 Task: Hotel Management system part 2
Action: Mouse moved to (1059, 75)
Screenshot: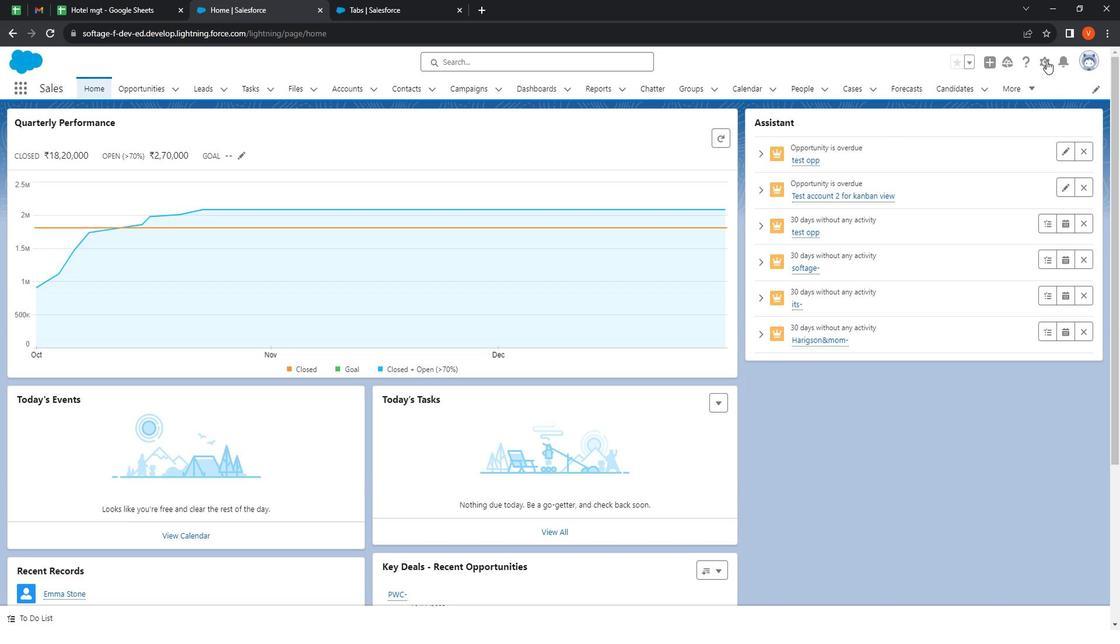 
Action: Mouse pressed left at (1059, 75)
Screenshot: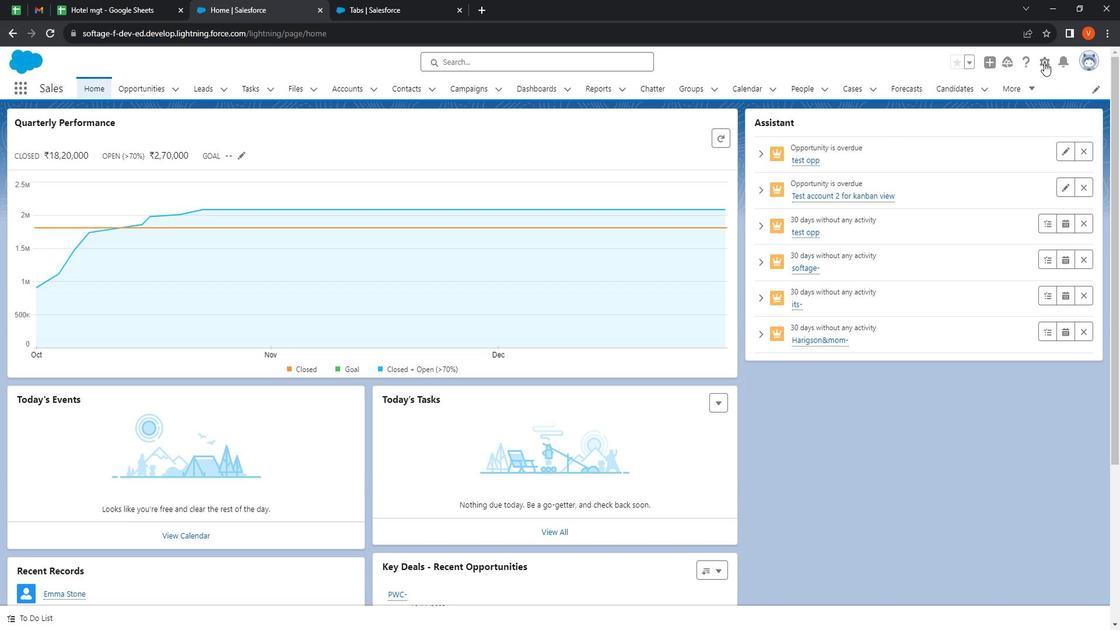 
Action: Mouse moved to (1036, 107)
Screenshot: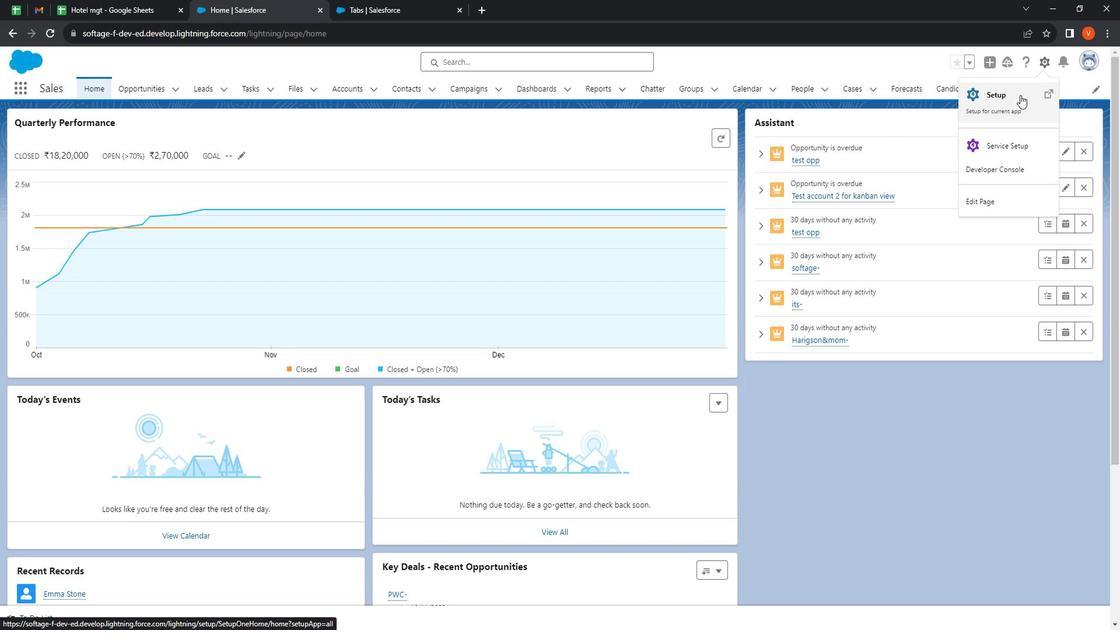 
Action: Mouse pressed left at (1036, 107)
Screenshot: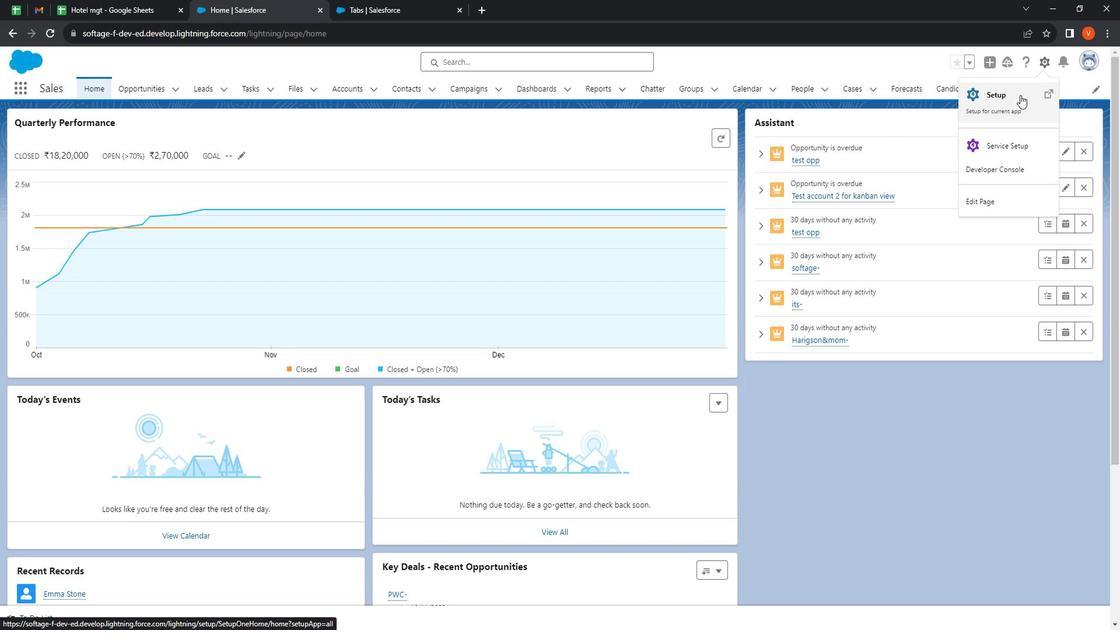 
Action: Mouse moved to (167, 99)
Screenshot: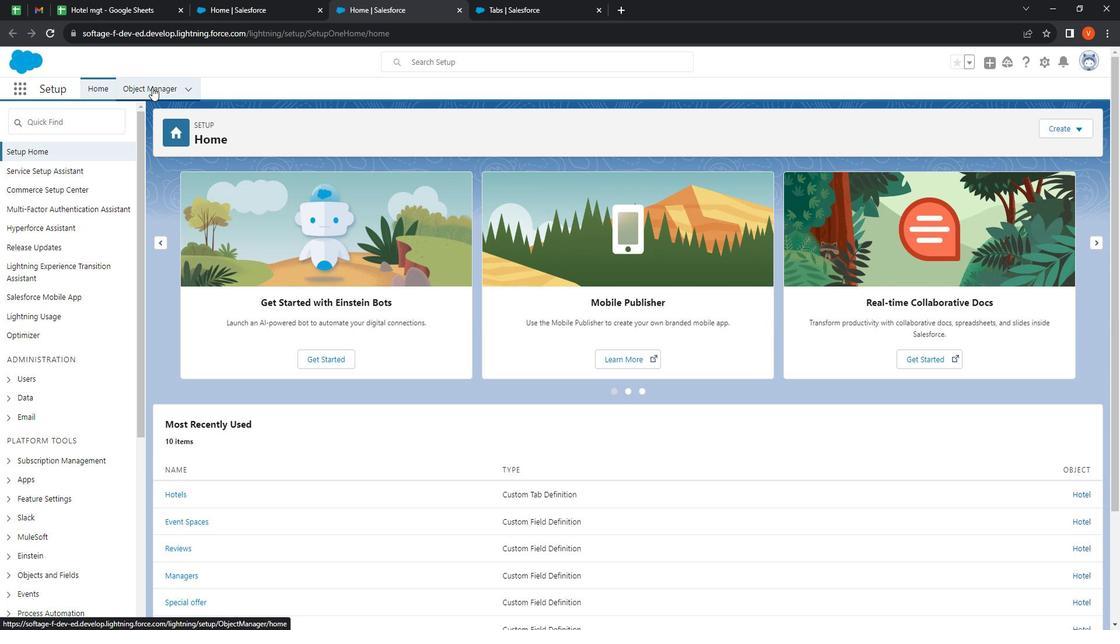 
Action: Mouse pressed left at (167, 99)
Screenshot: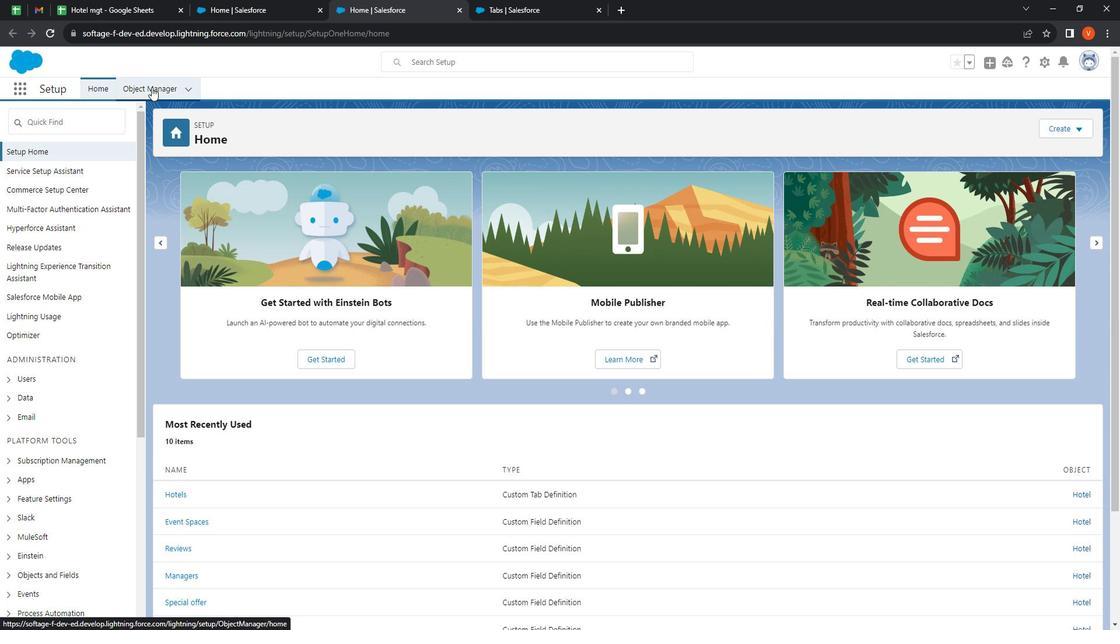 
Action: Mouse moved to (1083, 143)
Screenshot: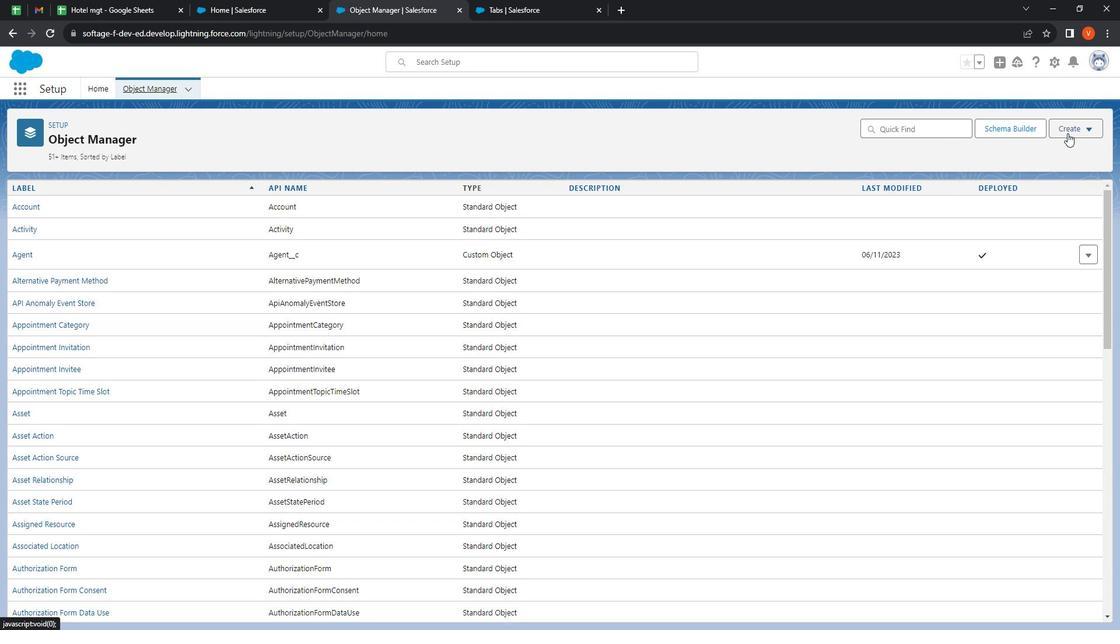 
Action: Mouse pressed left at (1083, 143)
Screenshot: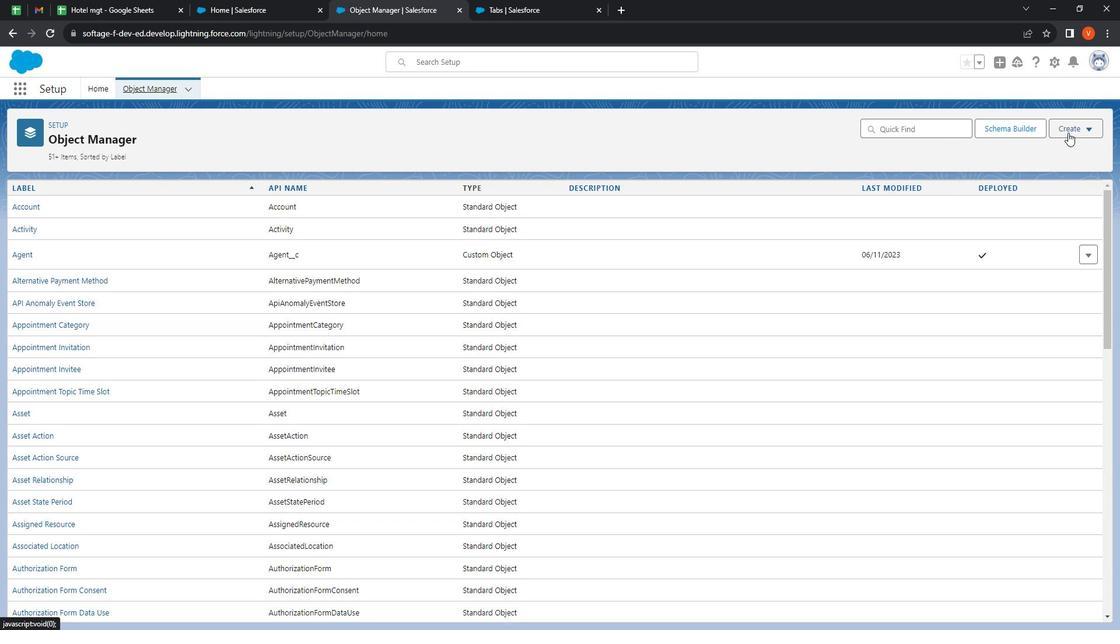 
Action: Mouse moved to (1065, 166)
Screenshot: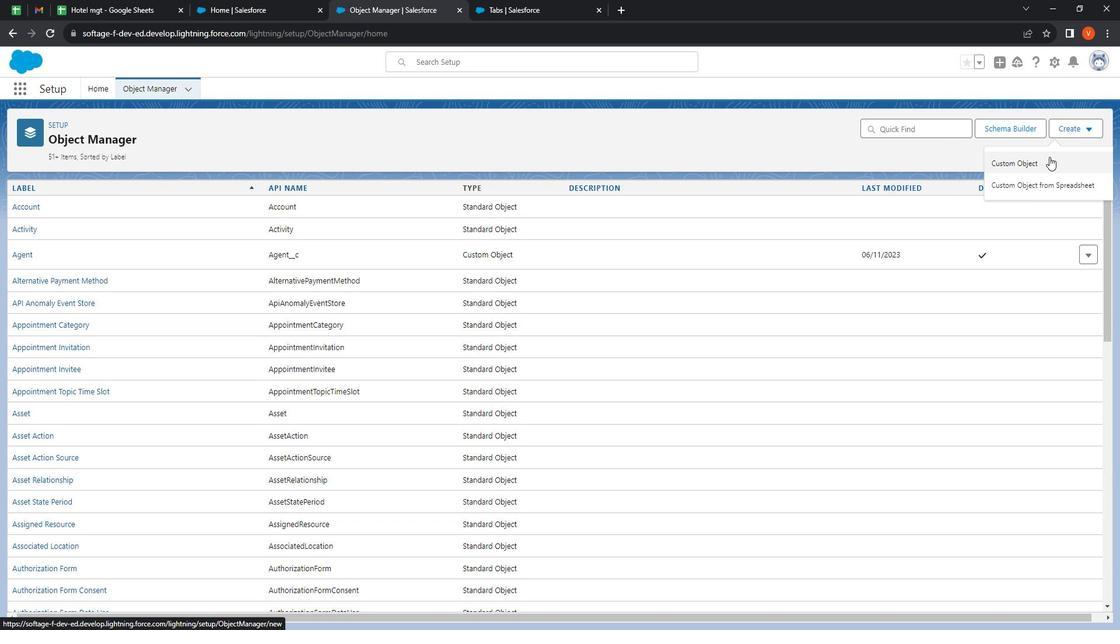 
Action: Mouse pressed left at (1065, 166)
Screenshot: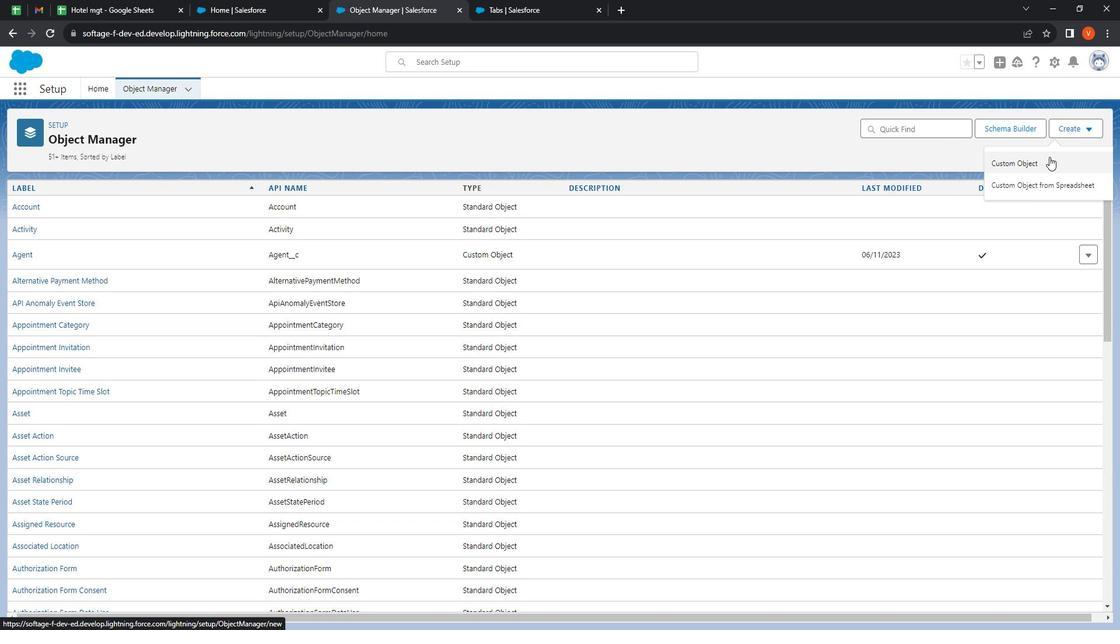 
Action: Mouse moved to (277, 288)
Screenshot: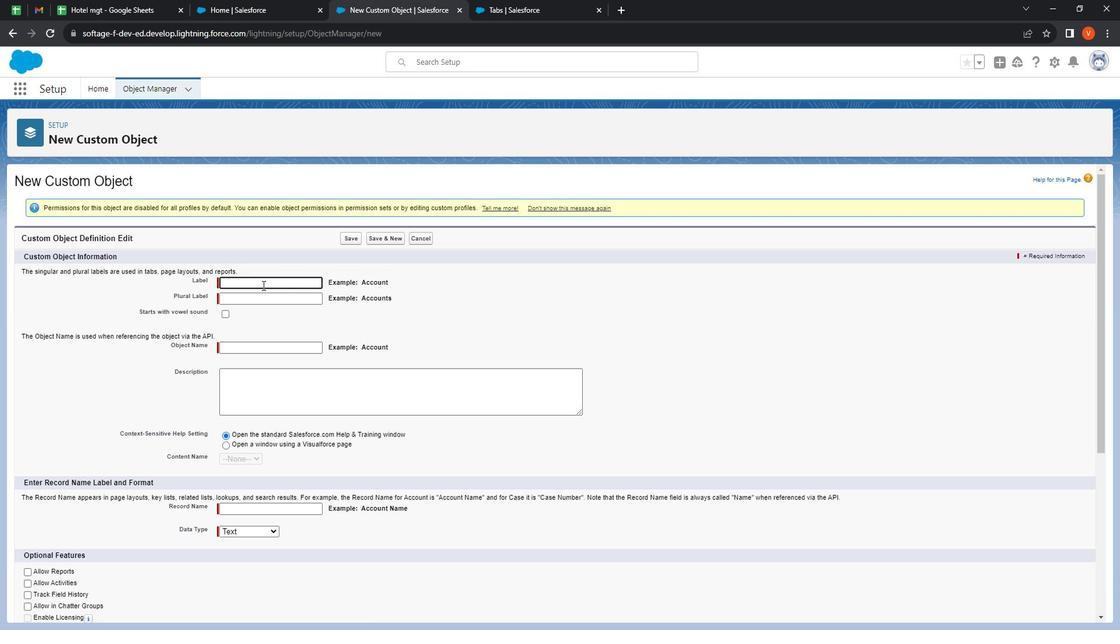 
Action: Mouse pressed left at (277, 288)
Screenshot: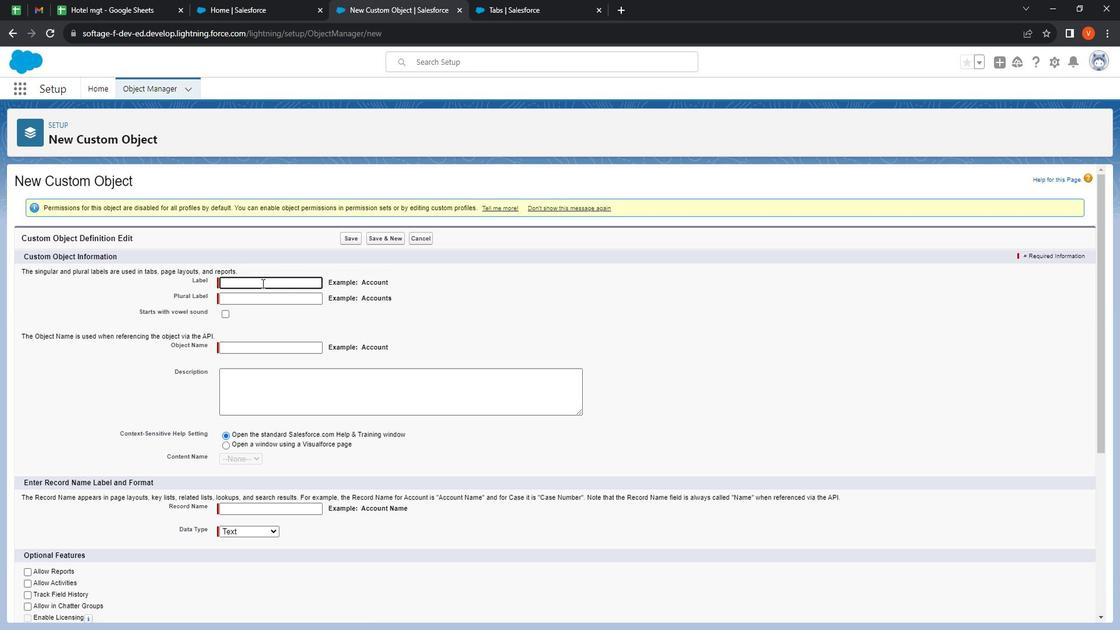 
Action: Key pressed <Key.shift>
Screenshot: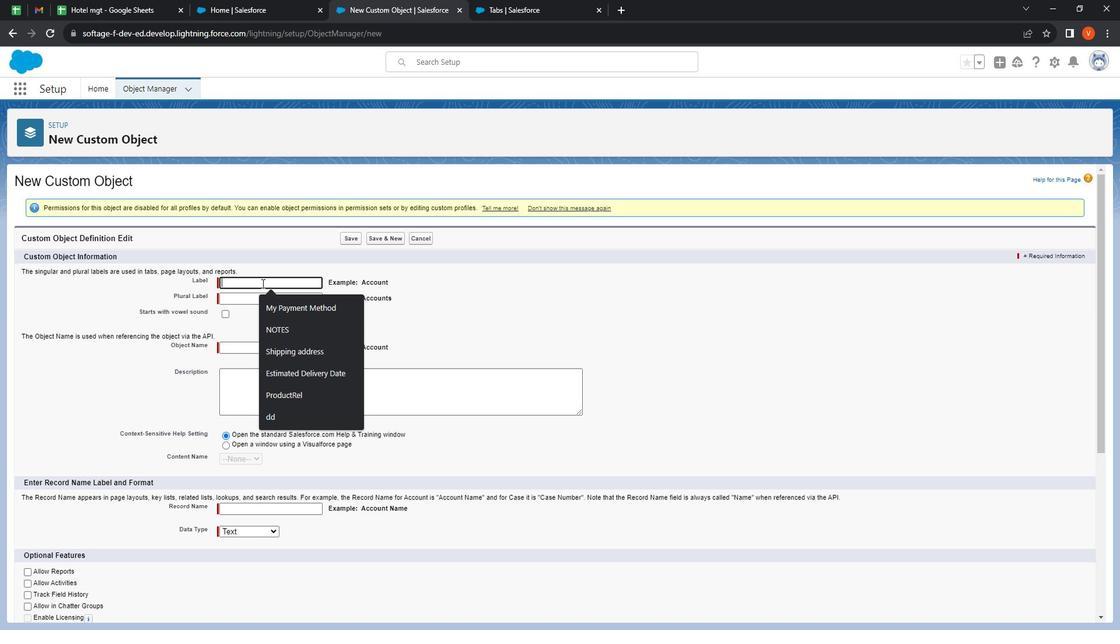 
Action: Mouse moved to (284, 287)
Screenshot: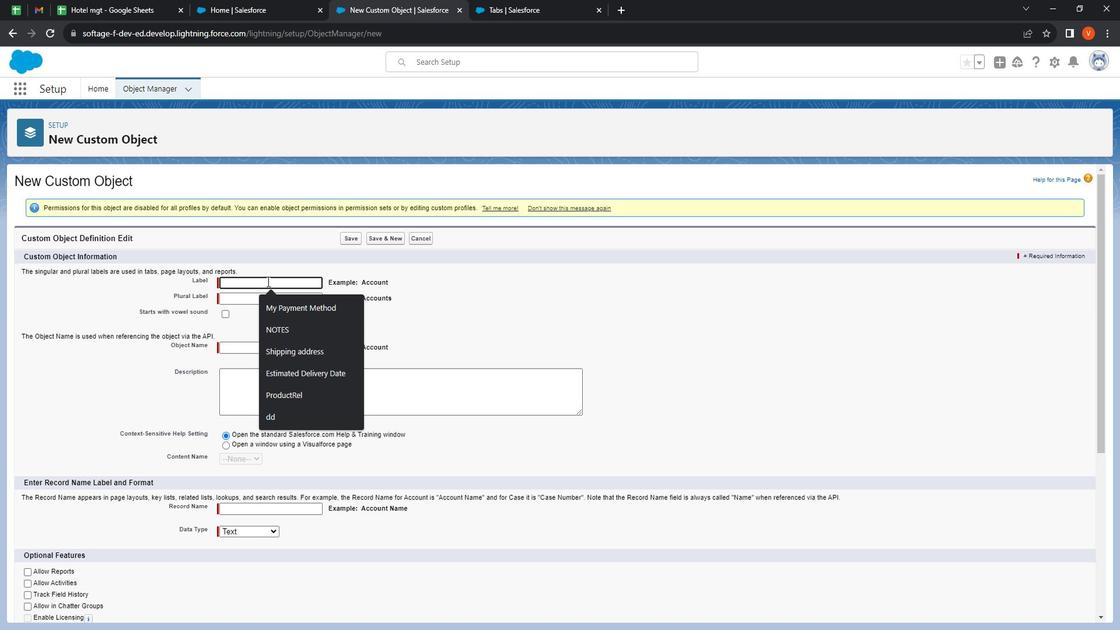 
Action: Key pressed <Key.shift><Key.shift><Key.shift><Key.shift><Key.shift><Key.shift><Key.shift>Room<Key.tab><Key.shift>Rooms
Screenshot: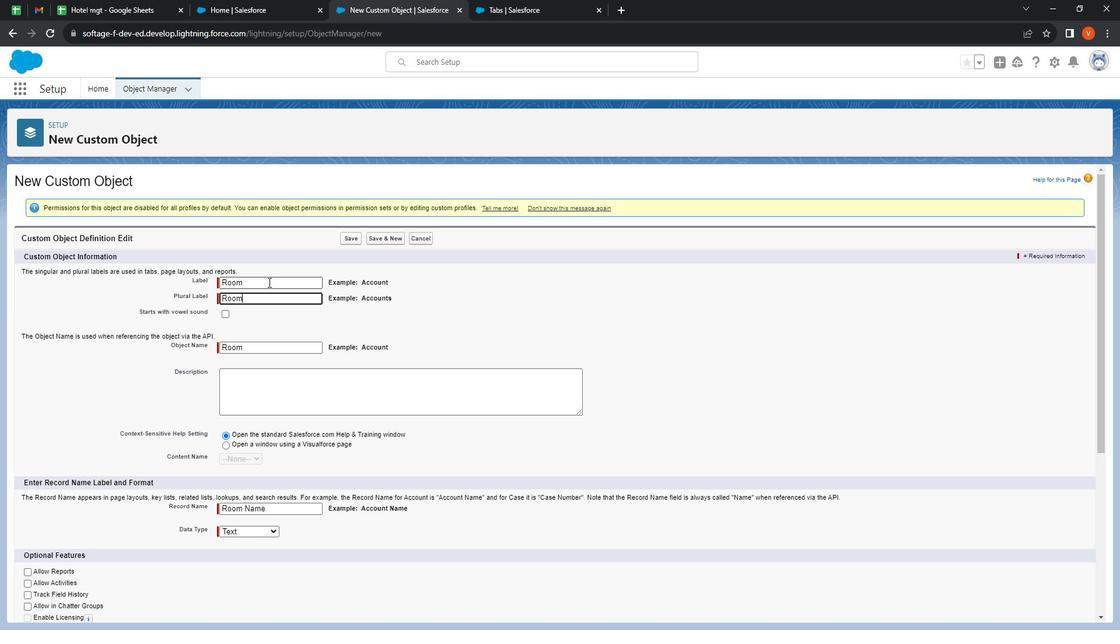 
Action: Mouse moved to (263, 396)
Screenshot: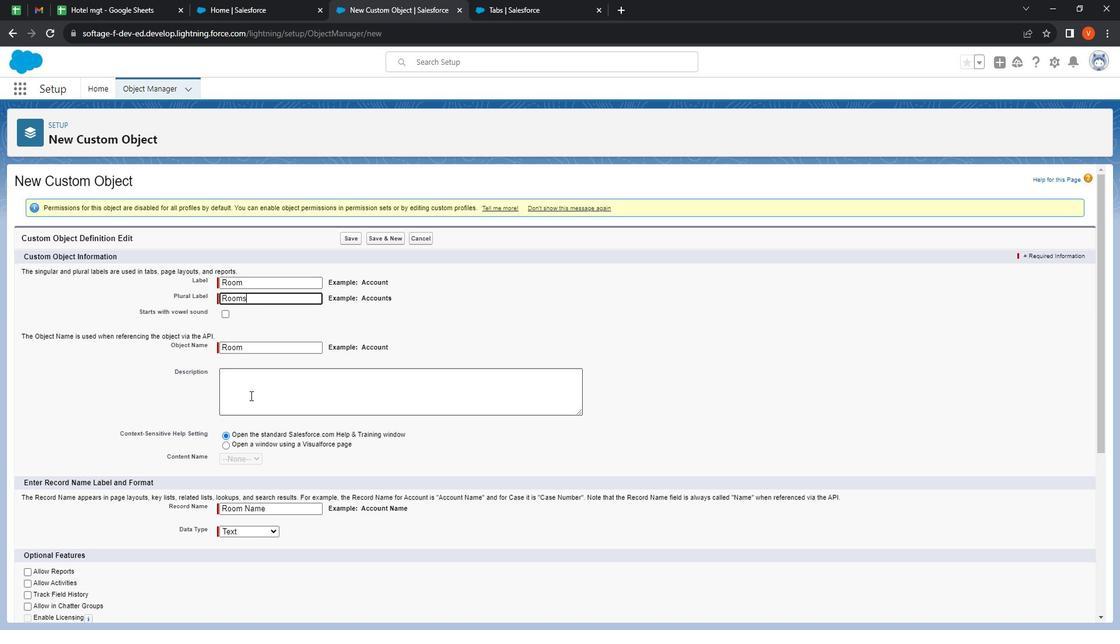 
Action: Mouse pressed left at (263, 396)
Screenshot: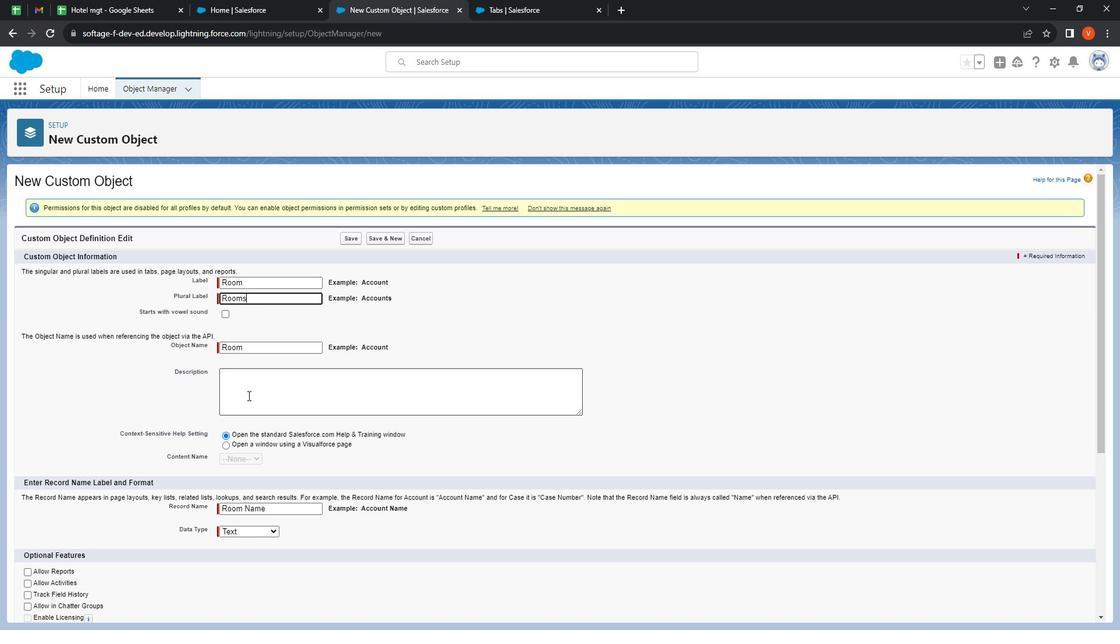 
Action: Mouse moved to (263, 396)
Screenshot: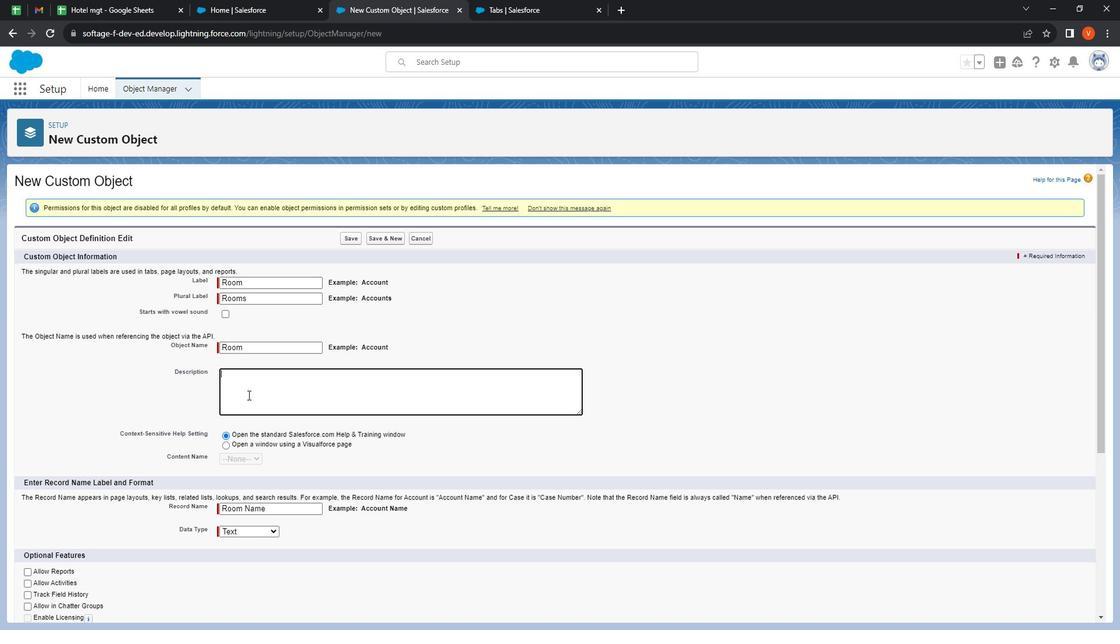 
Action: Key pressed <Key.shift><Key.shift><Key.shift><Key.shift><Key.shift><Key.shift><Key.shift><Key.shift><Key.shift><Key.shift><Key.shift><Key.shift><Key.shift><Key.shift><Key.shift><Key.shift><Key.shift><Key.shift><Key.shift><Key.shift><Key.shift><Key.shift><Key.shift><Key.shift><Key.shift><Key.shift><Key.shift><Key.shift><Key.shift><Key.shift><Key.shift><Key.shift><Key.shift><Key.shift>Certainly<Key.space><Key.shift><Key.shift><Key.shift><Key.shift><Key.shift><Key.shift><Key.shift><Key.shift><Key.shift><Key.shift><Key.shift><Key.shift><Key.shift>In<Key.space>salesforce<Key.space>you<Key.space>would<Key.space>typically<Key.space>define<Key.space>custom<Key.space>objects<Key.space>and<Key.space>fields<Key.space>through<Key.space>the<Key.space>salesforce<Key.space>setup<Key.space>menu<Key.space>or<Key.space>t<Key.backspace>by<Key.space>using<Key.space>the<Key.space>meta<Key.space>data<Key.space><Key.shift>API<Key.space>here's<Key.space>an<Key.space>example<Key.space>of<Key.space>room<Key.space>object<Key.space>with<Key.space>custom<Key.space>fields.
Screenshot: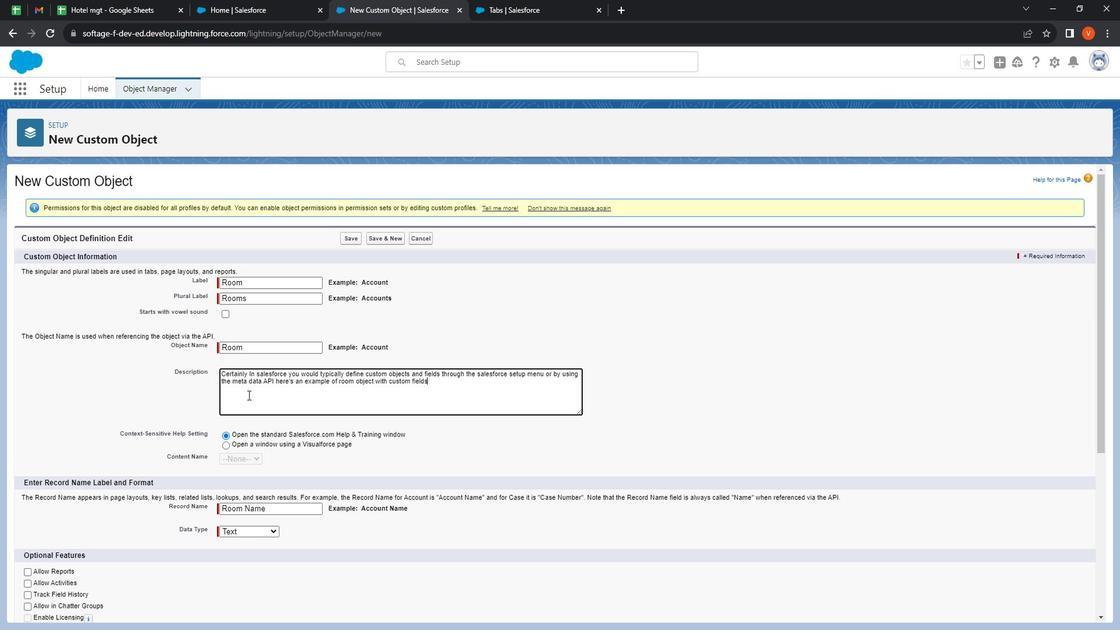 
Action: Mouse moved to (261, 418)
Screenshot: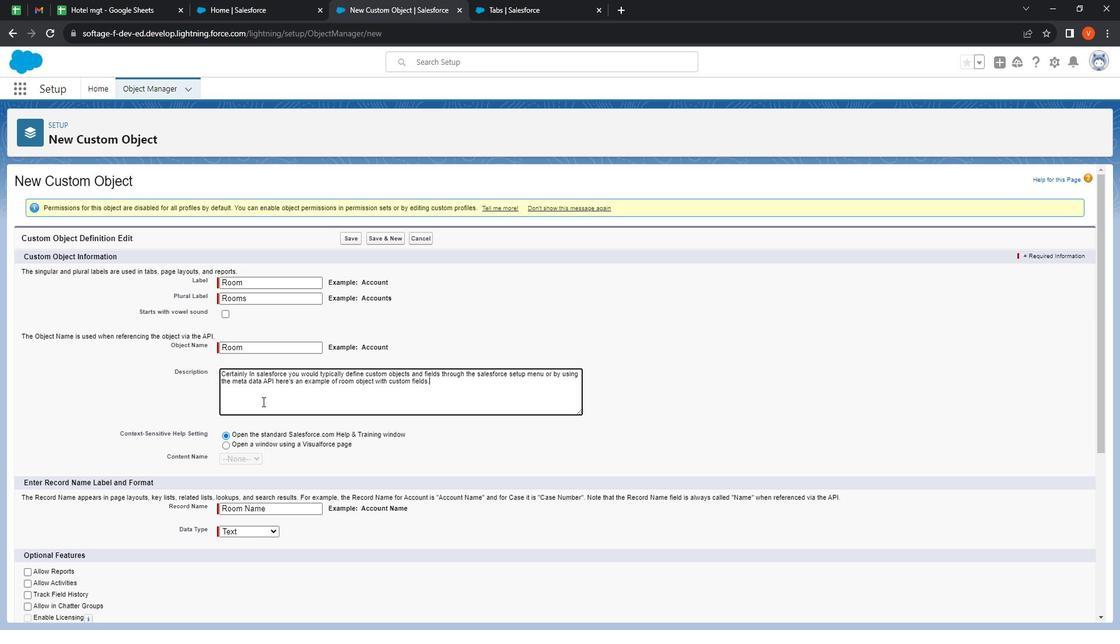 
Action: Mouse scrolled (261, 417) with delta (0, 0)
Screenshot: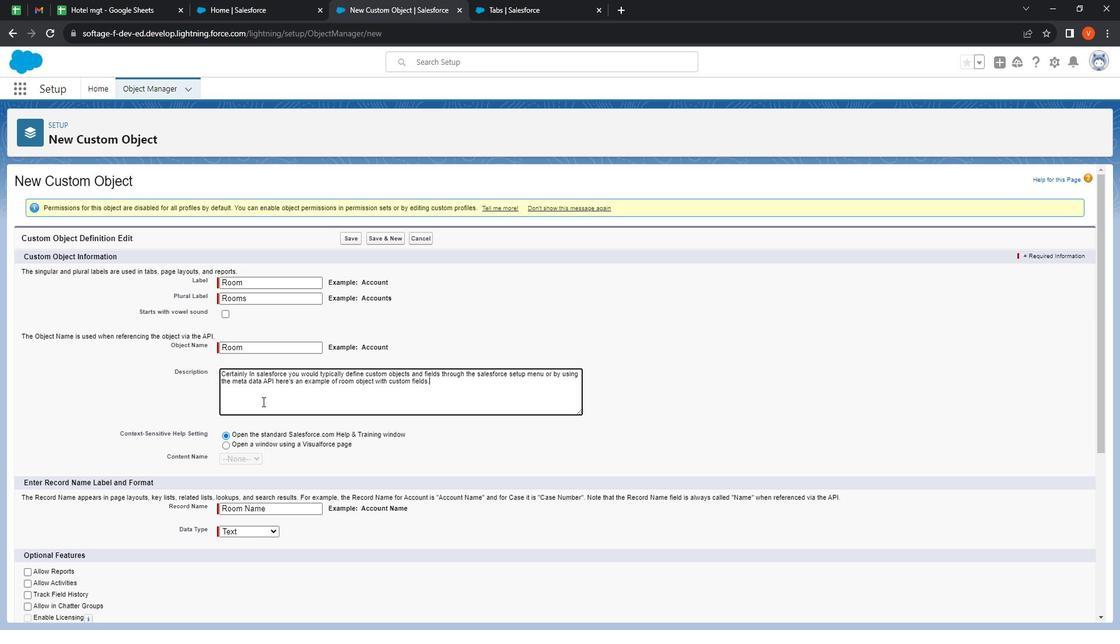 
Action: Mouse moved to (241, 442)
Screenshot: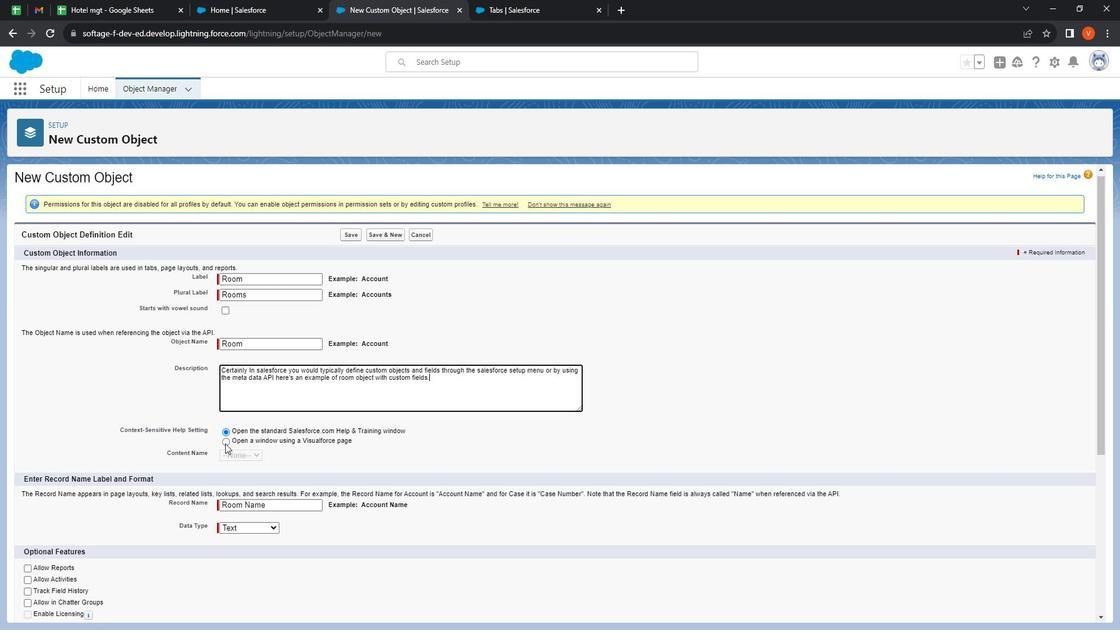 
Action: Mouse scrolled (241, 442) with delta (0, 0)
Screenshot: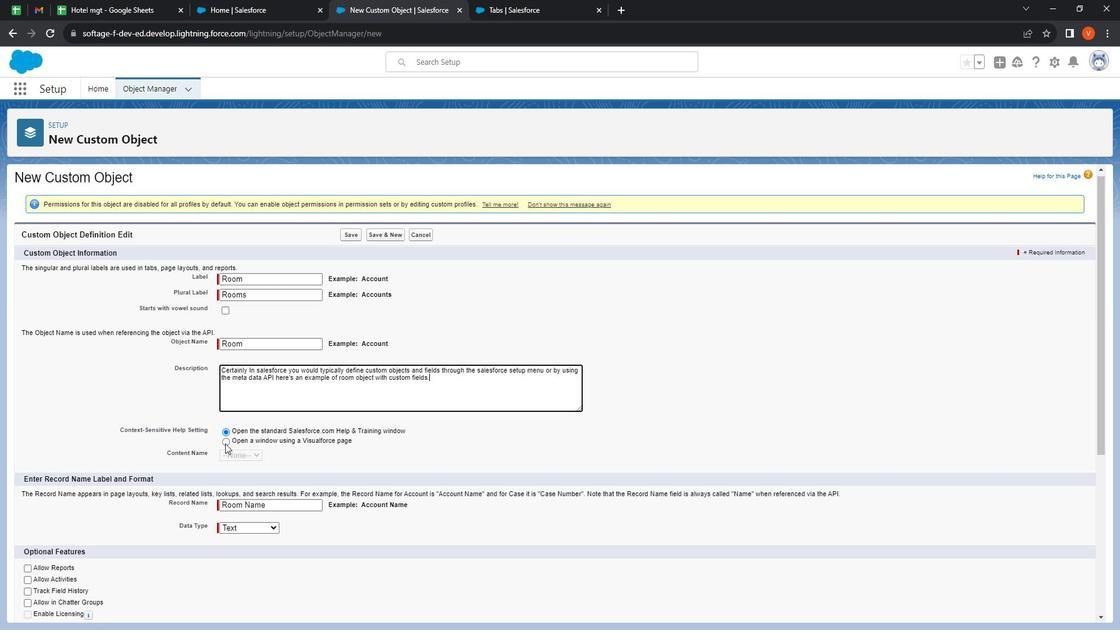 
Action: Mouse moved to (230, 449)
Screenshot: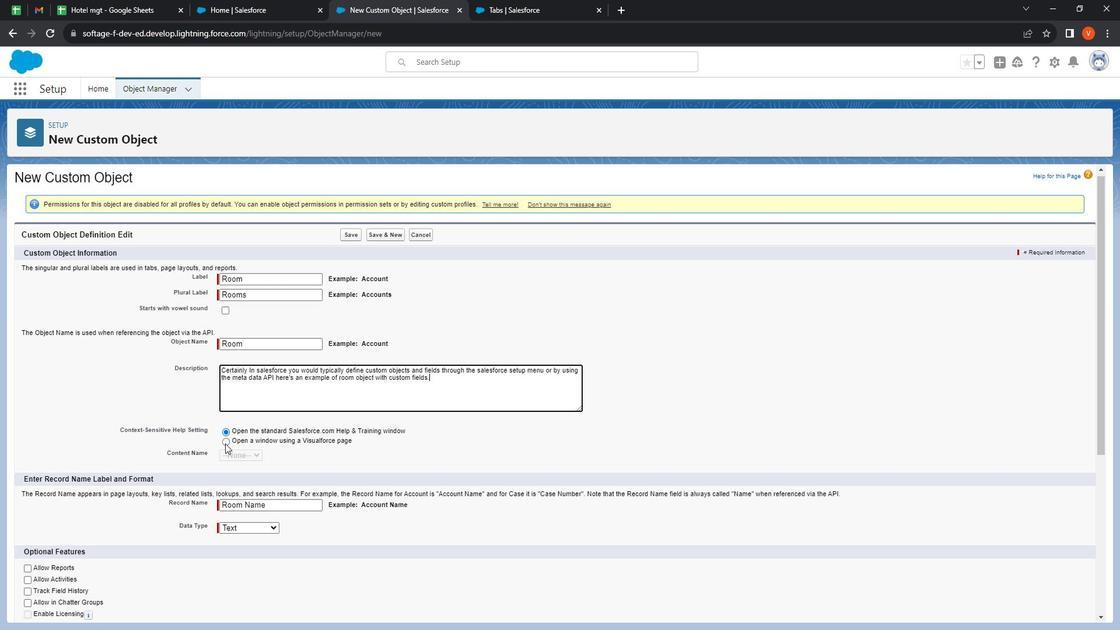 
Action: Mouse scrolled (230, 448) with delta (0, 0)
Screenshot: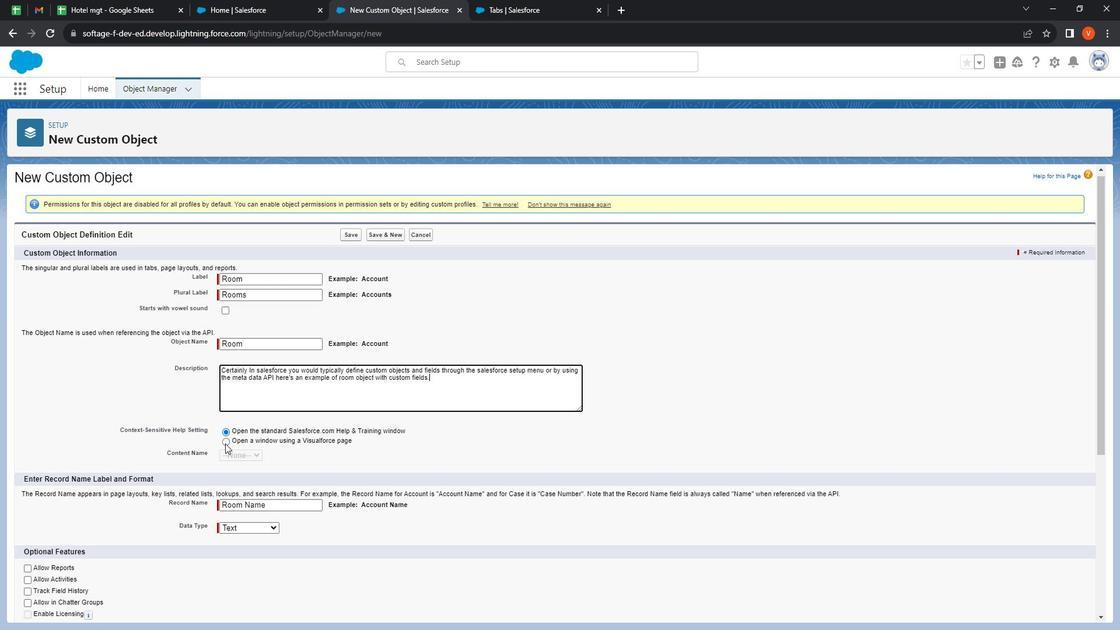 
Action: Mouse moved to (44, 392)
Screenshot: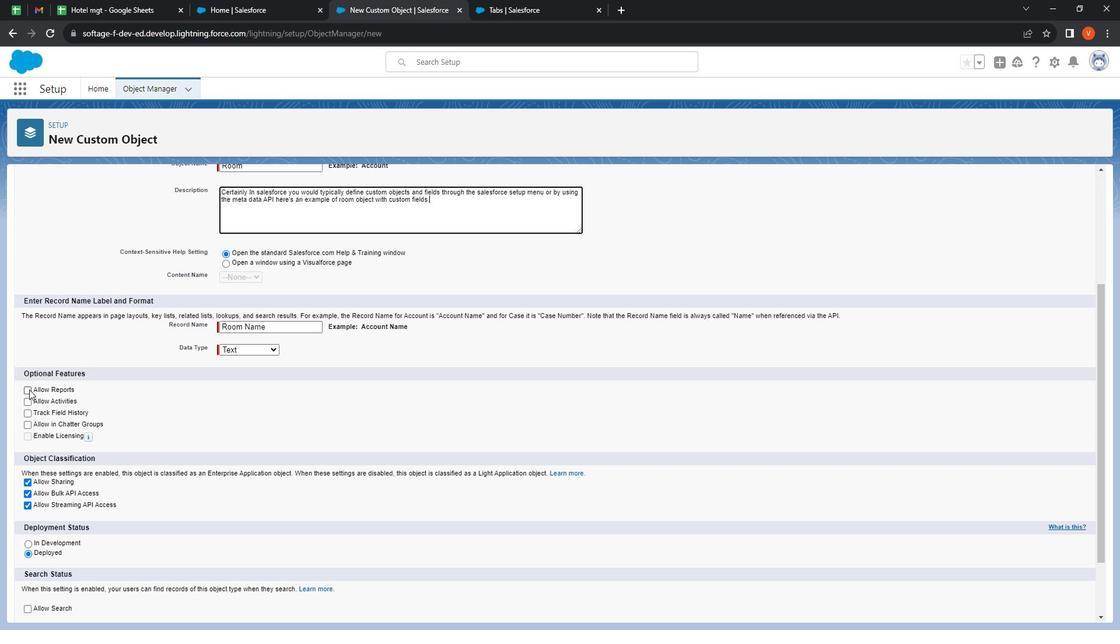 
Action: Mouse pressed left at (44, 392)
Screenshot: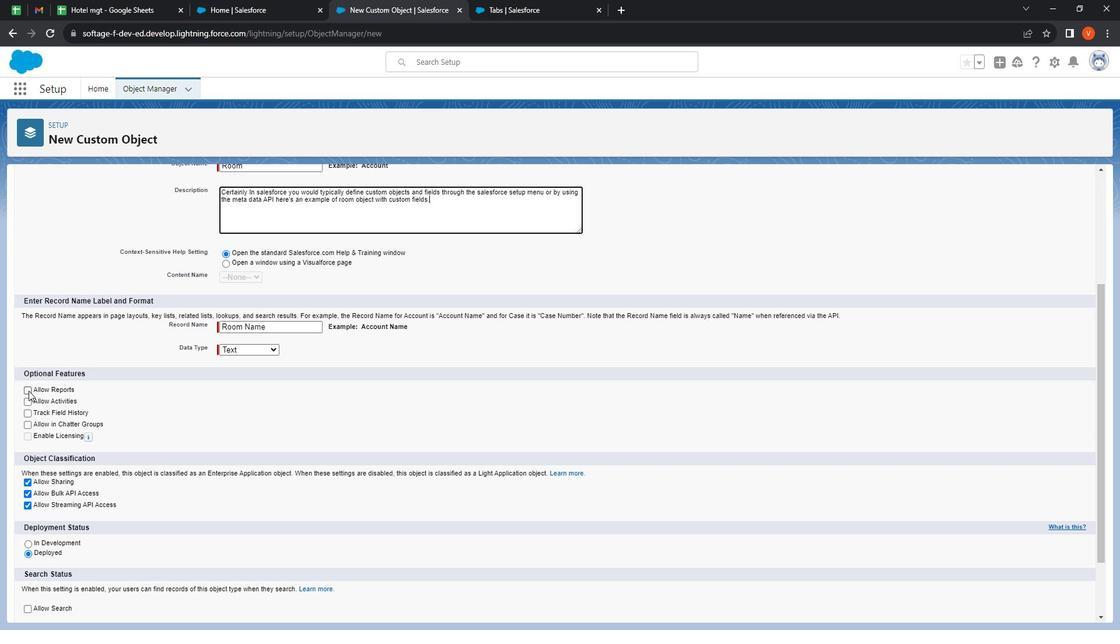 
Action: Mouse moved to (42, 402)
Screenshot: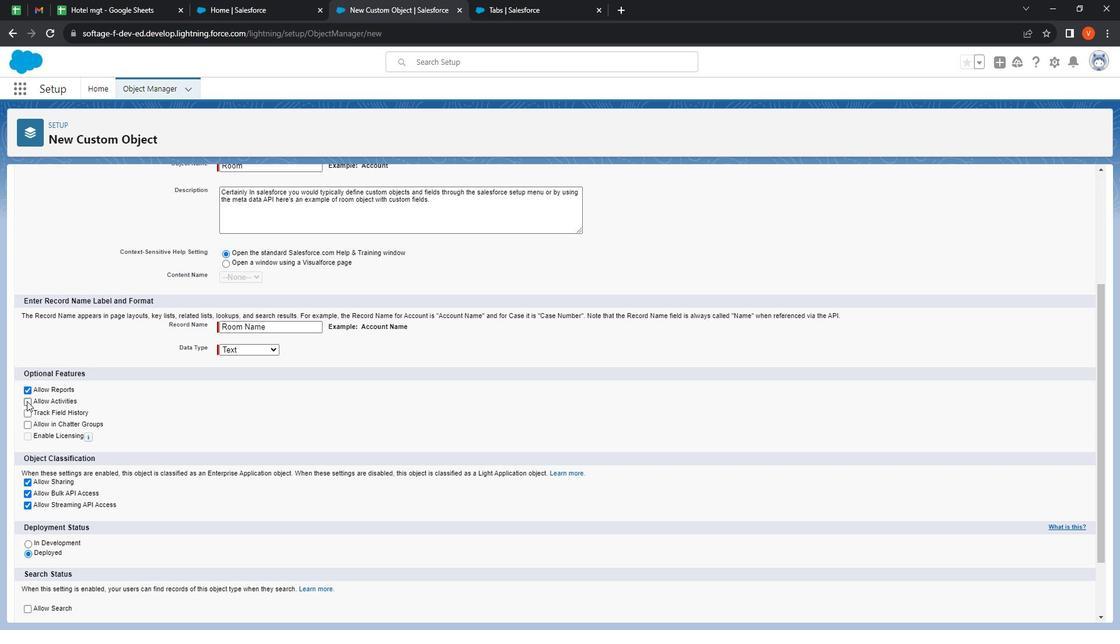 
Action: Mouse pressed left at (42, 402)
Screenshot: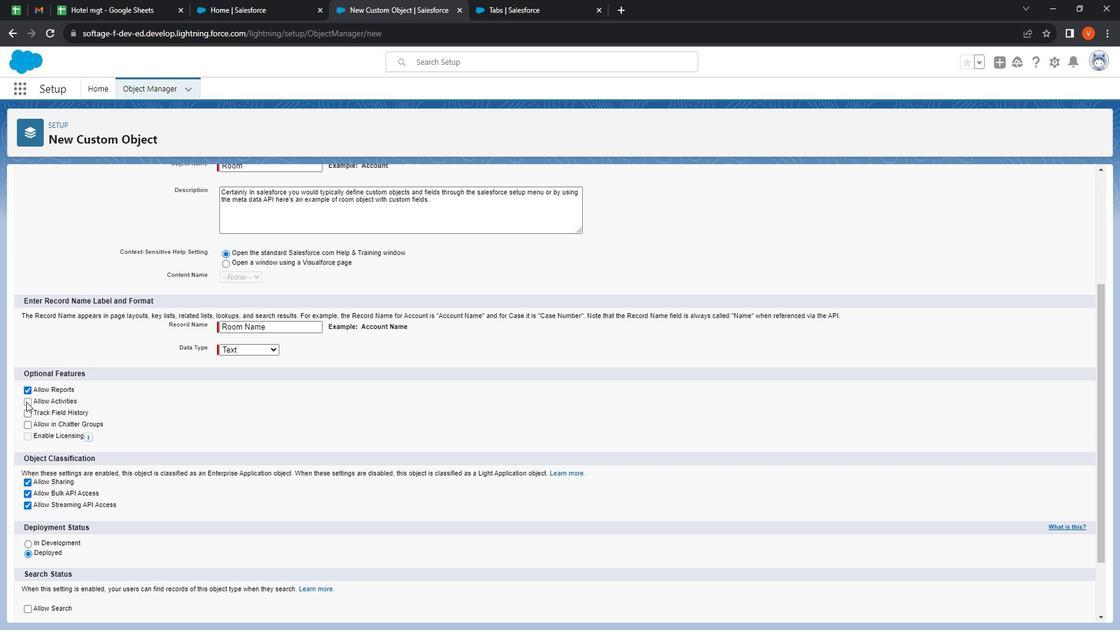 
Action: Mouse moved to (41, 415)
Screenshot: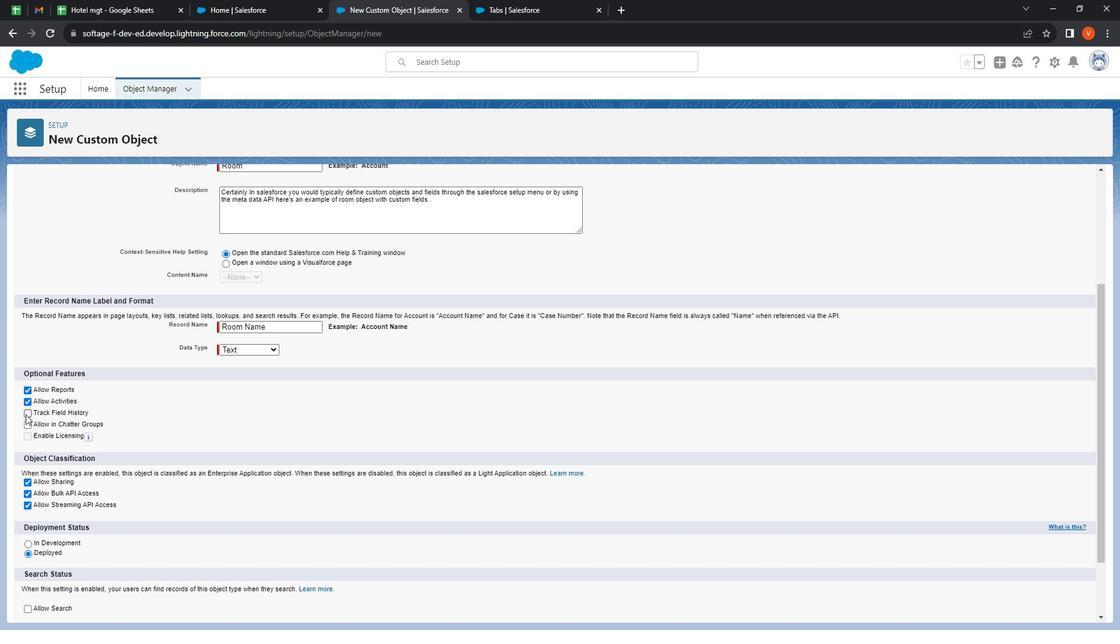 
Action: Mouse pressed left at (41, 415)
Screenshot: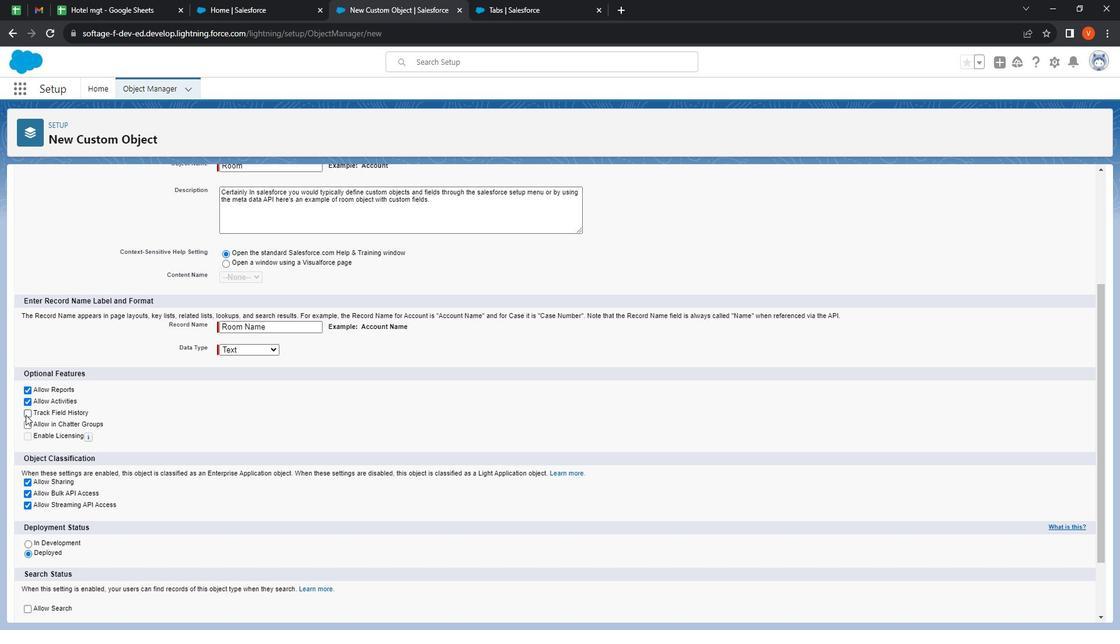 
Action: Mouse moved to (92, 476)
Screenshot: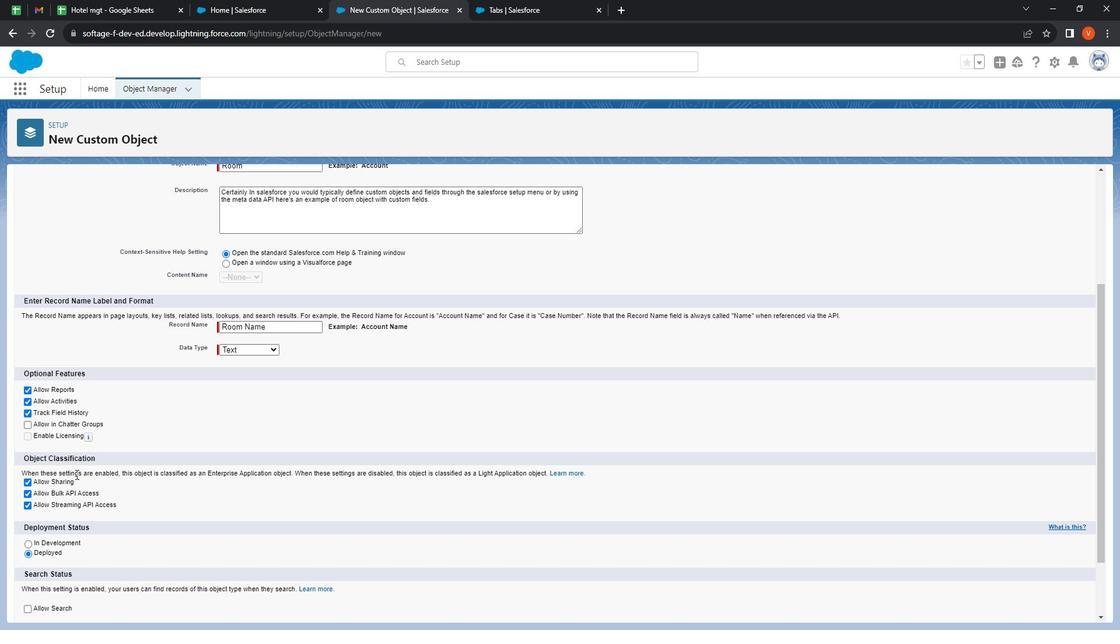 
Action: Mouse scrolled (92, 475) with delta (0, 0)
Screenshot: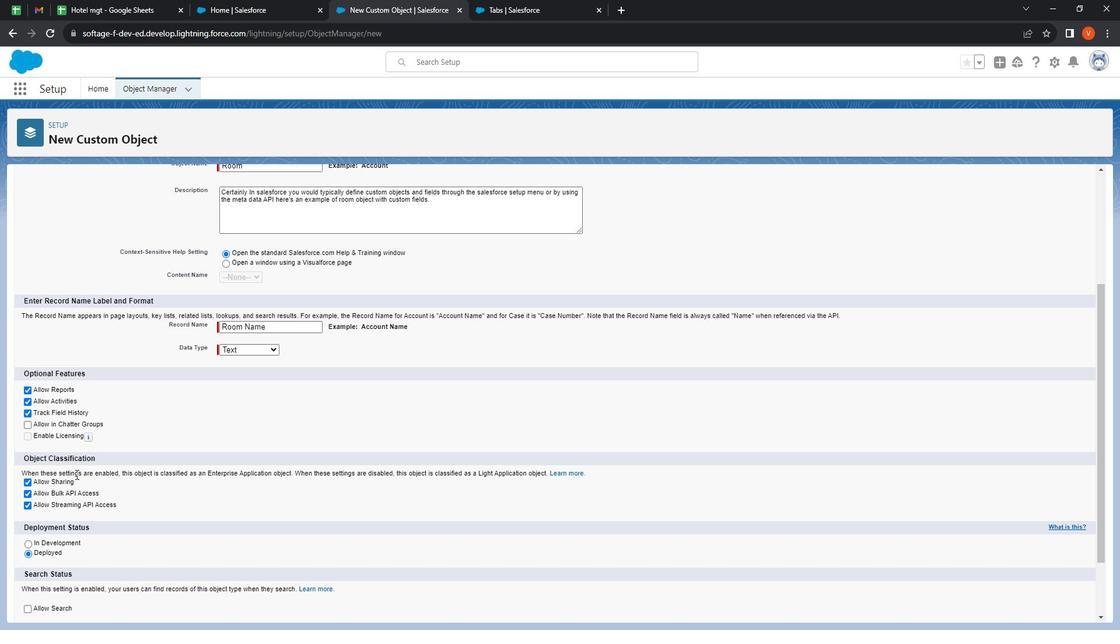 
Action: Mouse moved to (93, 482)
Screenshot: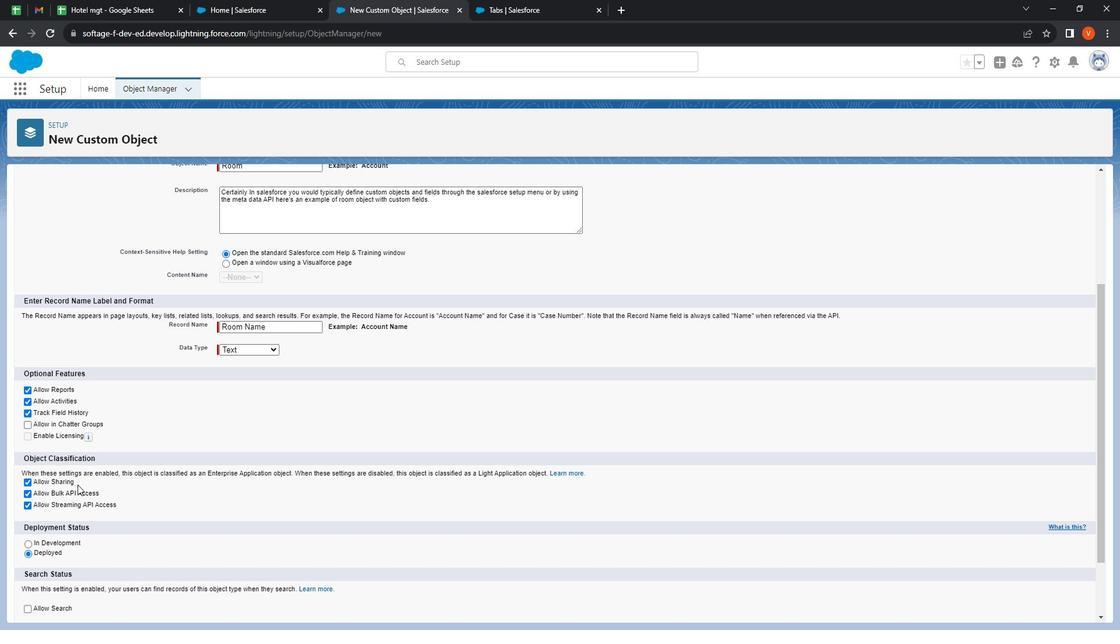 
Action: Mouse scrolled (93, 481) with delta (0, 0)
Screenshot: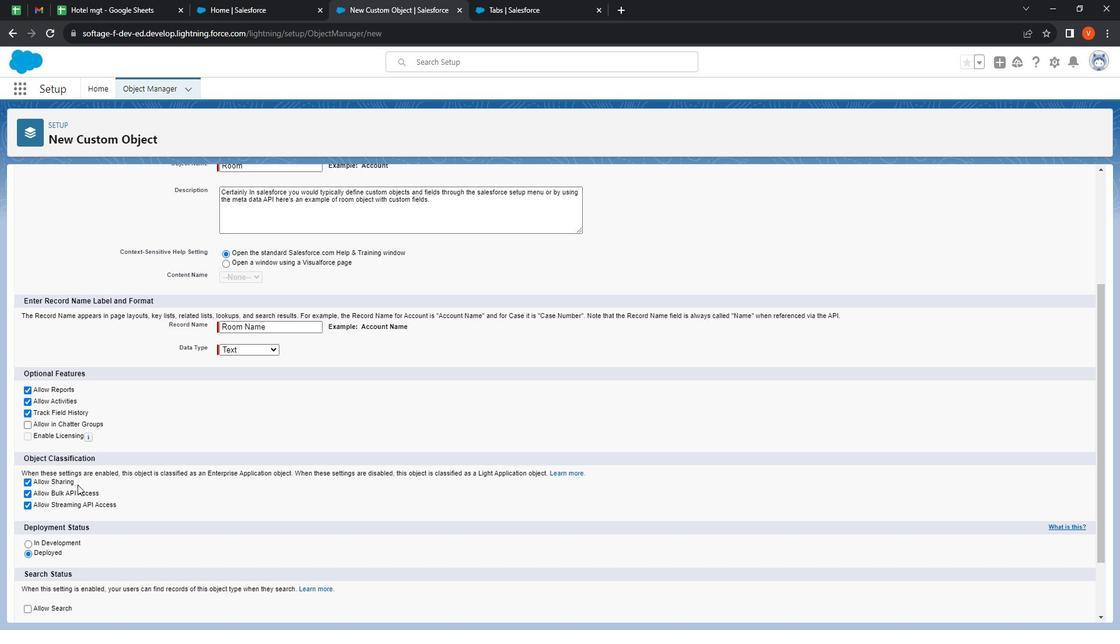 
Action: Mouse moved to (94, 483)
Screenshot: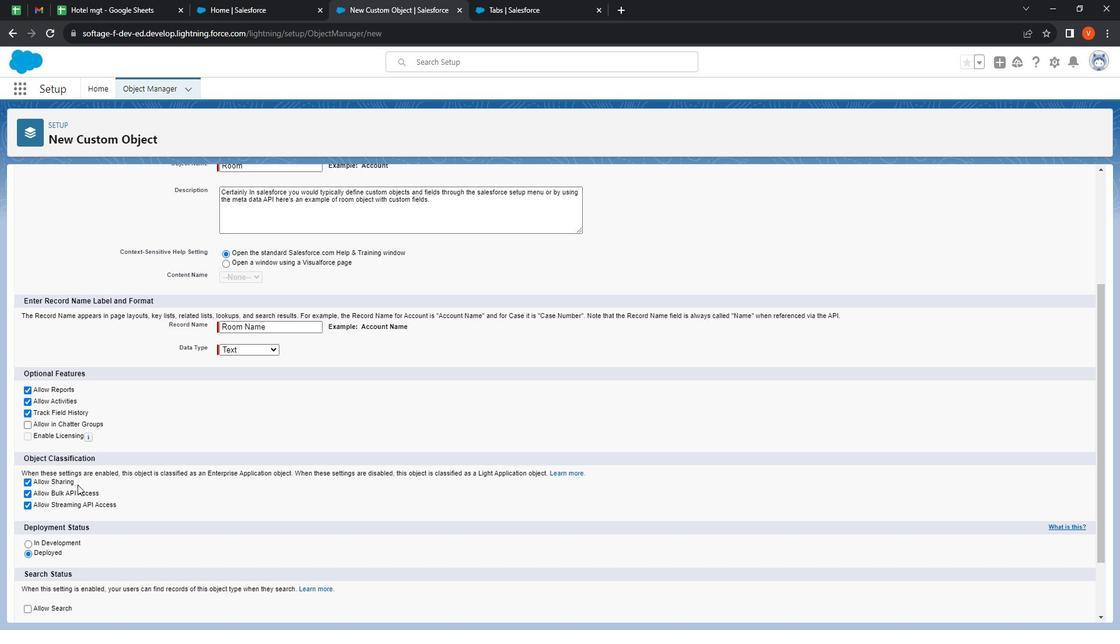 
Action: Mouse scrolled (94, 482) with delta (0, 0)
Screenshot: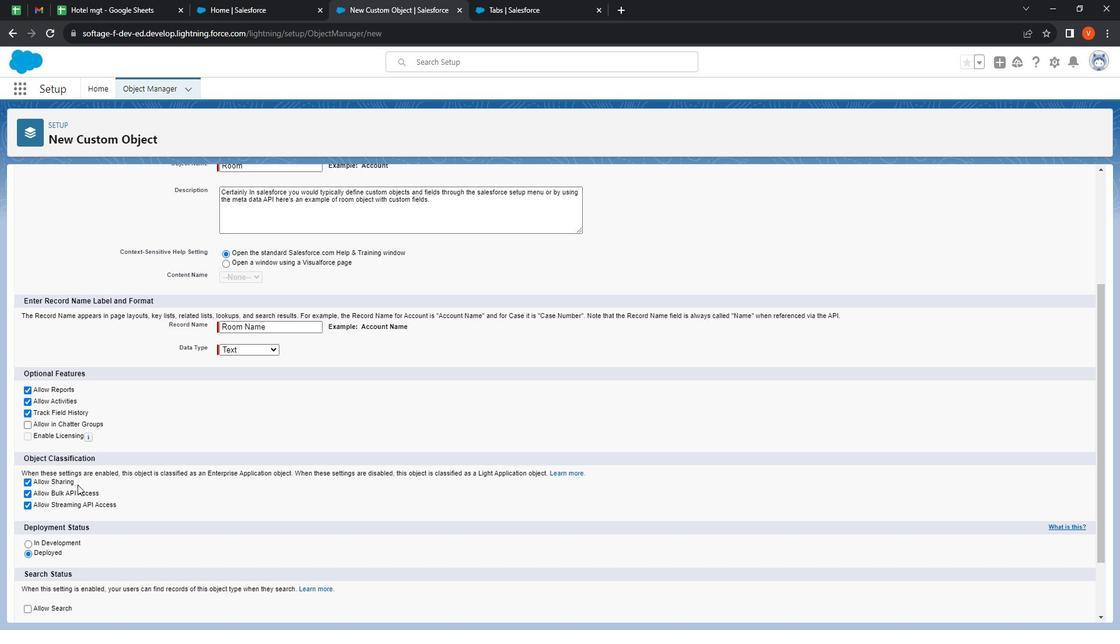 
Action: Mouse moved to (40, 522)
Screenshot: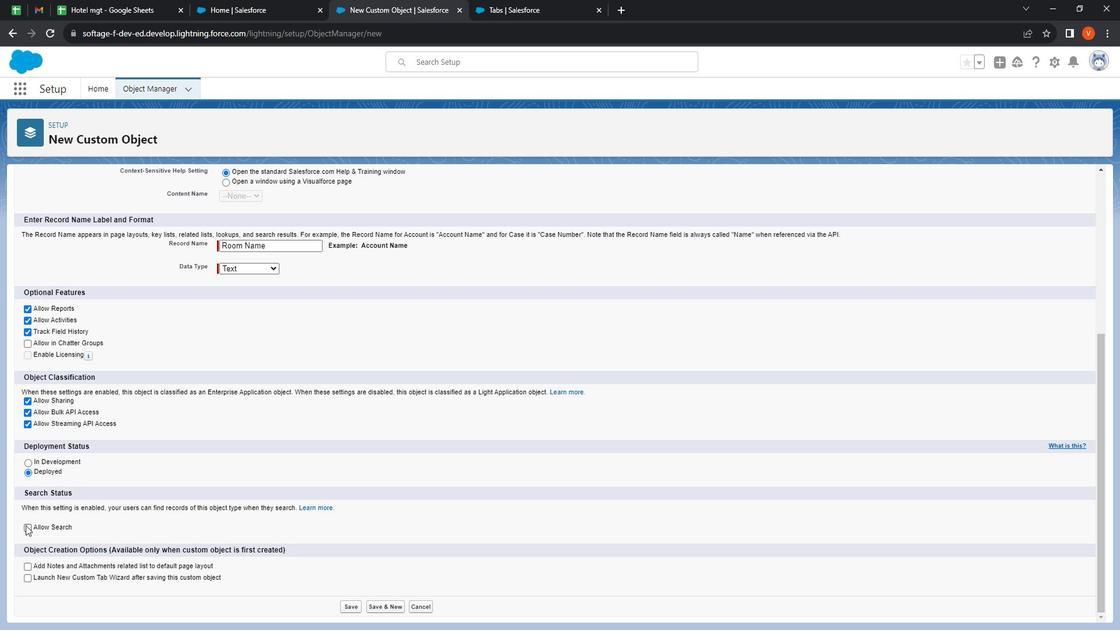 
Action: Mouse pressed left at (40, 522)
Screenshot: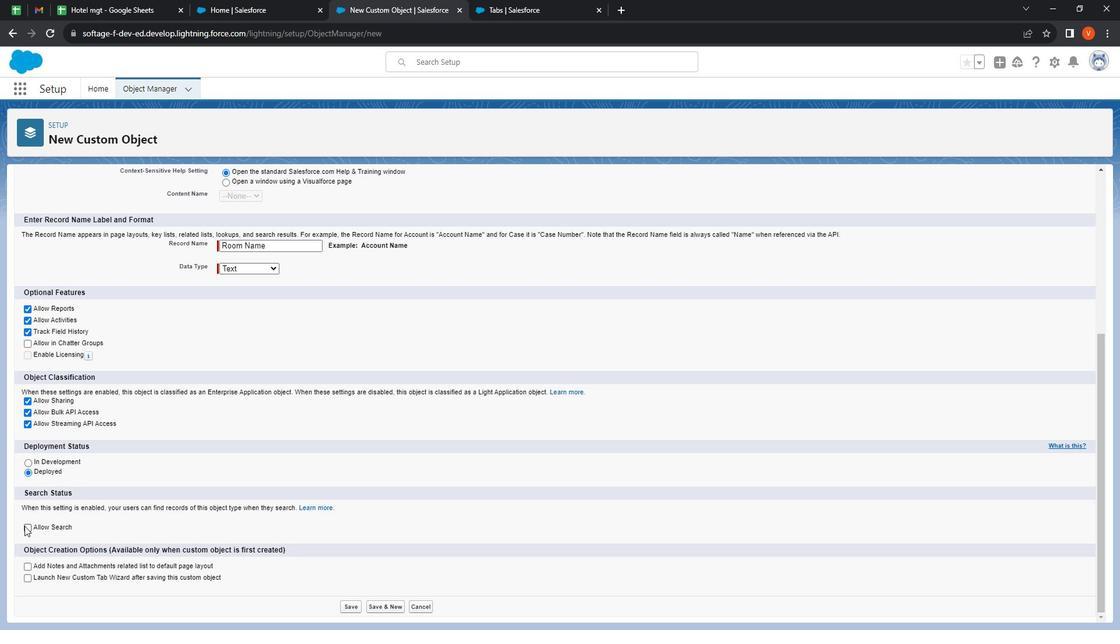 
Action: Mouse moved to (369, 602)
Screenshot: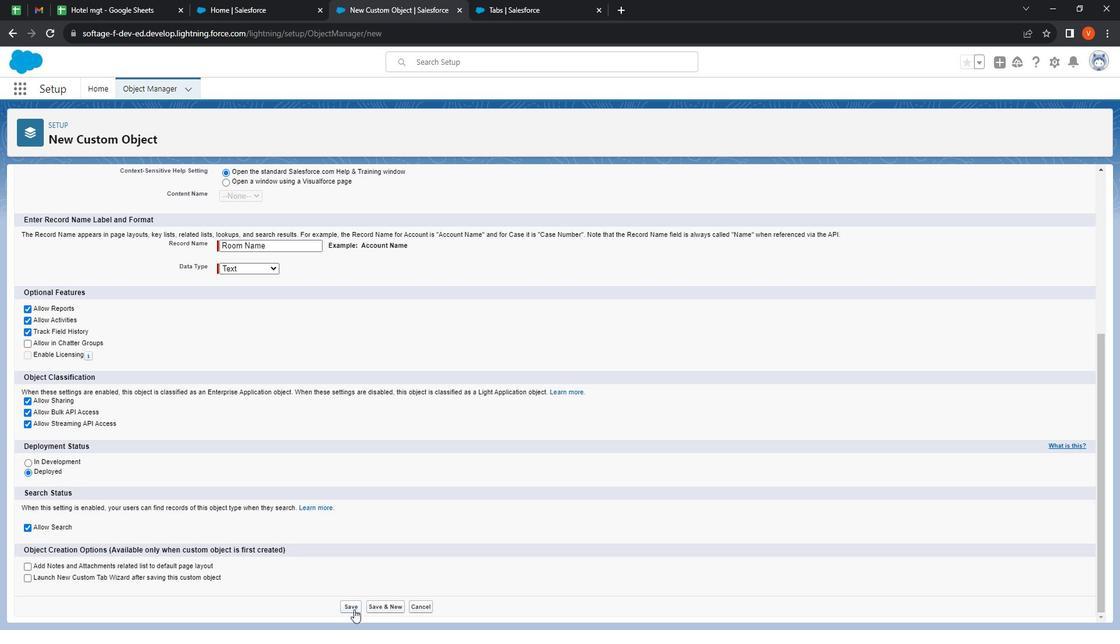 
Action: Mouse pressed left at (369, 602)
Screenshot: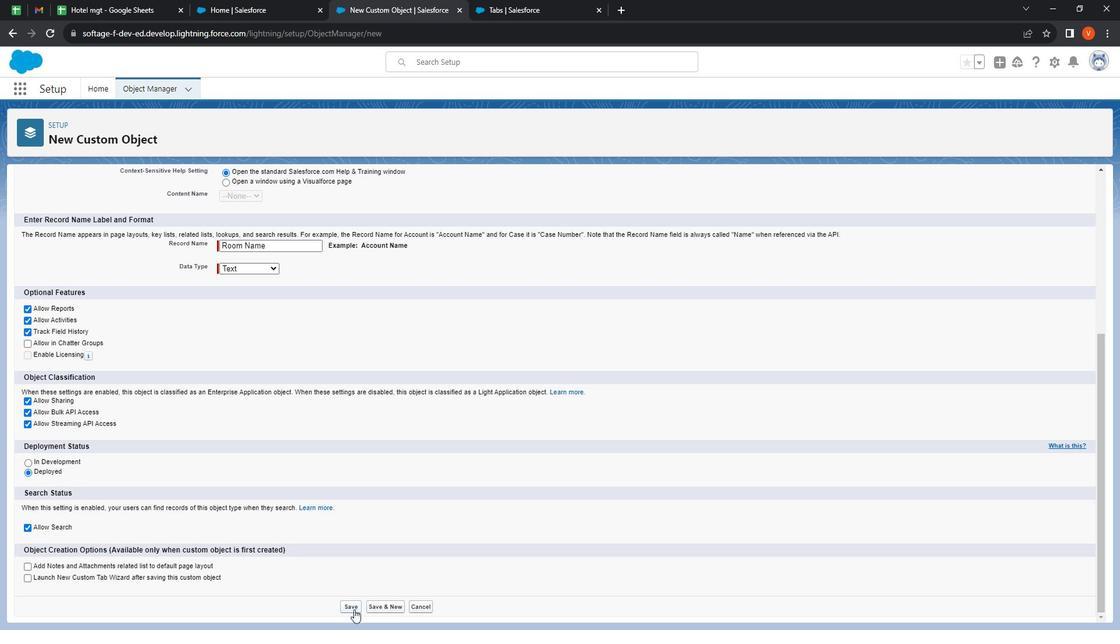 
Action: Mouse moved to (78, 225)
Screenshot: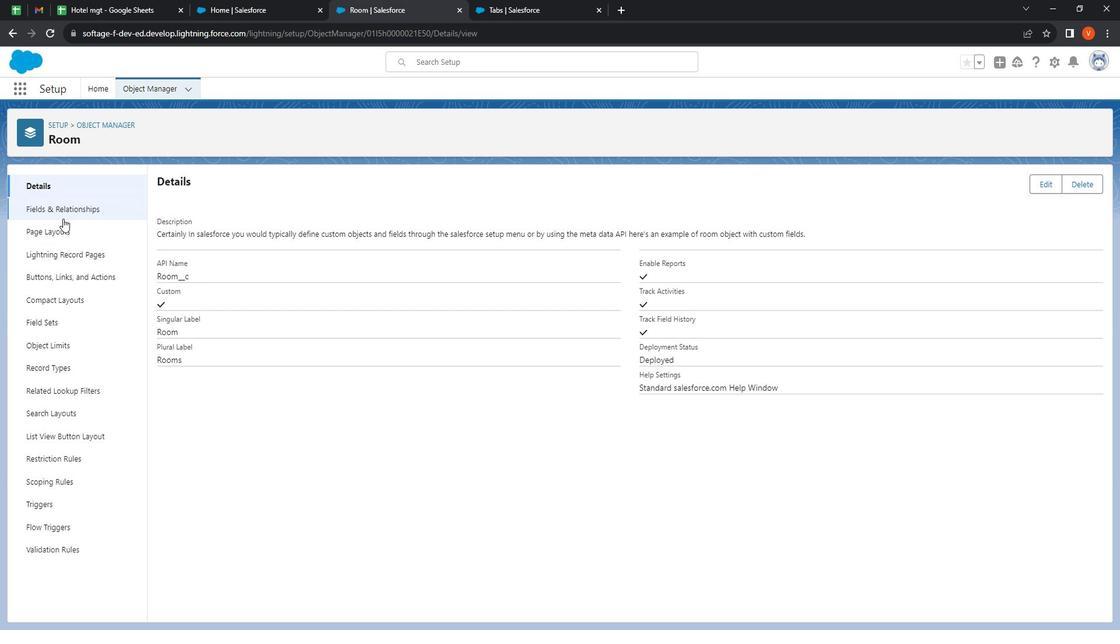 
Action: Mouse pressed left at (78, 225)
Screenshot: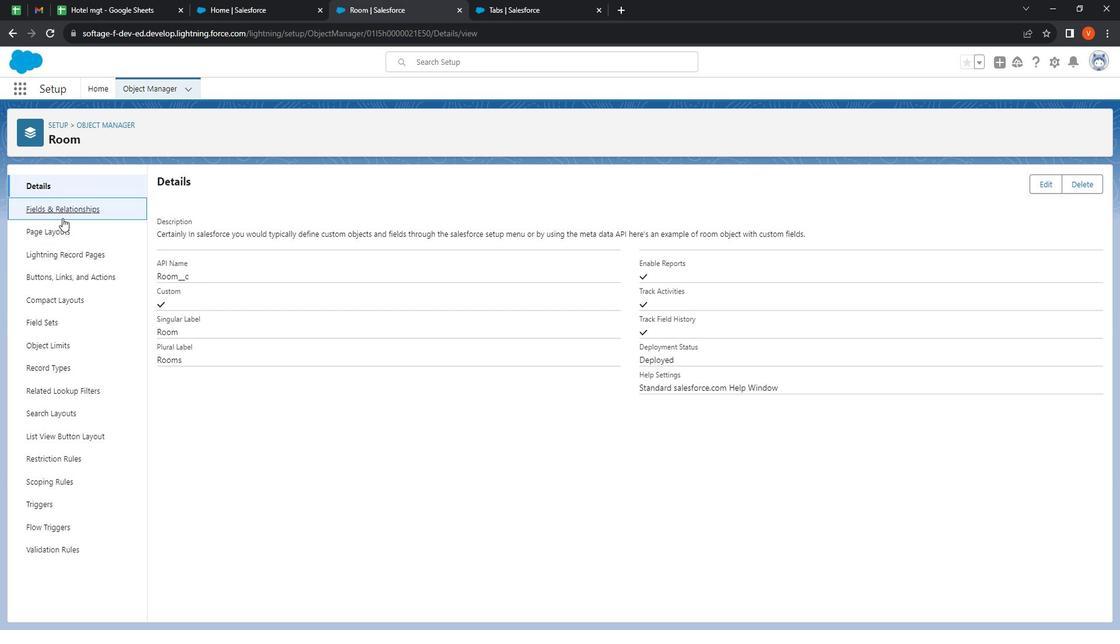 
Action: Mouse moved to (862, 190)
Screenshot: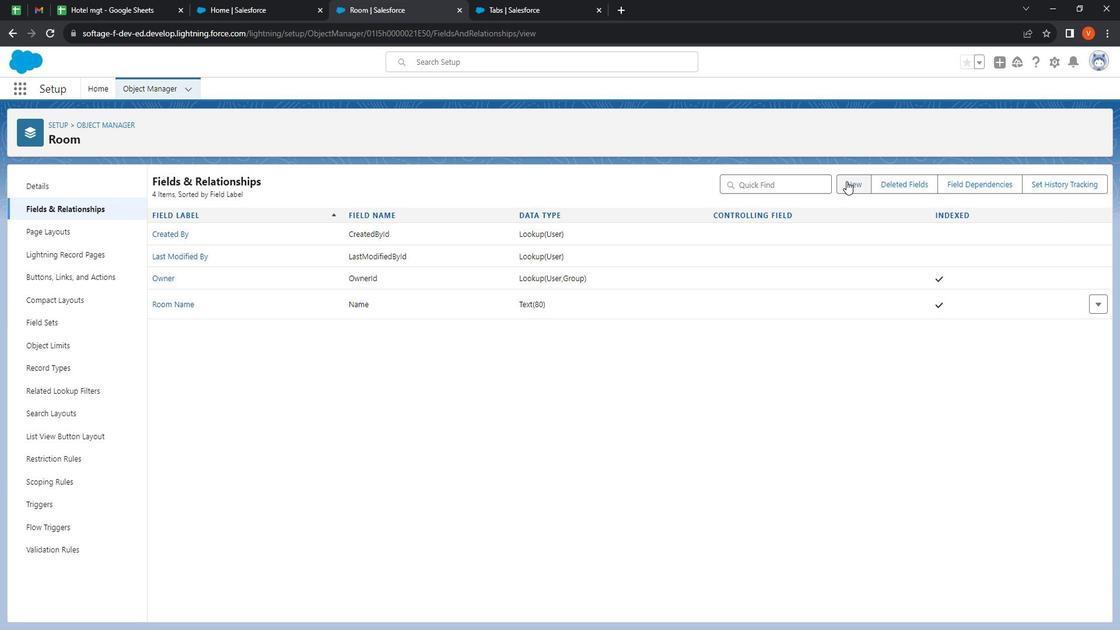 
Action: Mouse pressed left at (862, 190)
Screenshot: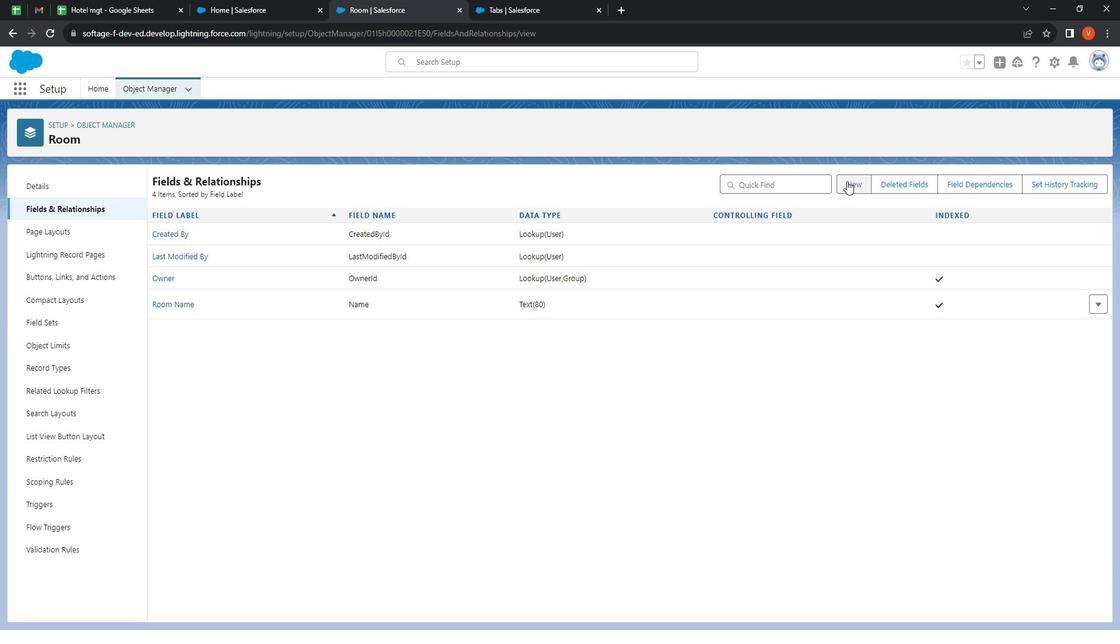
Action: Mouse moved to (232, 366)
Screenshot: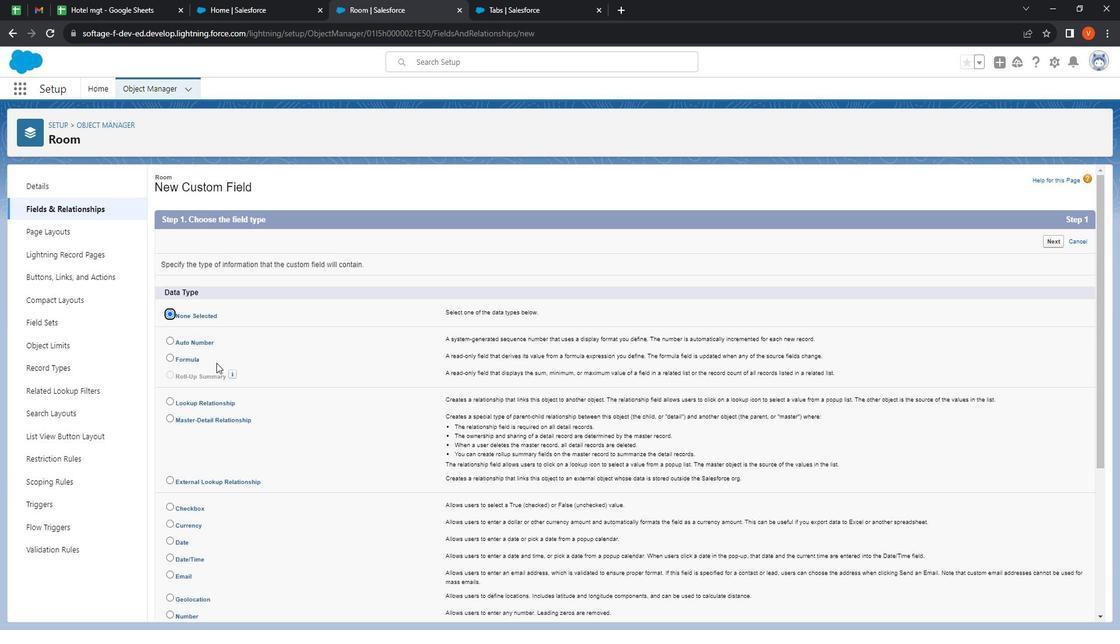 
Action: Mouse scrolled (232, 366) with delta (0, 0)
Screenshot: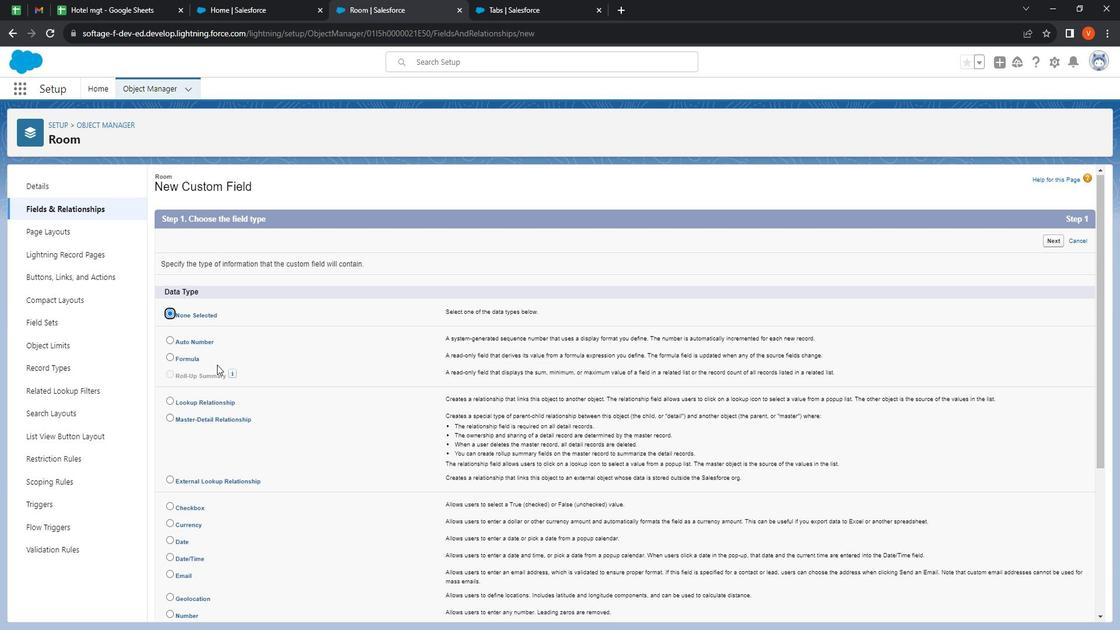 
Action: Mouse moved to (222, 344)
Screenshot: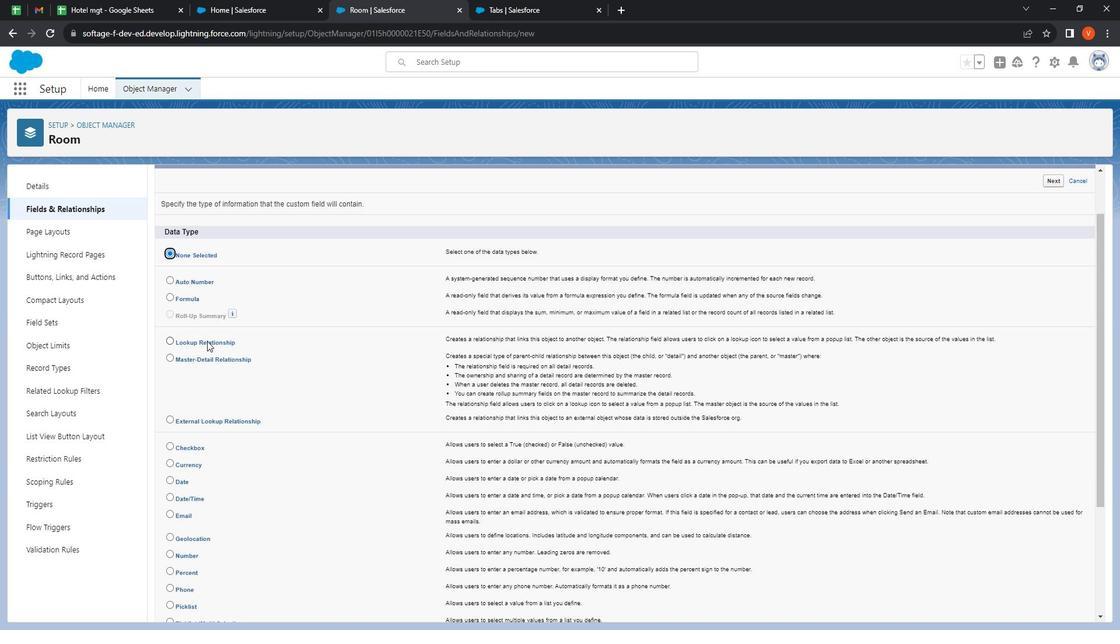 
Action: Mouse scrolled (222, 344) with delta (0, 0)
Screenshot: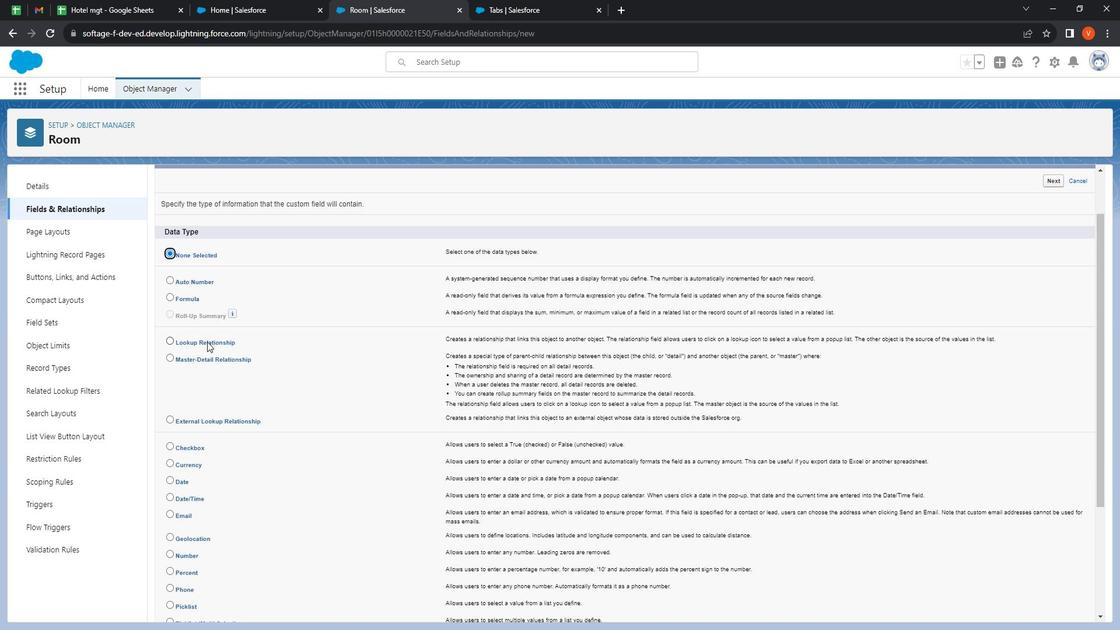 
Action: Mouse moved to (222, 345)
Screenshot: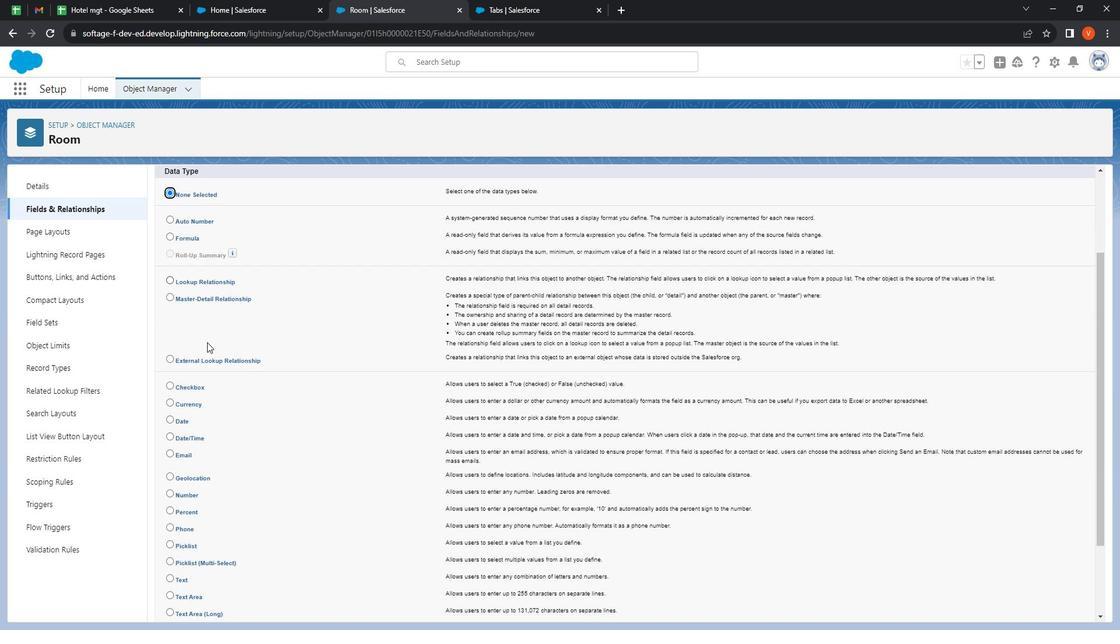 
Action: Mouse scrolled (222, 344) with delta (0, 0)
Screenshot: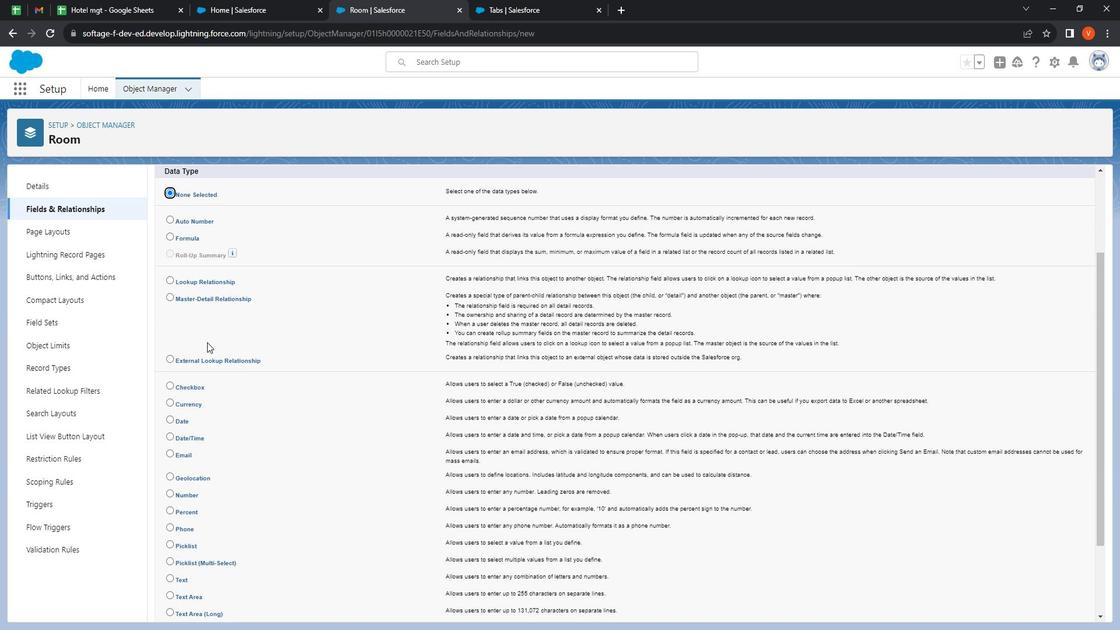
Action: Mouse moved to (196, 516)
Screenshot: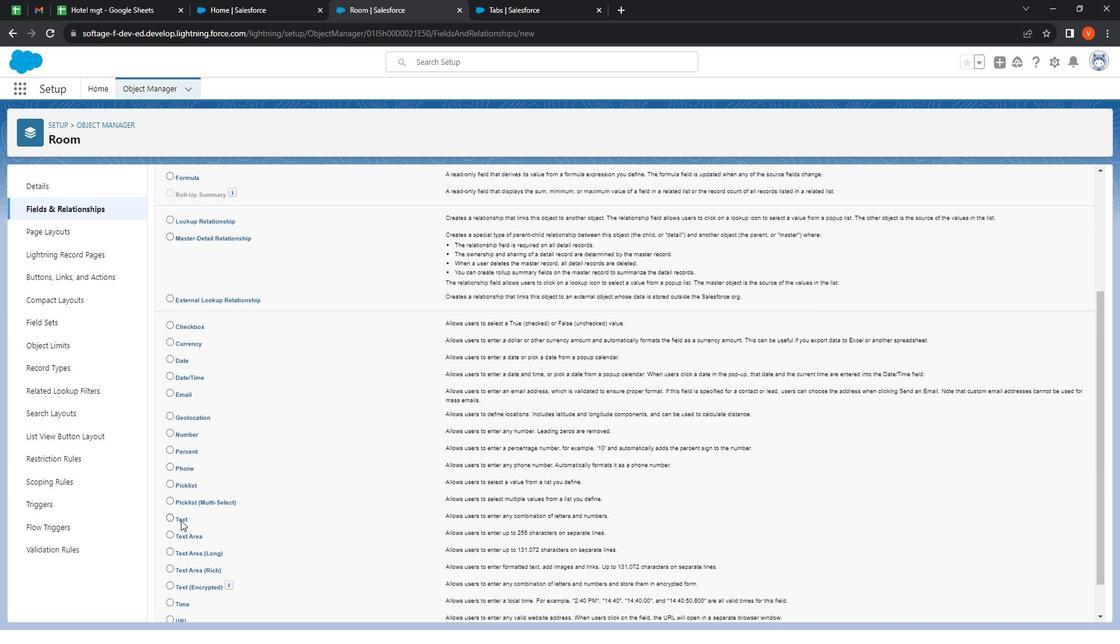 
Action: Mouse pressed left at (196, 516)
Screenshot: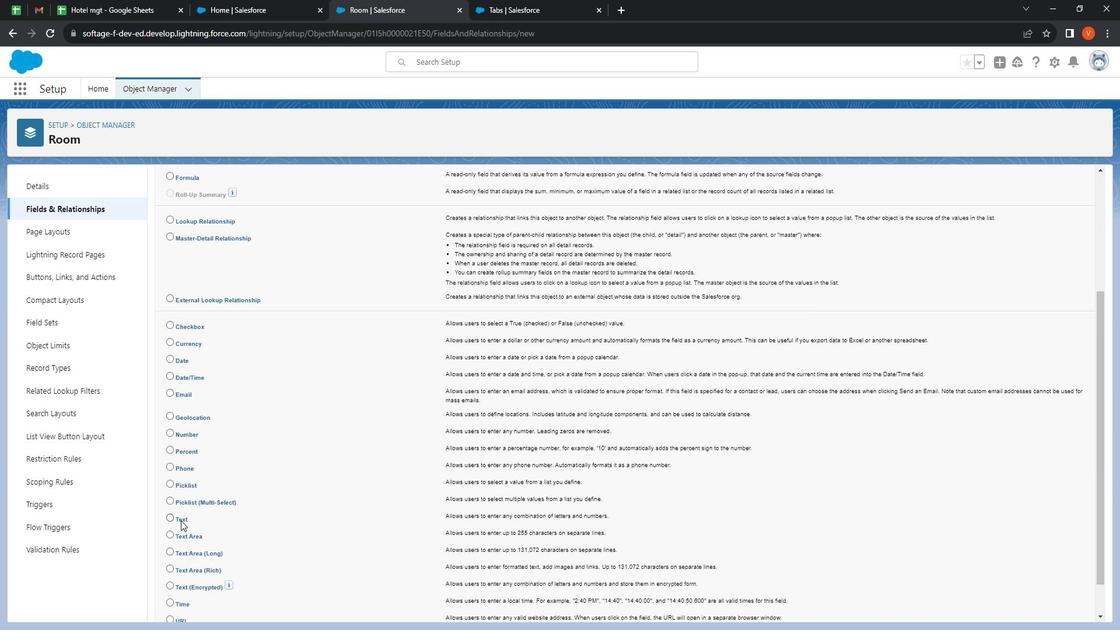 
Action: Mouse moved to (1061, 603)
Screenshot: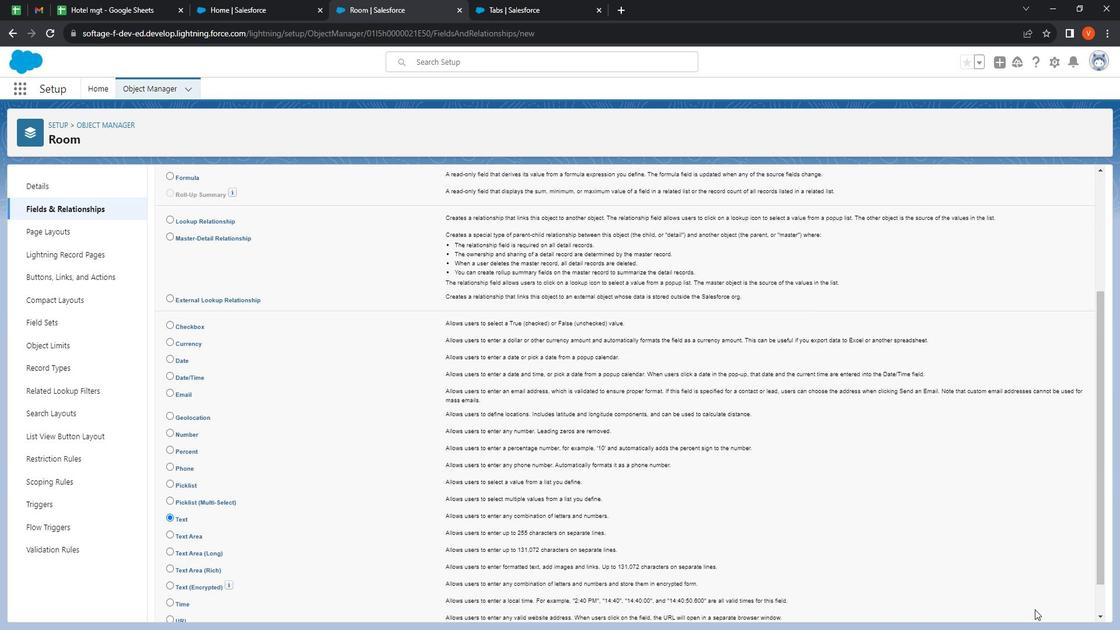 
Action: Mouse scrolled (1061, 602) with delta (0, 0)
Screenshot: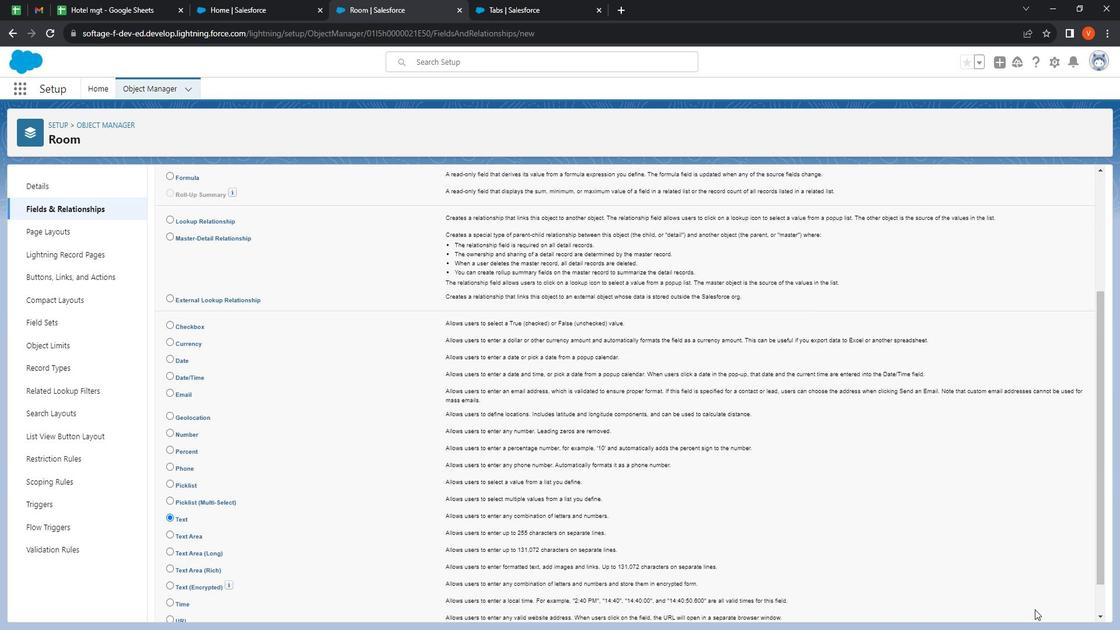 
Action: Mouse moved to (1076, 597)
Screenshot: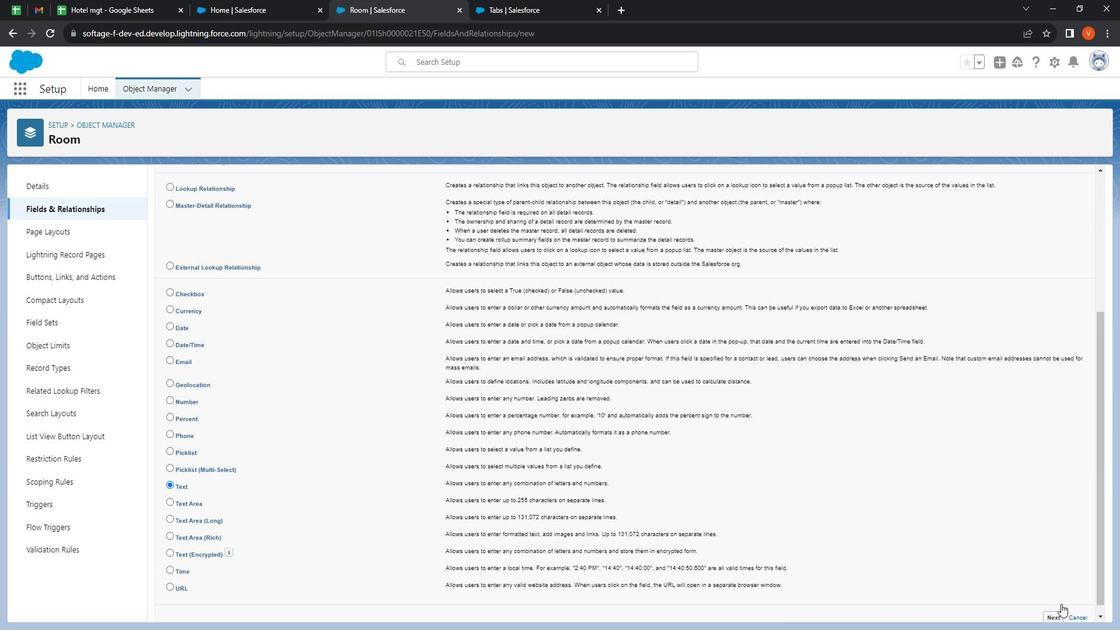 
Action: Mouse scrolled (1076, 597) with delta (0, 0)
Screenshot: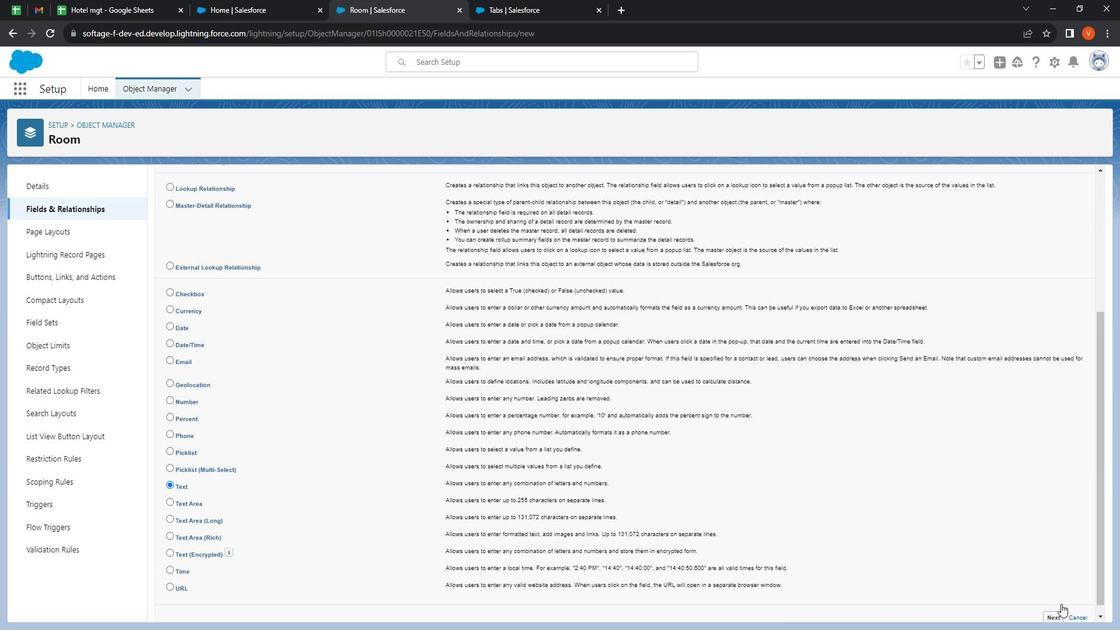 
Action: Mouse moved to (1085, 586)
Screenshot: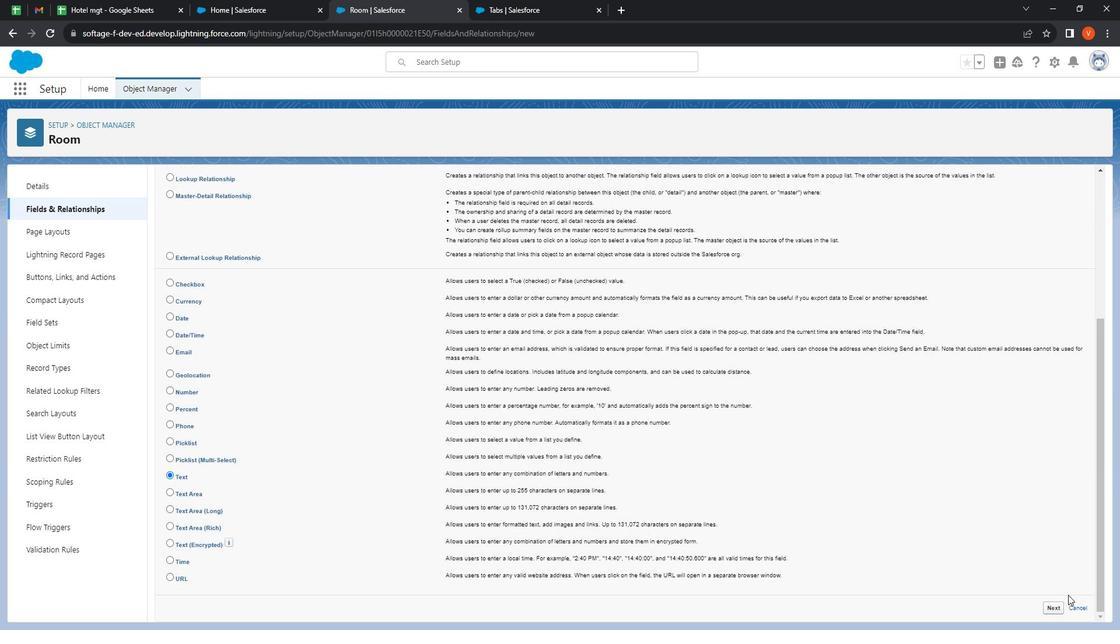 
Action: Mouse scrolled (1085, 585) with delta (0, 0)
Screenshot: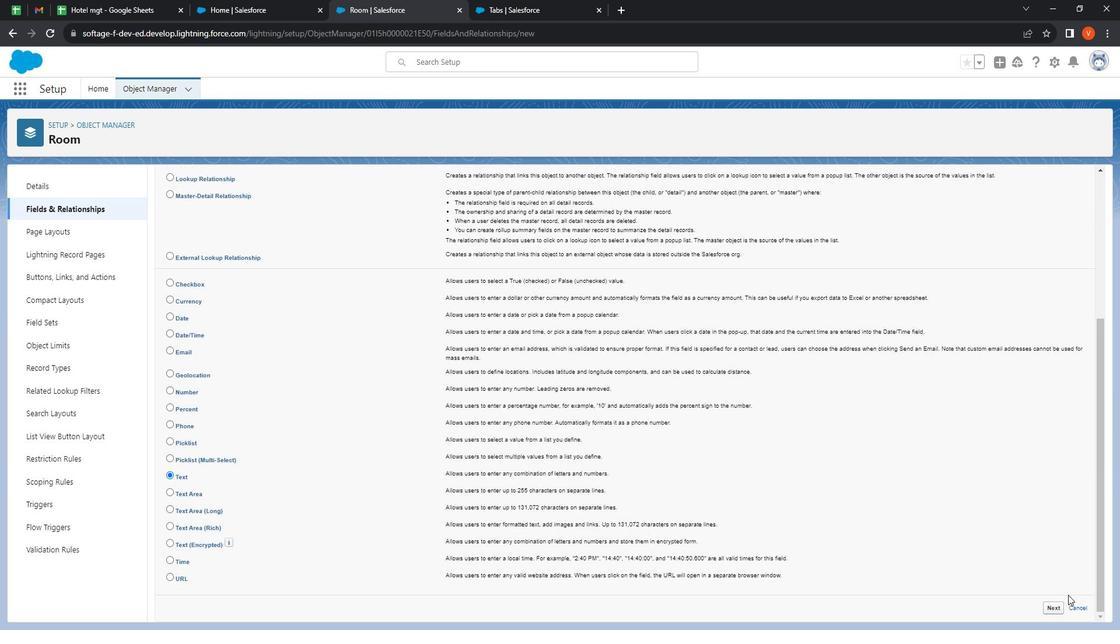 
Action: Mouse moved to (1085, 581)
Screenshot: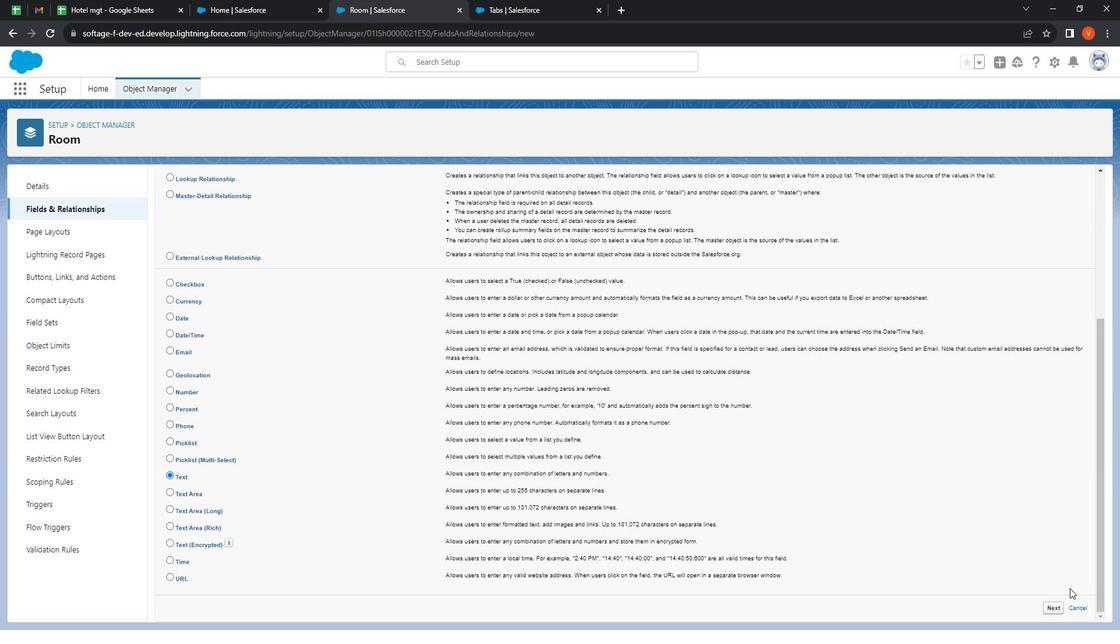 
Action: Mouse scrolled (1085, 580) with delta (0, 0)
Screenshot: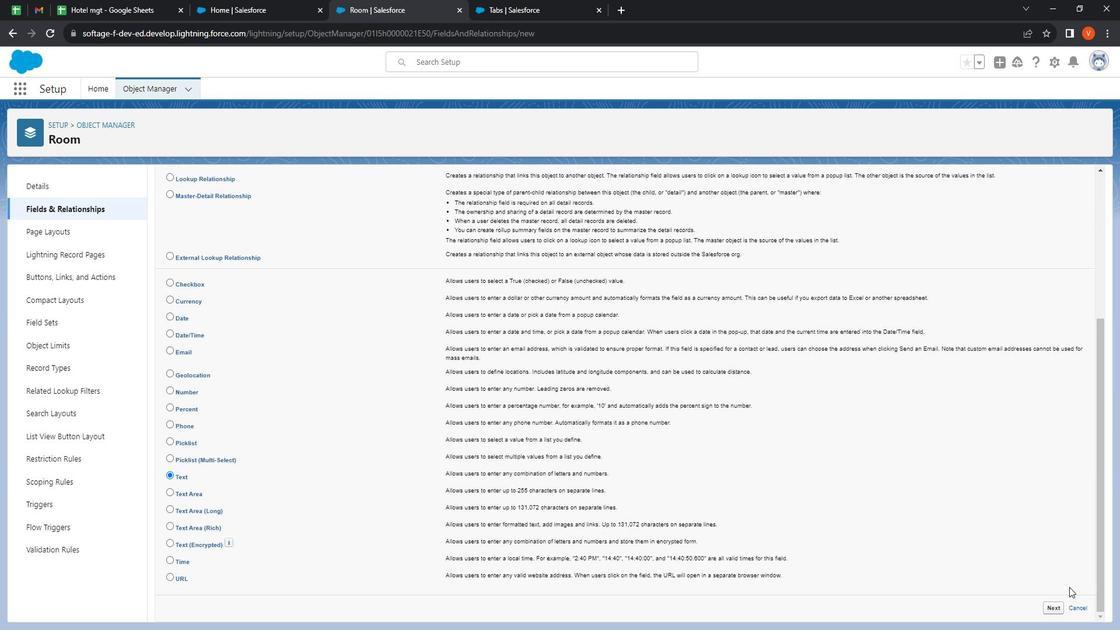 
Action: Mouse moved to (1072, 598)
Screenshot: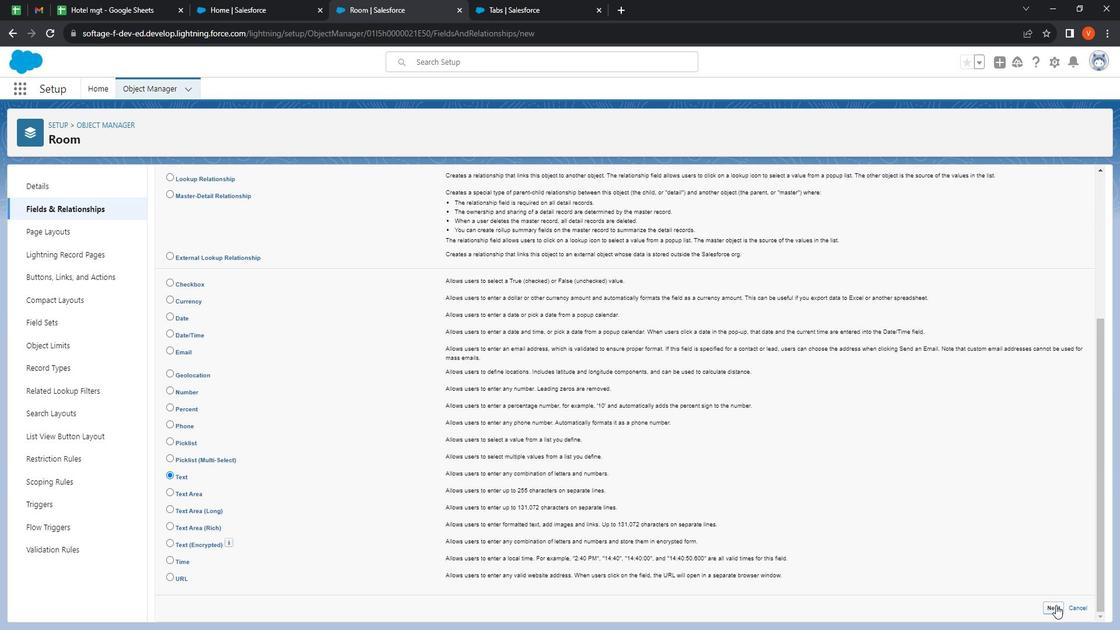 
Action: Mouse pressed left at (1072, 598)
Screenshot: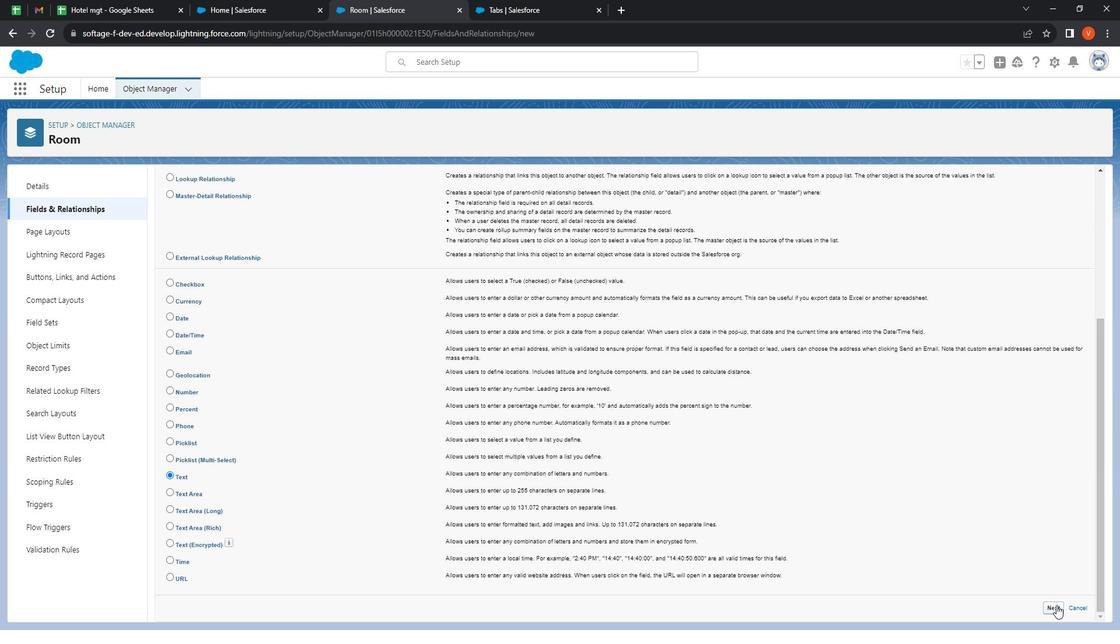 
Action: Mouse moved to (432, 276)
Screenshot: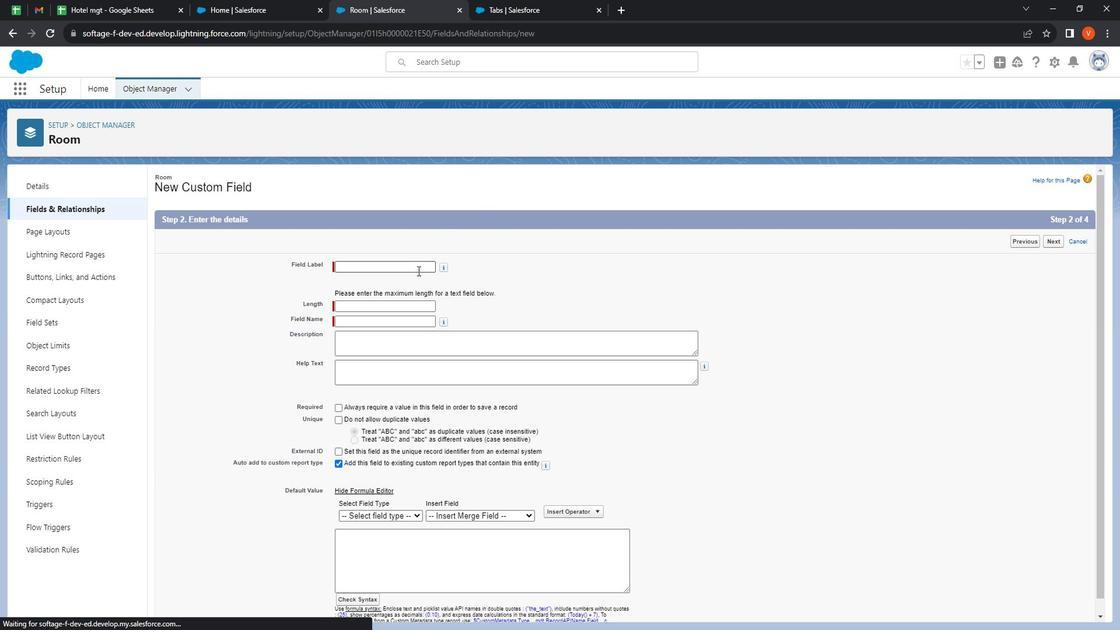 
Action: Mouse pressed left at (432, 276)
Screenshot: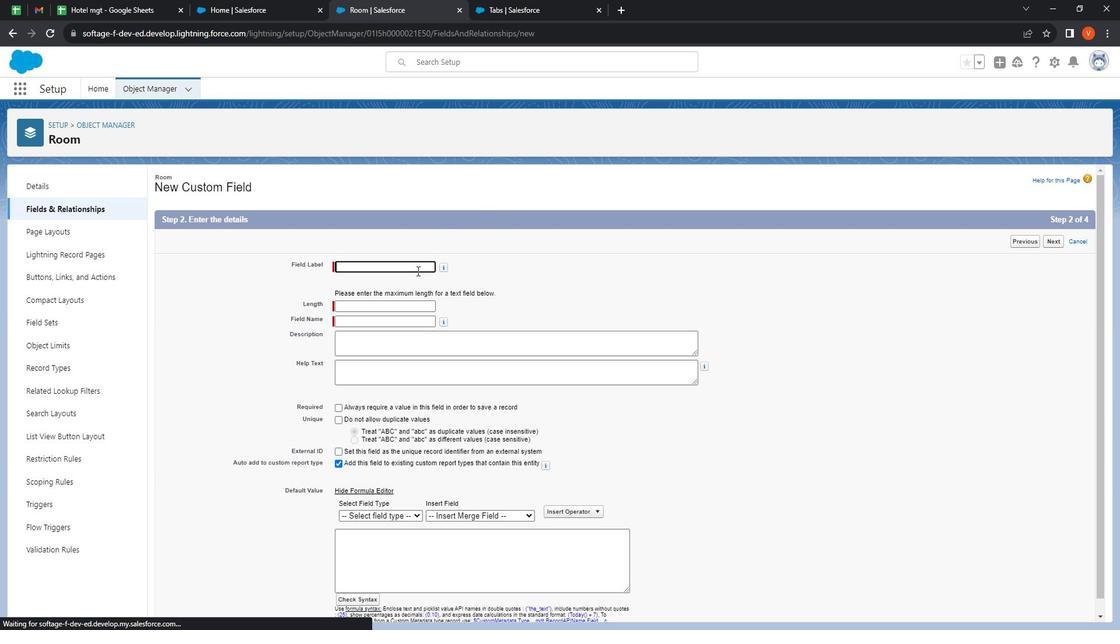 
Action: Key pressed <Key.shift>Room<Key.space><Key.shift><Key.shift>Number<Key.tab><Key.tab>122
Screenshot: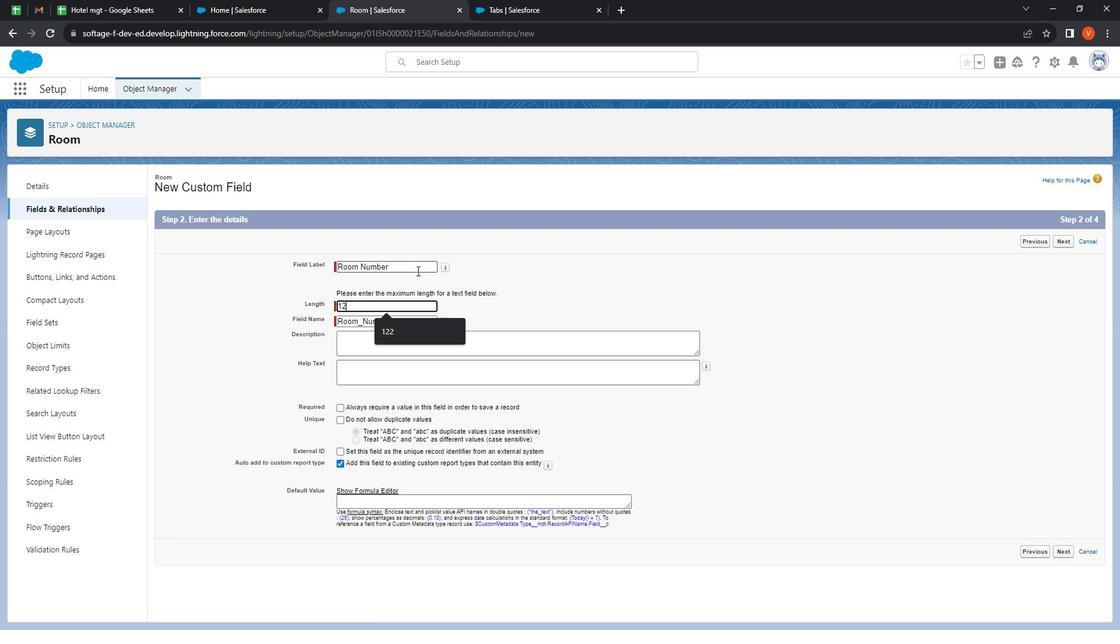 
Action: Mouse moved to (429, 351)
Screenshot: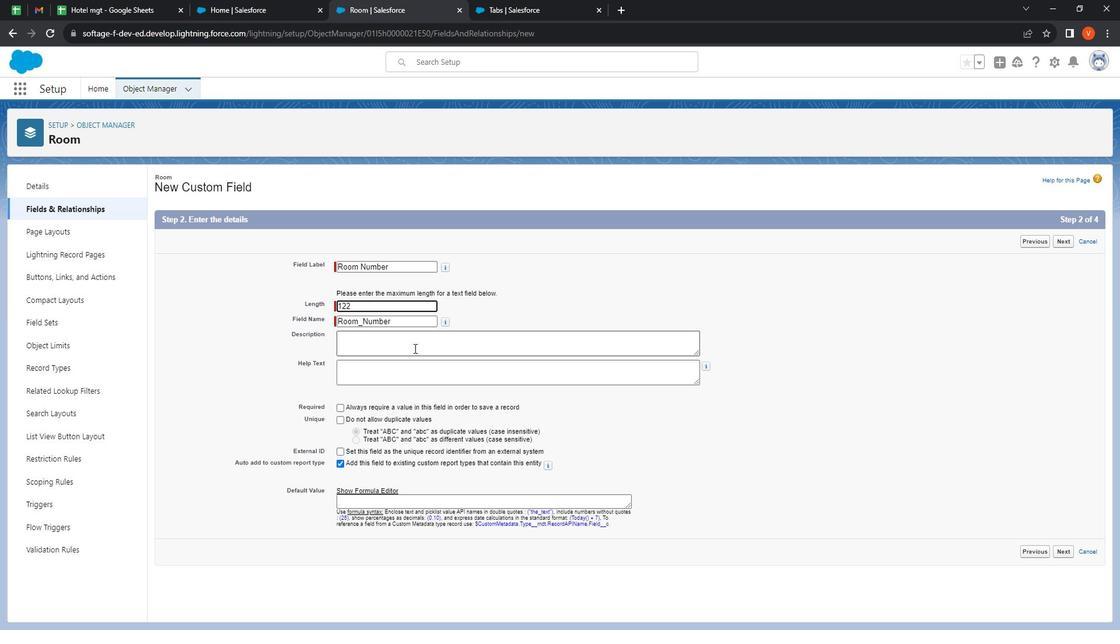 
Action: Mouse pressed left at (429, 351)
Screenshot: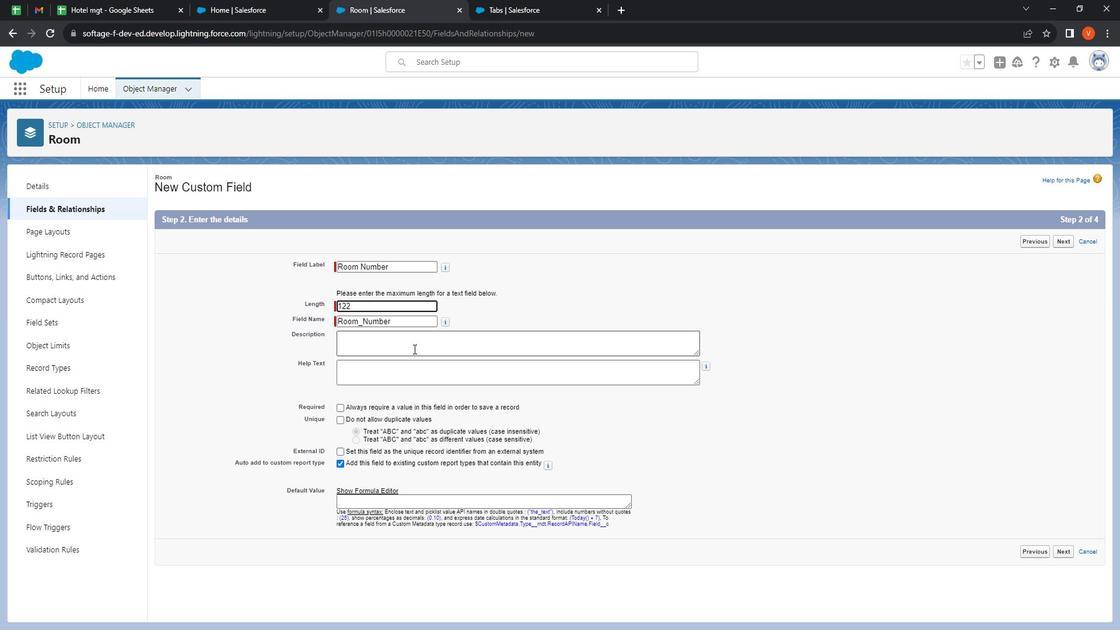 
Action: Key pressed <Key.shift><Key.shift><Key.shift><Key.shift><Key.shift><Key.shift><Key.shift><Key.shift><Key.shift><Key.shift><Key.shift><Key.shift><Key.shift><Key.shift><Key.shift><Key.shift><Key.shift><Key.shift><Key.shift><Key.shift><Key.shift><Key.shift><Key.shift><Key.shift><Key.shift><Key.shift><Key.shift><Key.shift><Key.shift><Key.shift><Key.shift><Key.shift><Key.shift><Key.shift><Key.shift><Key.shift><Key.shift><Key.shift><Key.shift>This<Key.space>is<Key.space>the<Key.space>description<Key.space>field<Key.space>for<Key.space>room<Key.space>number<Key.space>custi<Key.backspace>om<Key.space>field,<Key.space><Key.shift>It<Key.space>represents<Key.space>the<Key.space>room<Key.space>number<Key.space>of<Key.space>an<Key.space>apartment<Key.space>
Screenshot: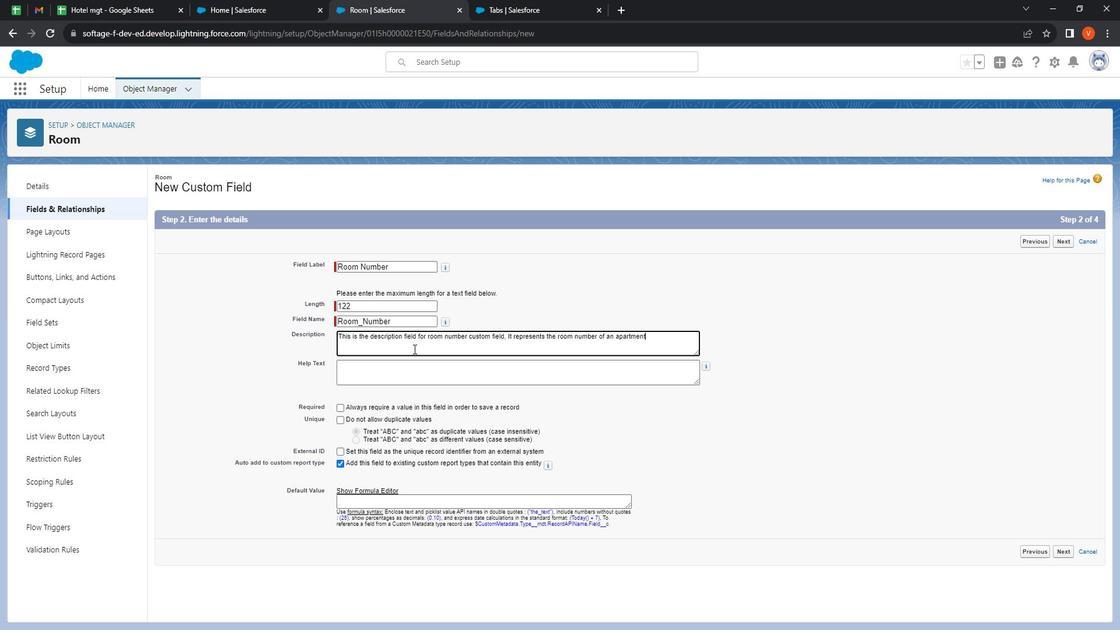 
Action: Mouse moved to (434, 365)
Screenshot: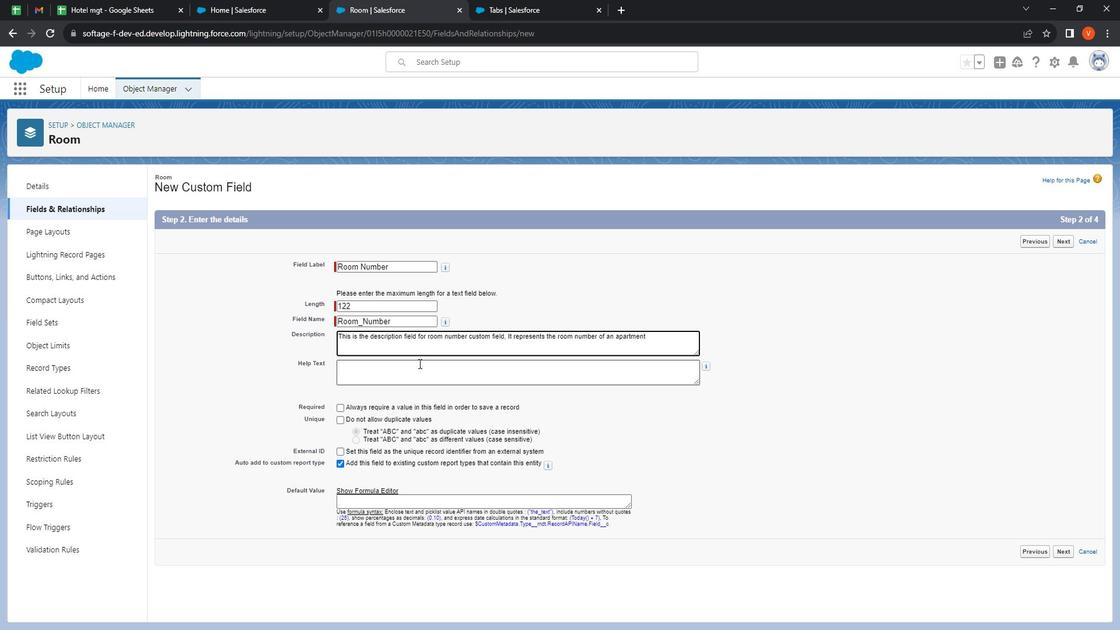 
Action: Mouse pressed left at (434, 365)
Screenshot: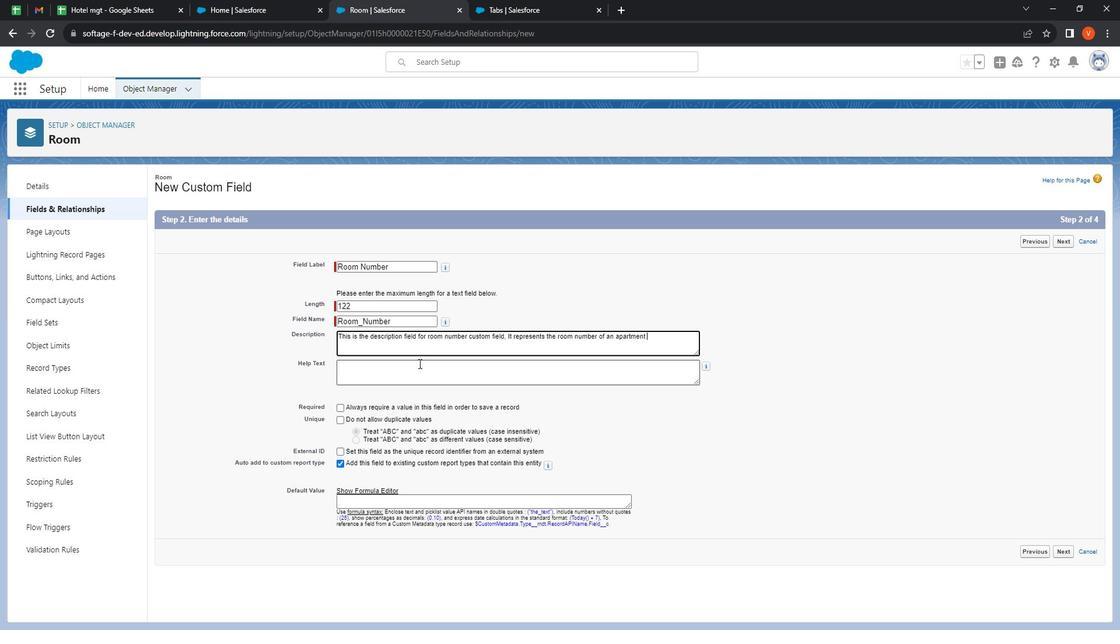 
Action: Mouse moved to (430, 368)
Screenshot: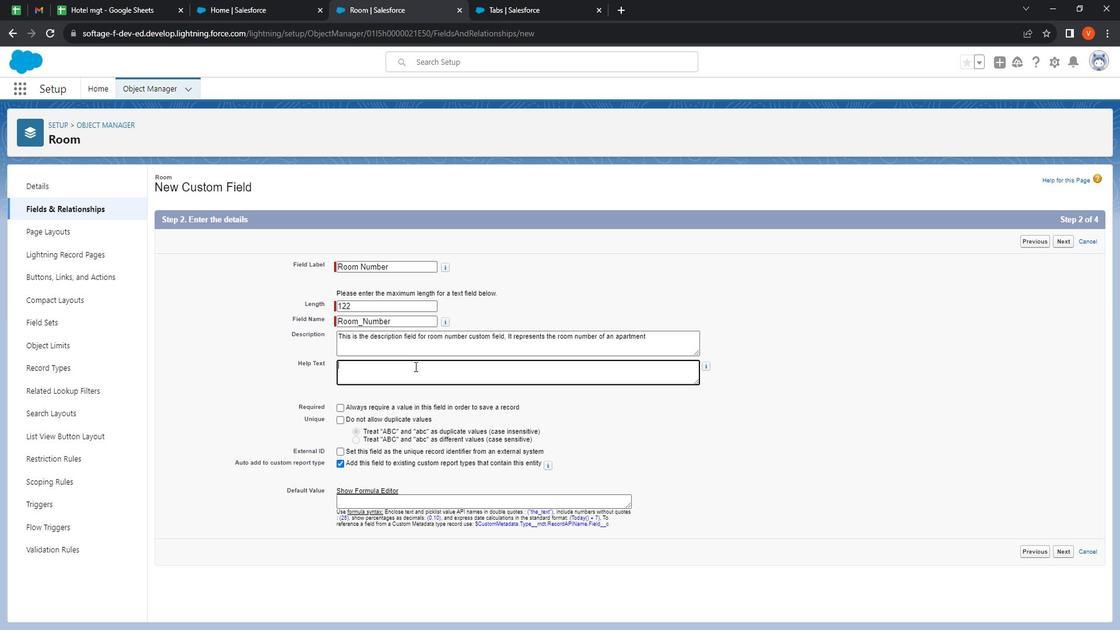 
Action: Key pressed <Key.shift>This<Key.space>is<Key.space>the<Key.space>help<Key.space>text<Key.space>field<Key.space>for<Key.space>room<Key.space>number<Key.space>custom<Key.space>field<Key.space>.<Key.space>it<Key.space>represent<Key.space>the<Key.space>toom<Key.space><Key.backspace><Key.backspace><Key.backspace><Key.backspace><Key.backspace>room<Key.space>number<Key.space>of<Key.space>an<Key.space>apartment.
Screenshot: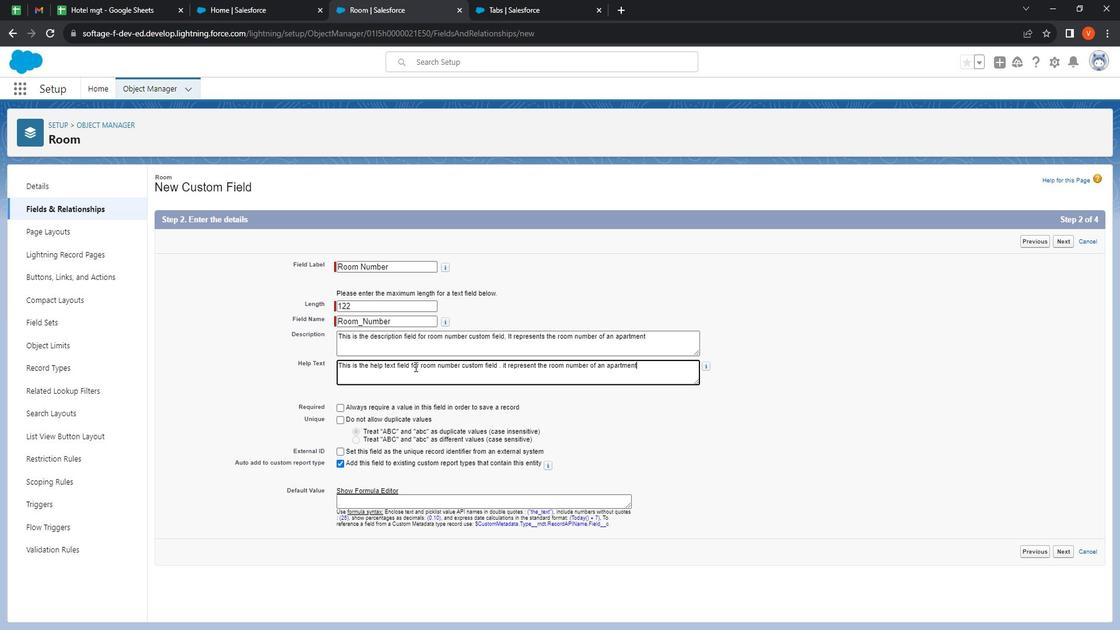 
Action: Mouse moved to (1080, 548)
Screenshot: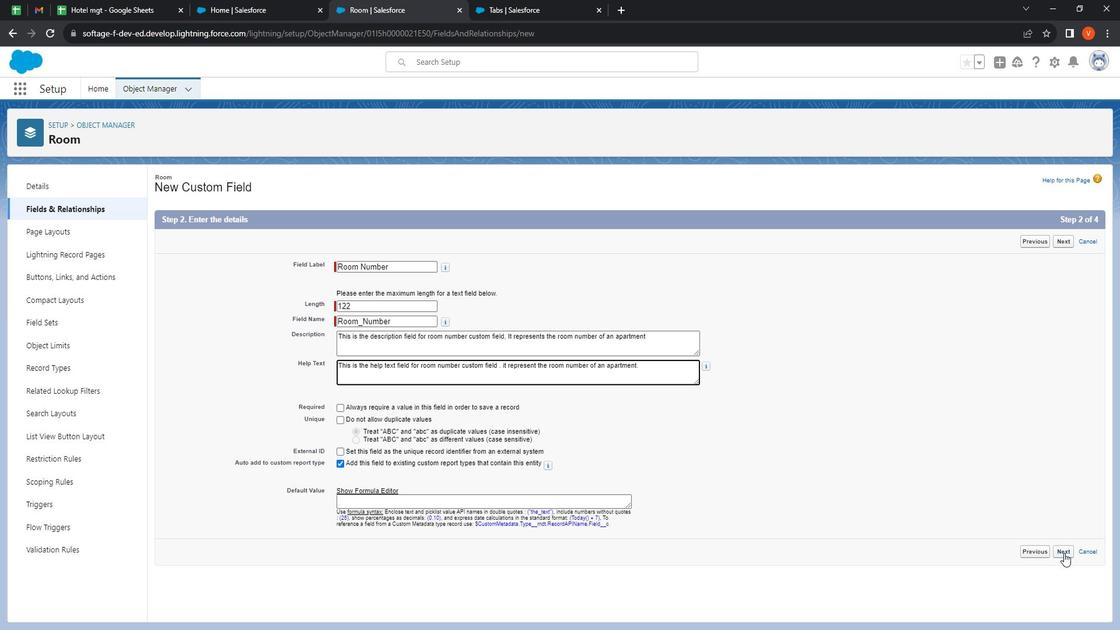 
Action: Mouse pressed left at (1080, 548)
Screenshot: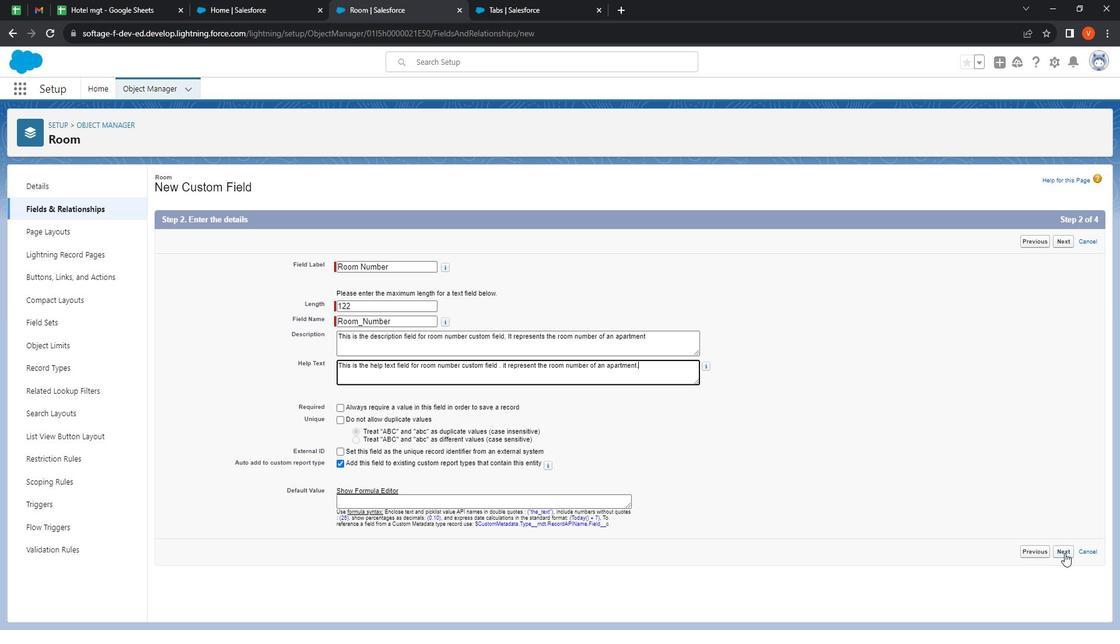 
Action: Mouse moved to (999, 360)
Screenshot: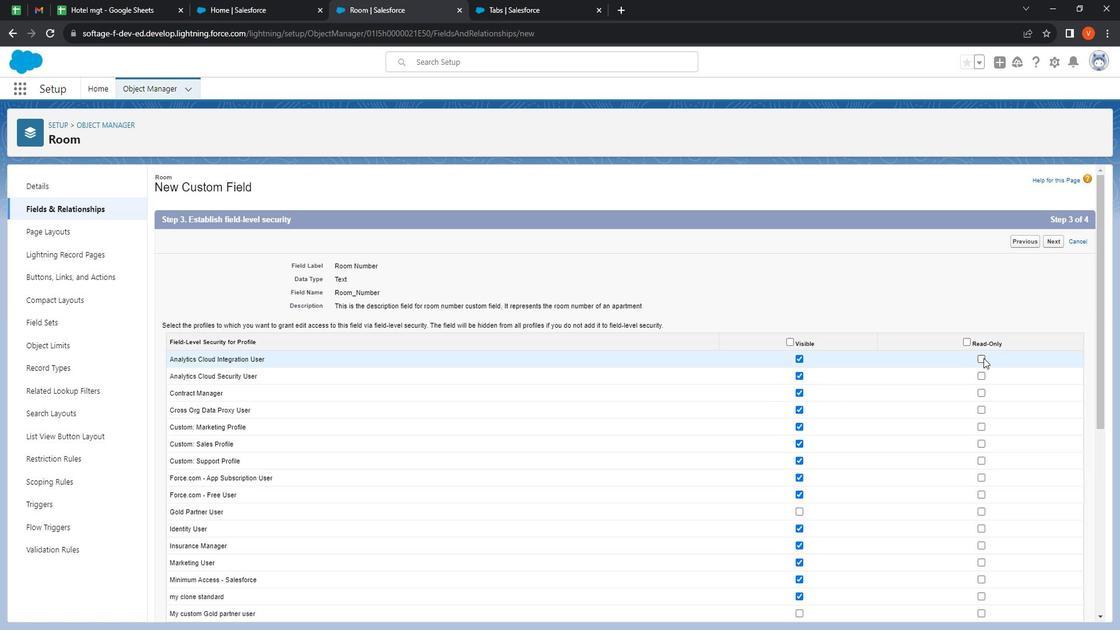 
Action: Mouse pressed left at (999, 360)
Screenshot: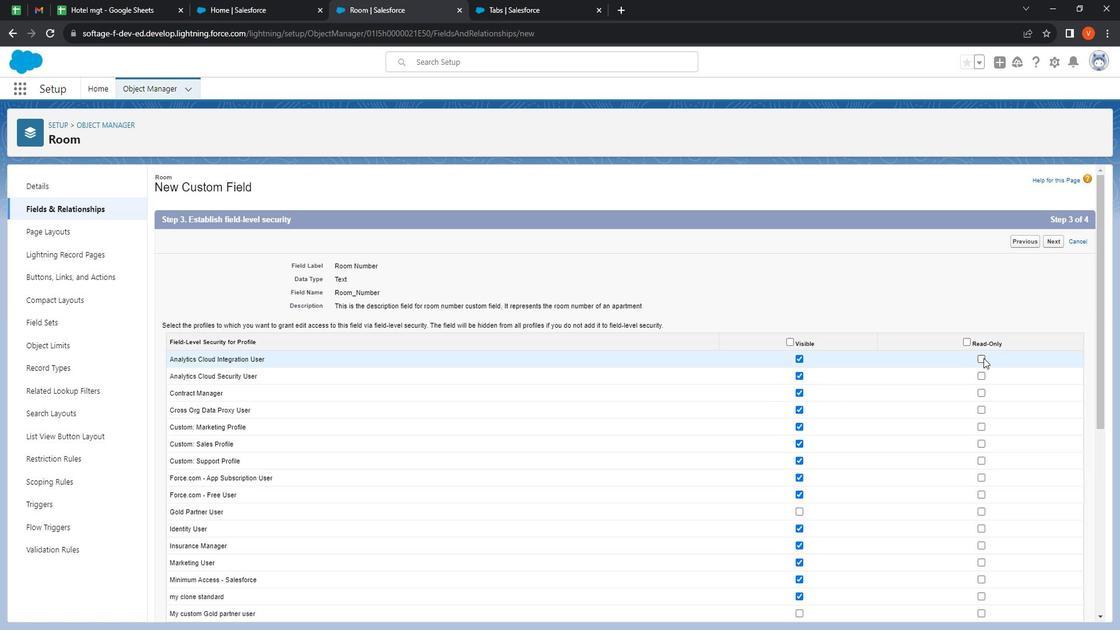 
Action: Mouse moved to (998, 377)
Screenshot: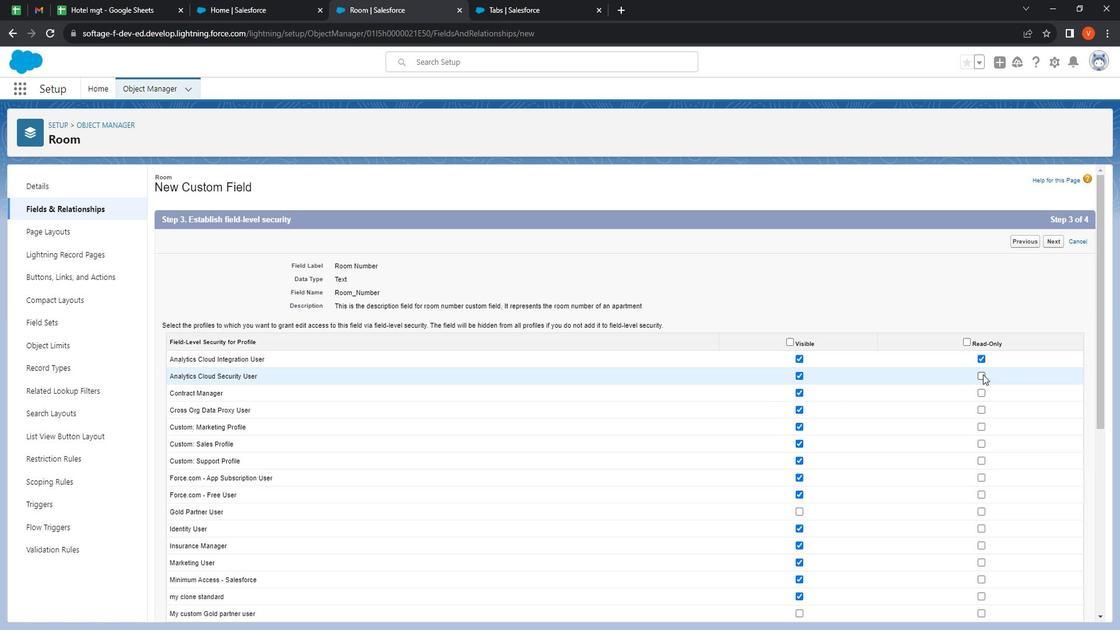 
Action: Mouse pressed left at (998, 377)
Screenshot: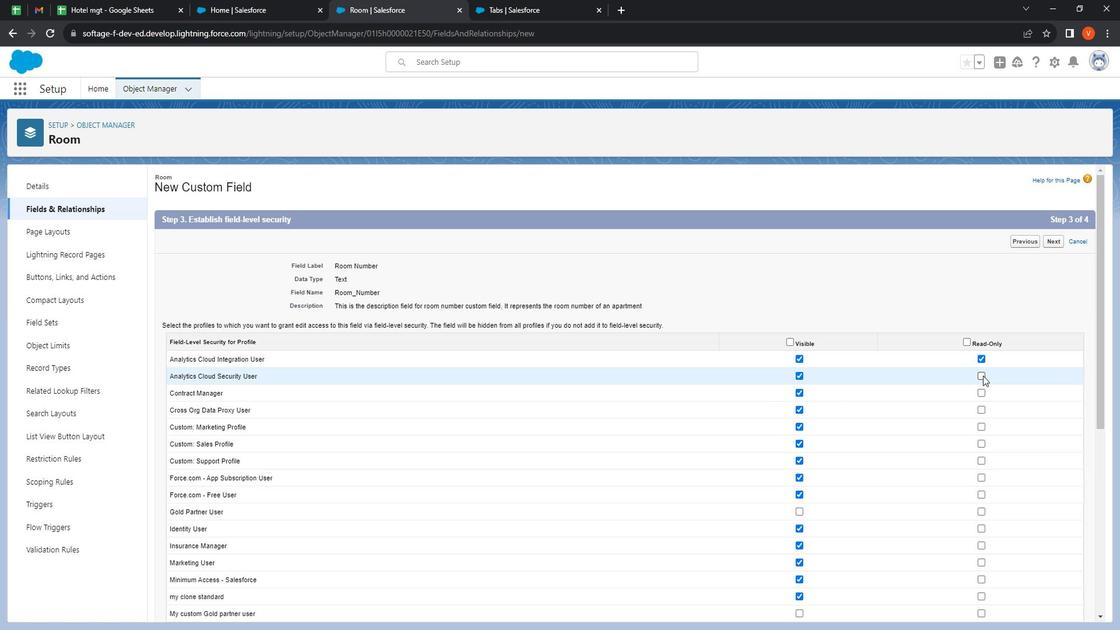 
Action: Mouse moved to (996, 393)
Screenshot: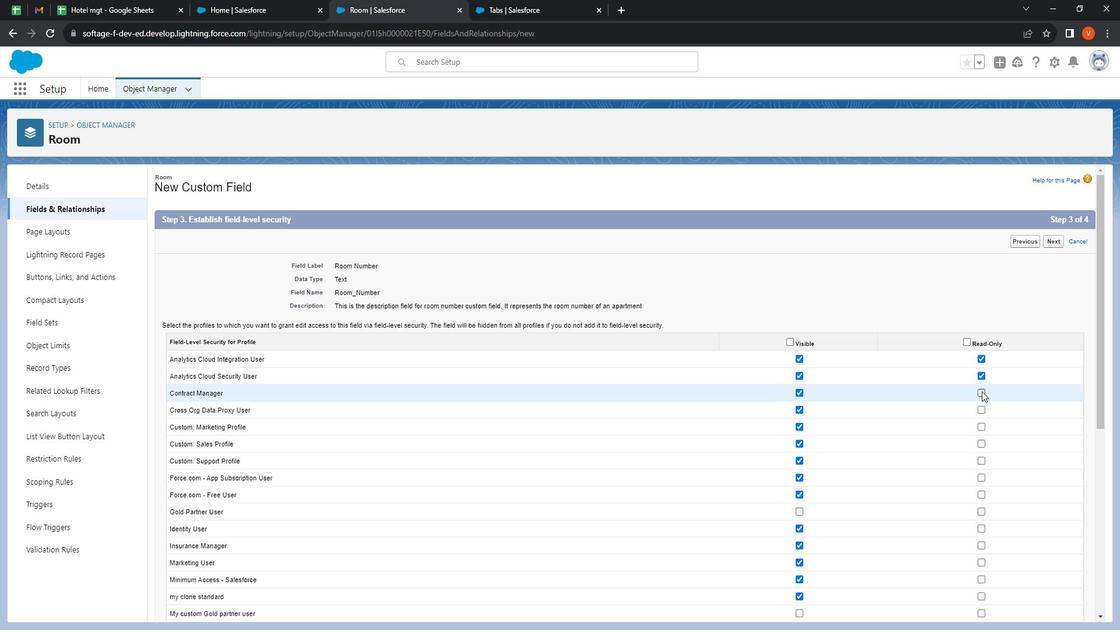 
Action: Mouse pressed left at (996, 393)
Screenshot: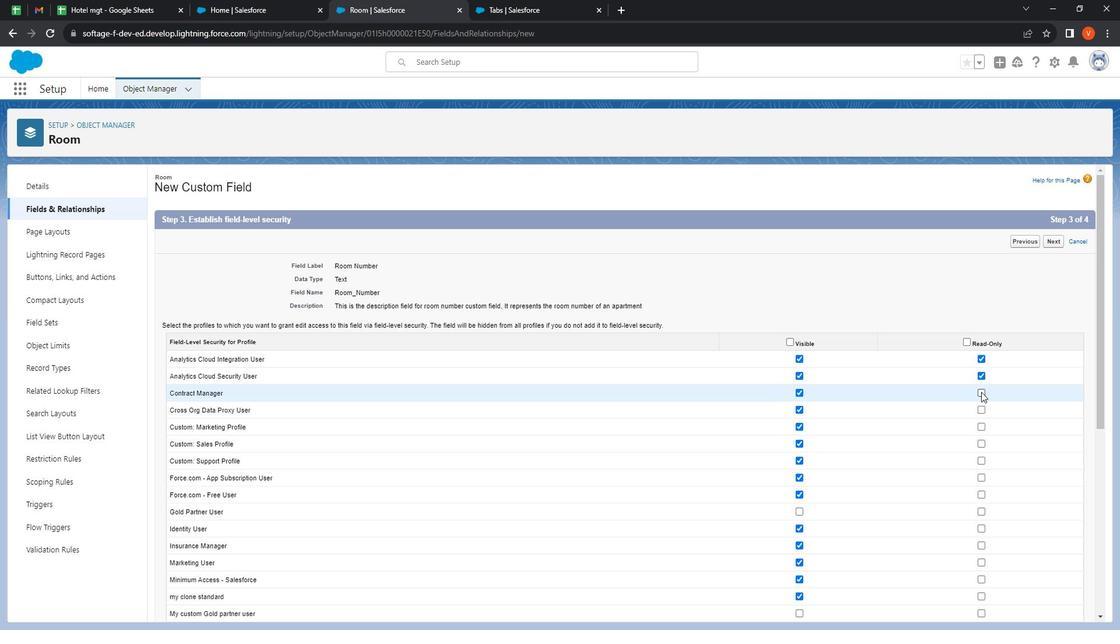 
Action: Mouse moved to (997, 409)
Screenshot: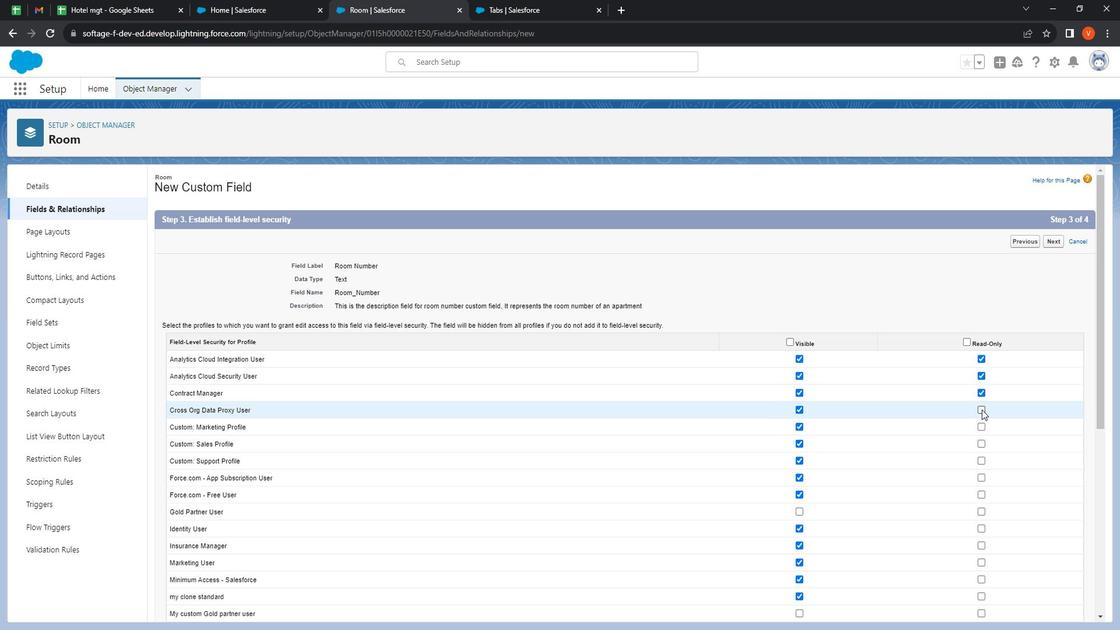 
Action: Mouse pressed left at (997, 409)
Screenshot: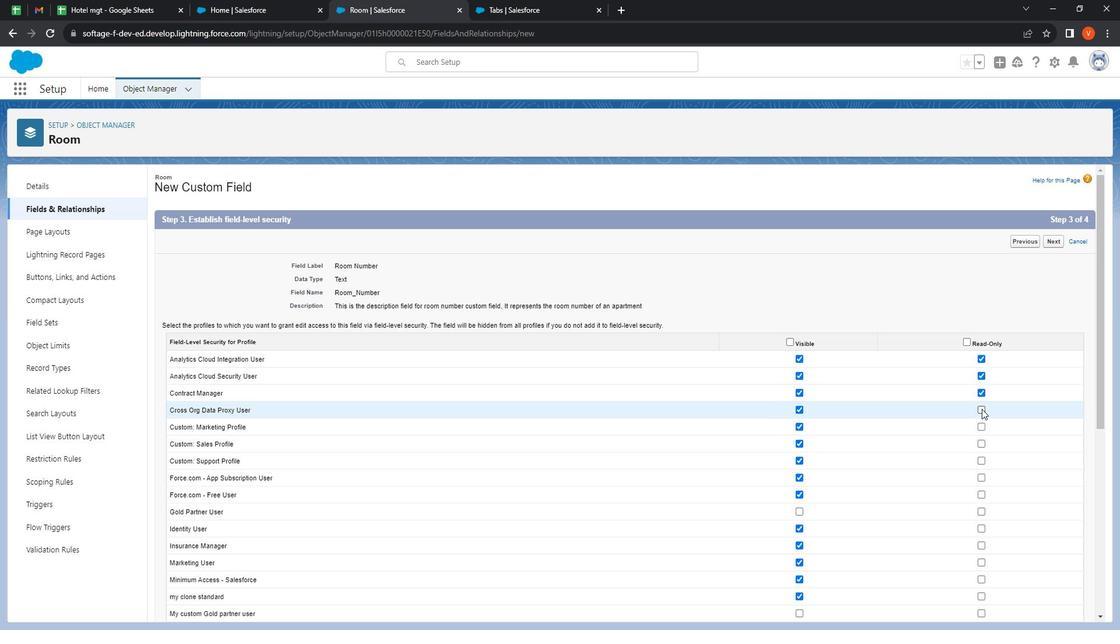 
Action: Mouse moved to (998, 429)
Screenshot: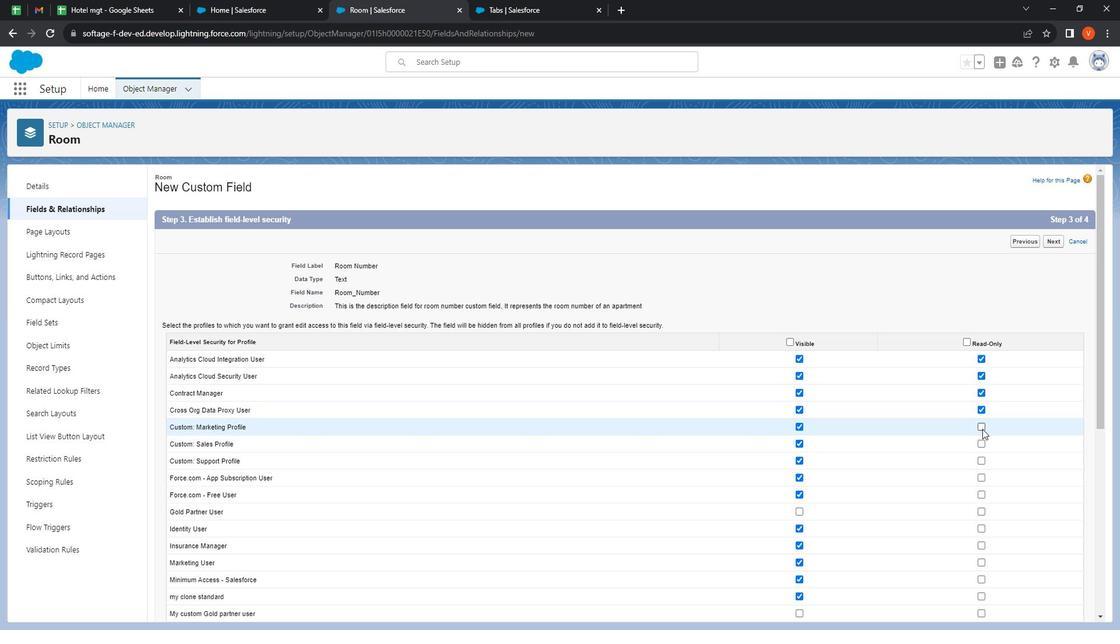 
Action: Mouse pressed left at (998, 429)
Screenshot: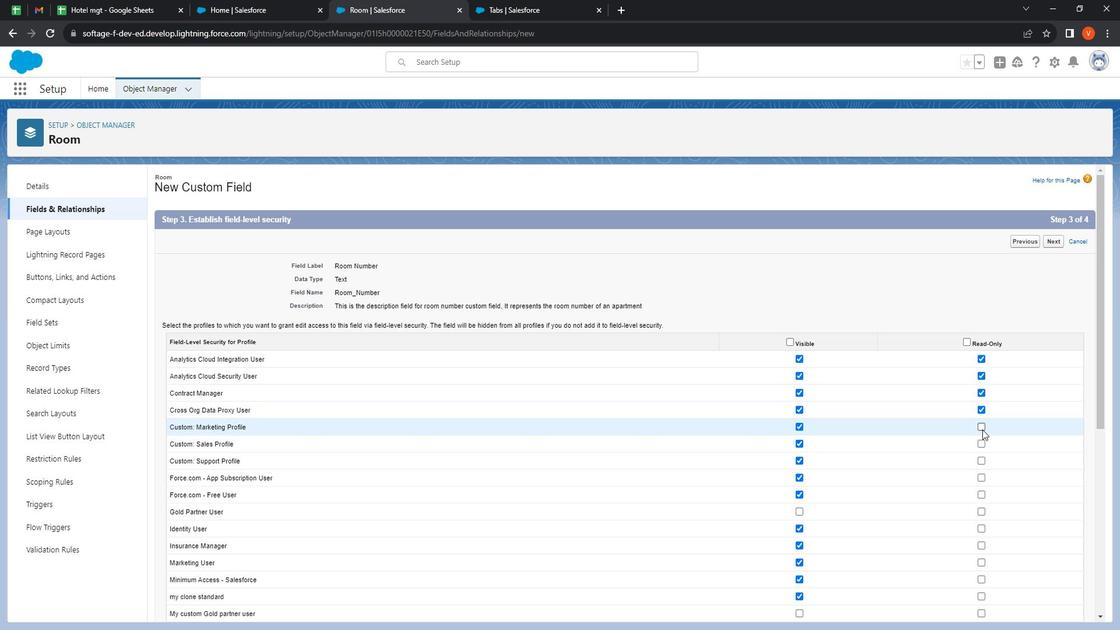 
Action: Mouse moved to (996, 442)
Screenshot: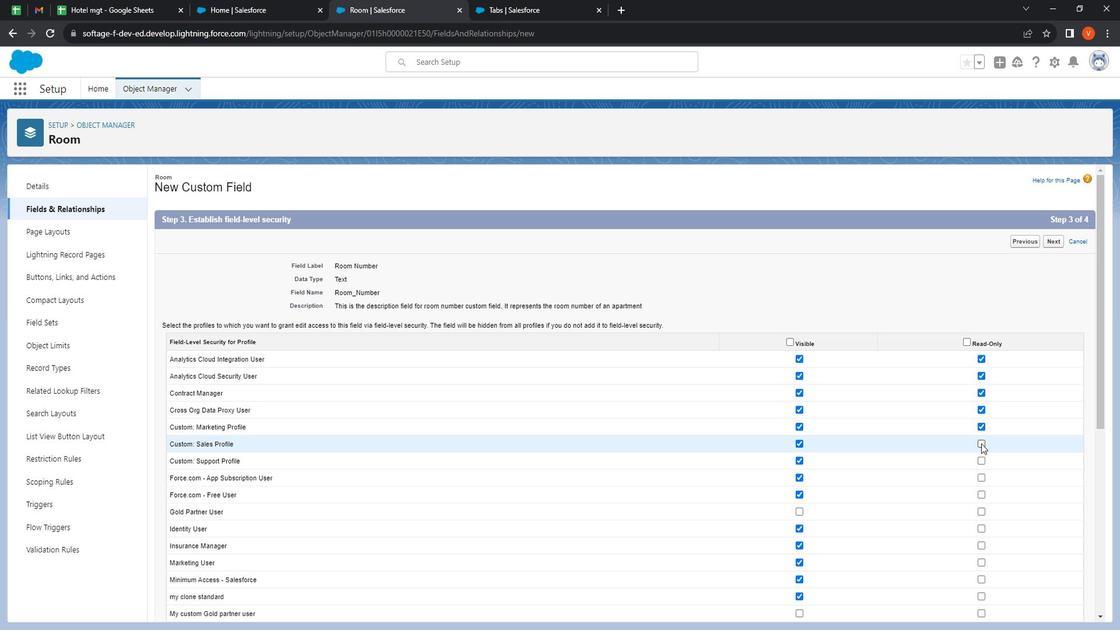 
Action: Mouse pressed left at (996, 442)
Screenshot: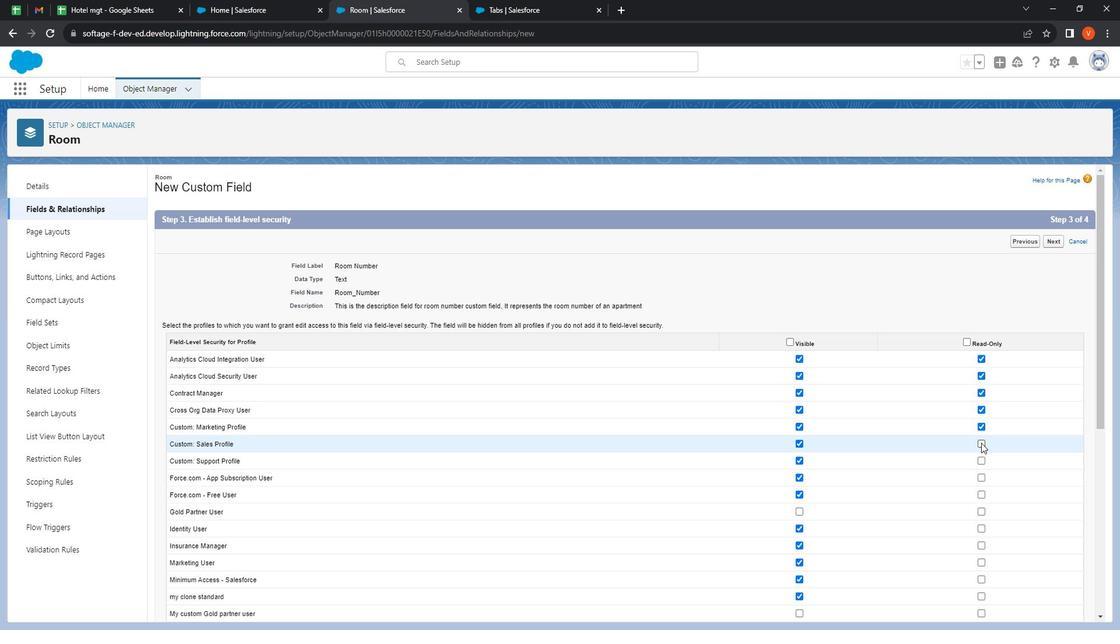 
Action: Mouse moved to (996, 460)
Screenshot: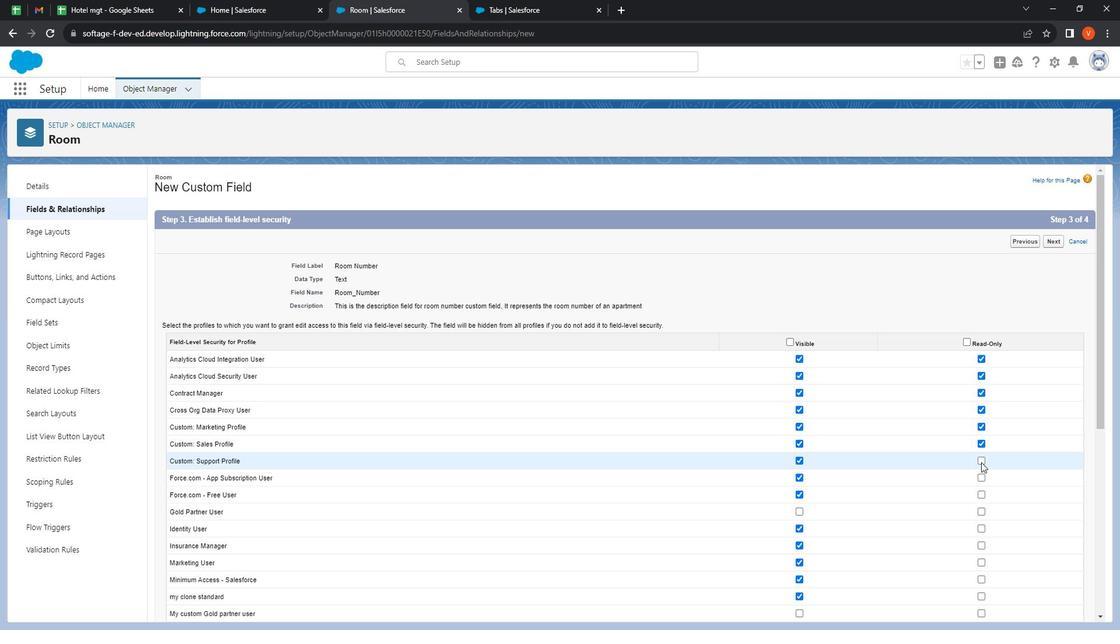 
Action: Mouse pressed left at (996, 460)
Screenshot: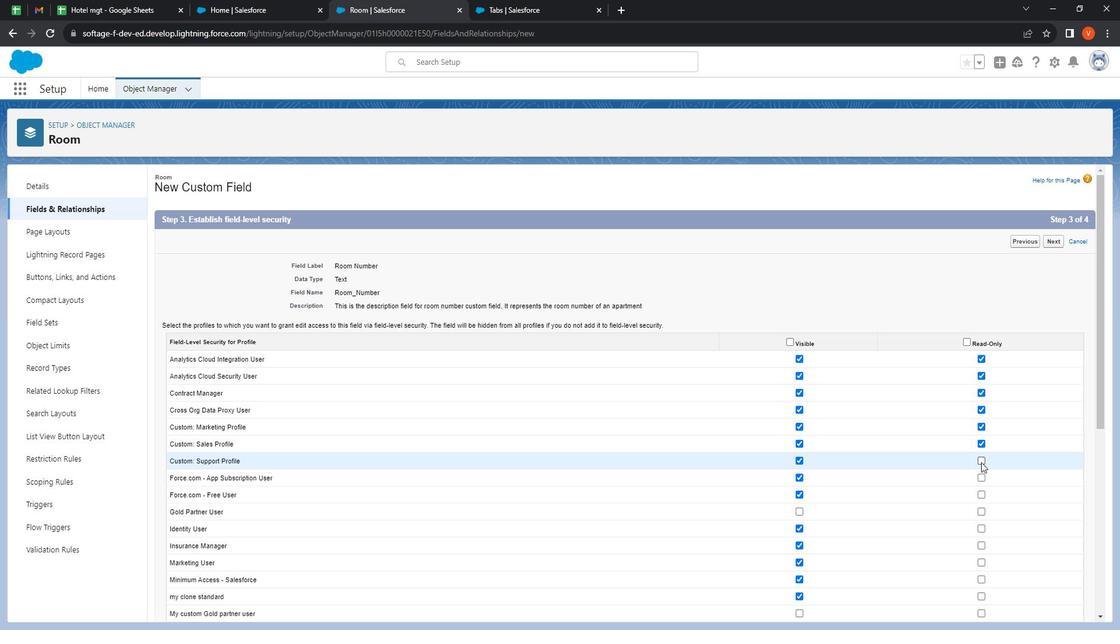
Action: Mouse moved to (999, 474)
Screenshot: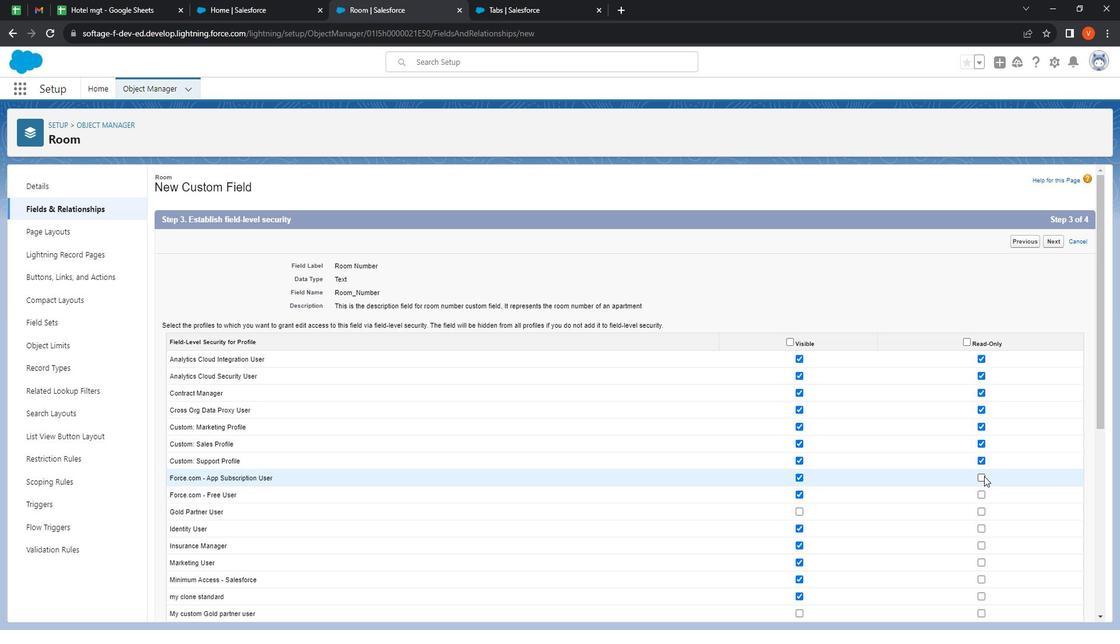 
Action: Mouse pressed left at (999, 474)
Screenshot: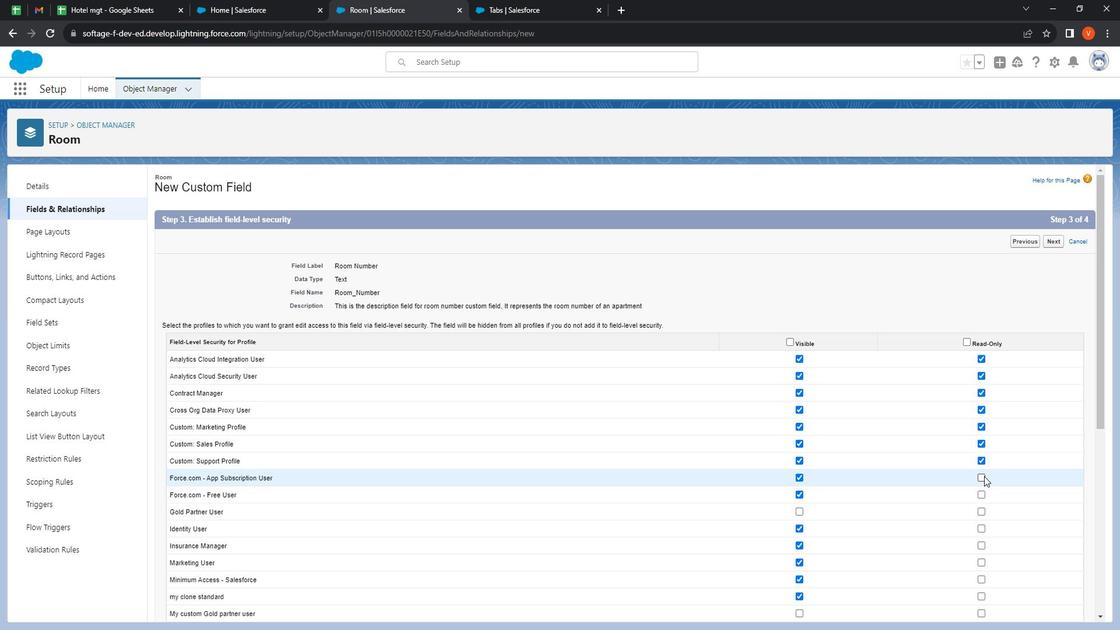 
Action: Mouse moved to (994, 474)
Screenshot: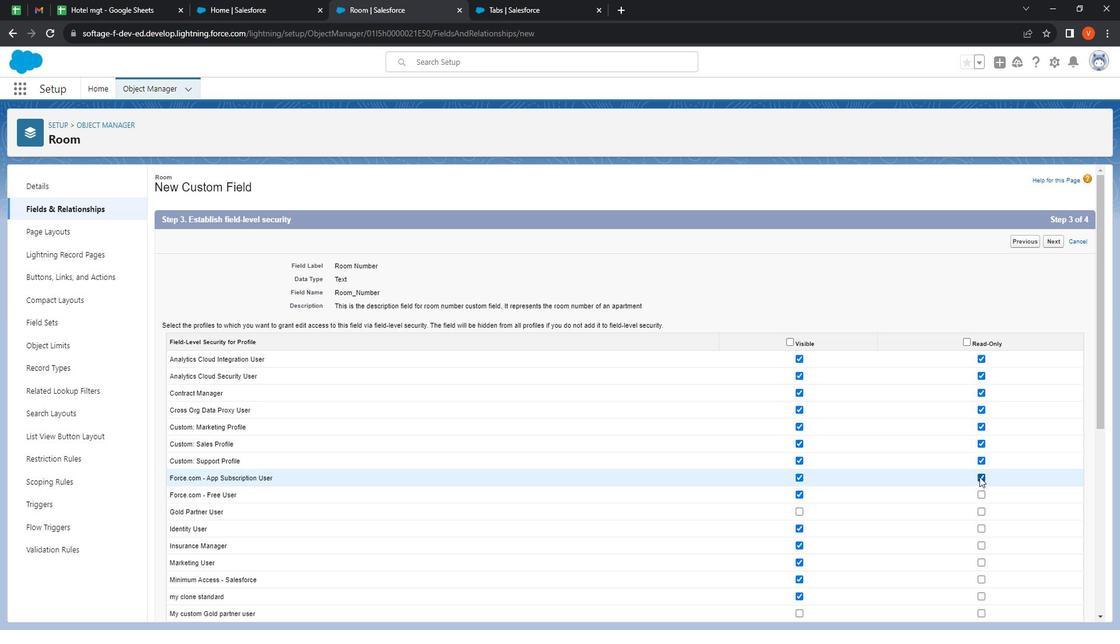 
Action: Mouse scrolled (994, 474) with delta (0, 0)
Screenshot: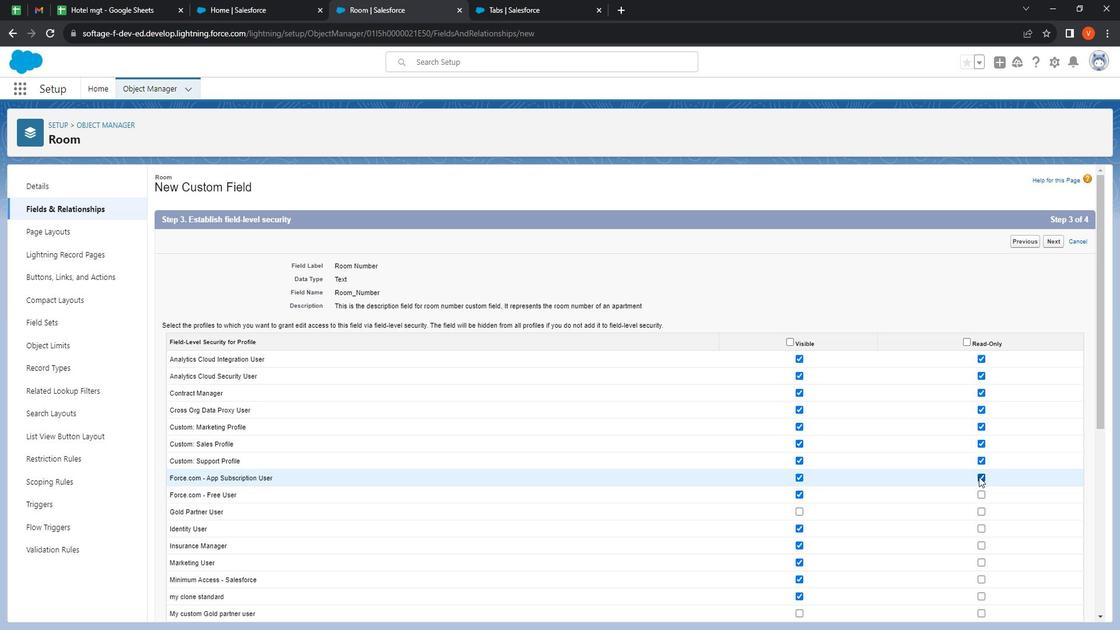 
Action: Mouse moved to (992, 474)
Screenshot: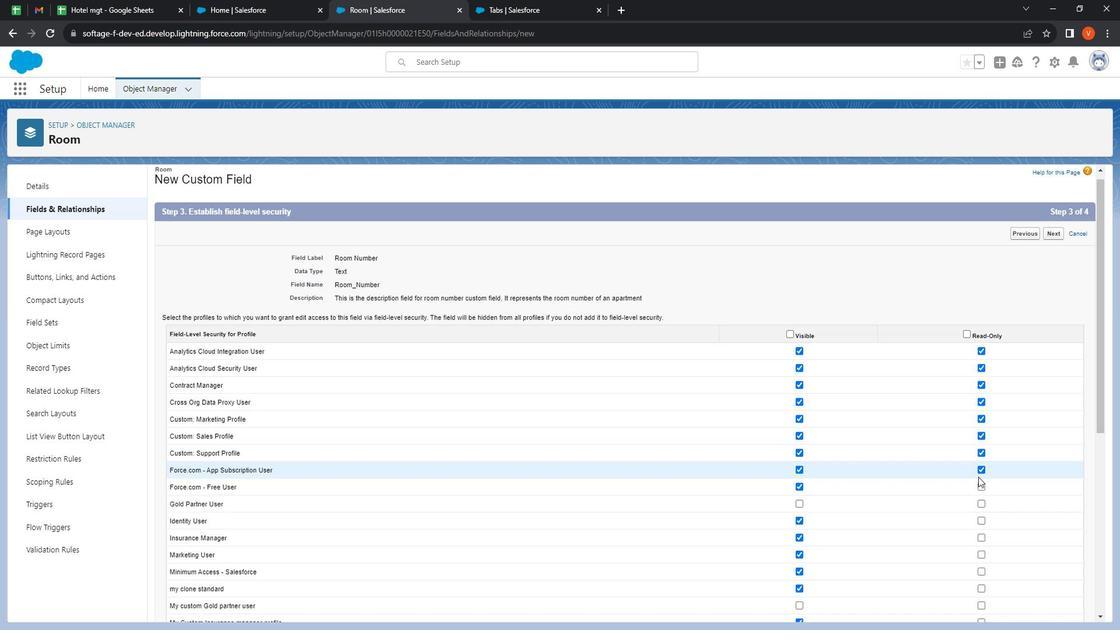 
Action: Mouse scrolled (992, 474) with delta (0, 0)
Screenshot: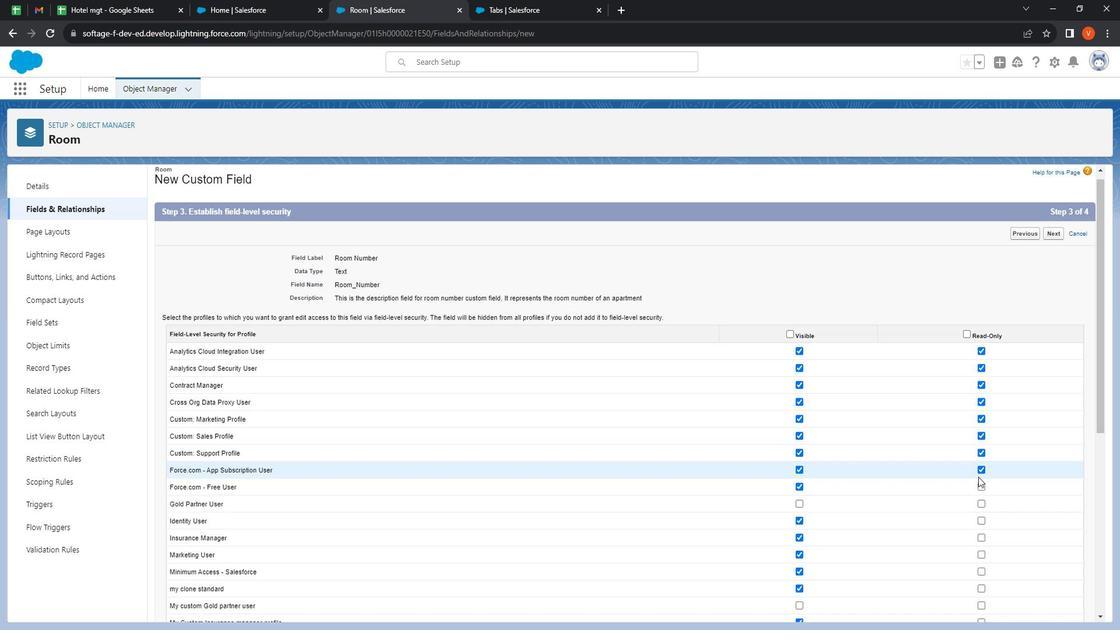 
Action: Mouse moved to (991, 474)
Screenshot: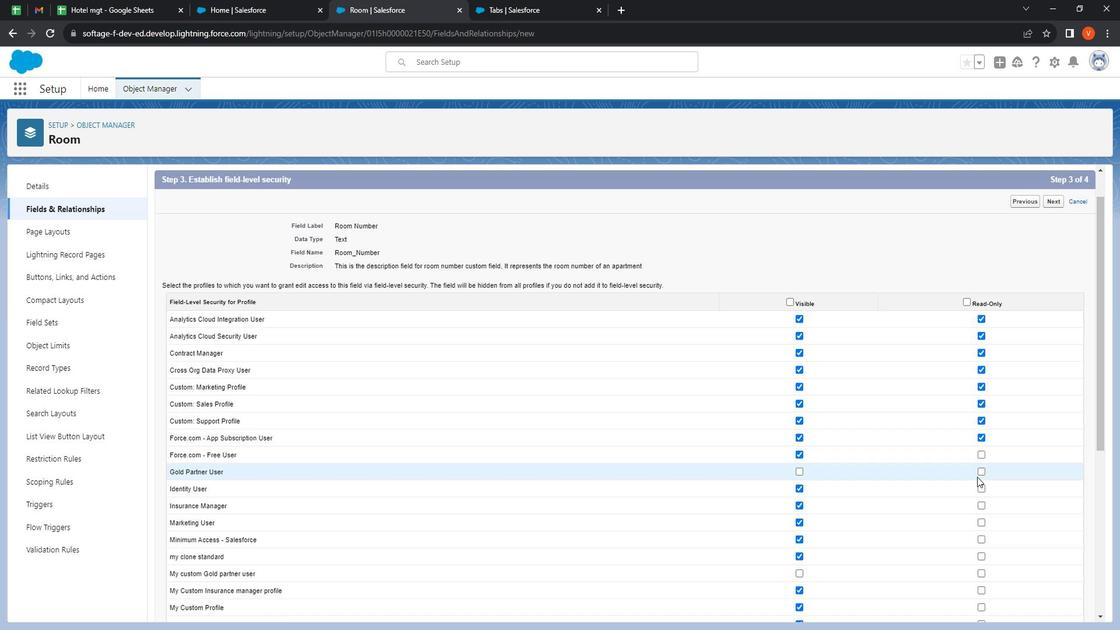 
Action: Mouse scrolled (991, 473) with delta (0, 0)
Screenshot: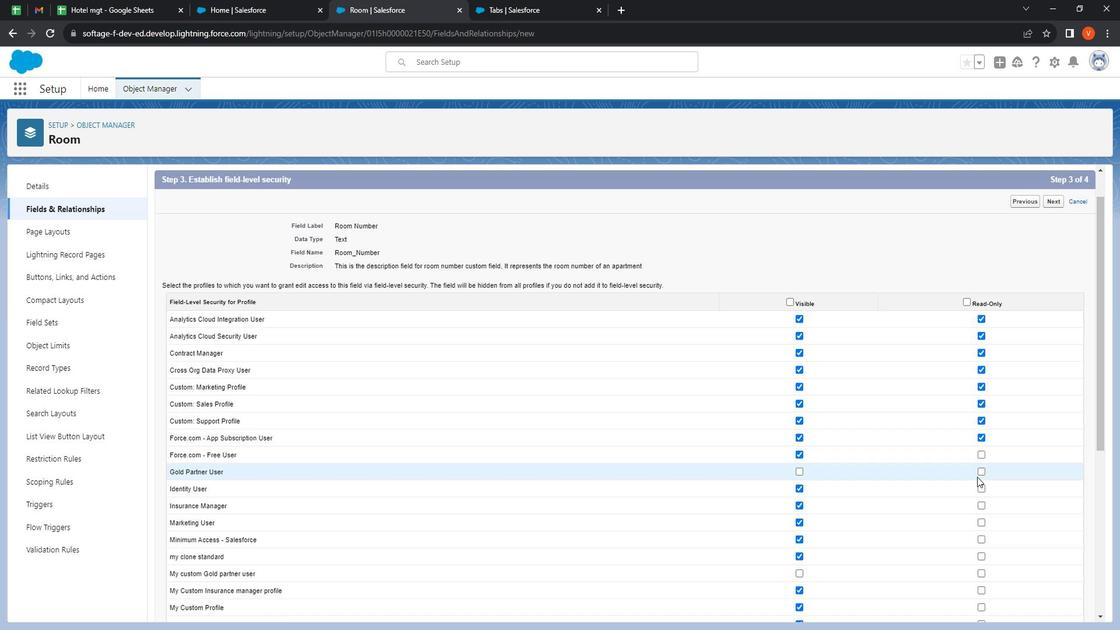 
Action: Mouse moved to (1000, 311)
Screenshot: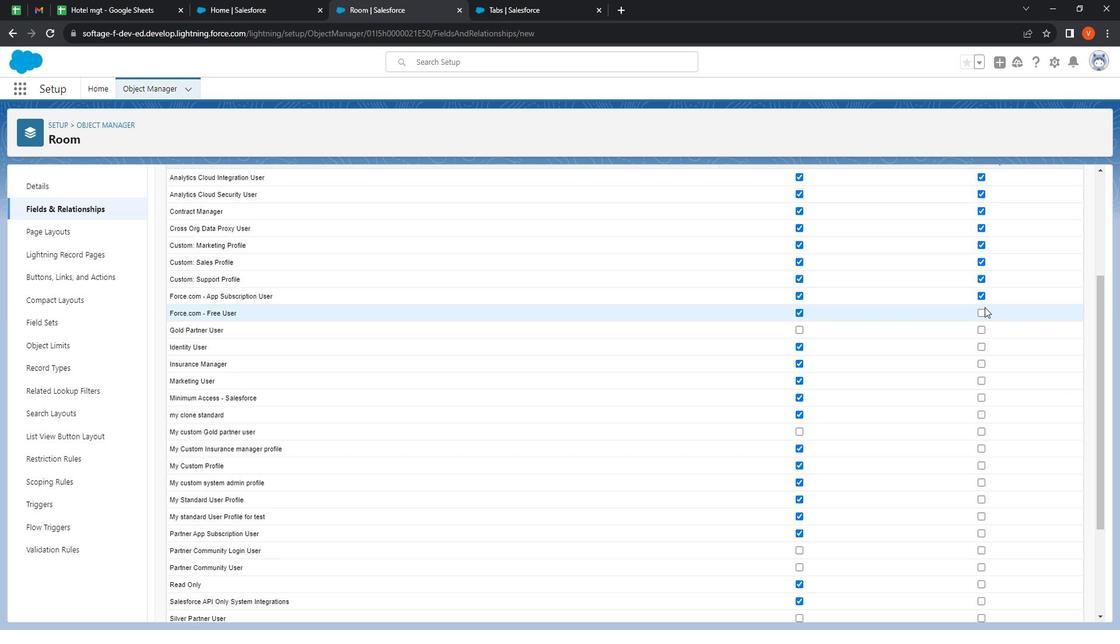 
Action: Mouse pressed left at (1000, 311)
Screenshot: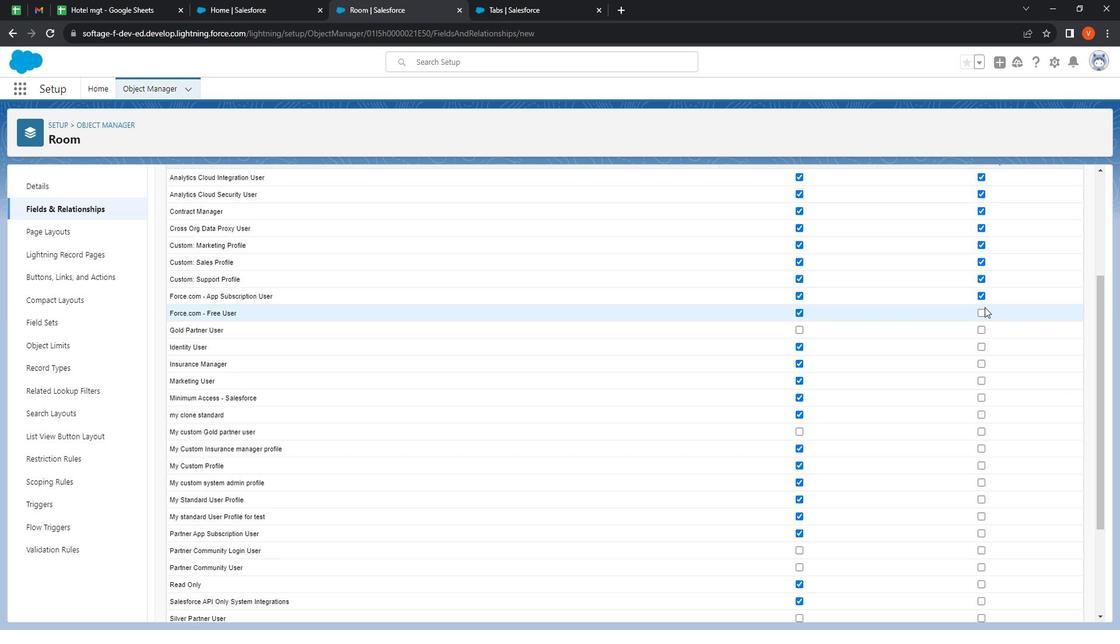 
Action: Mouse moved to (996, 319)
Screenshot: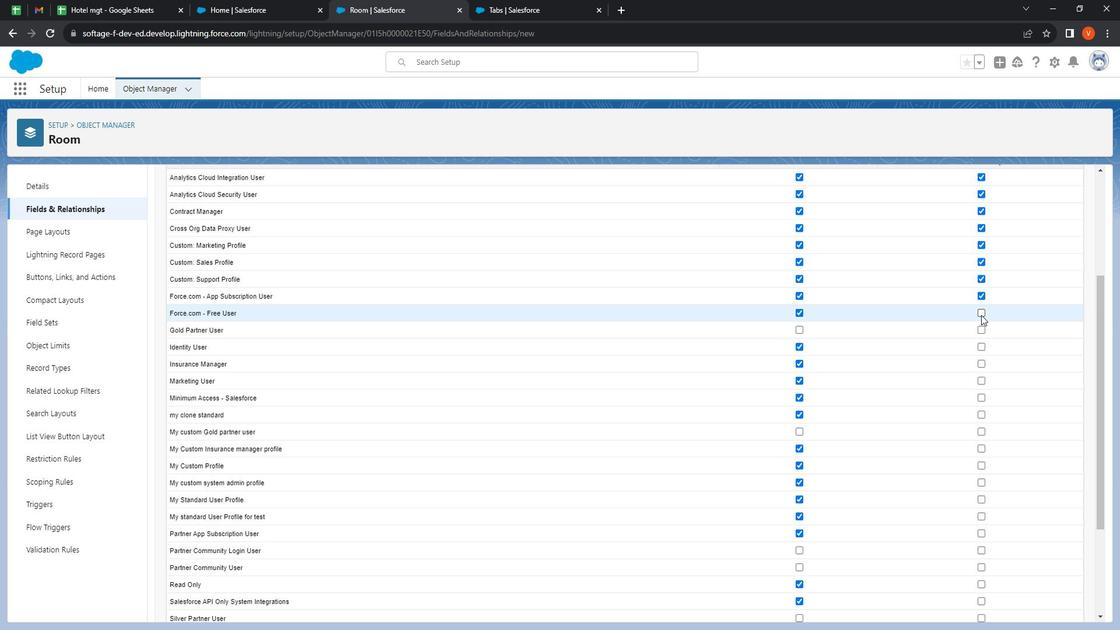 
Action: Mouse pressed left at (996, 319)
Screenshot: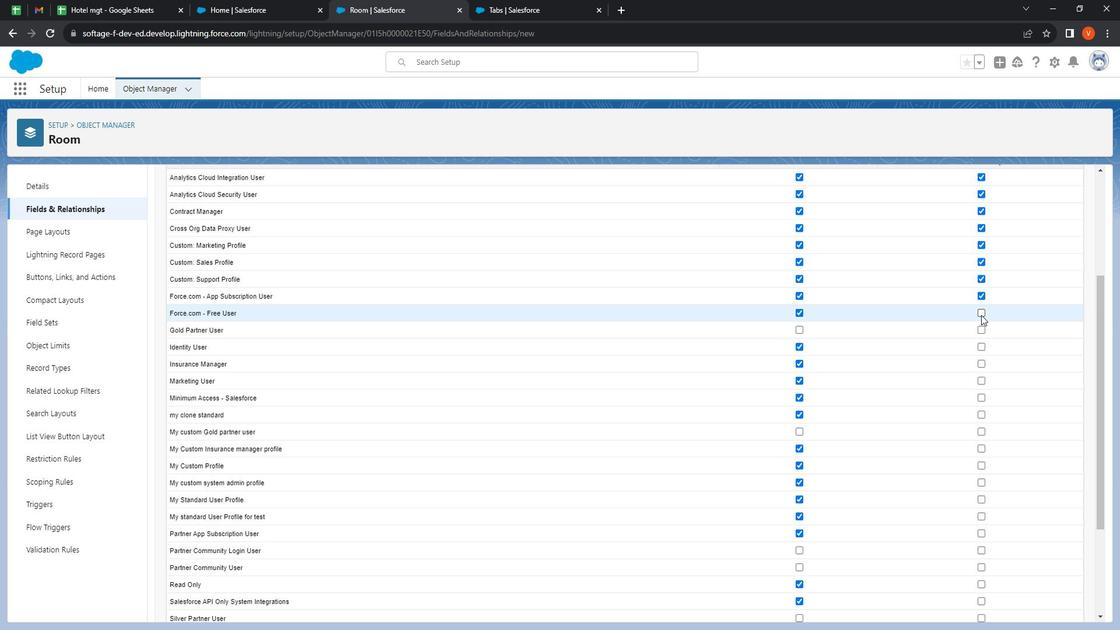 
Action: Mouse moved to (813, 334)
Screenshot: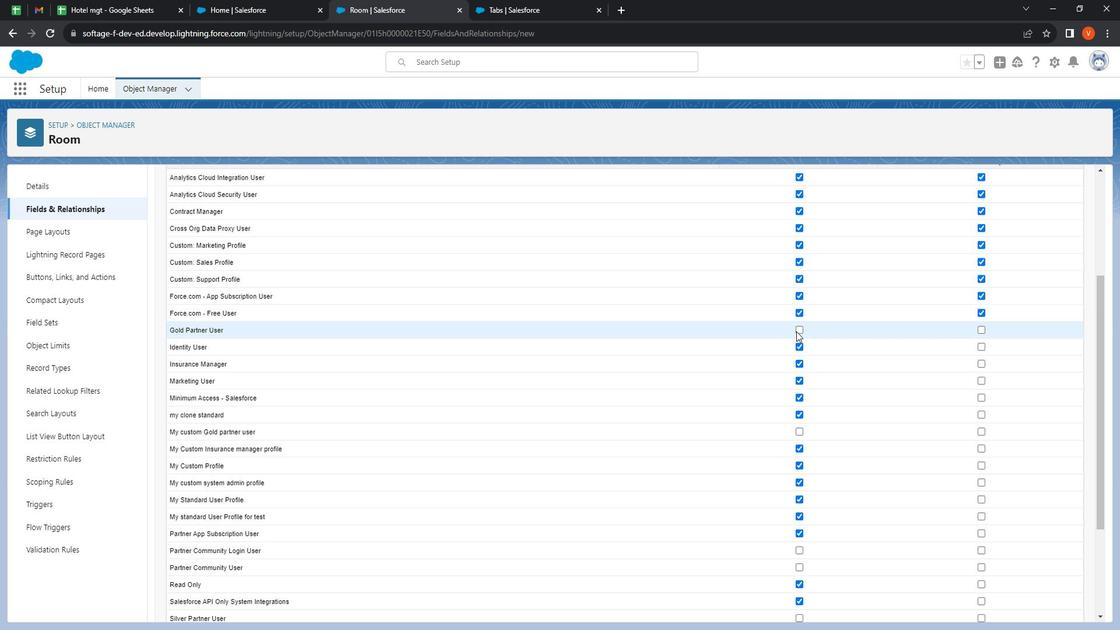 
Action: Mouse pressed left at (813, 334)
Screenshot: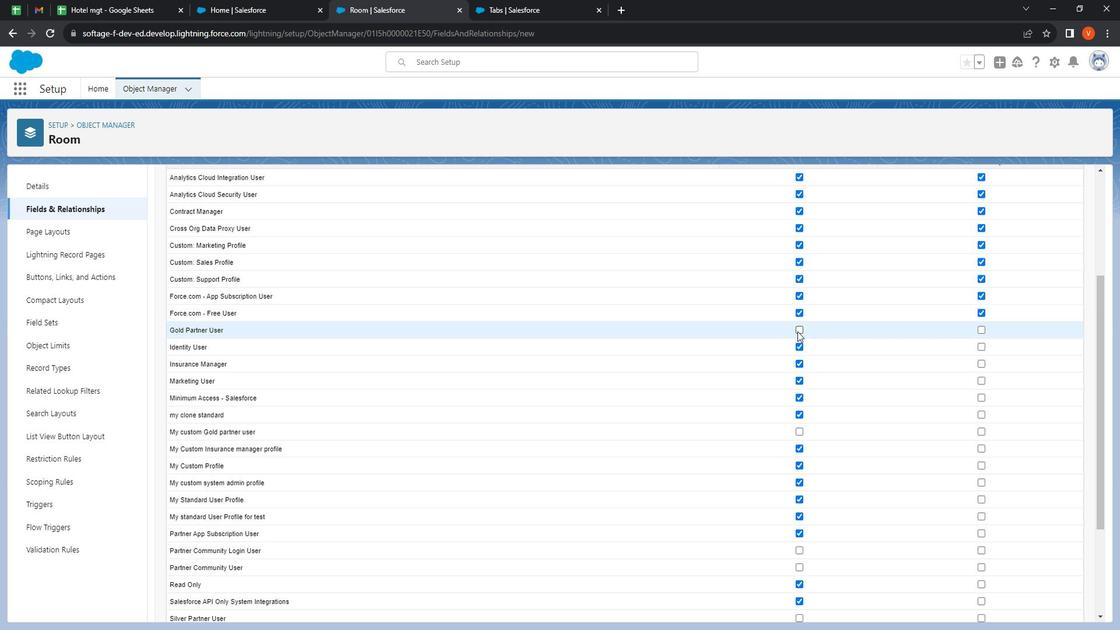
Action: Mouse moved to (995, 331)
Screenshot: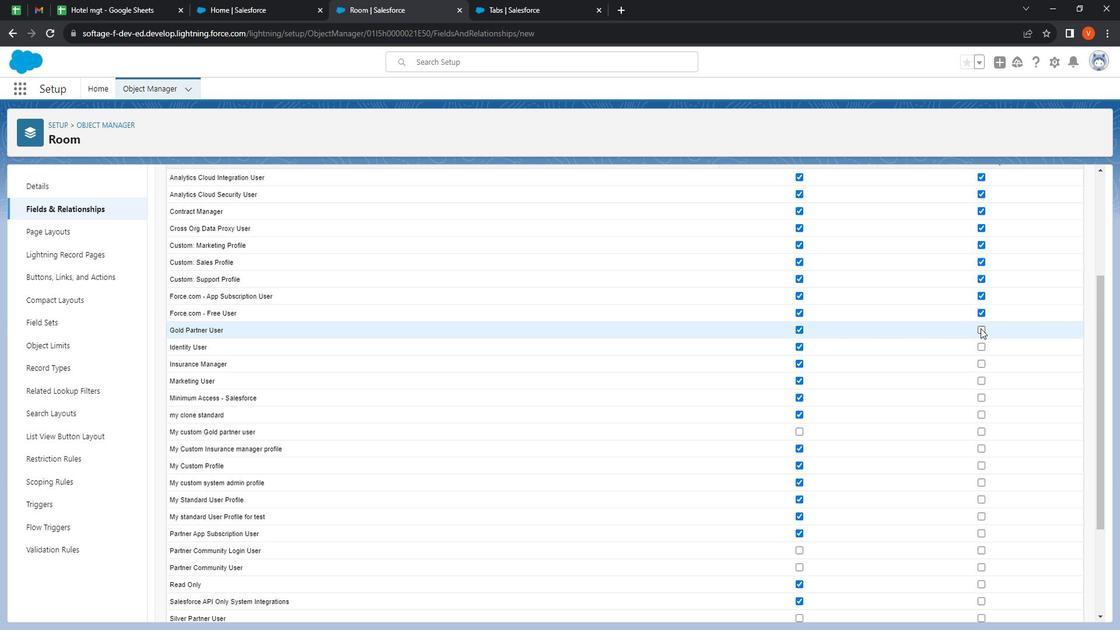 
Action: Mouse pressed left at (995, 331)
Screenshot: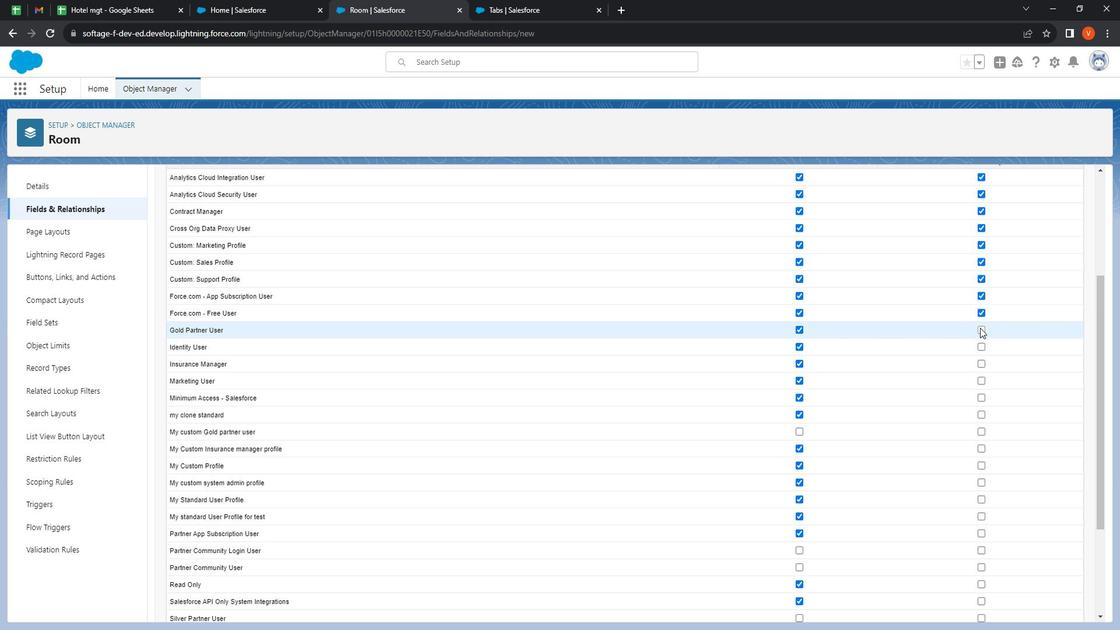 
Action: Mouse moved to (998, 351)
Screenshot: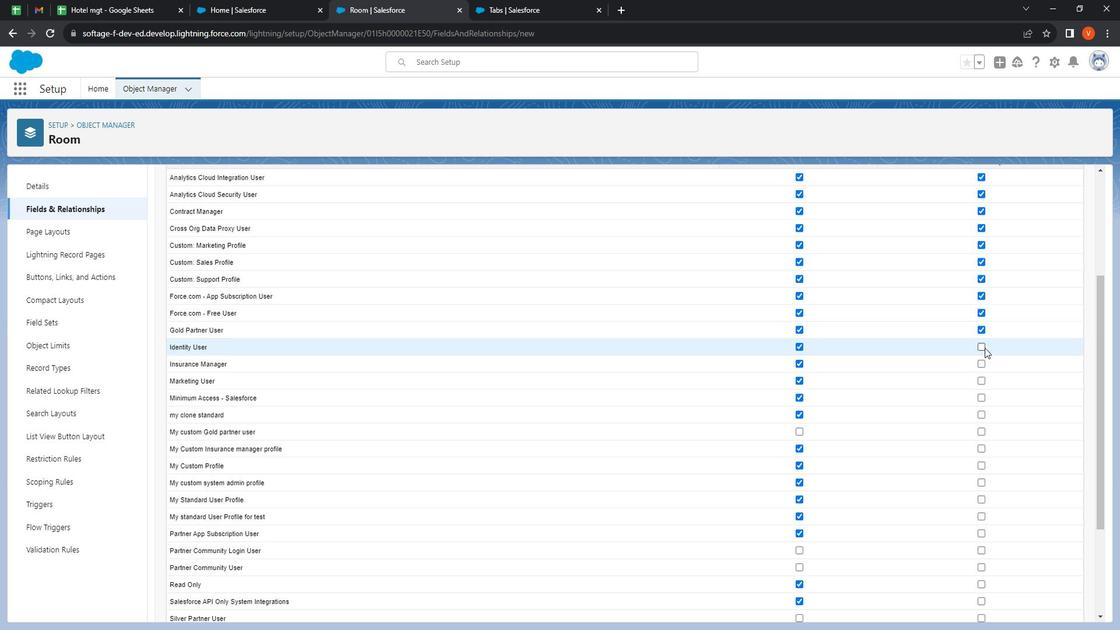 
Action: Mouse pressed left at (998, 351)
Screenshot: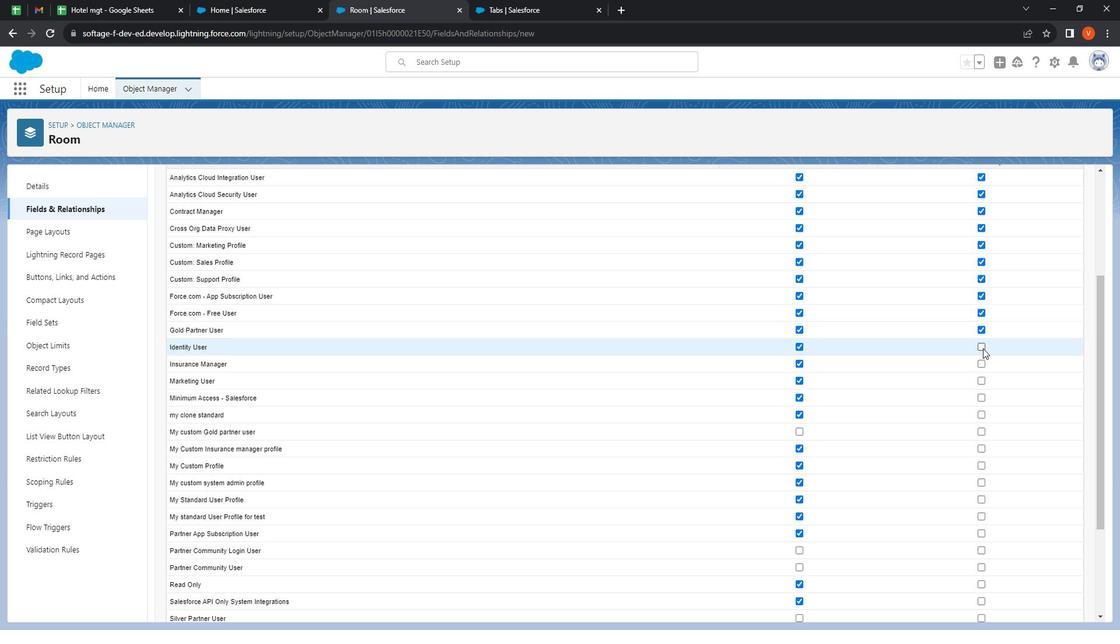 
Action: Mouse moved to (995, 365)
Screenshot: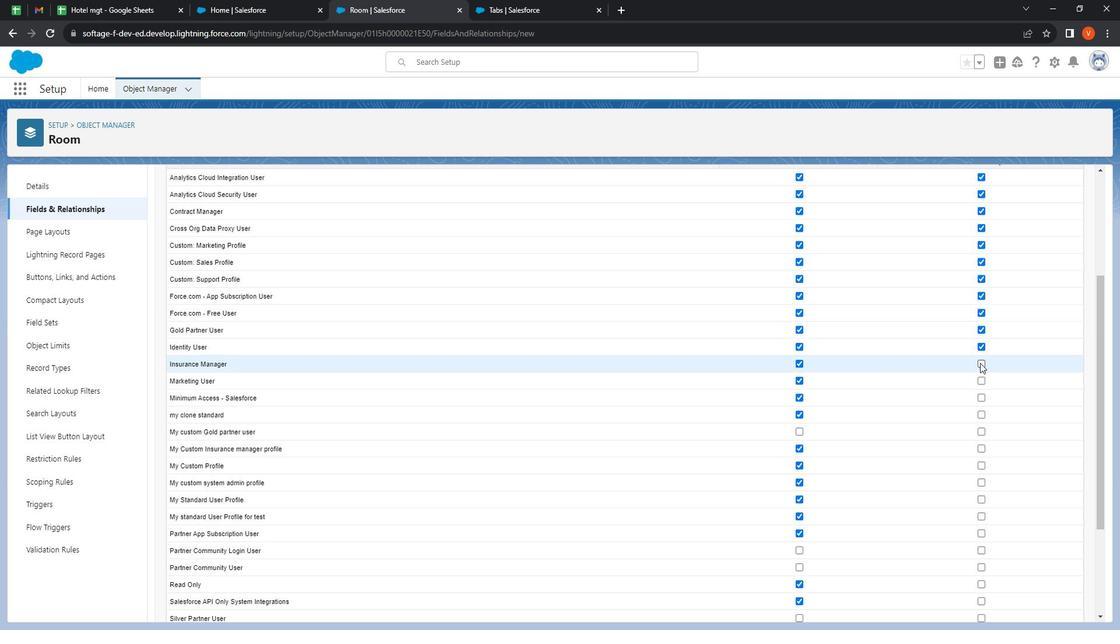 
Action: Mouse pressed left at (995, 365)
Screenshot: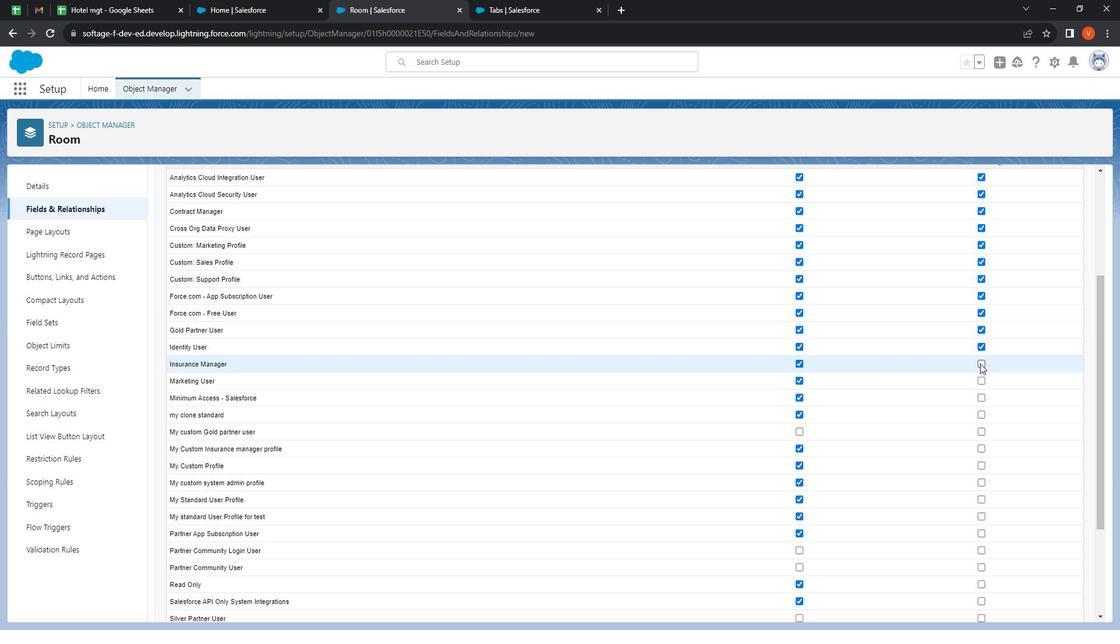 
Action: Mouse moved to (998, 380)
Screenshot: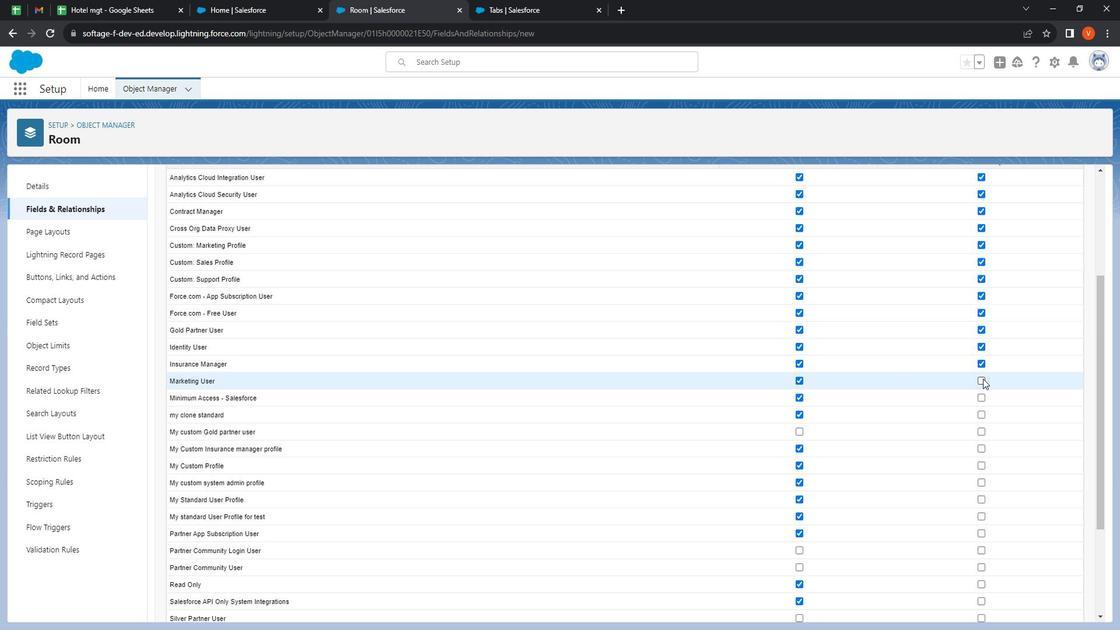 
Action: Mouse pressed left at (998, 380)
Screenshot: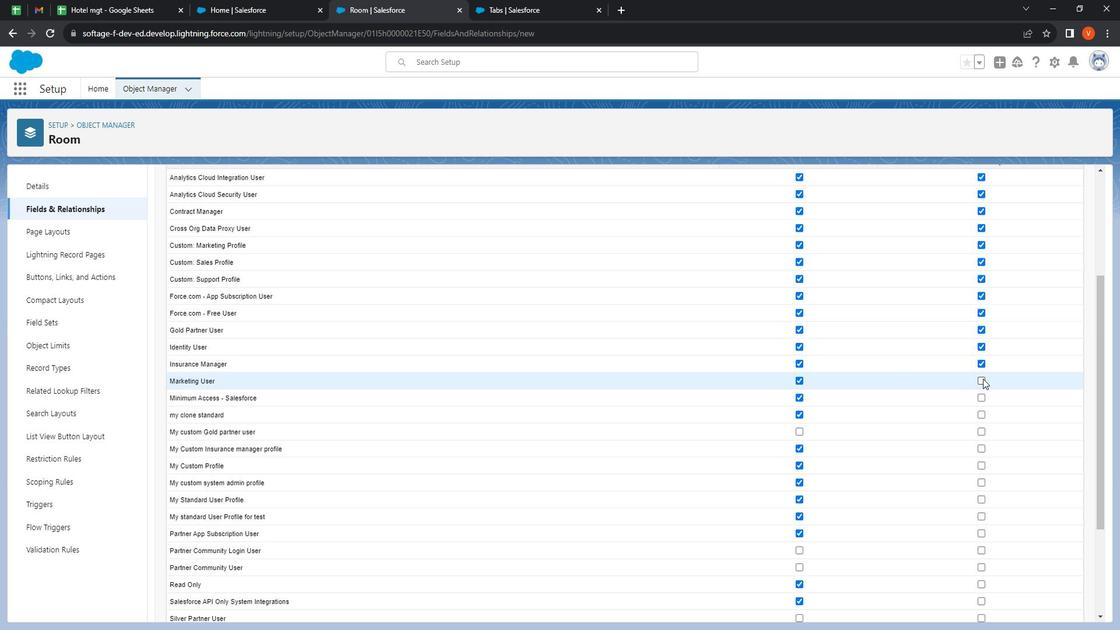 
Action: Mouse moved to (999, 397)
Screenshot: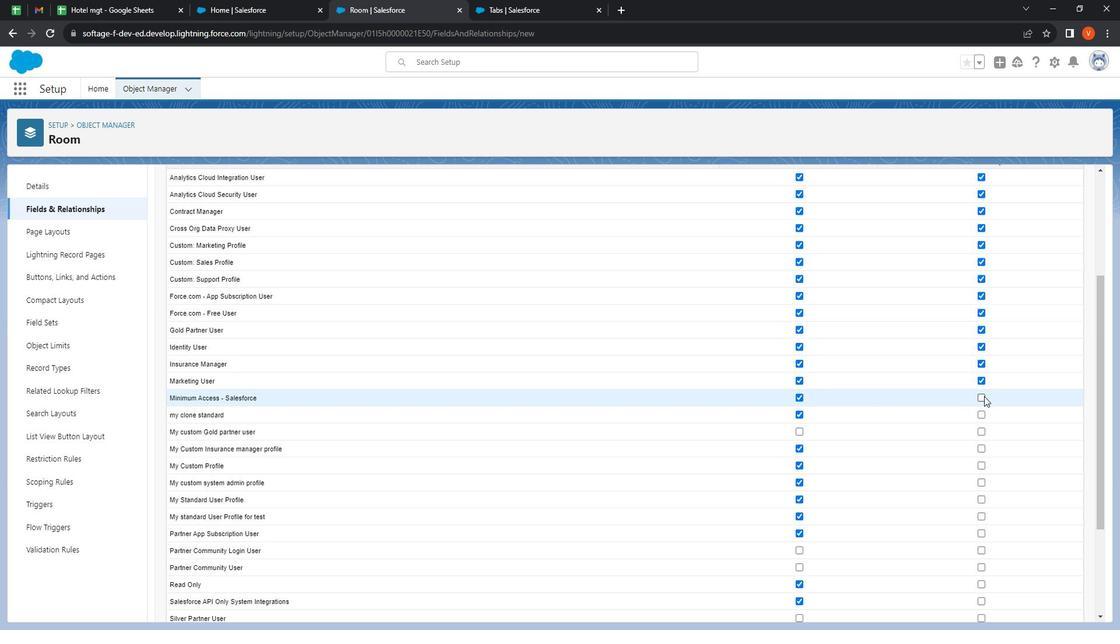 
Action: Mouse pressed left at (999, 397)
Screenshot: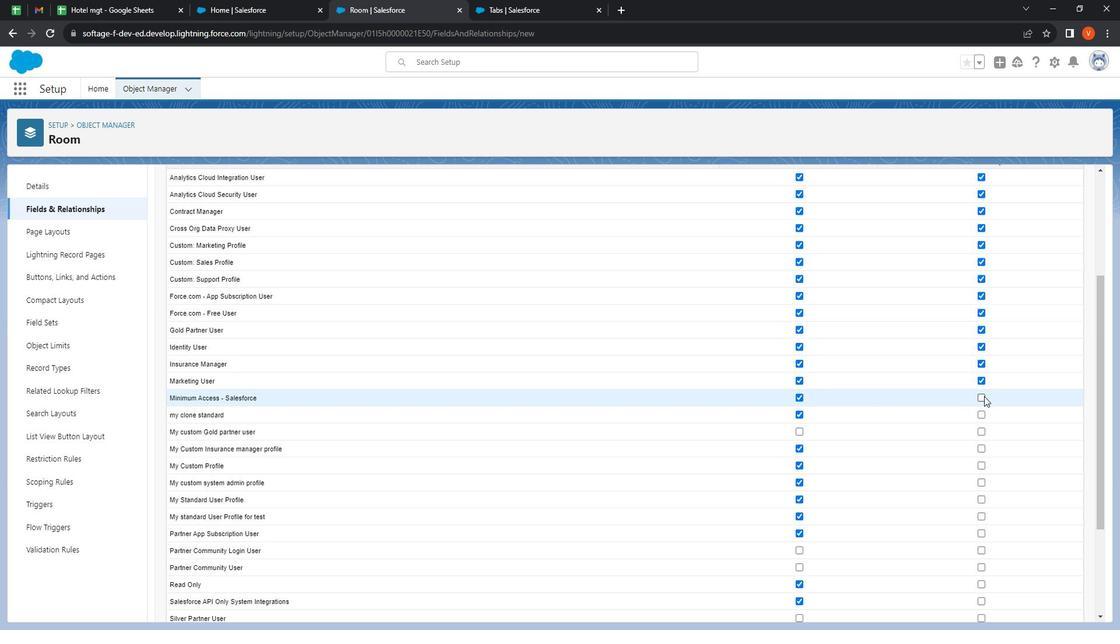 
Action: Mouse moved to (997, 415)
Screenshot: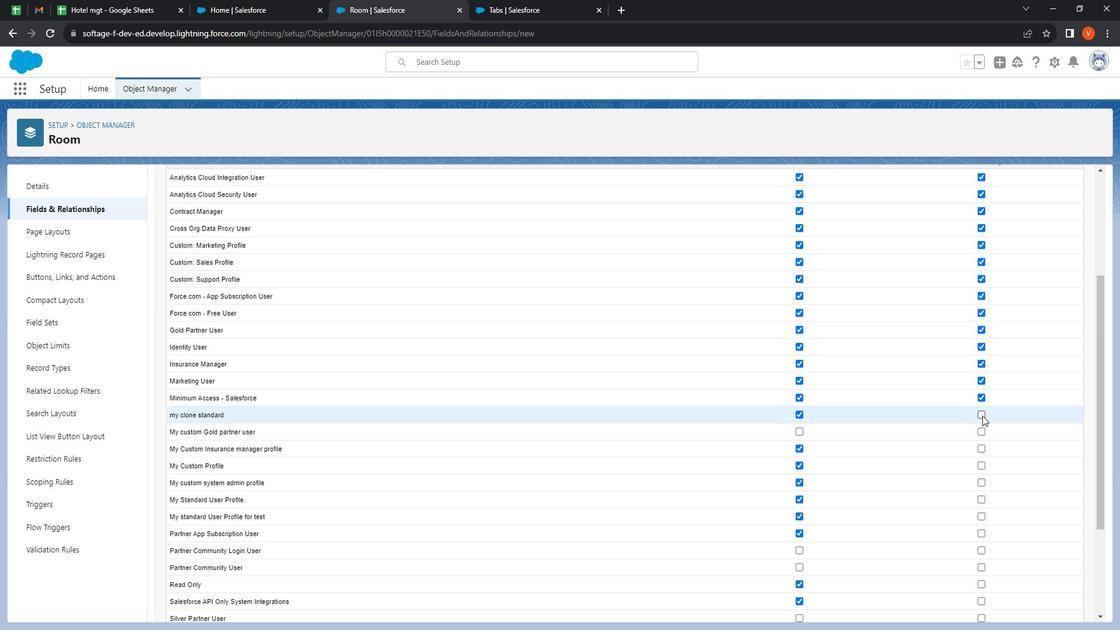 
Action: Mouse pressed left at (997, 415)
Screenshot: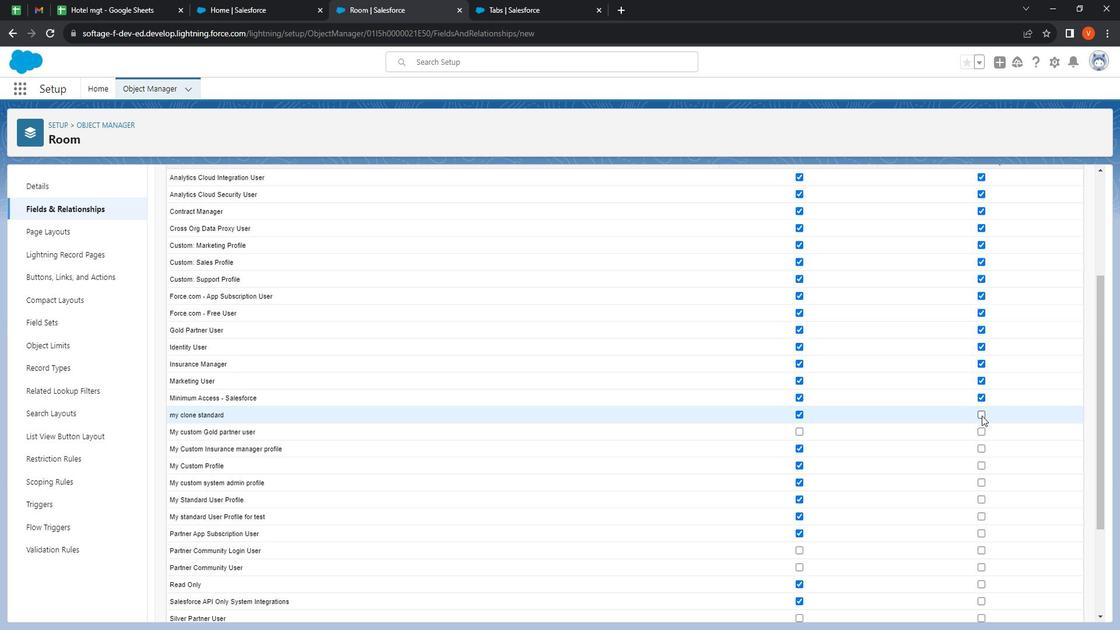 
Action: Mouse moved to (812, 432)
Screenshot: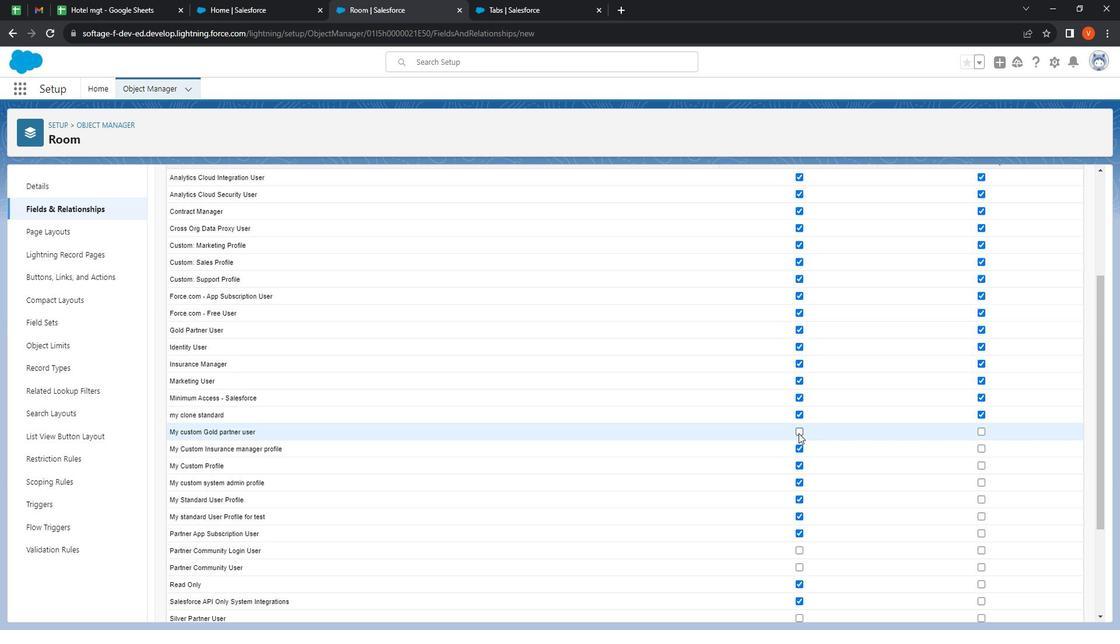 
Action: Mouse pressed left at (812, 432)
Screenshot: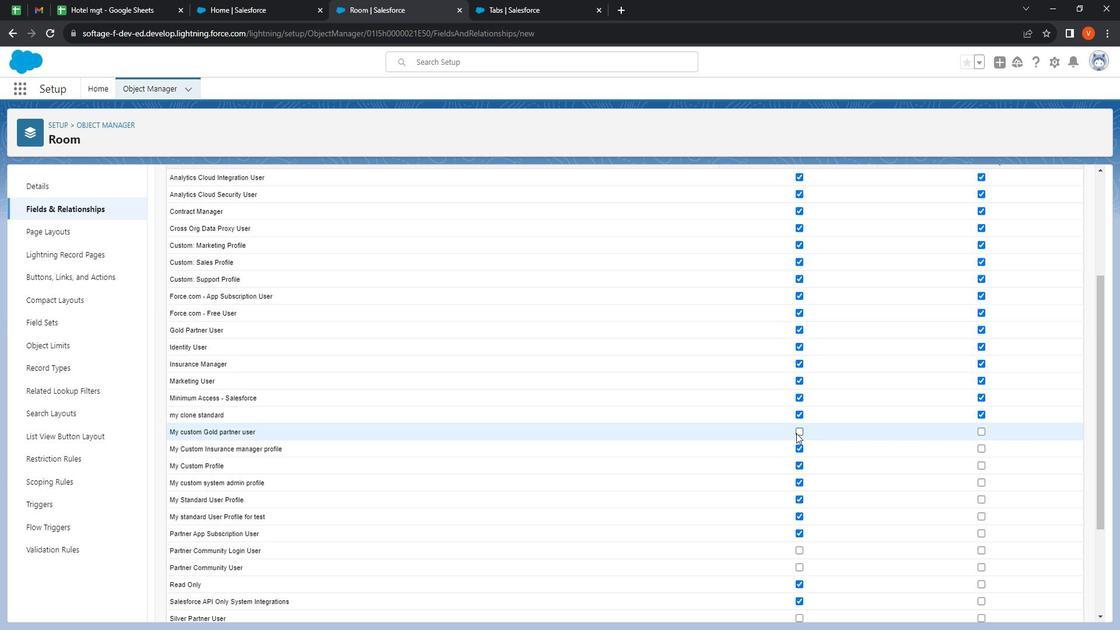 
Action: Mouse moved to (995, 424)
Screenshot: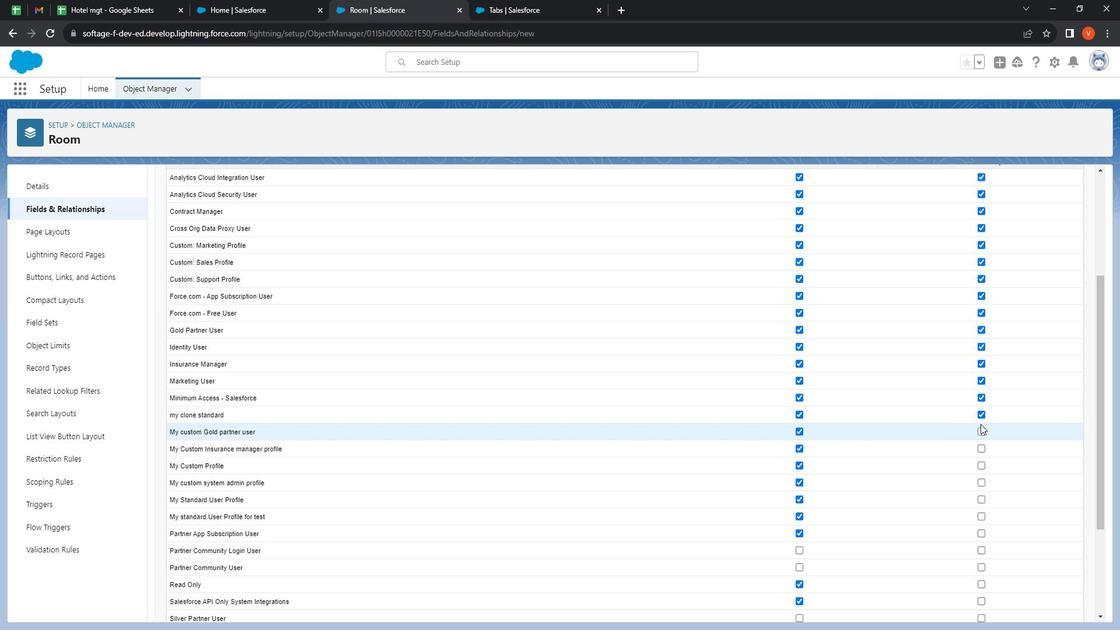 
Action: Mouse pressed left at (995, 424)
Screenshot: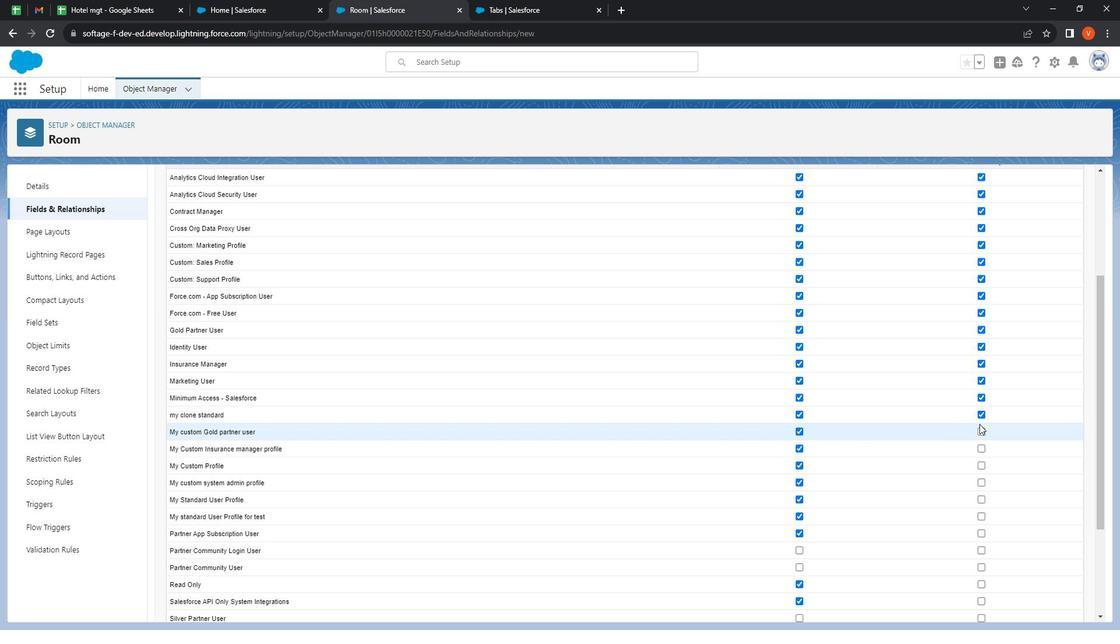 
Action: Mouse moved to (995, 431)
Screenshot: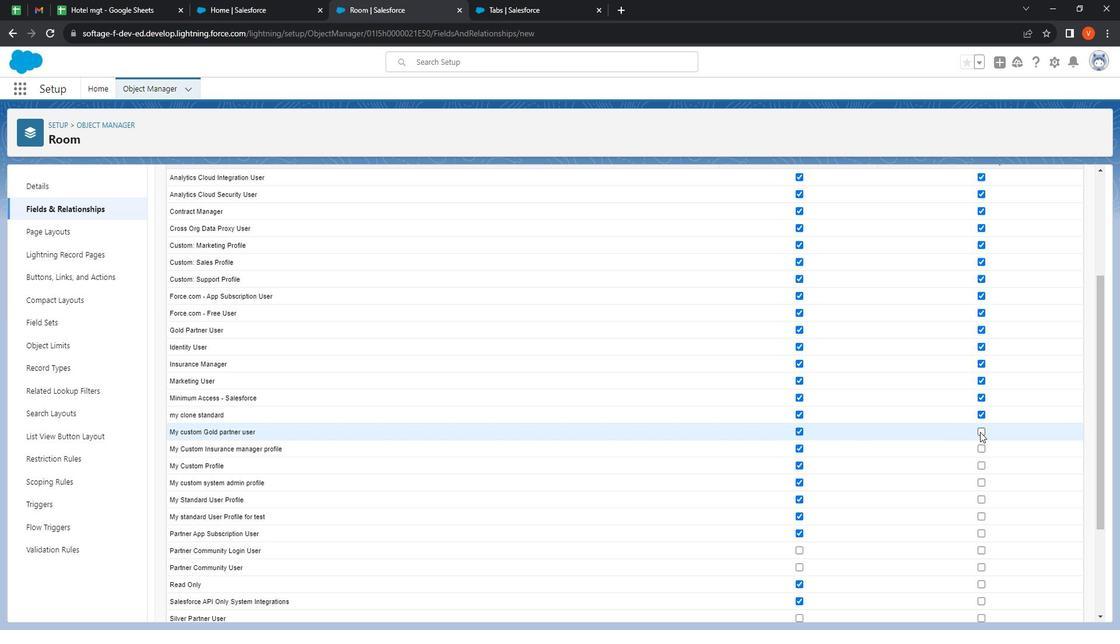
Action: Mouse pressed left at (995, 431)
Screenshot: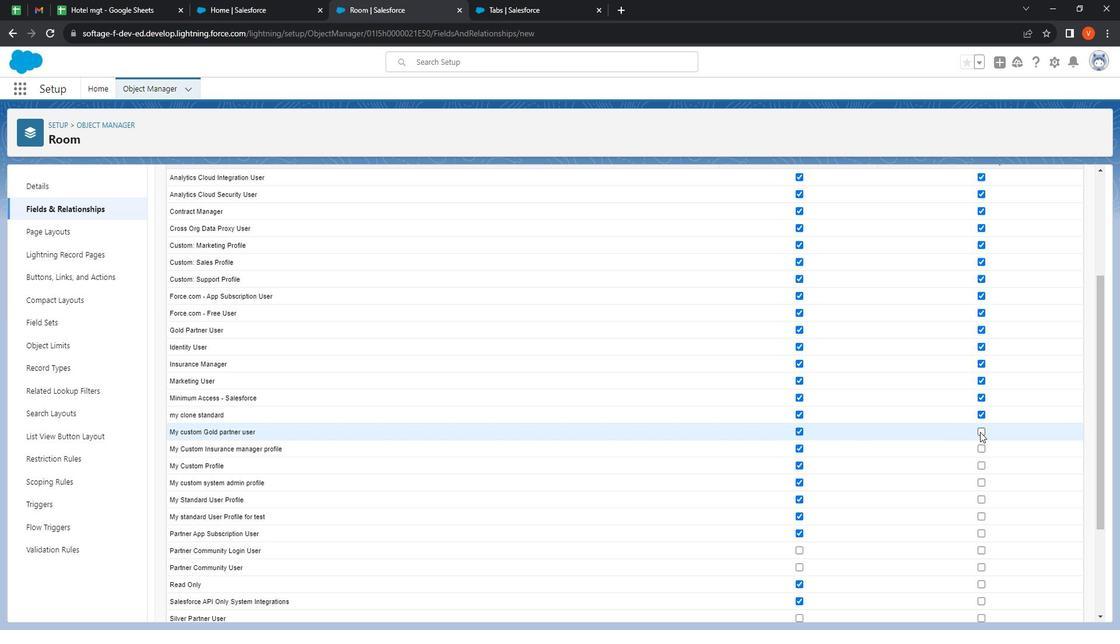 
Action: Mouse moved to (996, 432)
Screenshot: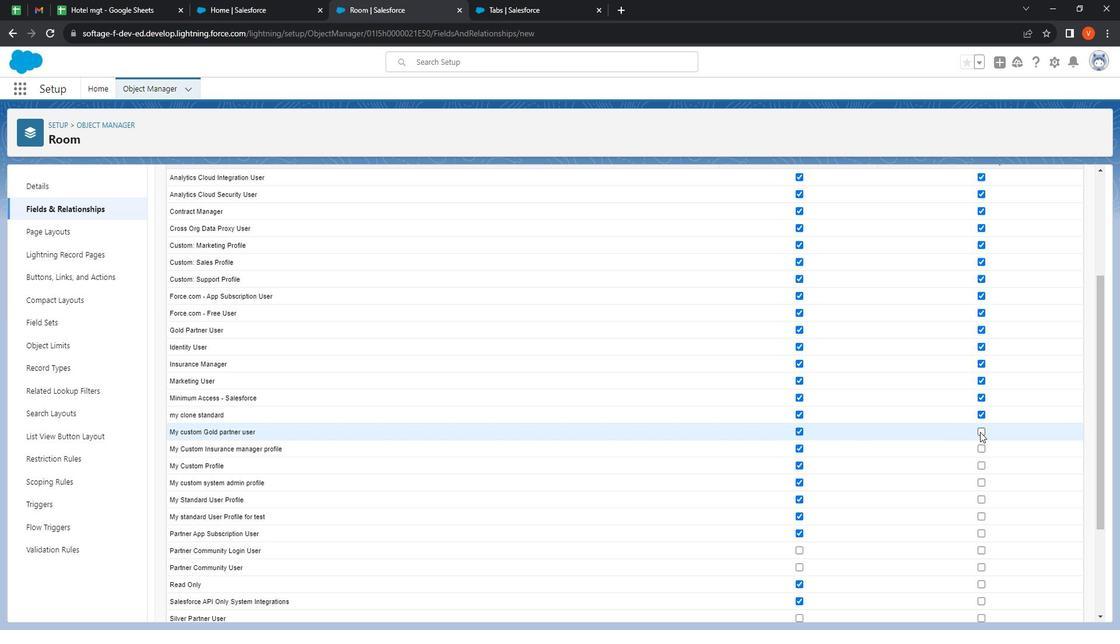 
Action: Mouse scrolled (996, 431) with delta (0, 0)
Screenshot: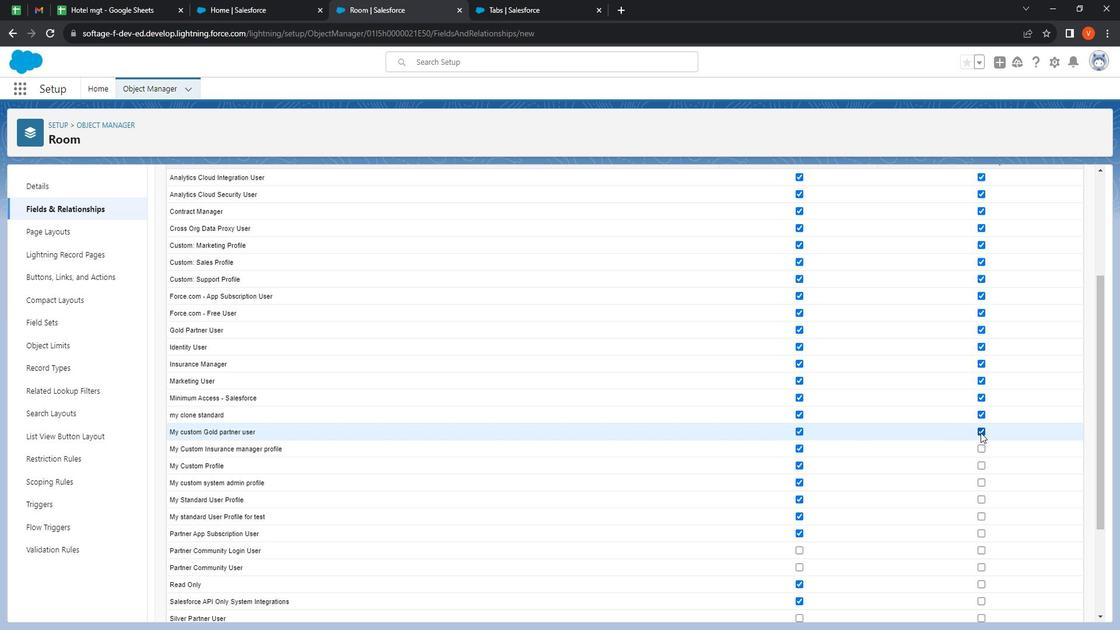 
Action: Mouse scrolled (996, 431) with delta (0, 0)
Screenshot: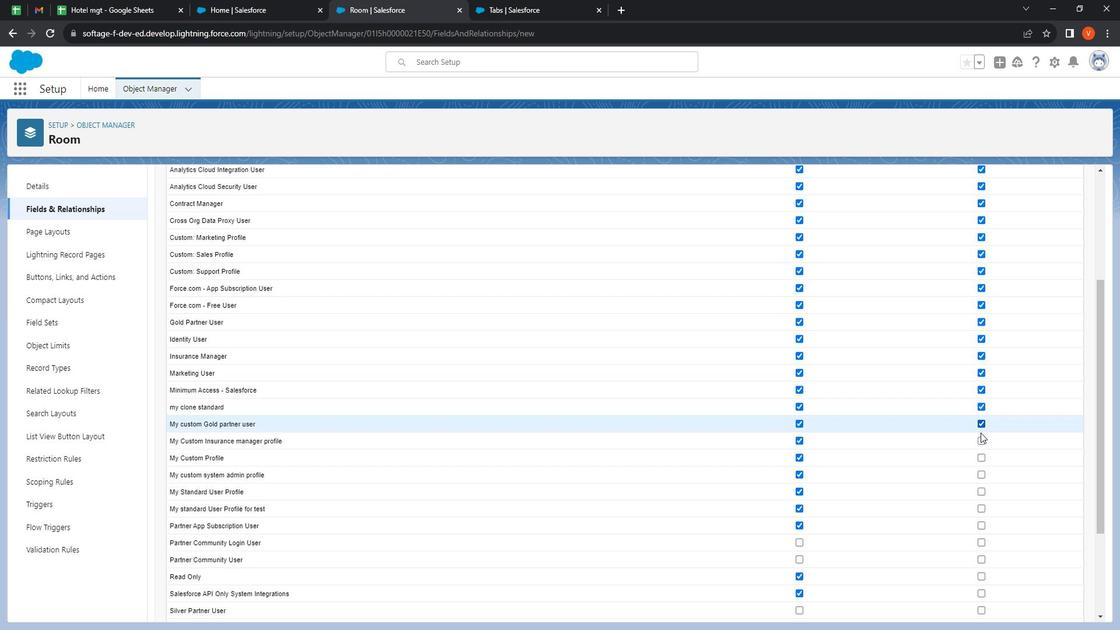 
Action: Mouse scrolled (996, 431) with delta (0, 0)
Screenshot: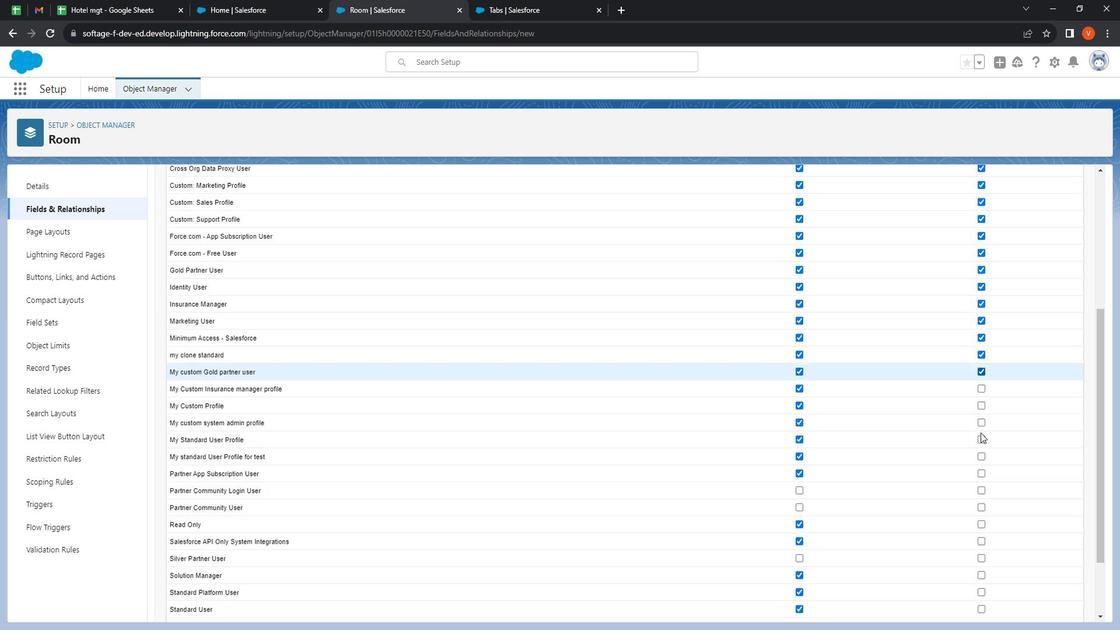 
Action: Mouse moved to (995, 303)
Screenshot: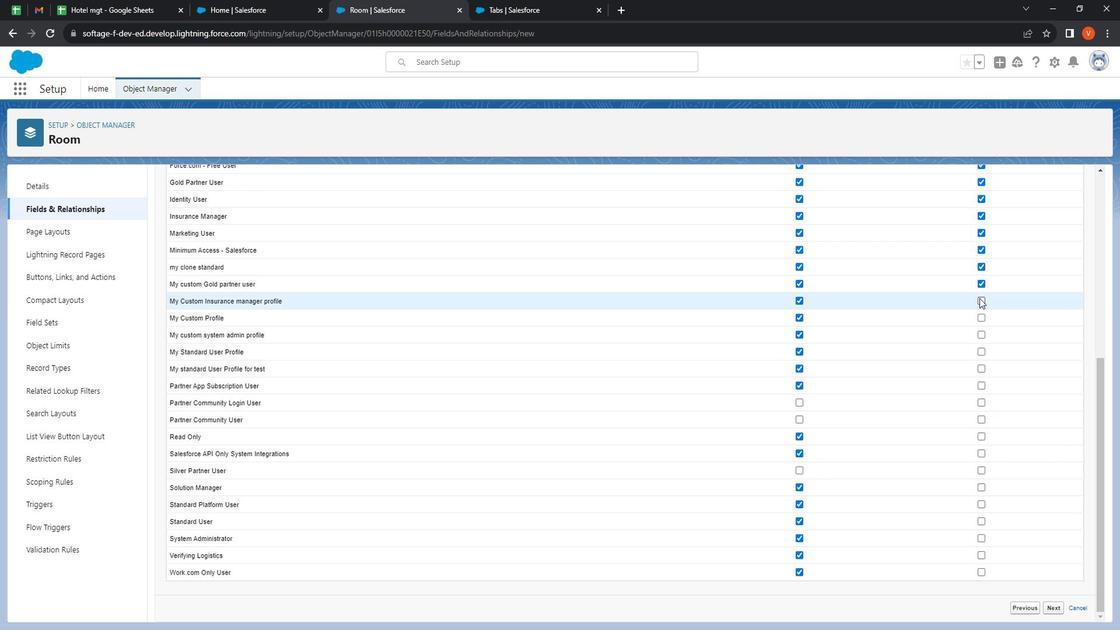
Action: Mouse pressed left at (995, 303)
Screenshot: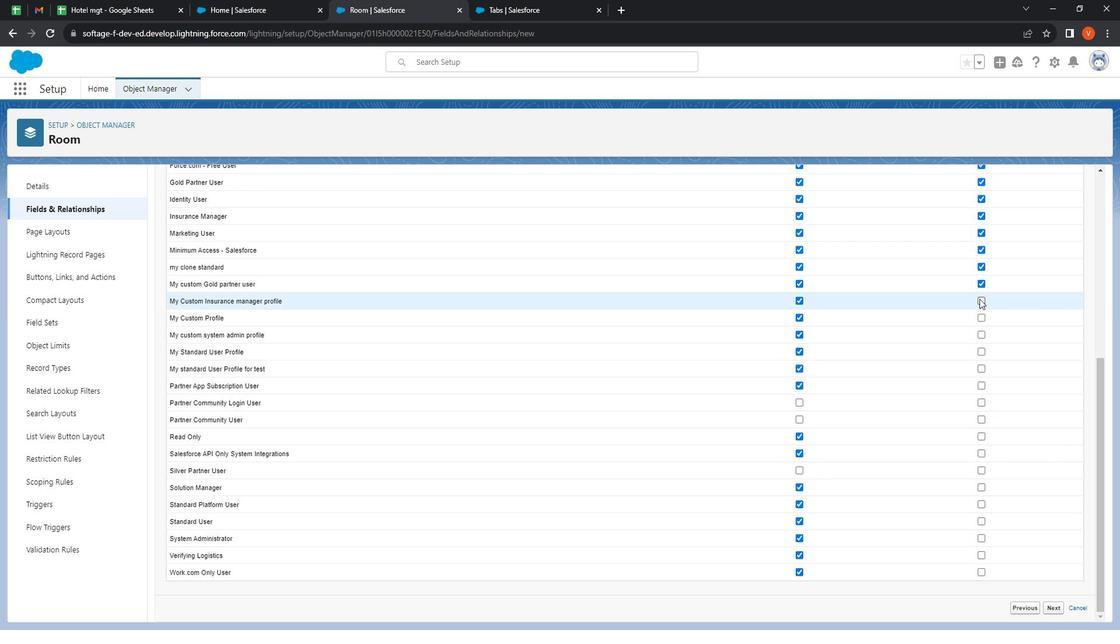 
Action: Mouse moved to (996, 323)
Screenshot: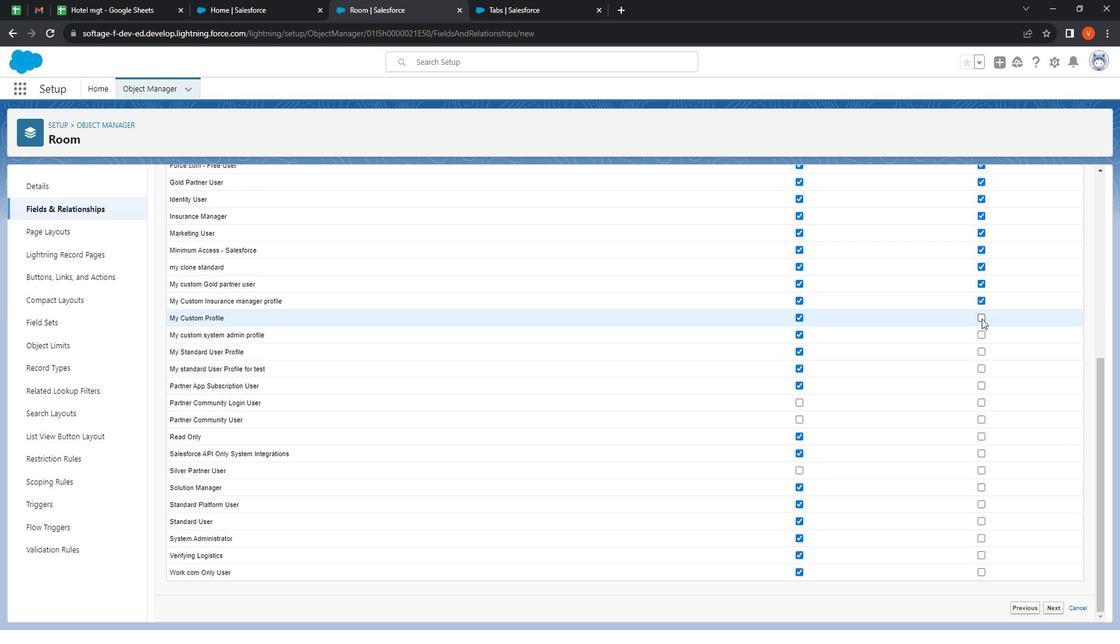 
Action: Mouse pressed left at (996, 323)
Screenshot: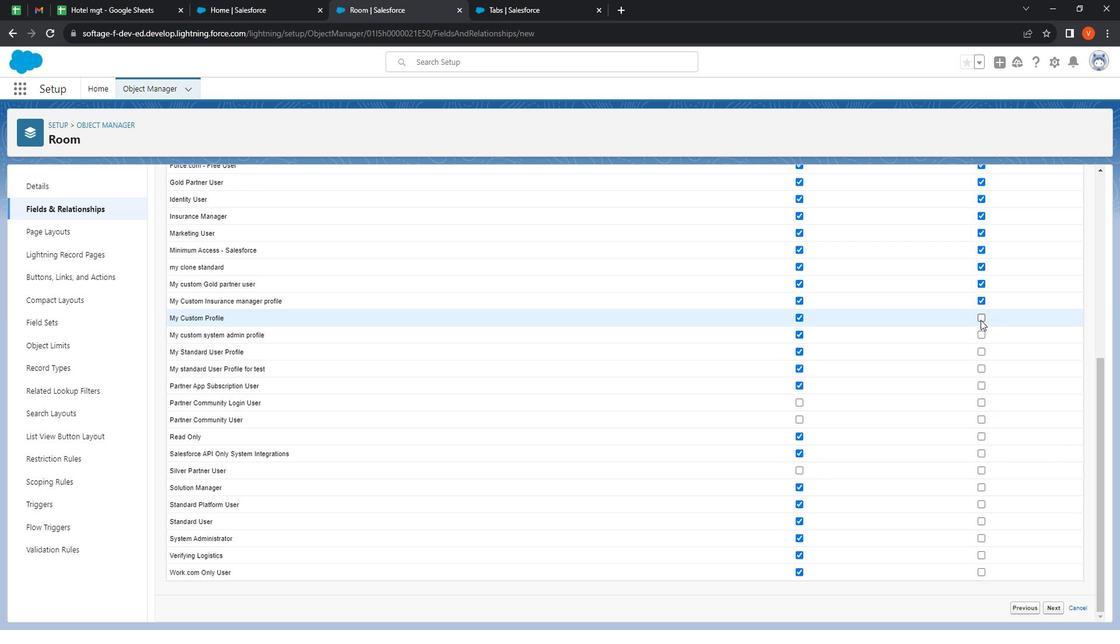 
Action: Mouse moved to (996, 340)
Screenshot: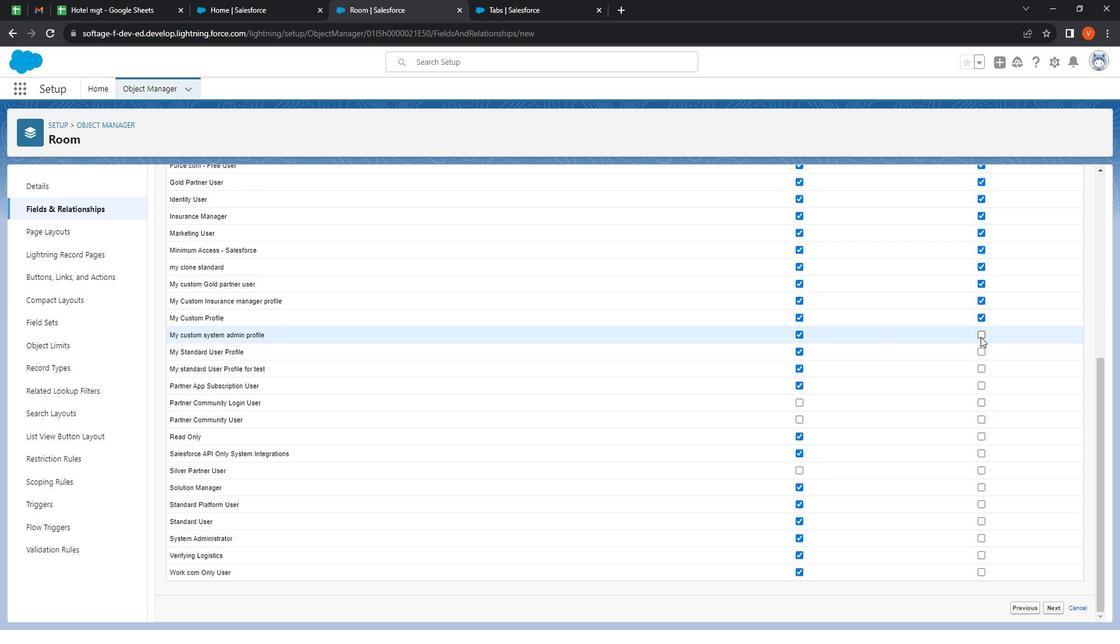 
Action: Mouse pressed left at (996, 340)
Screenshot: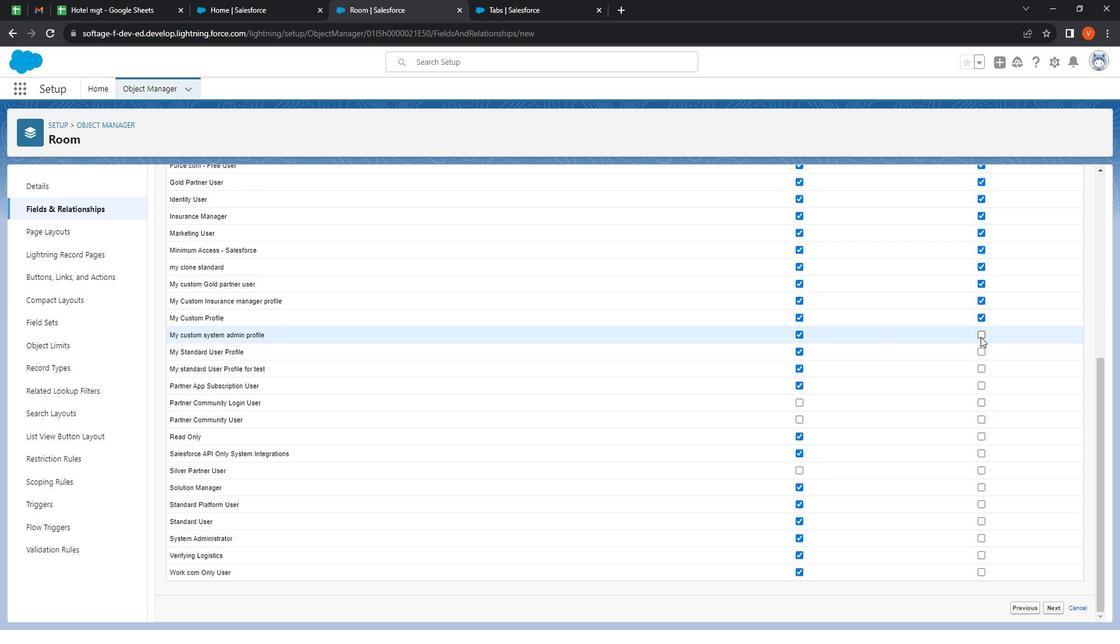 
Action: Mouse moved to (996, 353)
Screenshot: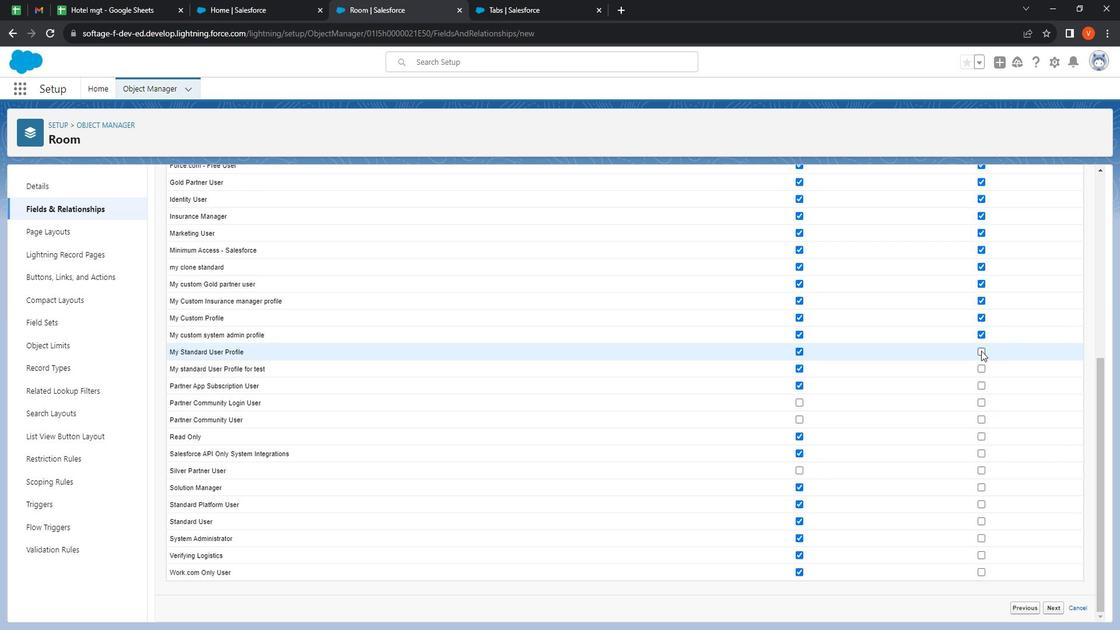 
Action: Mouse pressed left at (996, 353)
Screenshot: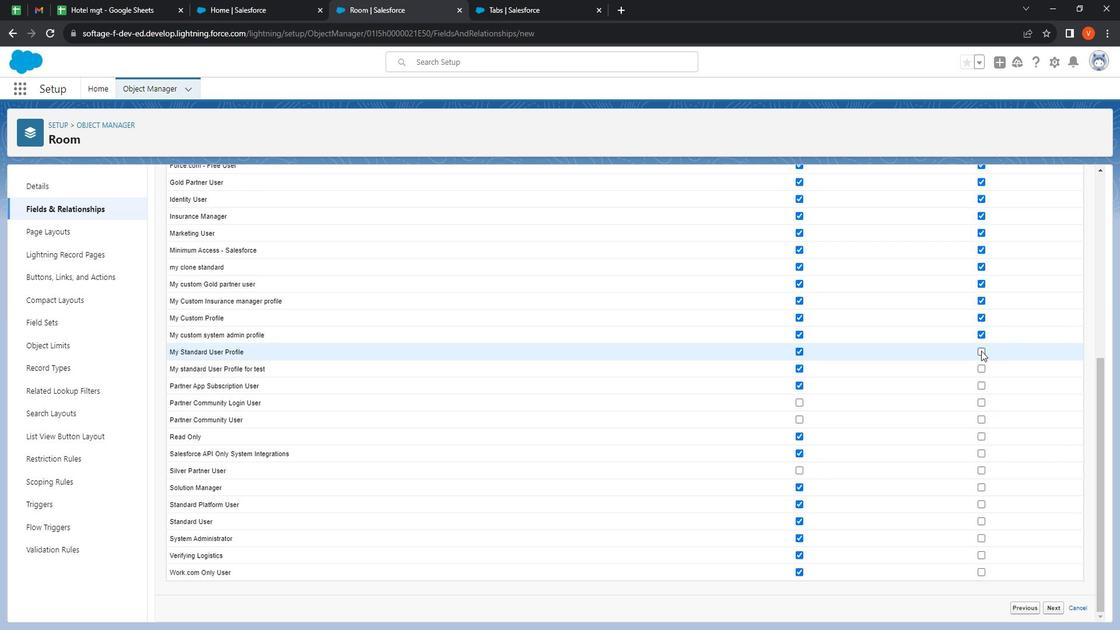 
Action: Mouse moved to (999, 372)
Screenshot: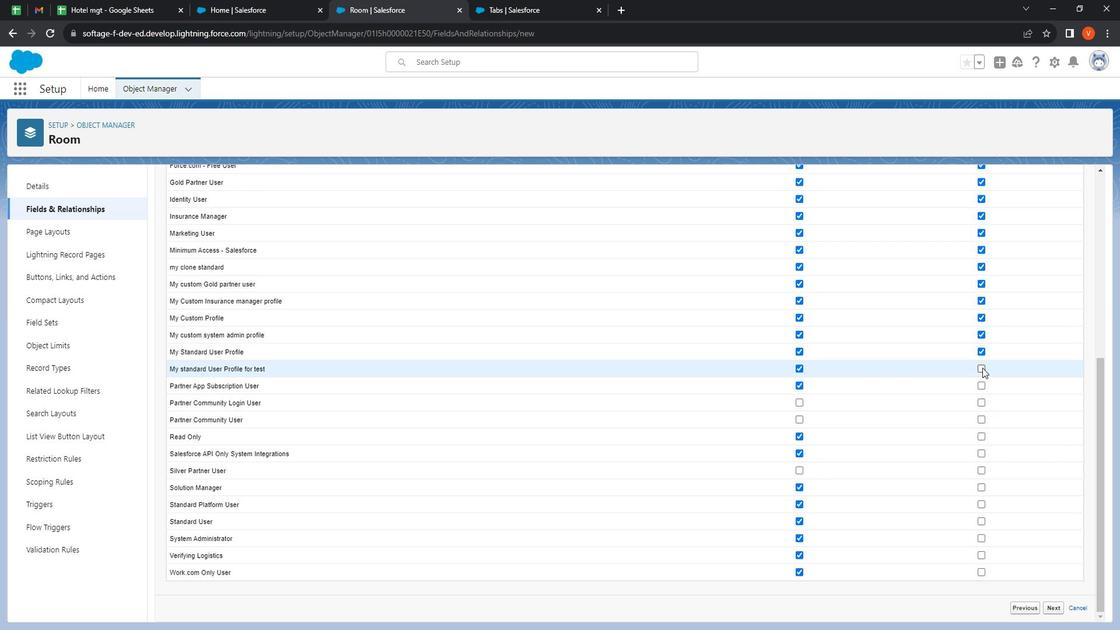 
Action: Mouse pressed left at (999, 372)
Screenshot: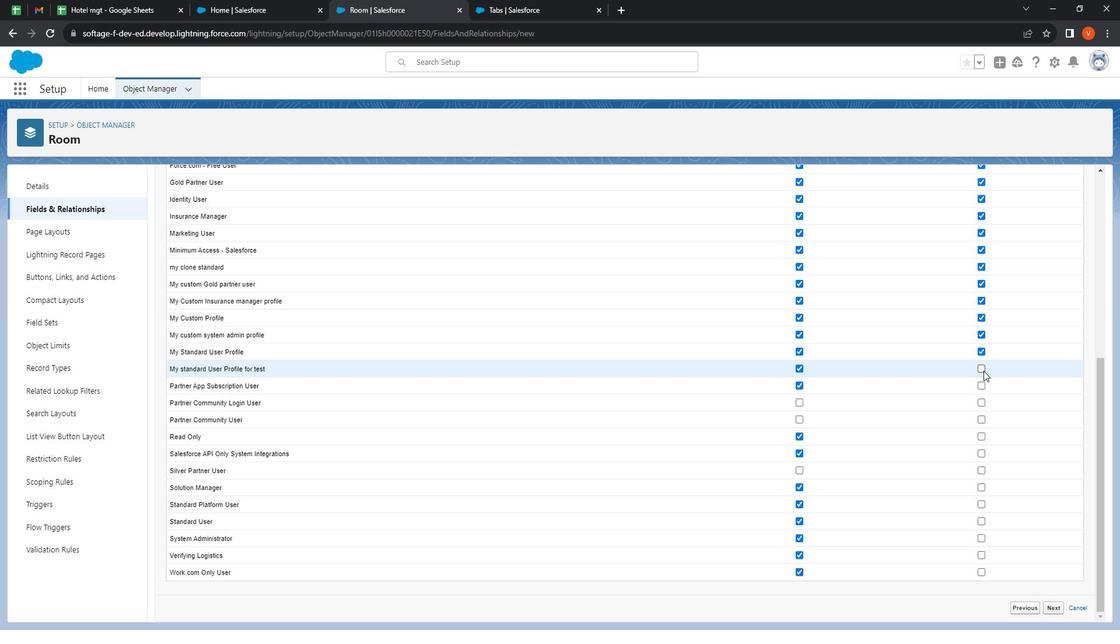 
Action: Mouse moved to (996, 385)
Screenshot: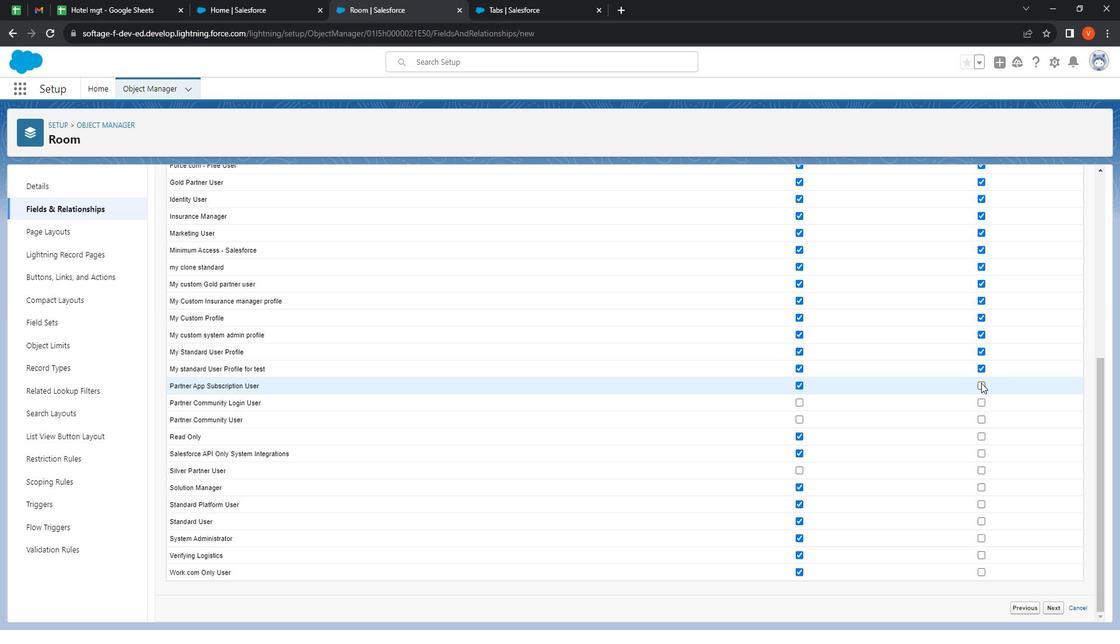 
Action: Mouse pressed left at (996, 385)
Screenshot: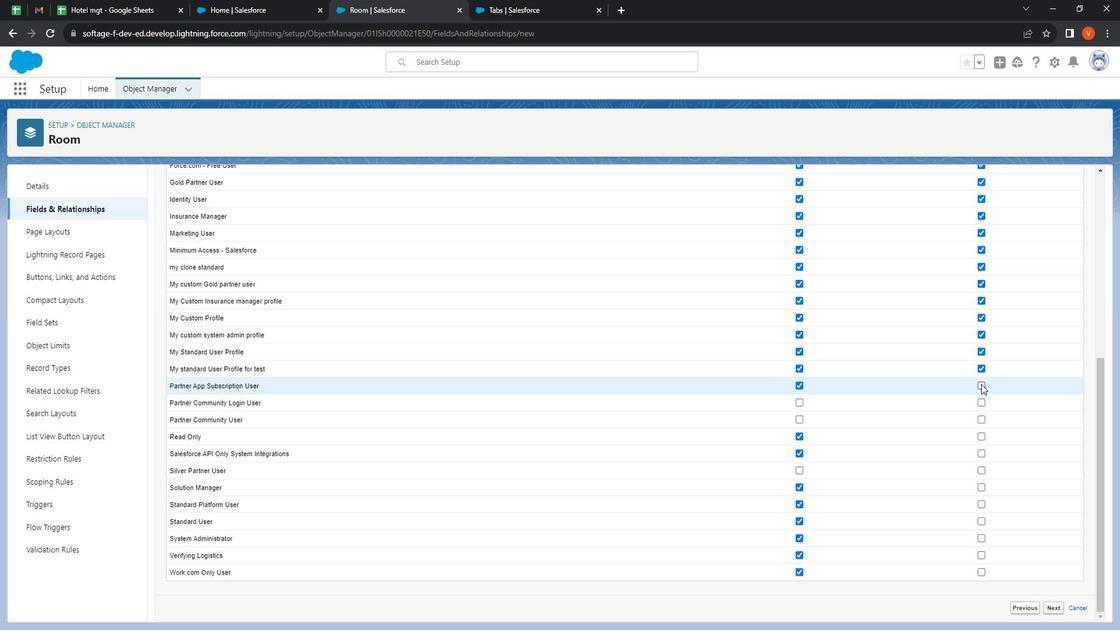 
Action: Mouse moved to (816, 403)
Screenshot: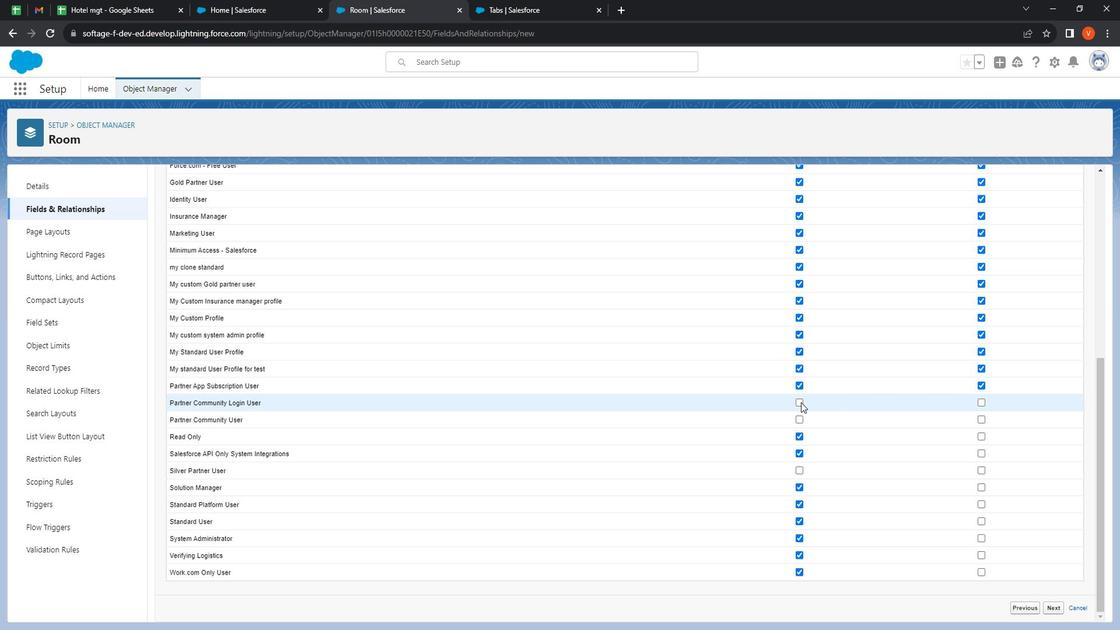 
Action: Mouse pressed left at (816, 403)
Screenshot: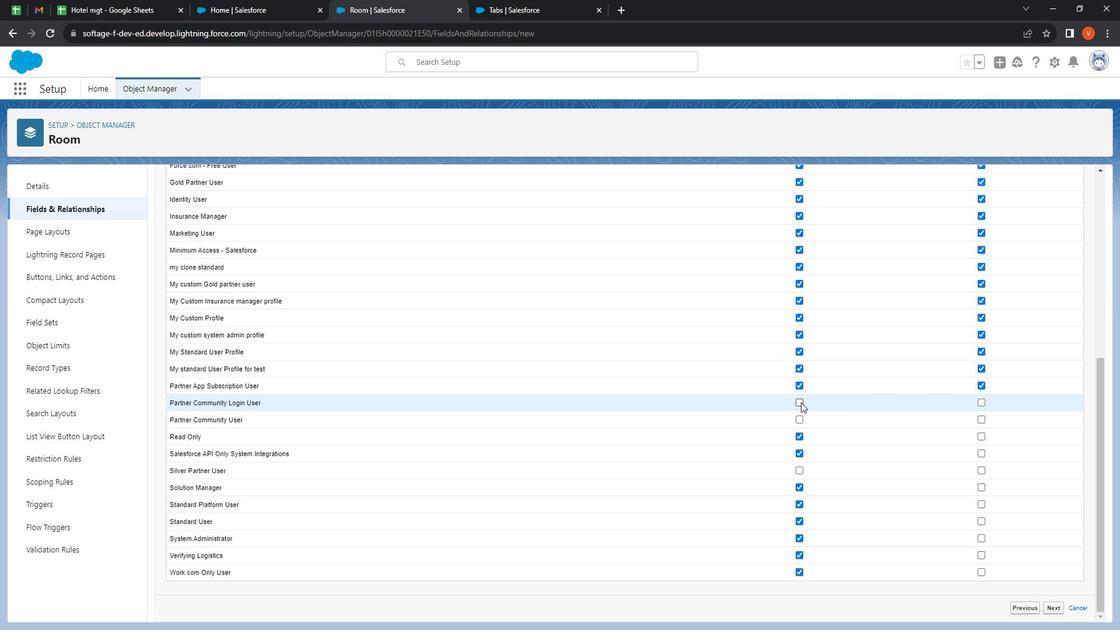 
Action: Mouse moved to (998, 404)
Screenshot: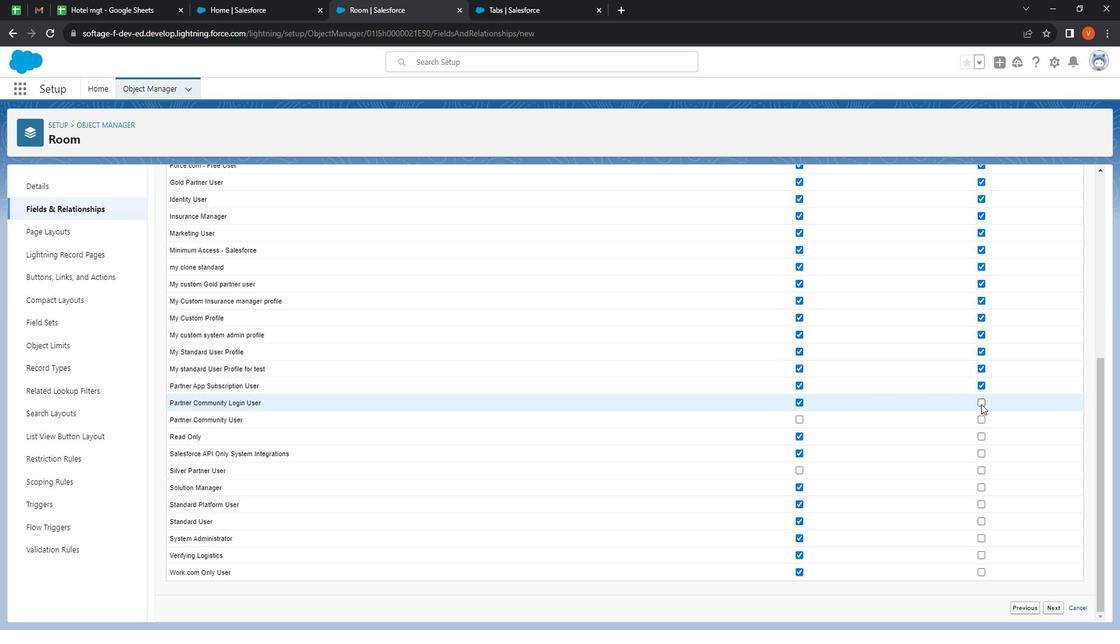 
Action: Mouse pressed left at (998, 404)
Screenshot: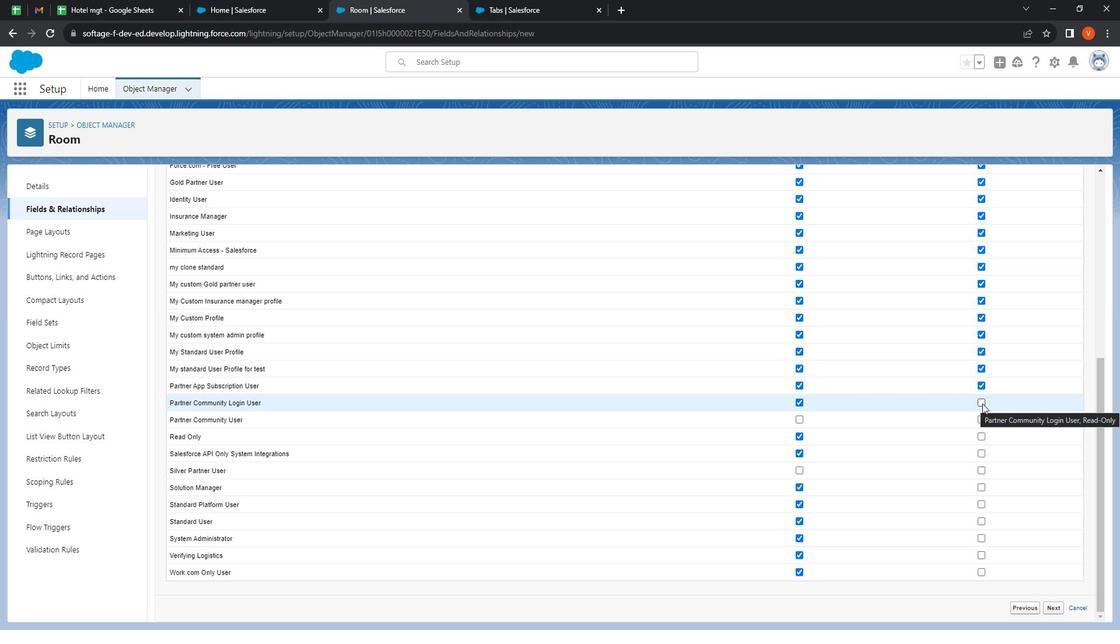 
Action: Mouse moved to (814, 417)
Screenshot: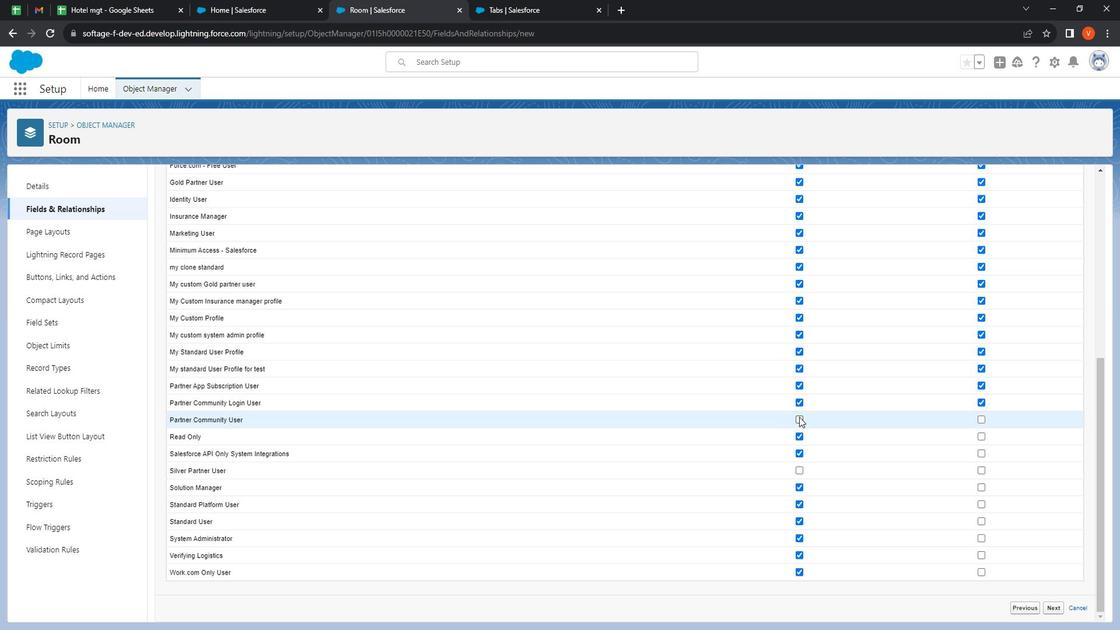 
Action: Mouse pressed left at (814, 417)
Screenshot: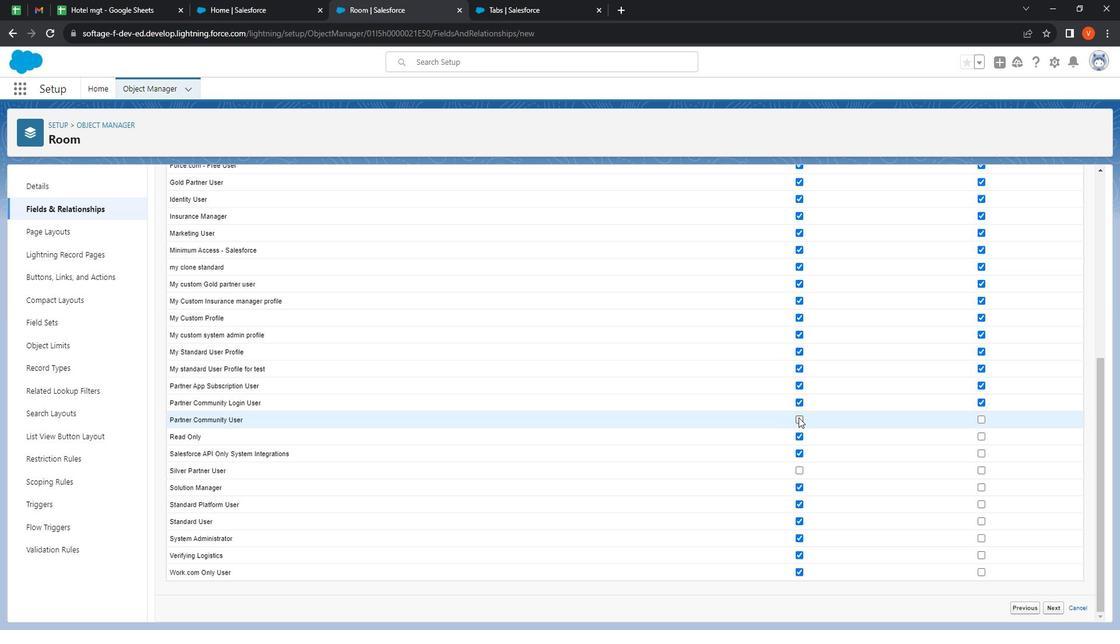 
Action: Mouse moved to (997, 420)
Screenshot: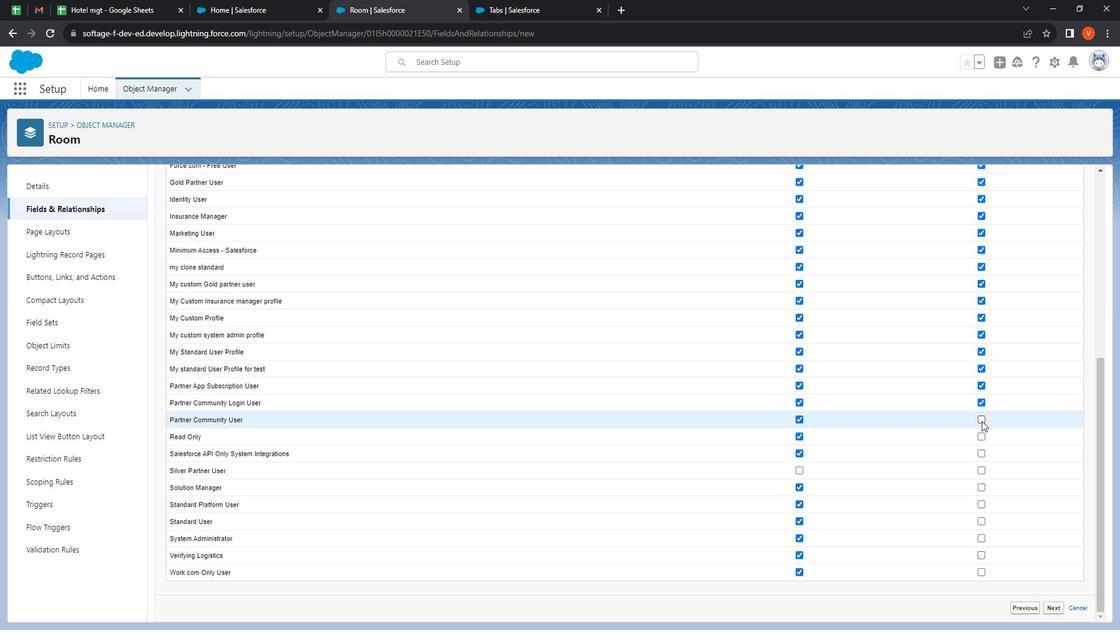 
Action: Mouse pressed left at (997, 420)
Screenshot: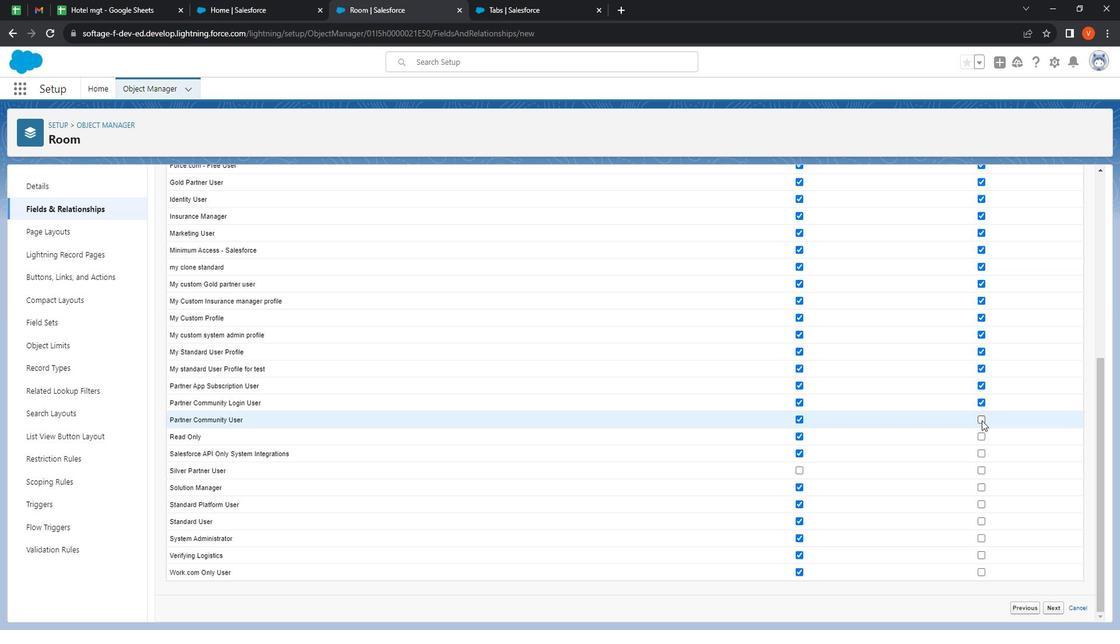 
Action: Mouse moved to (995, 435)
Screenshot: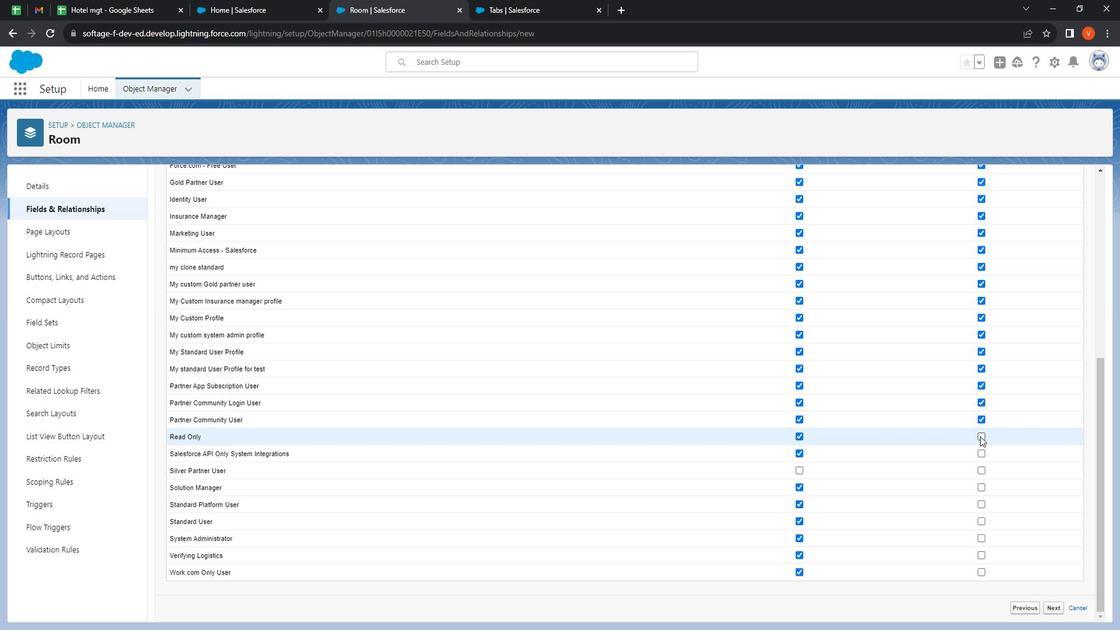 
Action: Mouse pressed left at (995, 435)
Screenshot: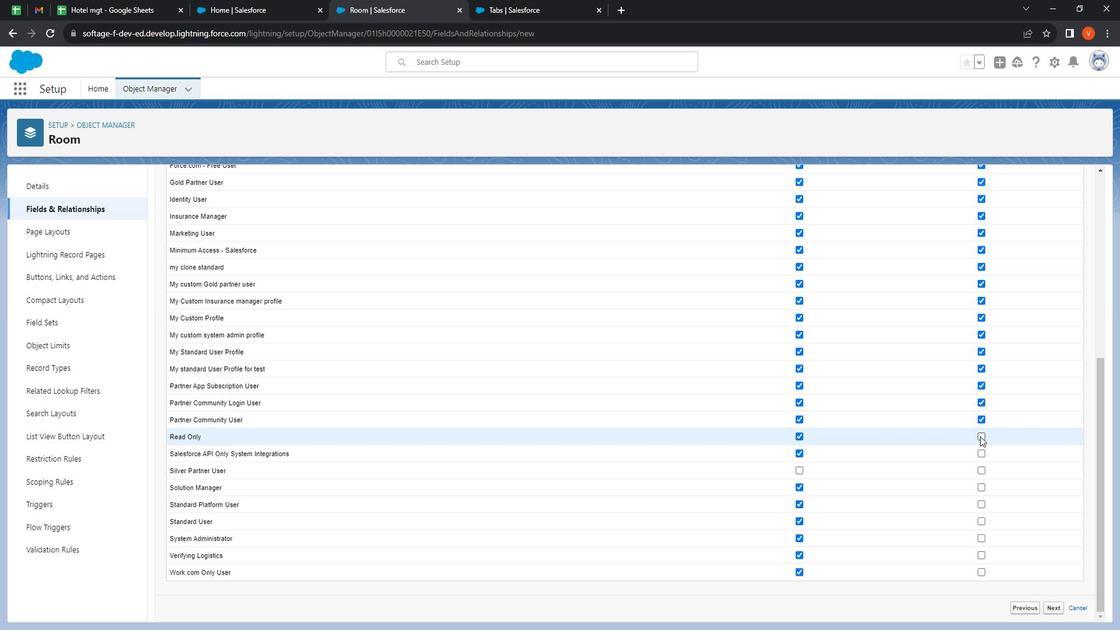 
Action: Mouse moved to (999, 453)
Screenshot: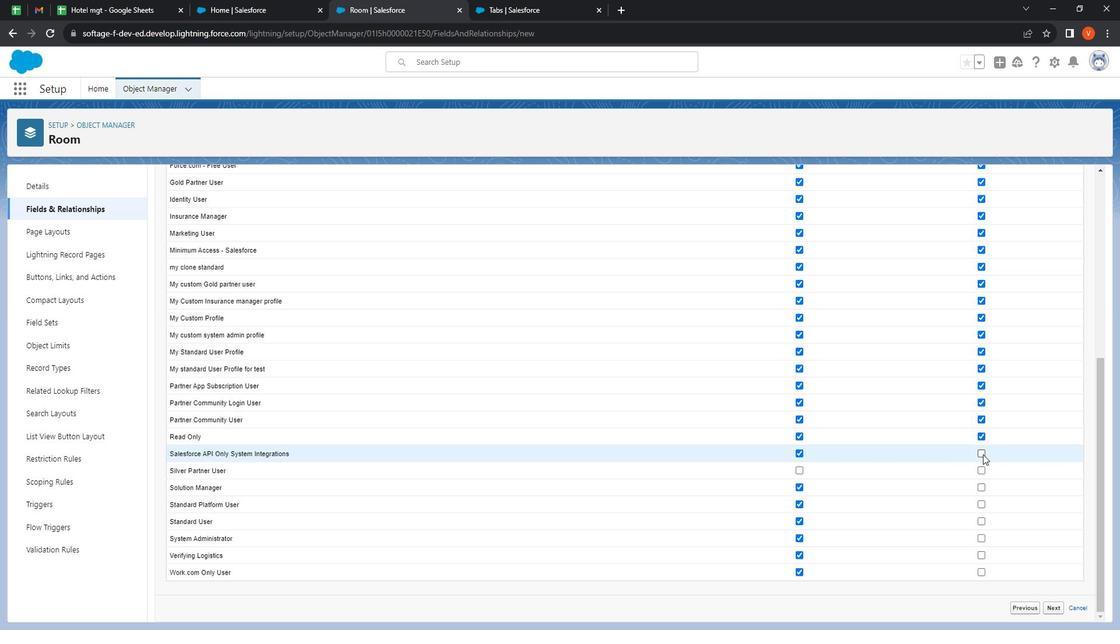 
Action: Mouse pressed left at (999, 453)
Screenshot: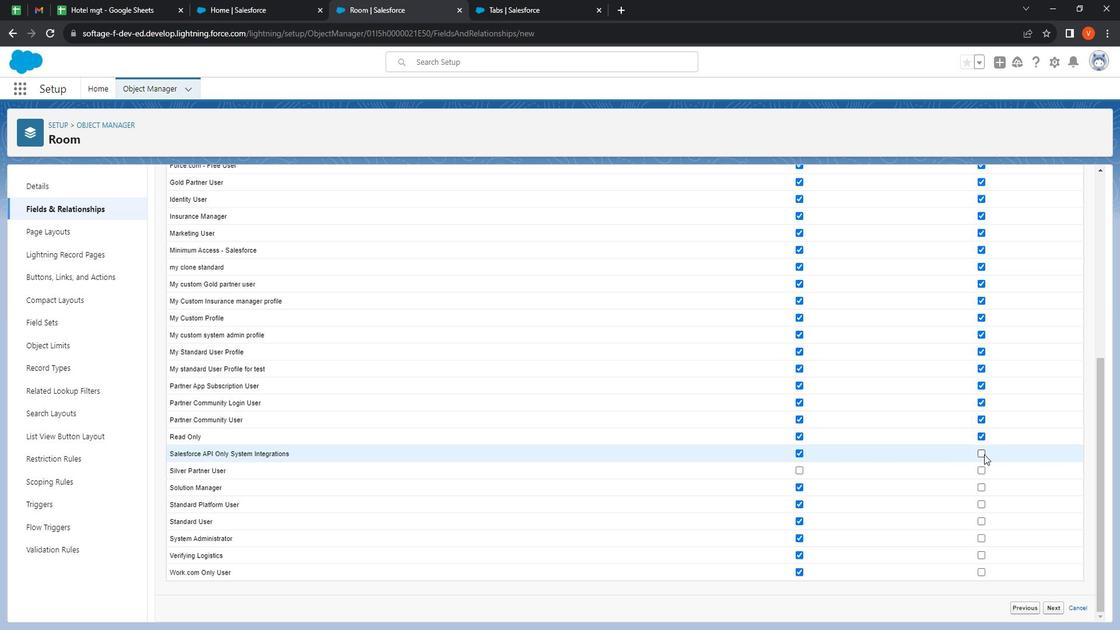 
Action: Mouse moved to (996, 466)
Screenshot: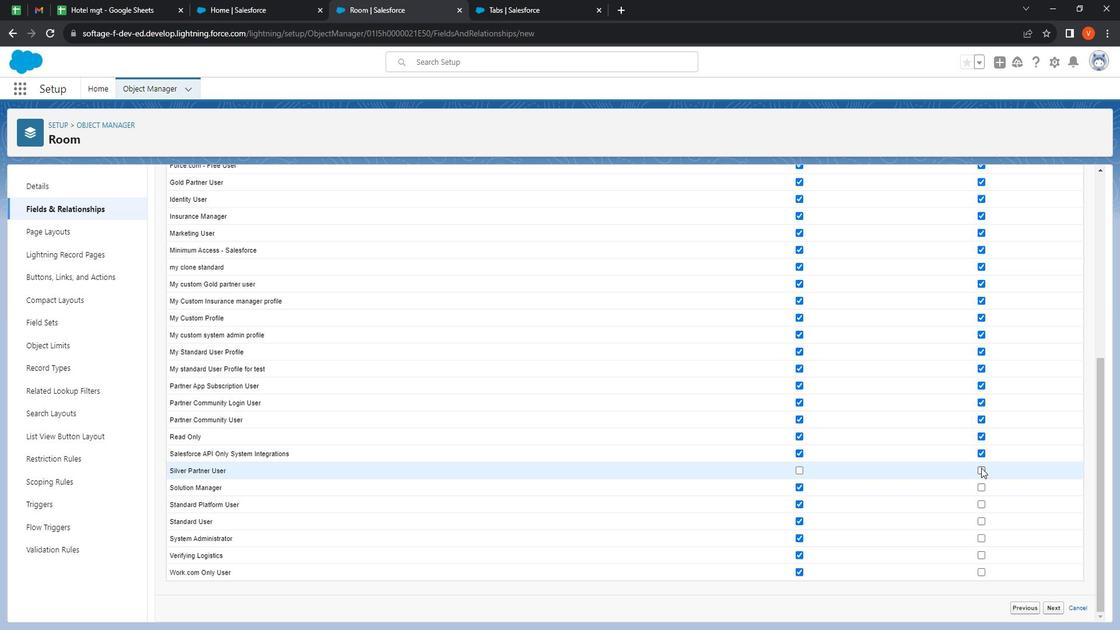 
Action: Mouse pressed left at (996, 466)
Screenshot: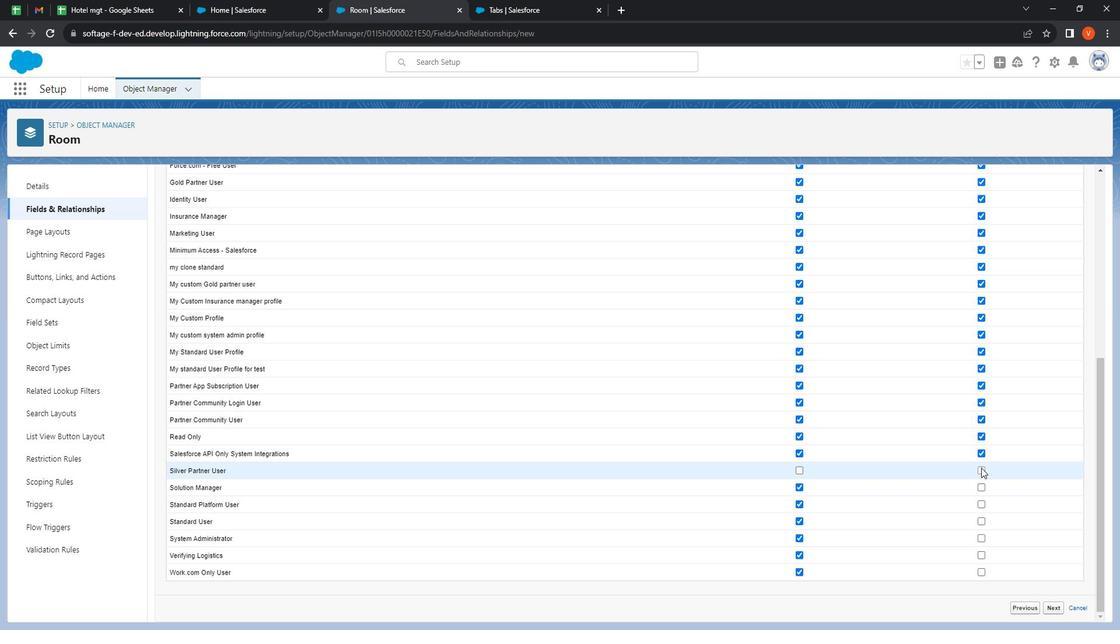 
Action: Mouse moved to (996, 466)
Screenshot: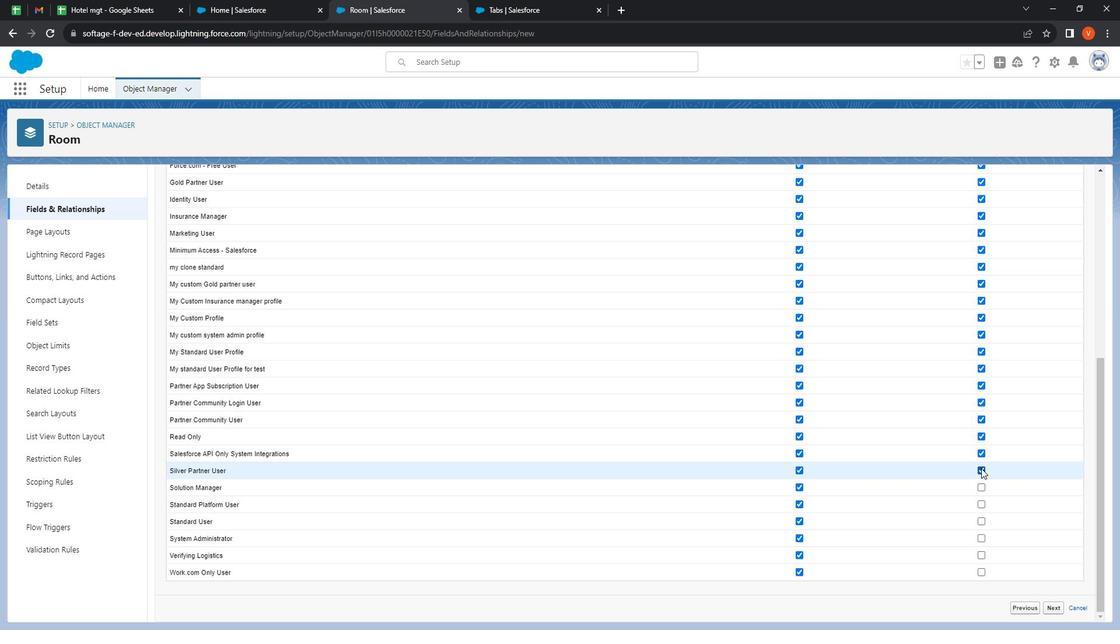 
Action: Mouse scrolled (996, 466) with delta (0, 0)
Screenshot: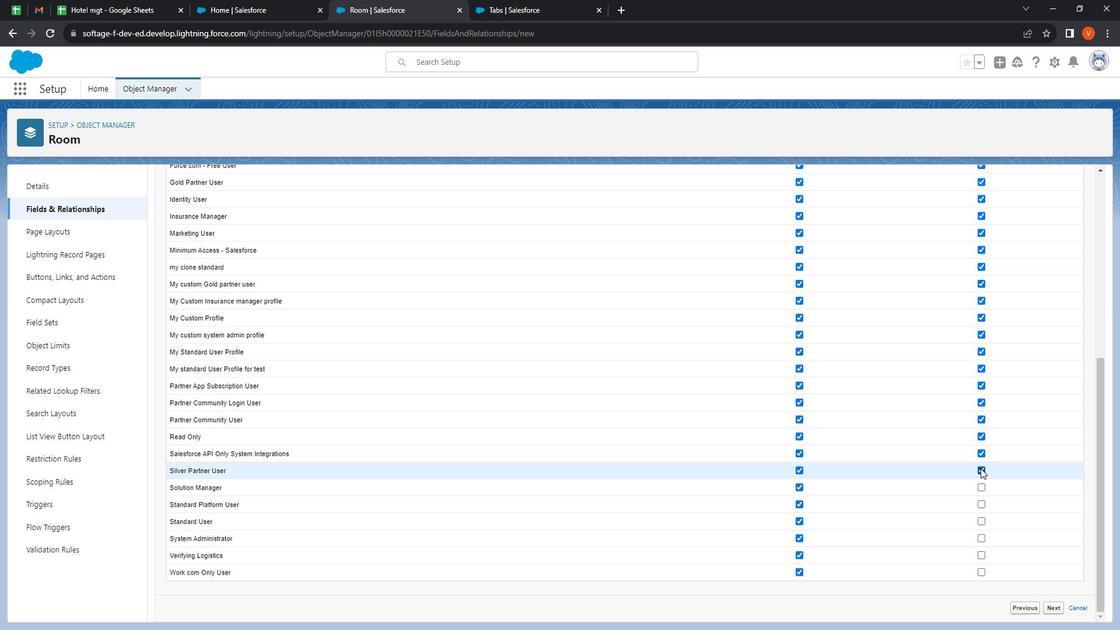 
Action: Mouse scrolled (996, 466) with delta (0, 0)
Screenshot: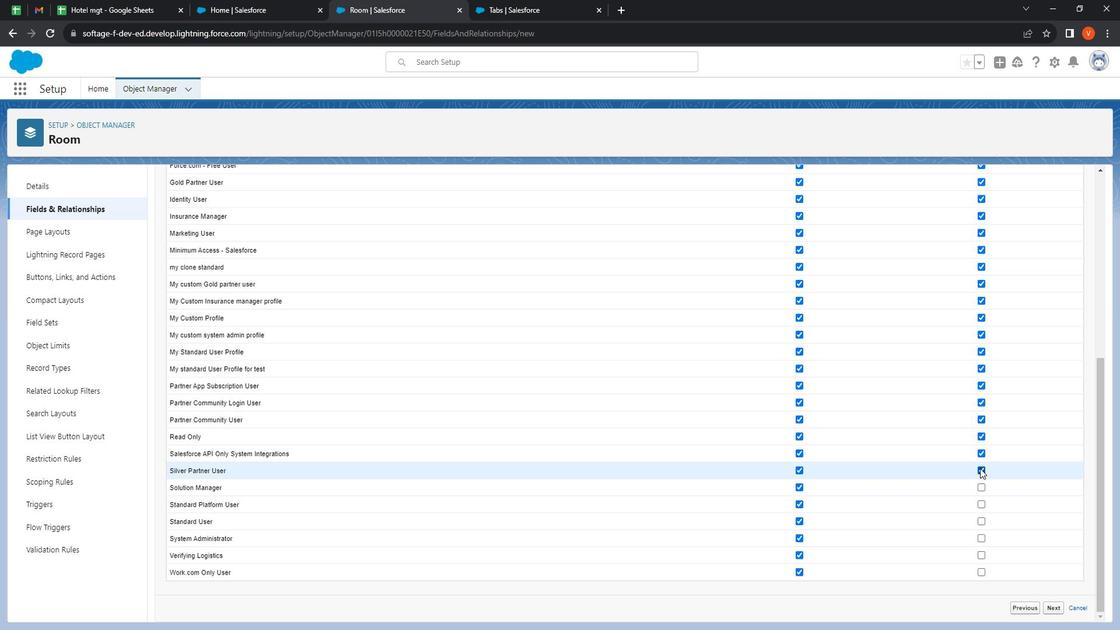 
Action: Mouse moved to (995, 466)
Screenshot: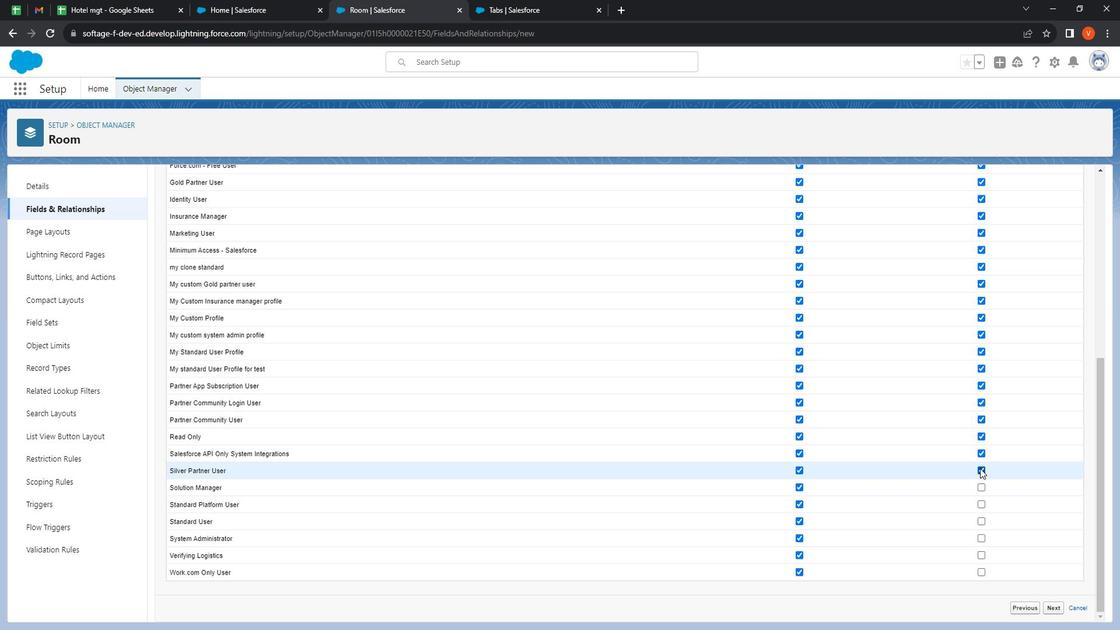 
Action: Mouse scrolled (995, 466) with delta (0, 0)
Screenshot: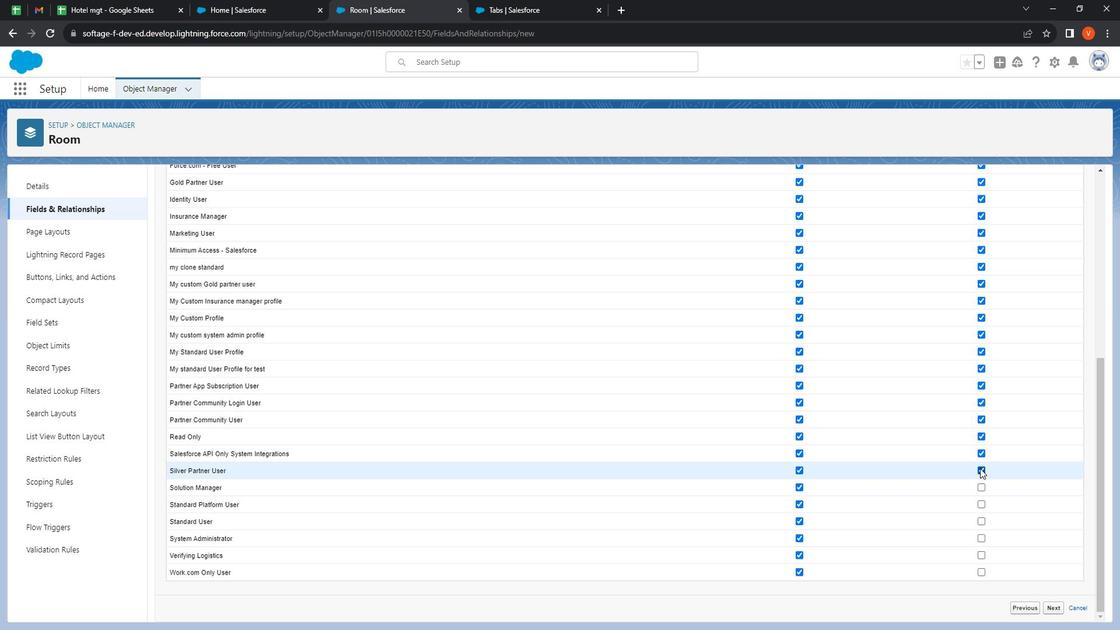 
Action: Mouse moved to (994, 466)
Screenshot: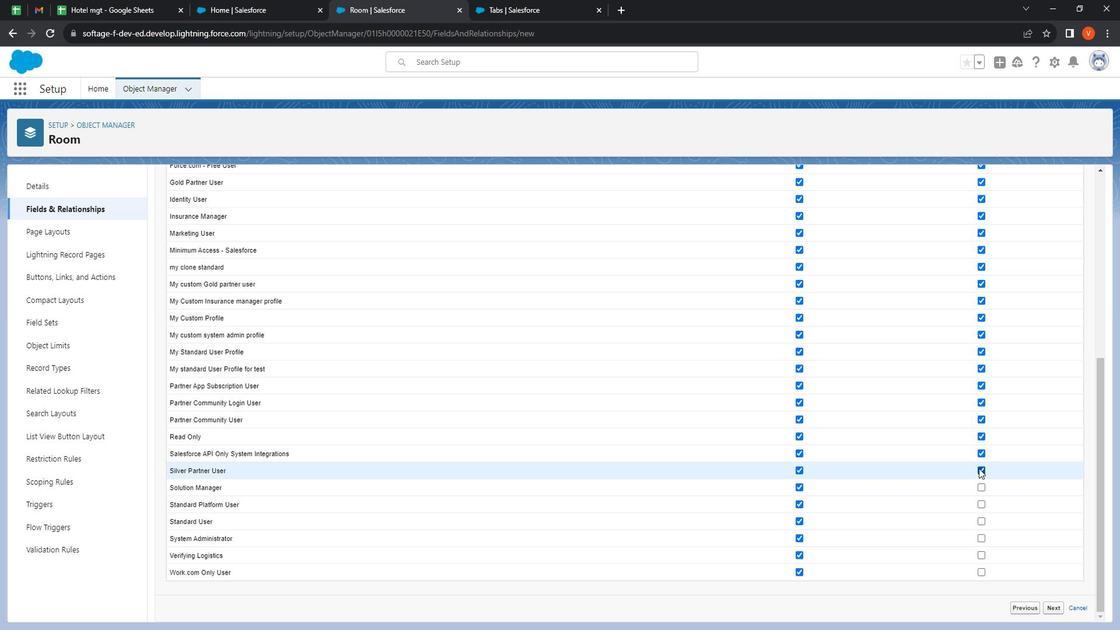 
Action: Mouse scrolled (994, 466) with delta (0, 0)
Screenshot: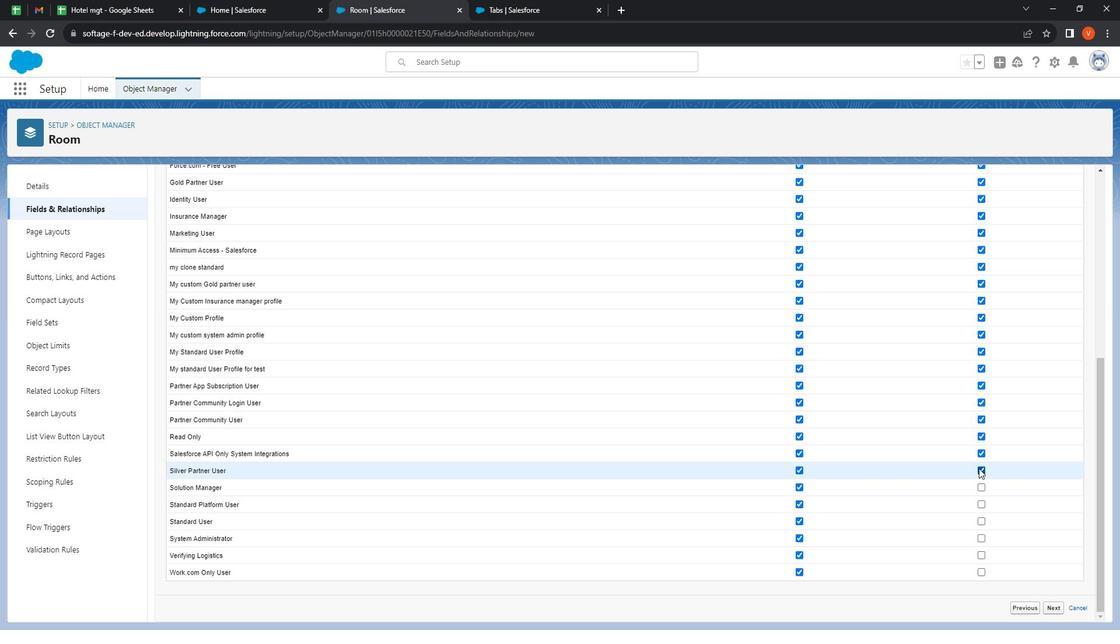 
Action: Mouse moved to (990, 449)
Screenshot: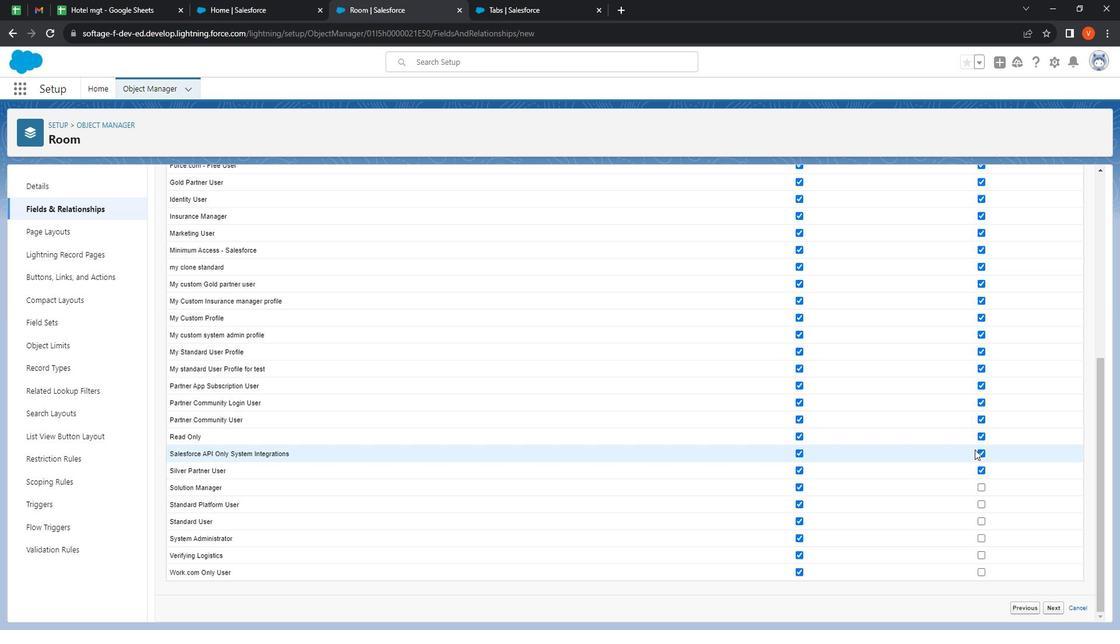 
Action: Mouse scrolled (990, 448) with delta (0, 0)
Screenshot: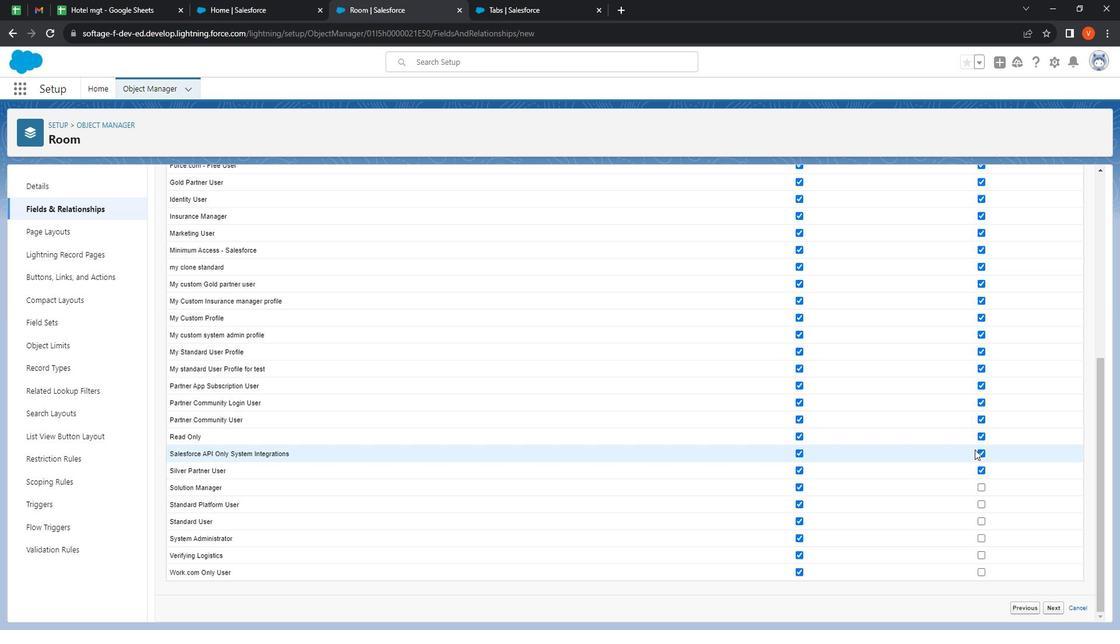 
Action: Mouse moved to (990, 447)
Screenshot: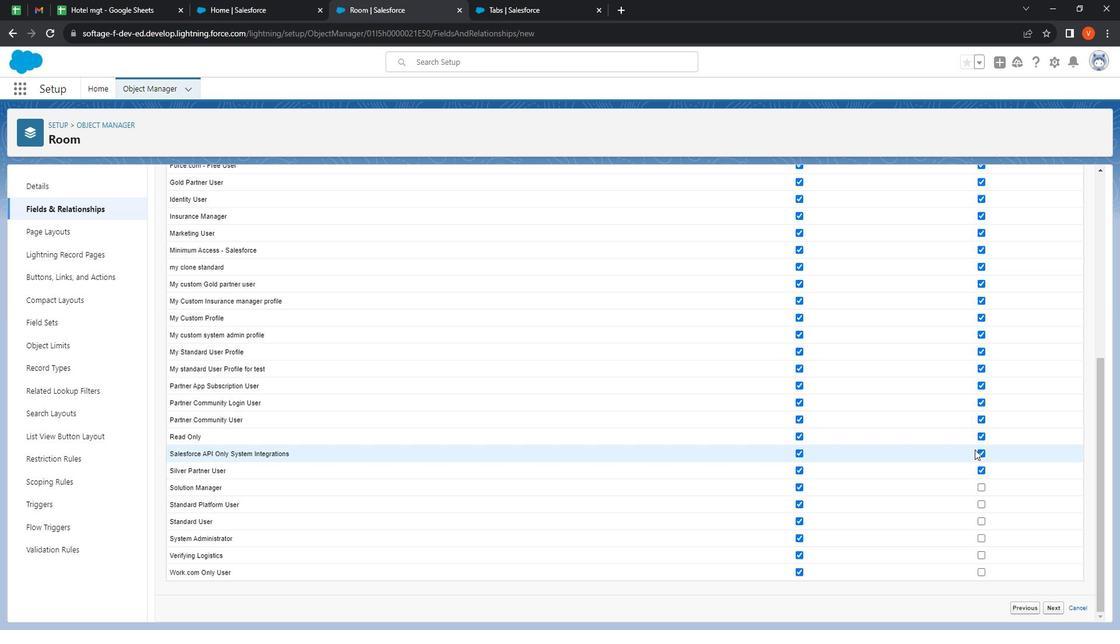 
Action: Mouse scrolled (990, 446) with delta (0, 0)
Screenshot: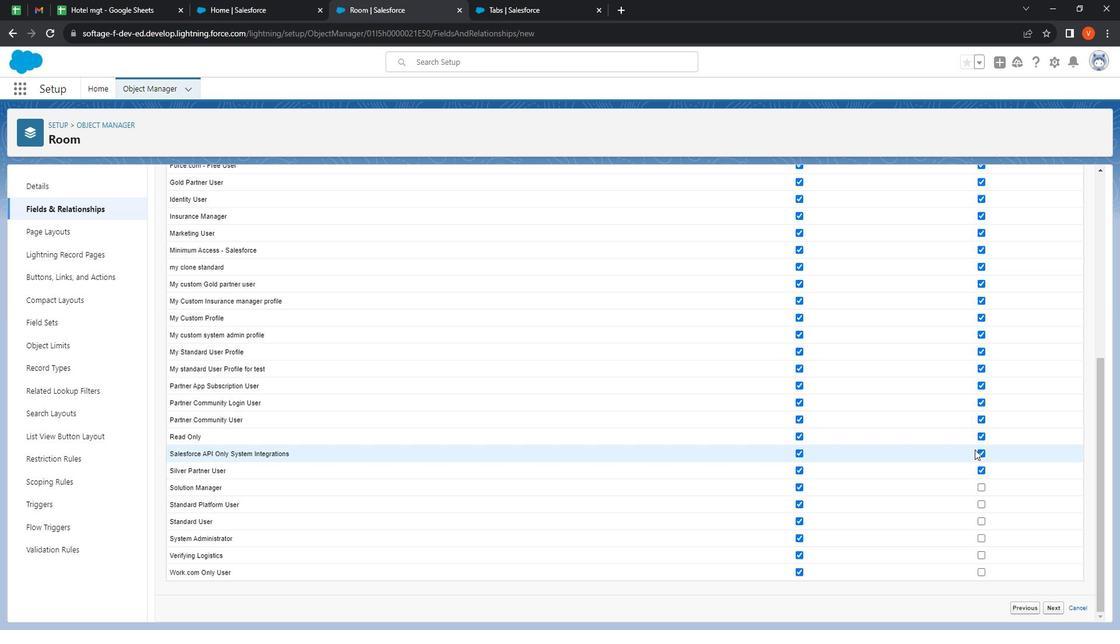 
Action: Mouse moved to (991, 447)
Screenshot: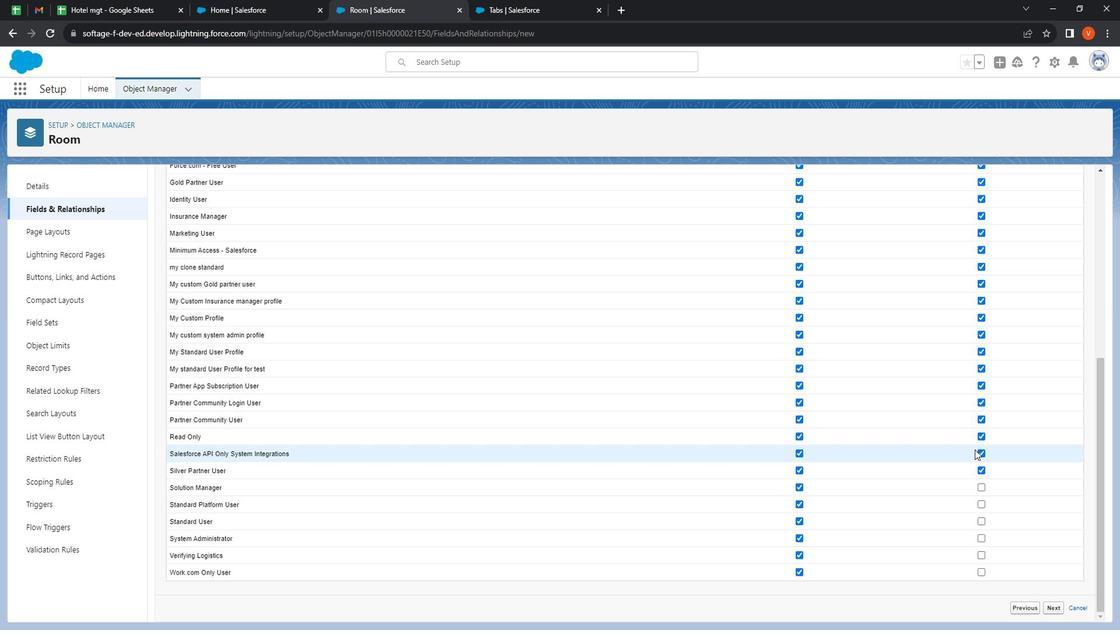
Action: Mouse scrolled (991, 446) with delta (0, 0)
Screenshot: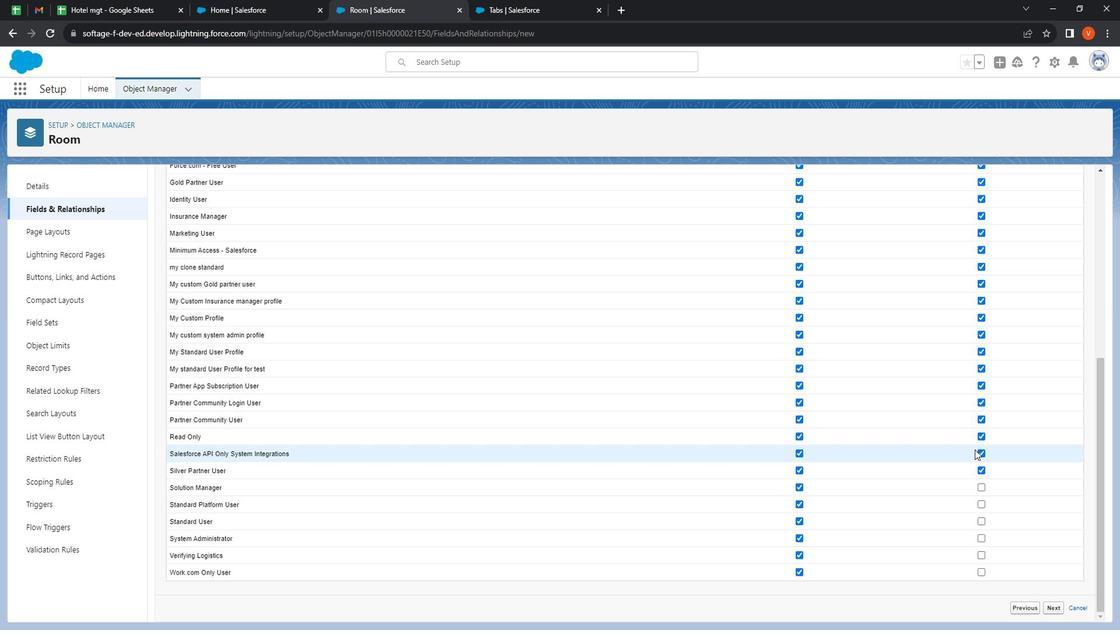 
Action: Mouse moved to (996, 484)
Screenshot: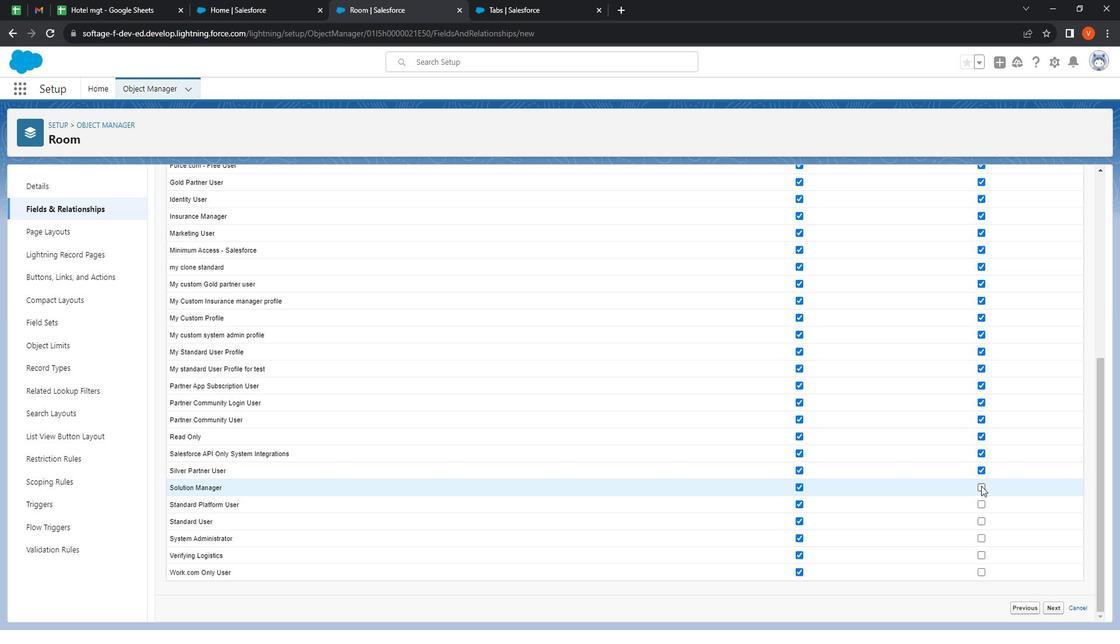 
Action: Mouse pressed left at (996, 484)
Screenshot: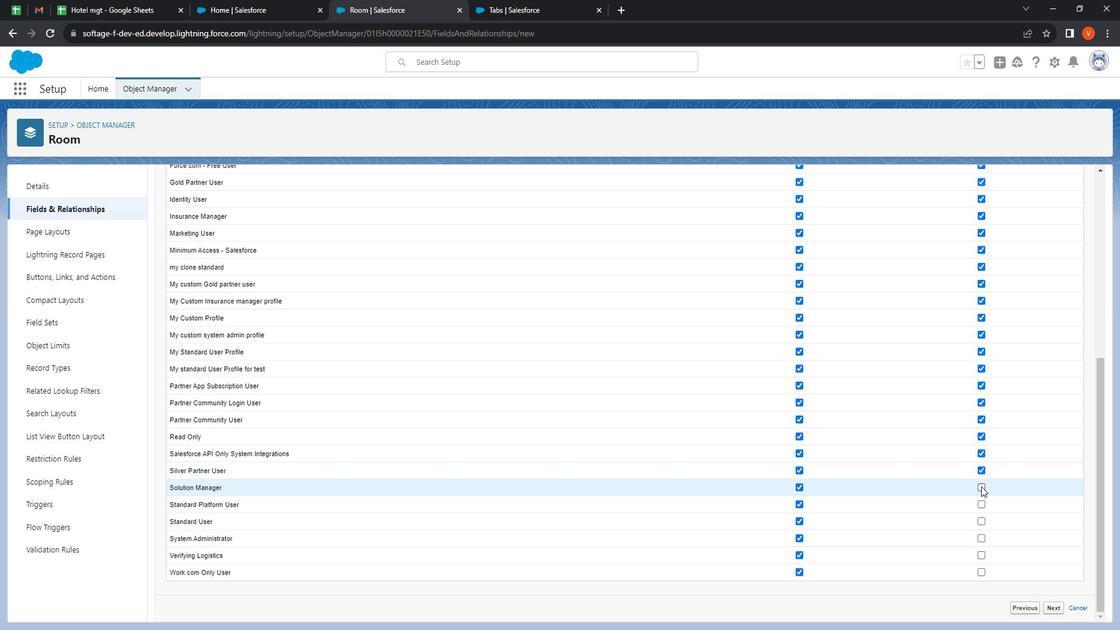 
Action: Mouse moved to (998, 504)
Screenshot: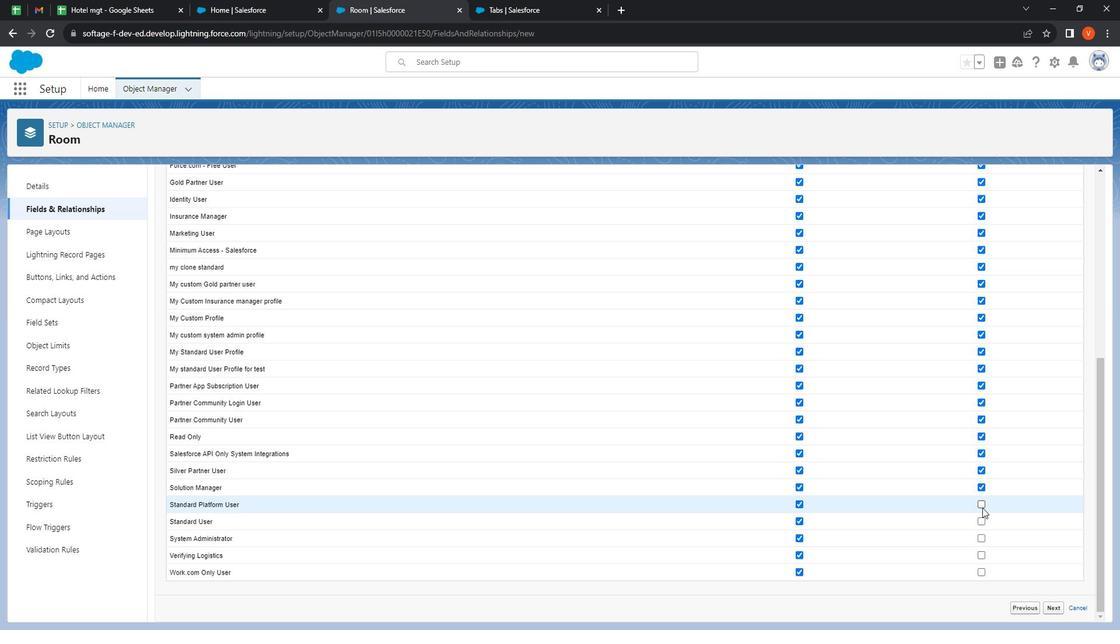 
Action: Mouse pressed left at (998, 504)
Screenshot: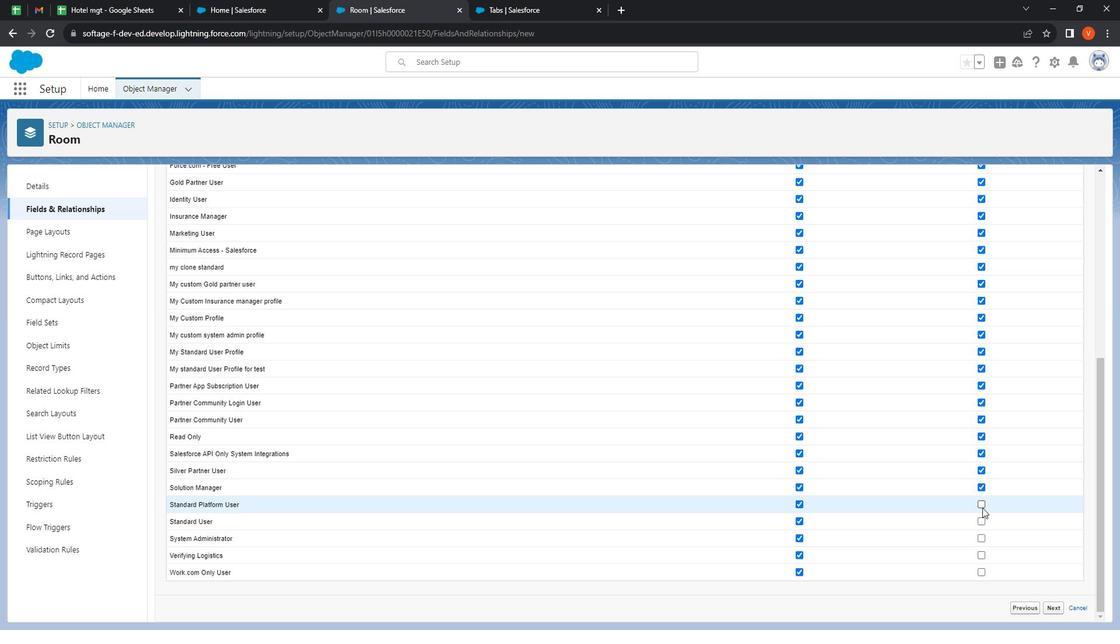
Action: Mouse moved to (996, 518)
Screenshot: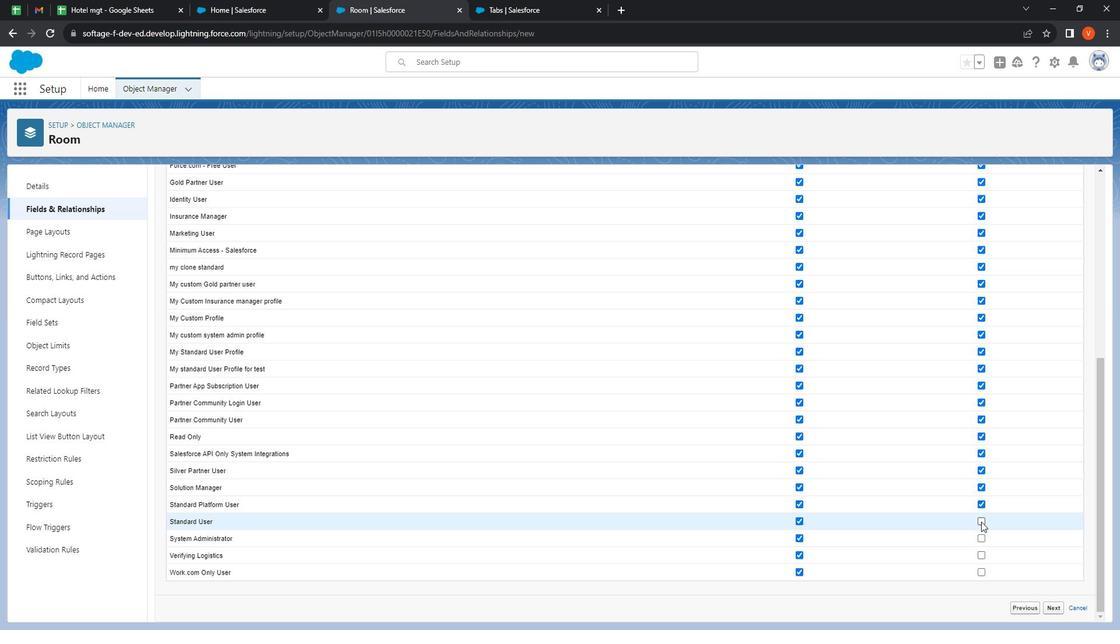 
Action: Mouse pressed left at (996, 518)
Screenshot: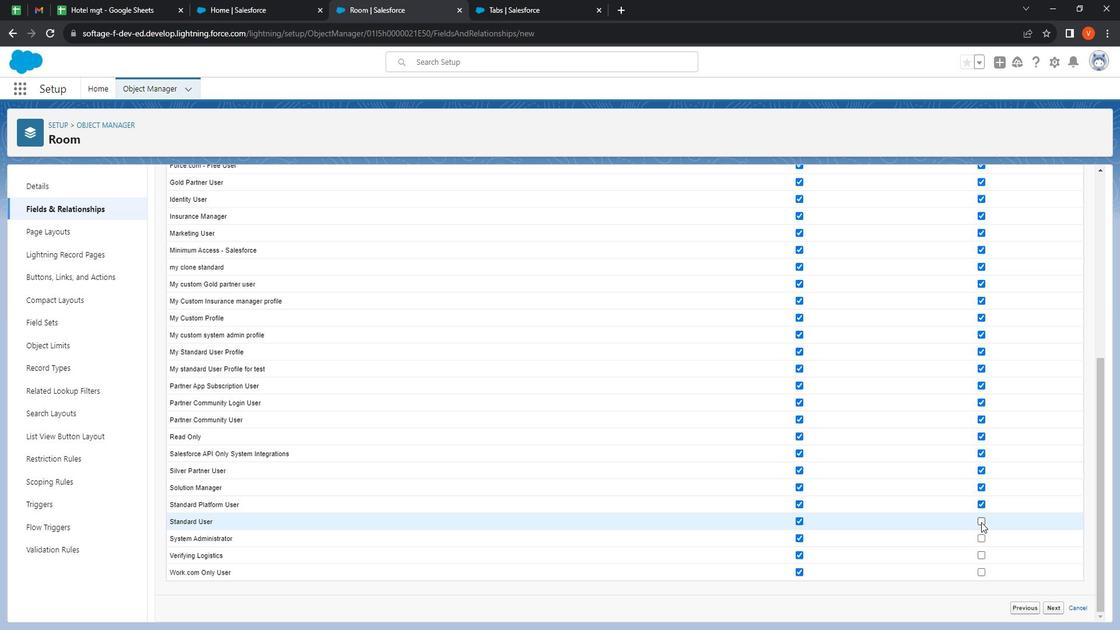 
Action: Mouse moved to (996, 553)
Screenshot: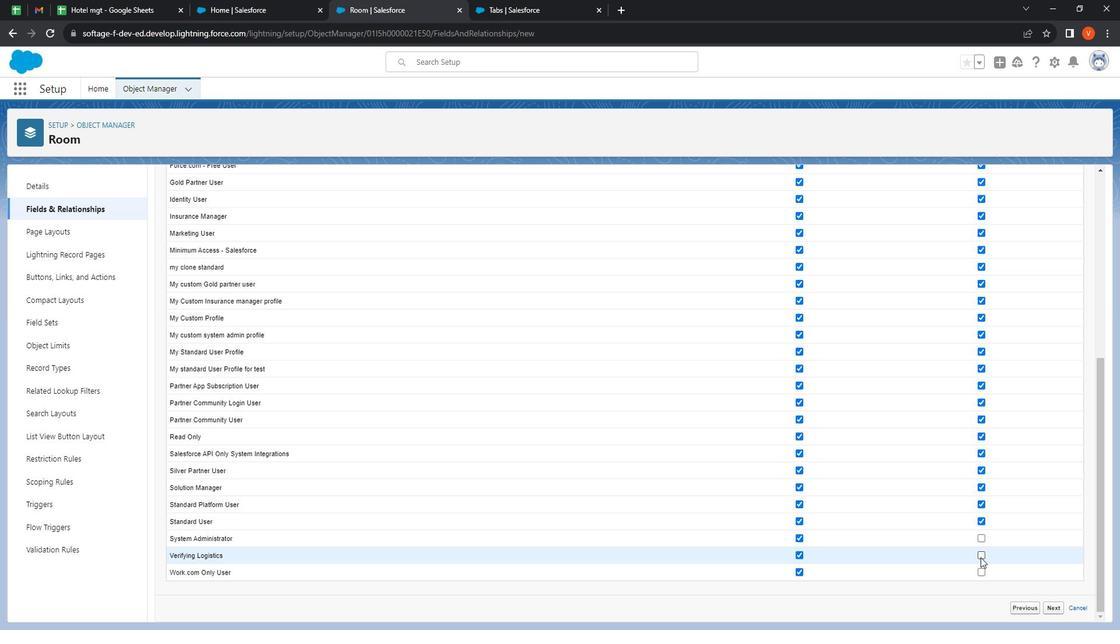 
Action: Mouse pressed left at (996, 553)
Screenshot: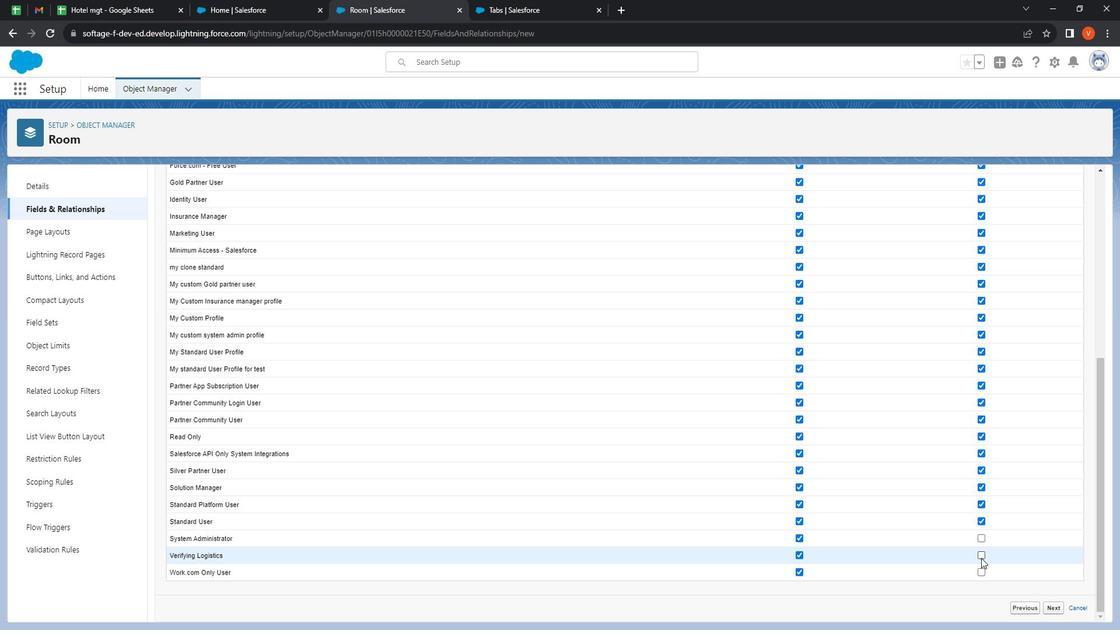 
Action: Mouse moved to (997, 570)
Screenshot: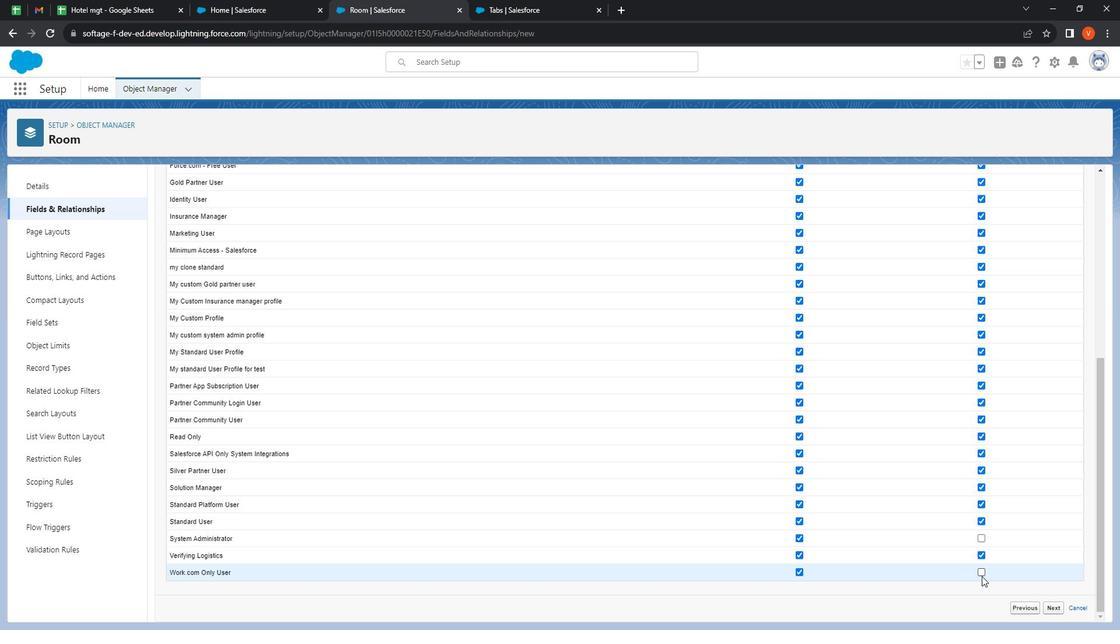 
Action: Mouse pressed left at (997, 570)
Screenshot: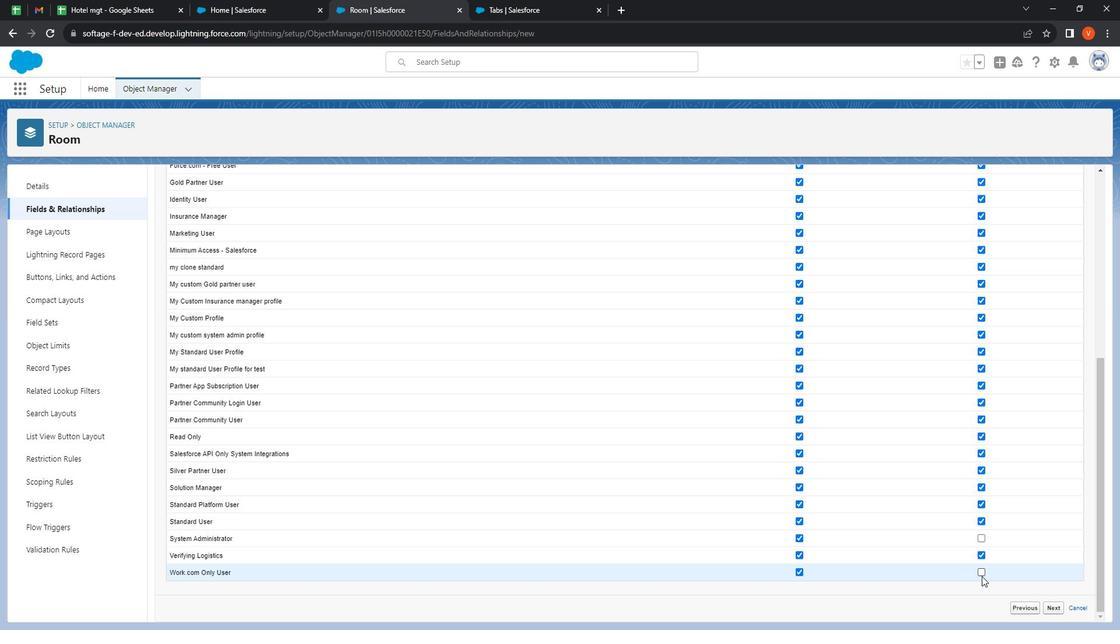 
Action: Mouse moved to (1071, 602)
Screenshot: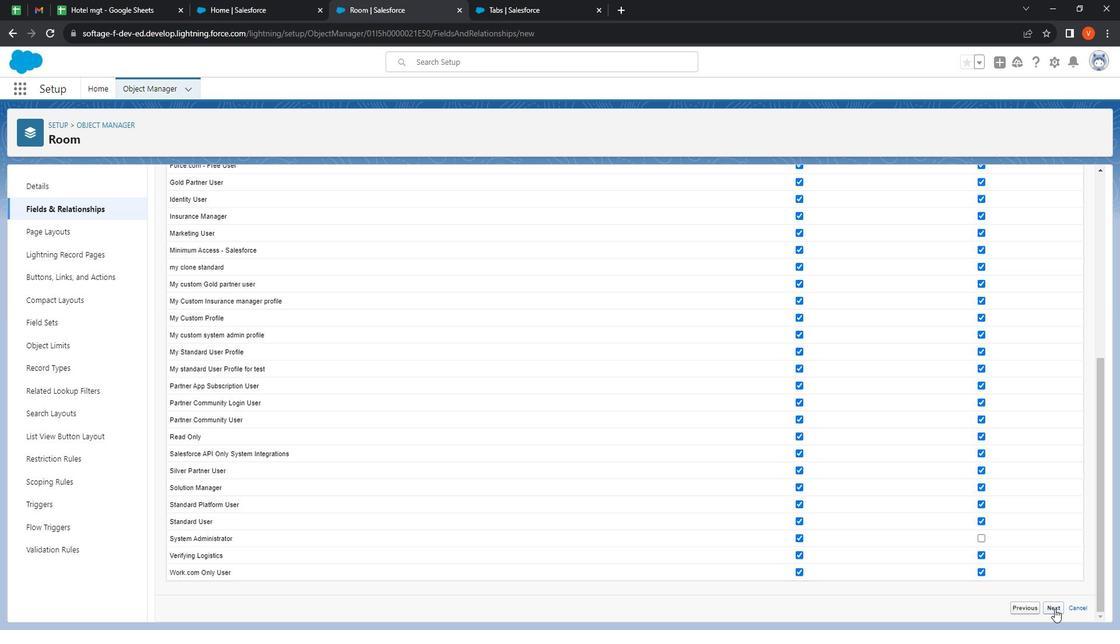 
Action: Mouse pressed left at (1071, 602)
Screenshot: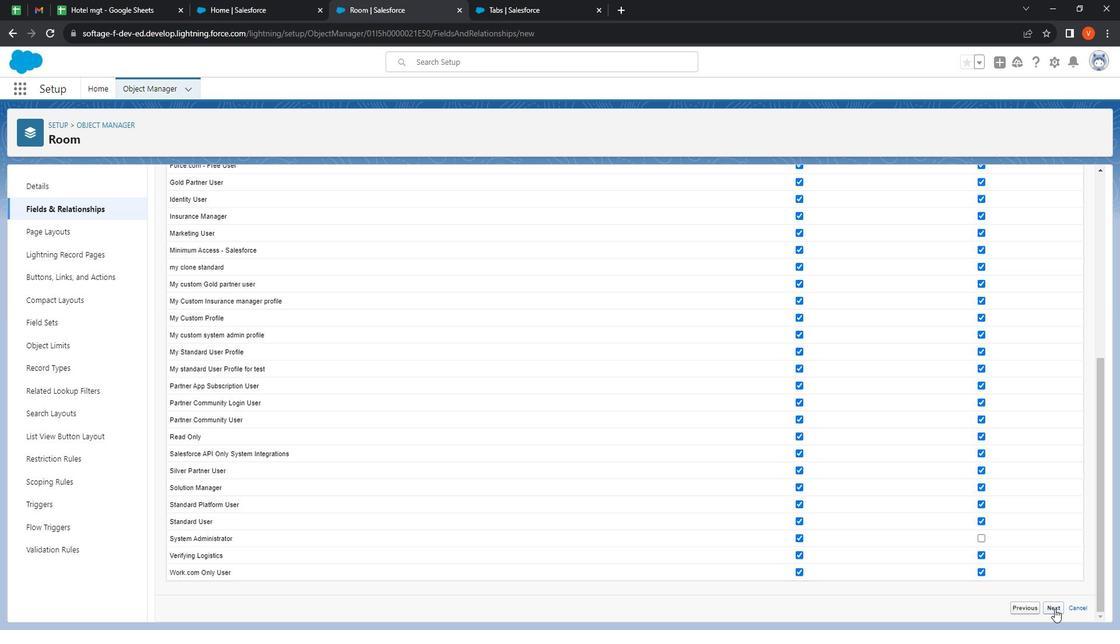 
Action: Mouse moved to (1072, 246)
Screenshot: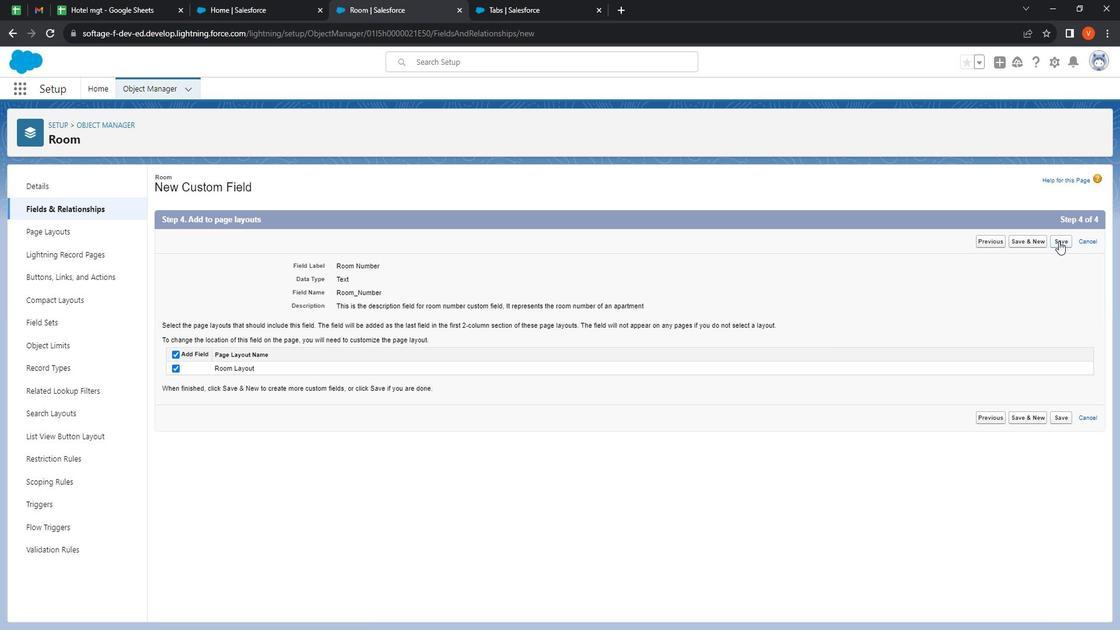 
Action: Mouse pressed left at (1072, 246)
Screenshot: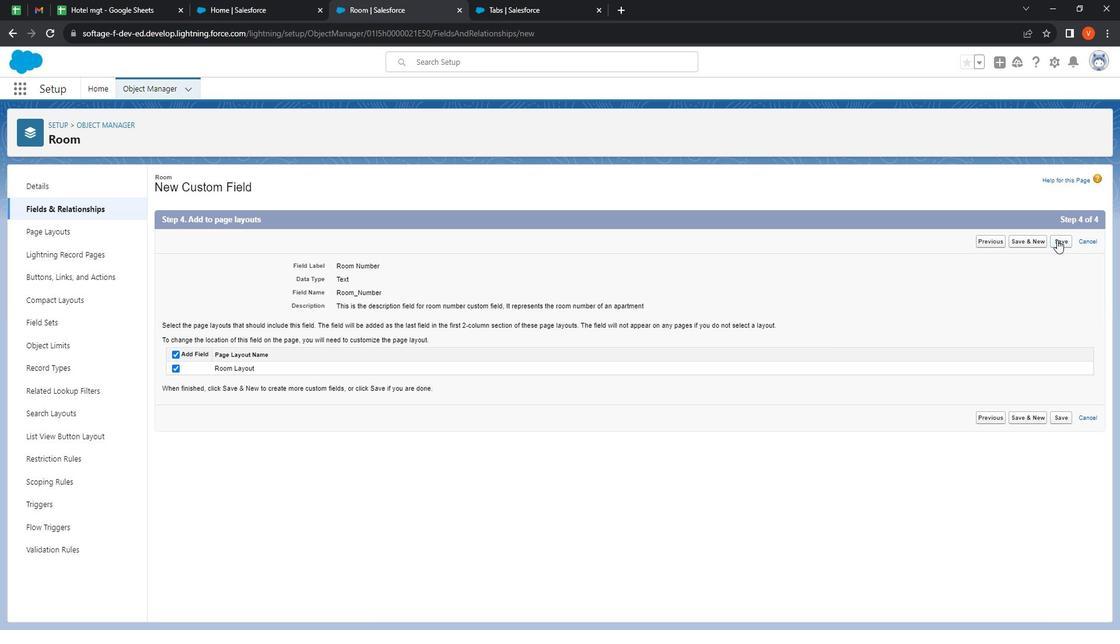 
Action: Mouse moved to (859, 191)
Screenshot: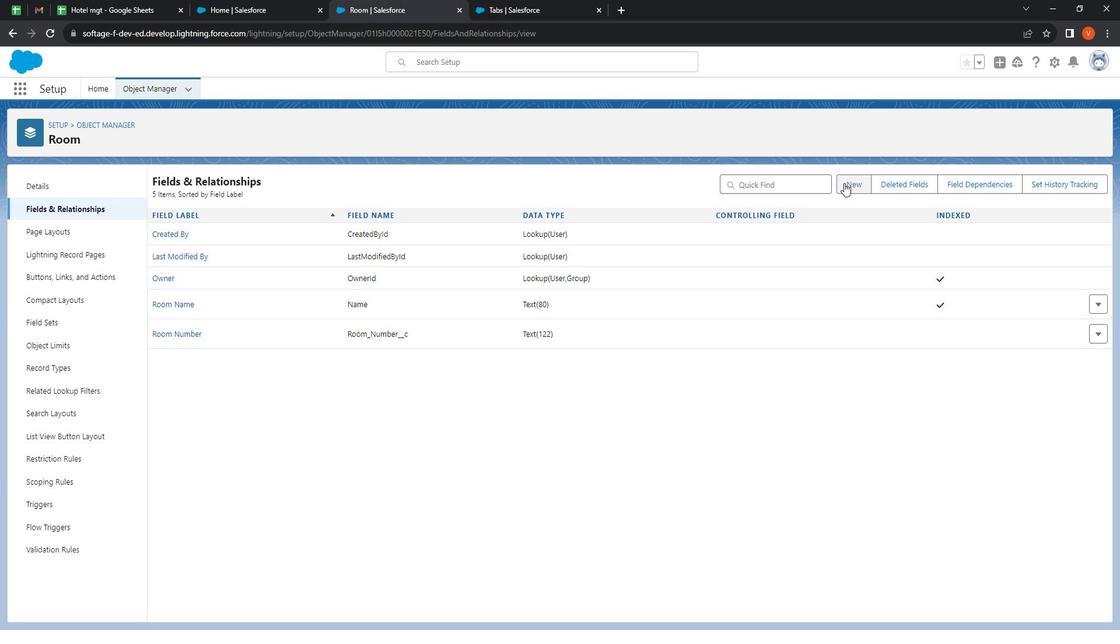 
Action: Mouse pressed left at (859, 191)
Screenshot: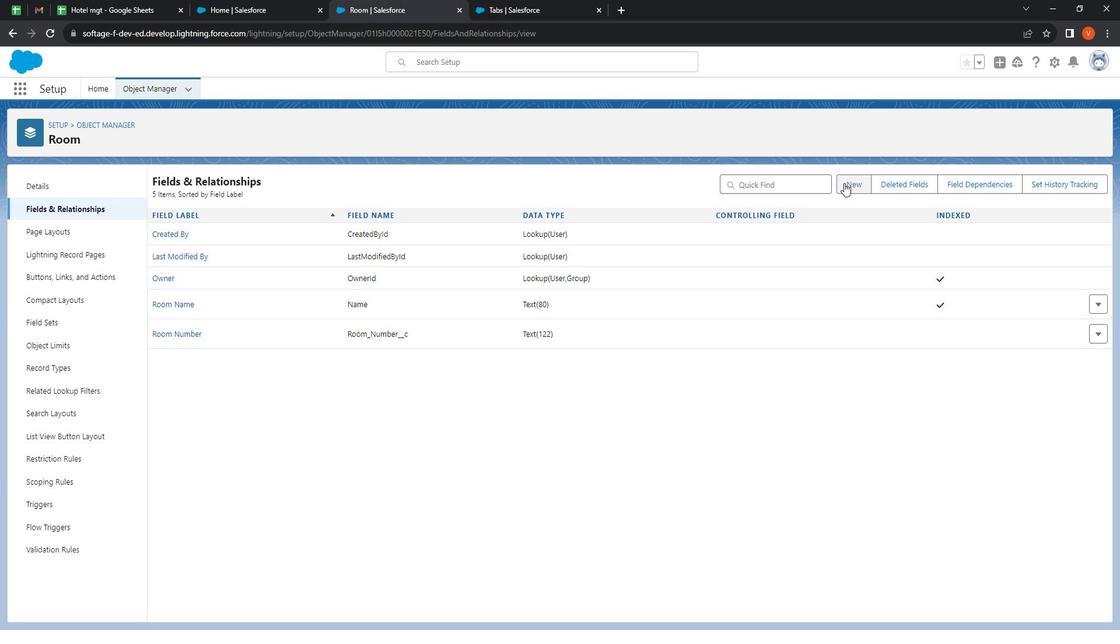 
Action: Mouse moved to (207, 352)
Screenshot: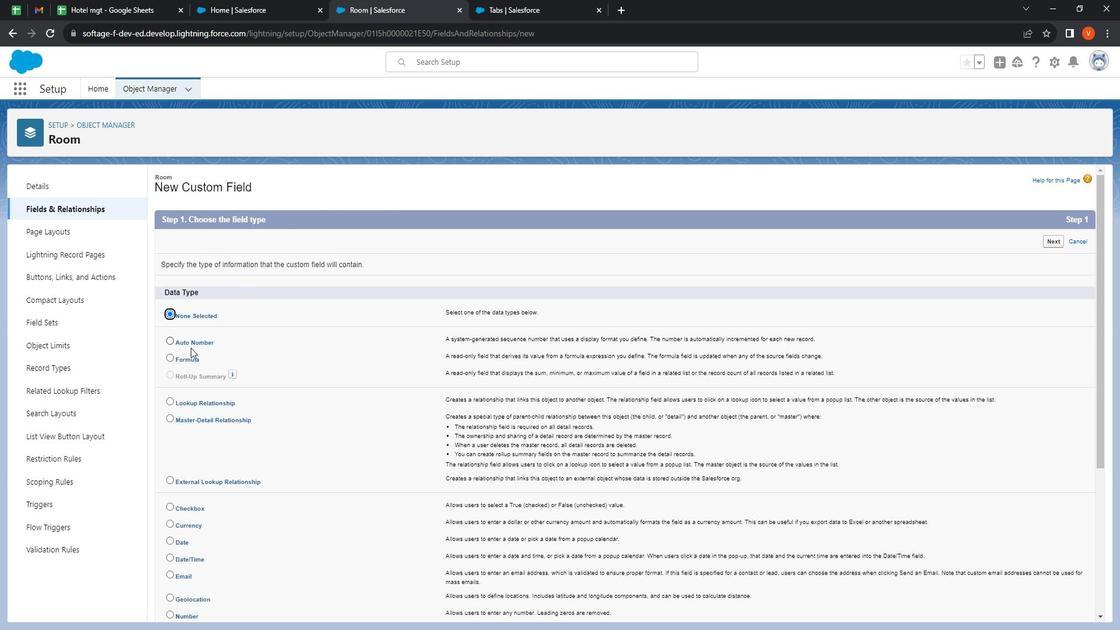
Action: Mouse scrolled (207, 351) with delta (0, 0)
Screenshot: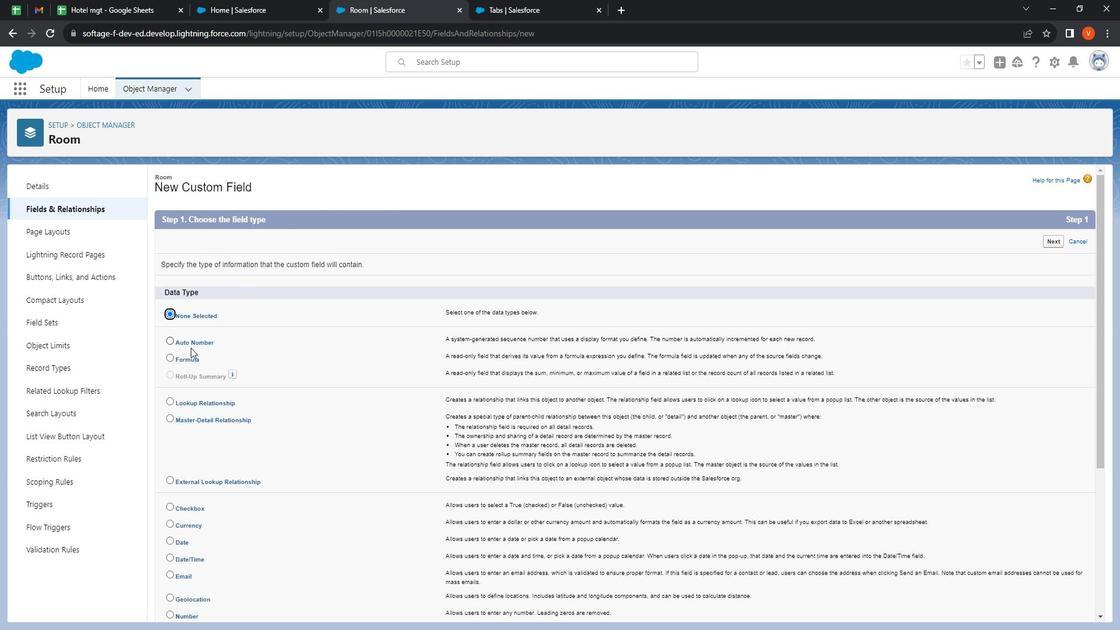 
Action: Mouse moved to (210, 356)
Screenshot: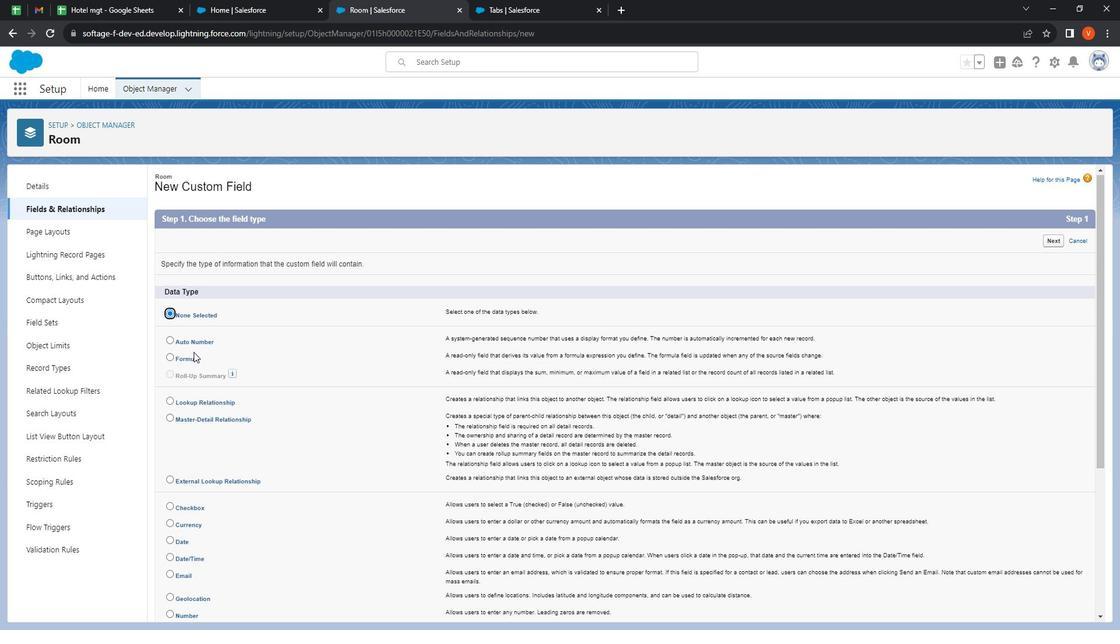
Action: Mouse scrolled (210, 355) with delta (0, 0)
Screenshot: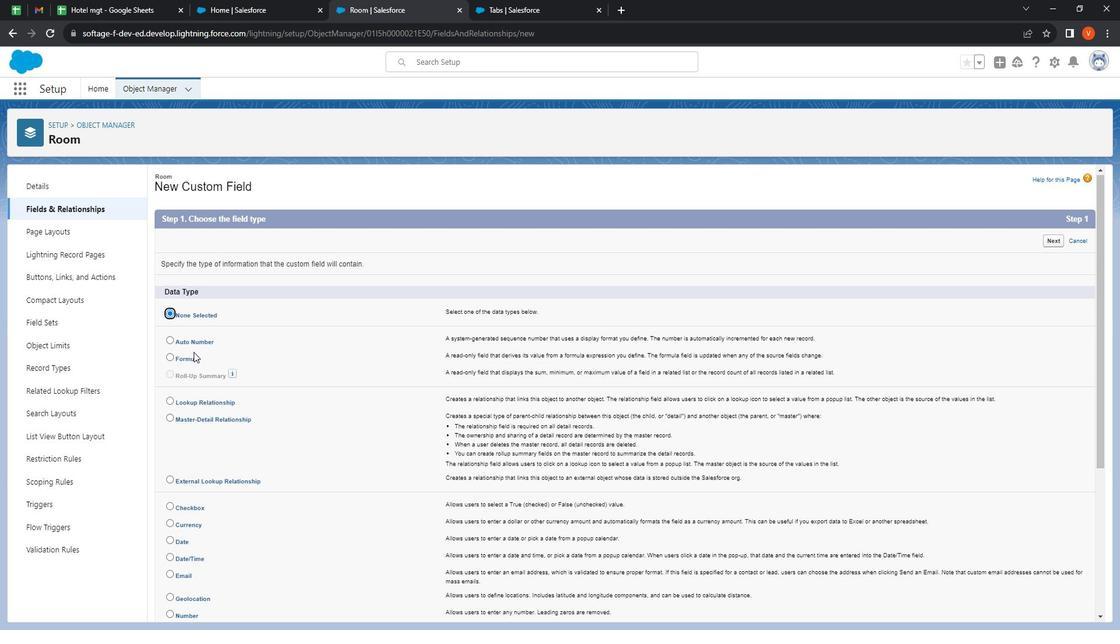 
Action: Mouse moved to (222, 372)
Screenshot: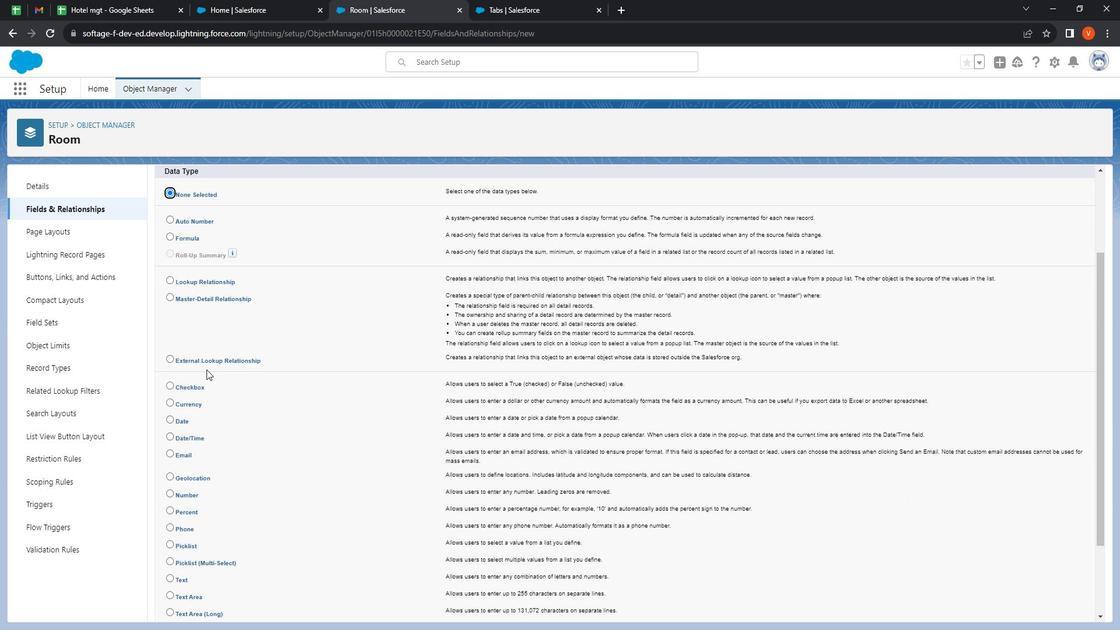 
Action: Mouse scrolled (222, 371) with delta (0, 0)
Screenshot: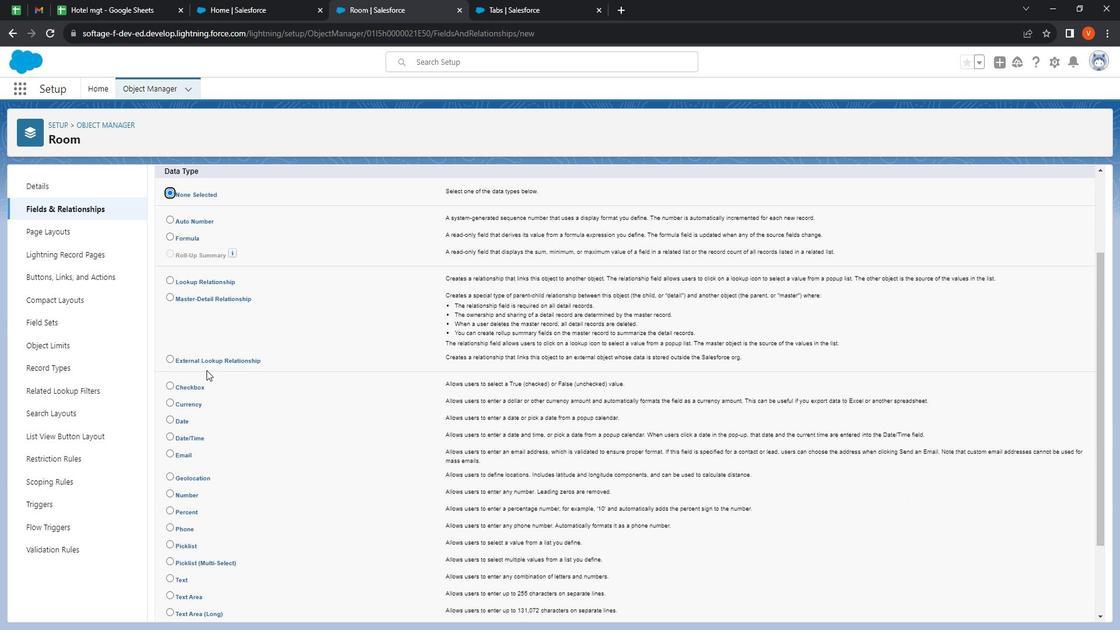 
Action: Mouse moved to (220, 382)
Screenshot: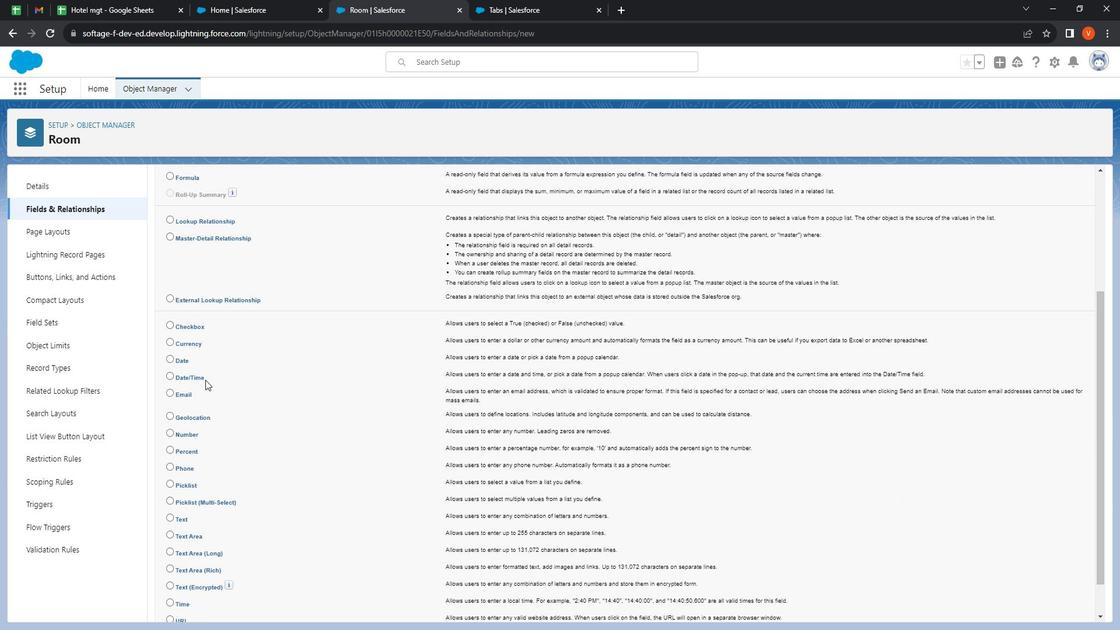 
Action: Mouse scrolled (220, 382) with delta (0, 0)
Screenshot: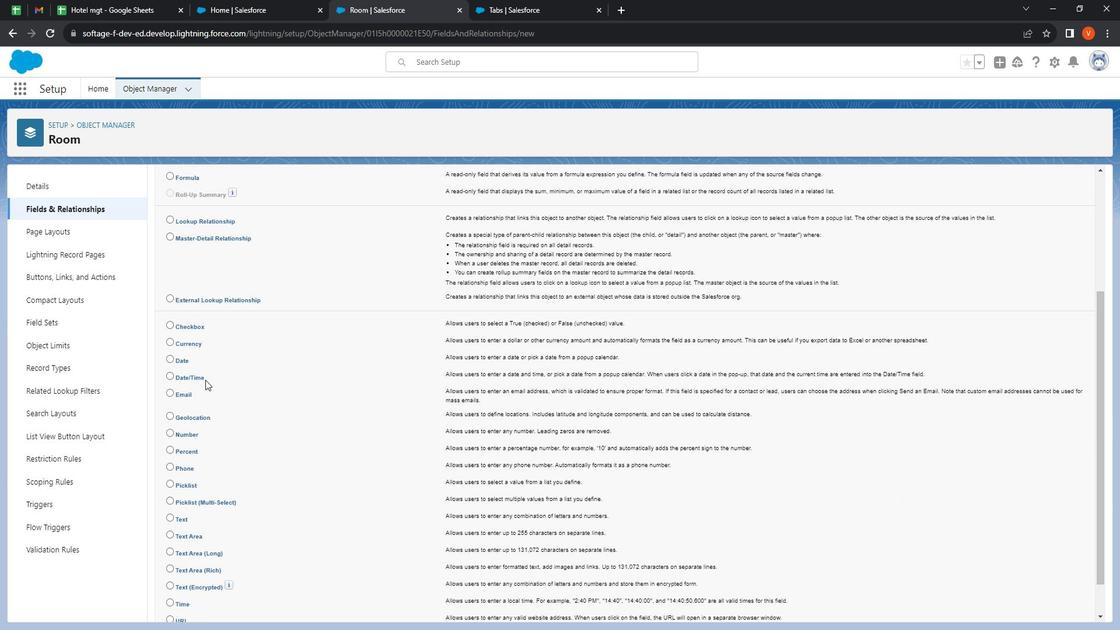 
Action: Mouse moved to (190, 434)
Screenshot: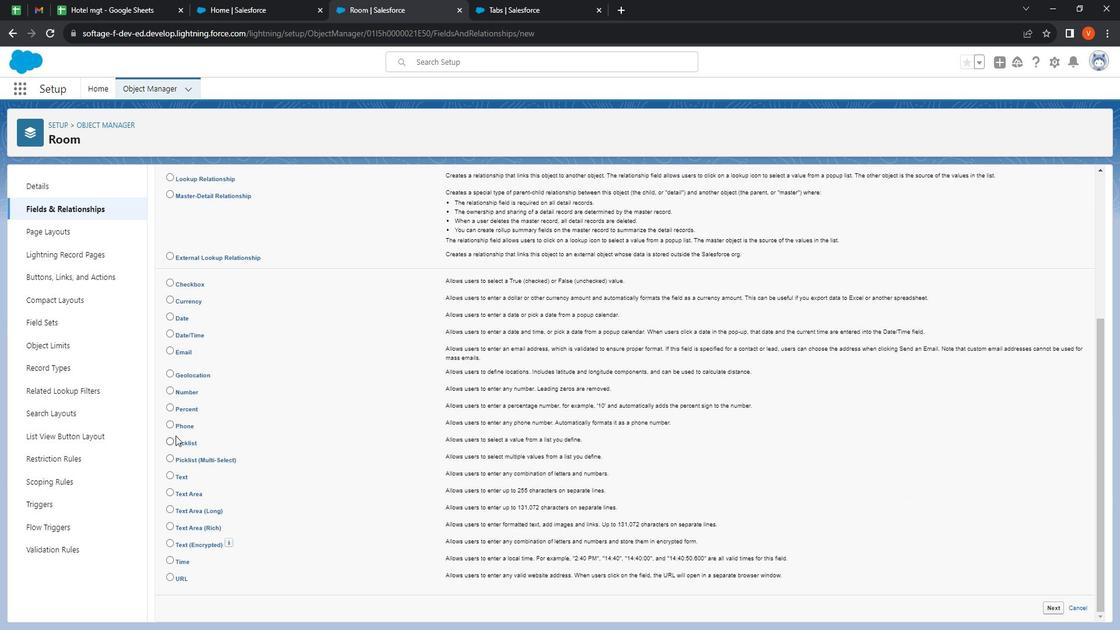 
Action: Mouse pressed left at (190, 434)
Screenshot: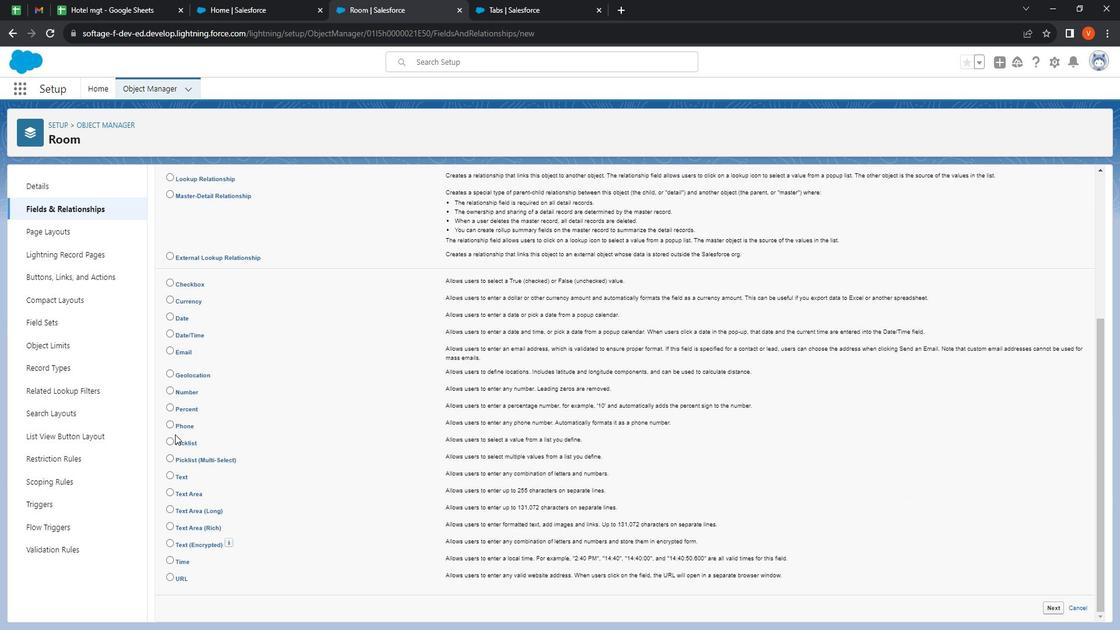 
Action: Mouse moved to (195, 439)
Screenshot: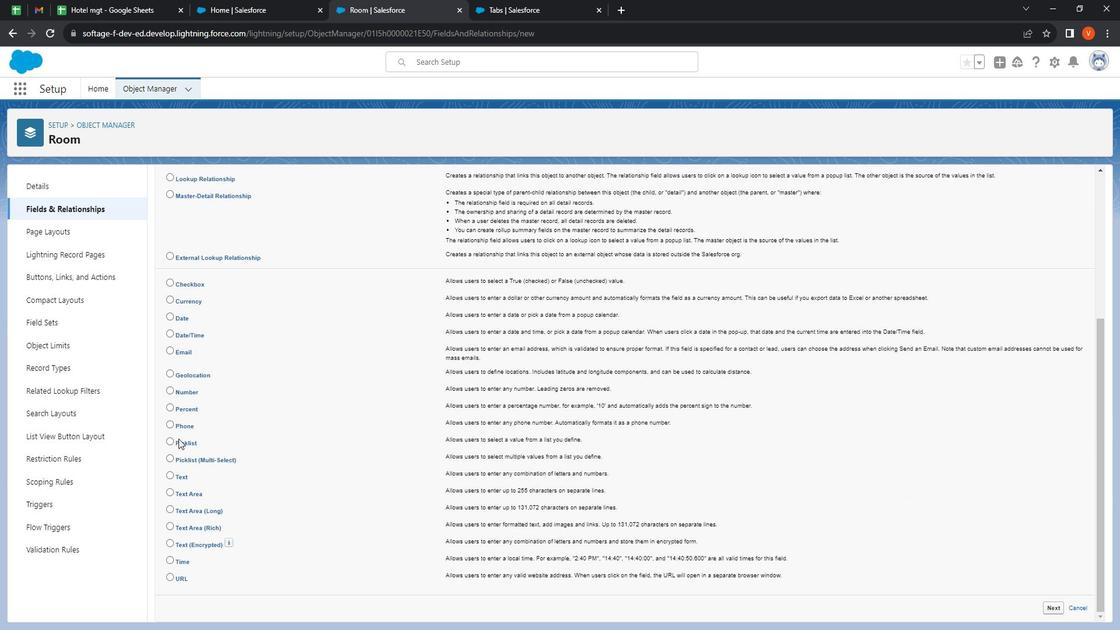 
Action: Mouse pressed left at (195, 439)
Screenshot: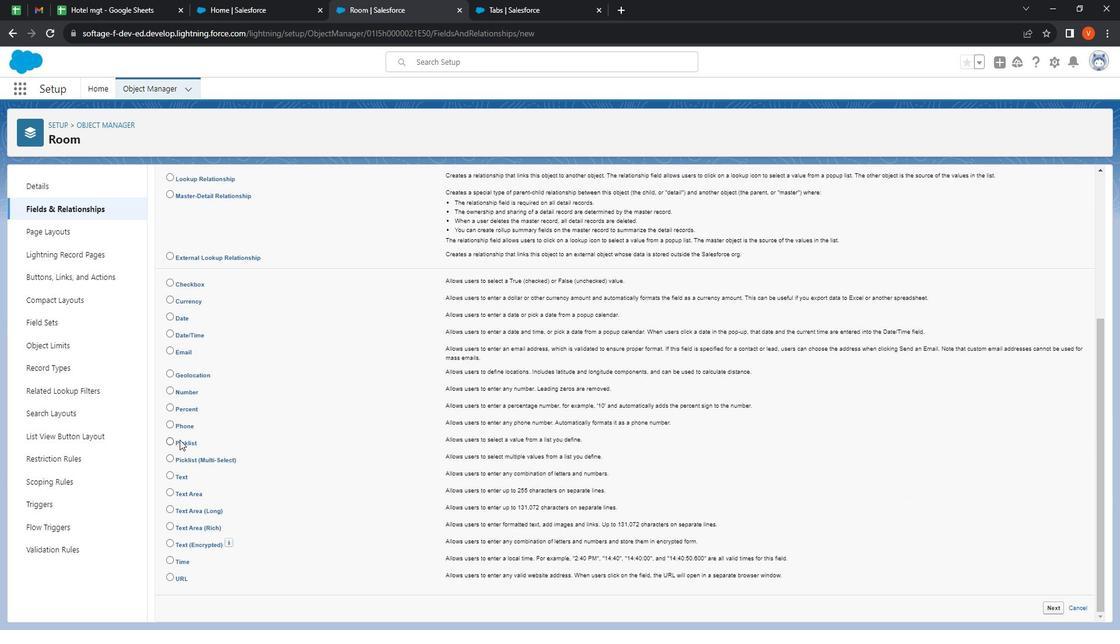 
Action: Mouse moved to (1066, 599)
Screenshot: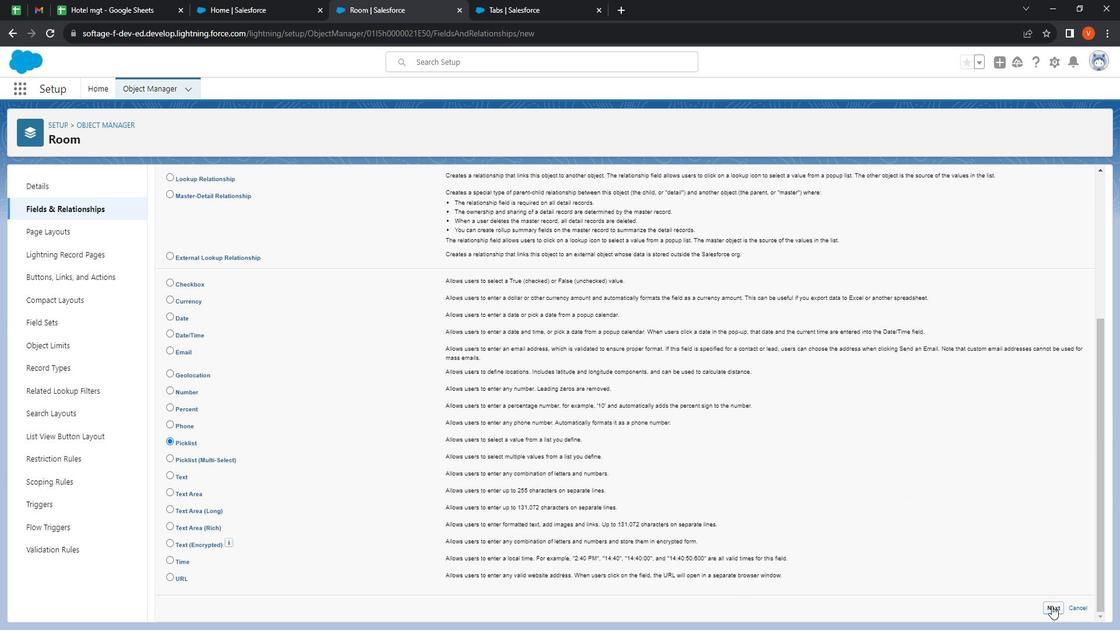 
Action: Mouse pressed left at (1066, 599)
Screenshot: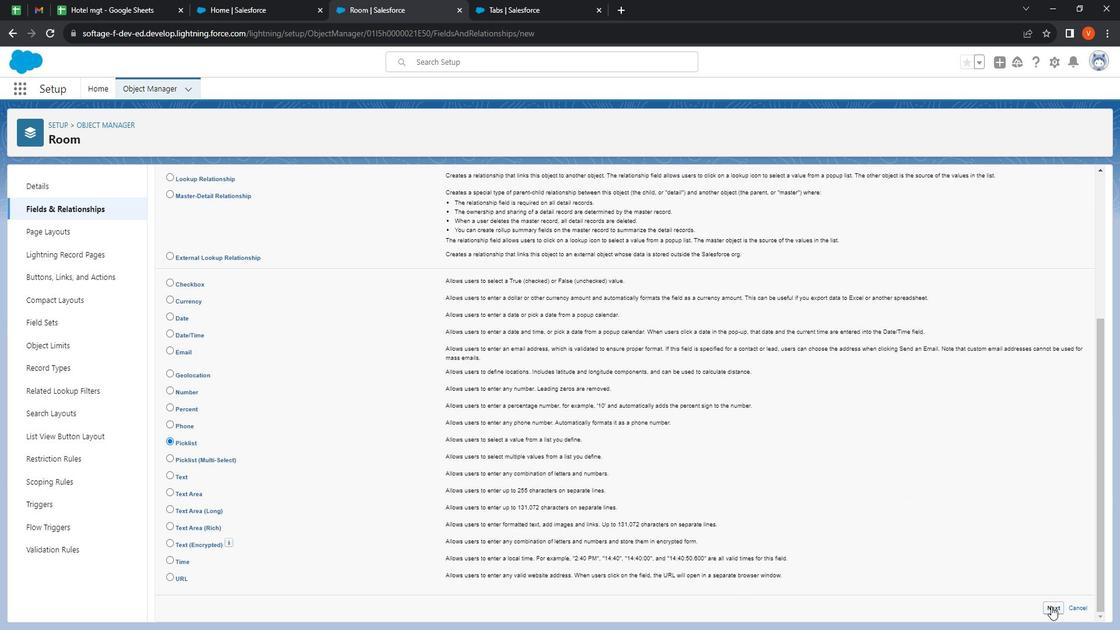 
Action: Mouse moved to (423, 280)
Screenshot: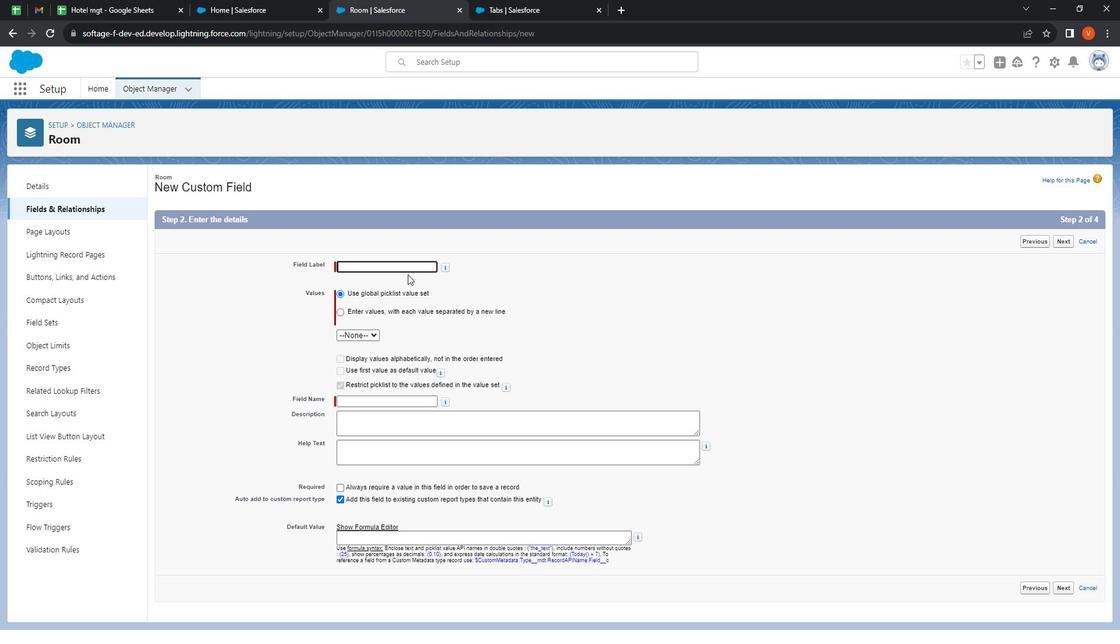
Action: Mouse pressed left at (423, 280)
Screenshot: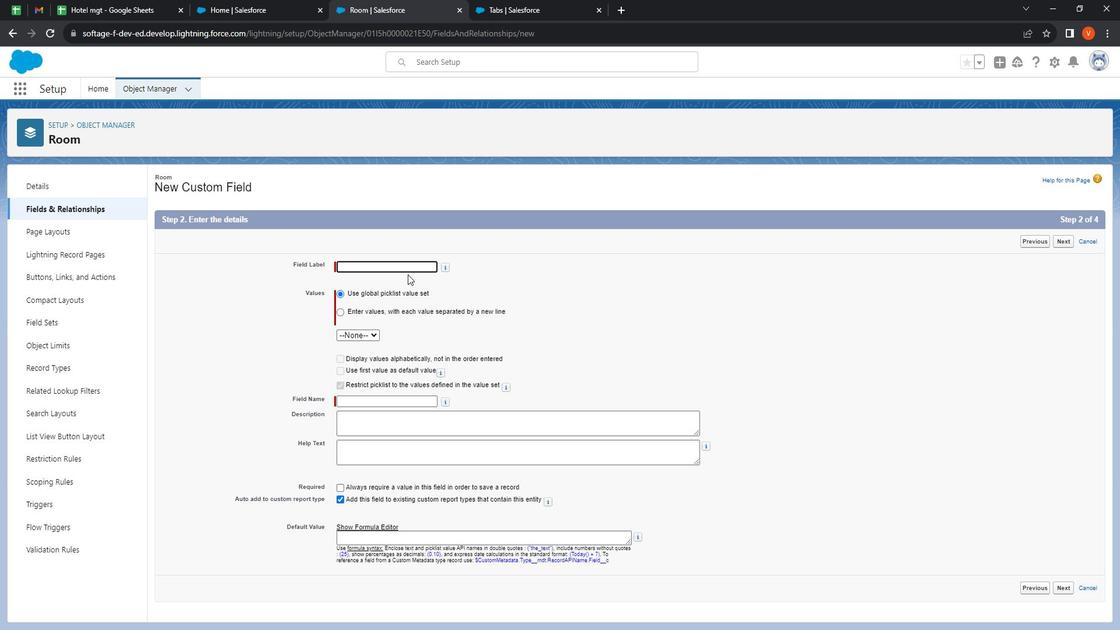 
Action: Mouse moved to (420, 277)
Screenshot: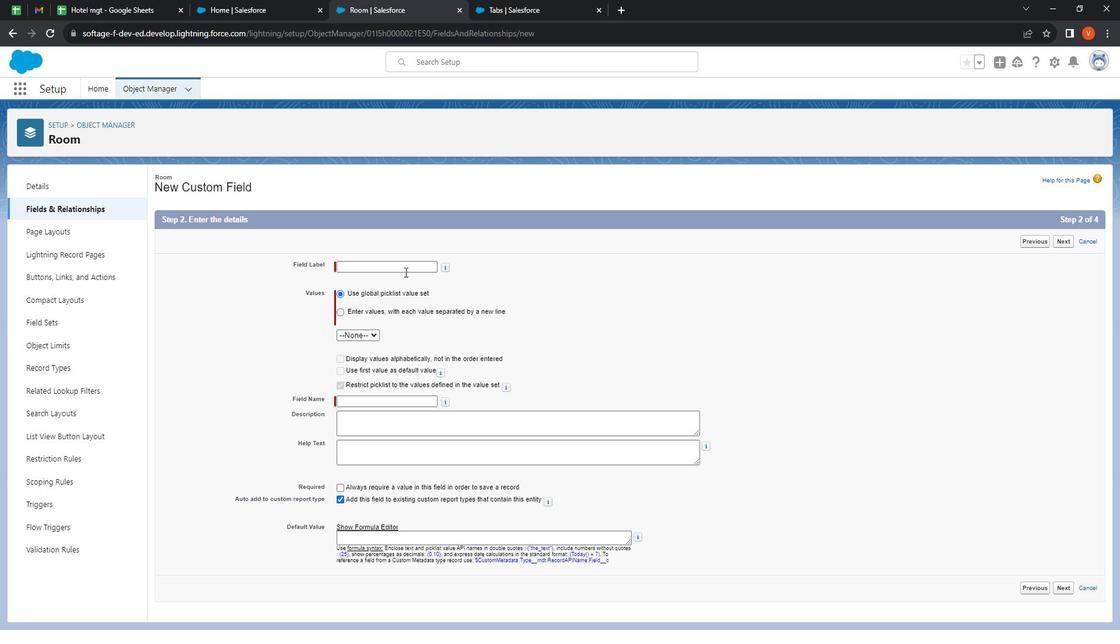 
Action: Mouse pressed left at (420, 277)
Screenshot: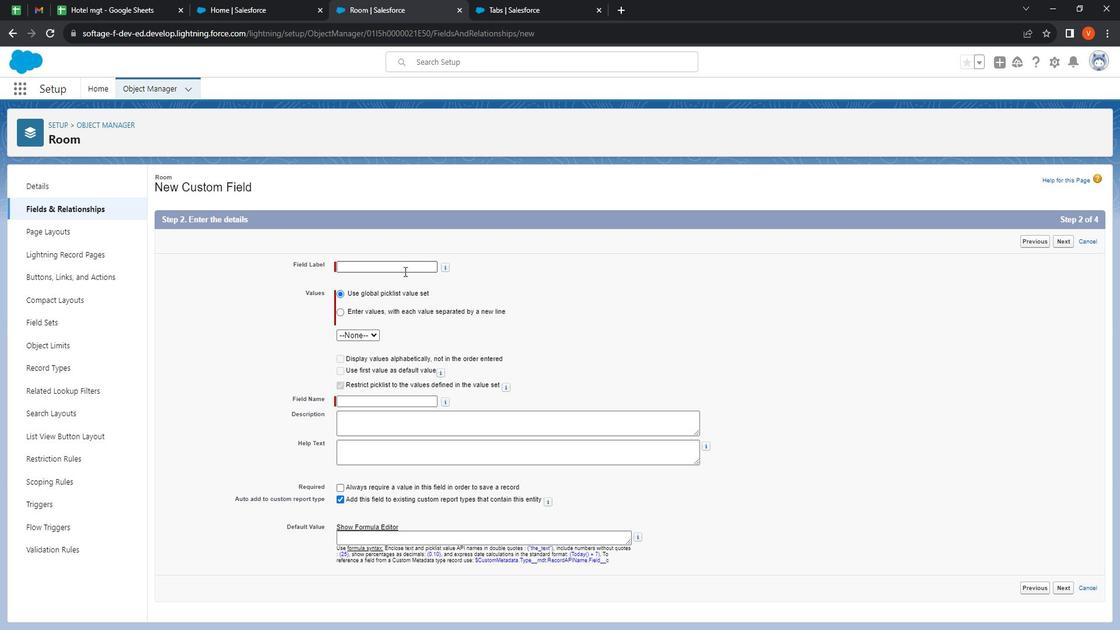 
Action: Key pressed <Key.shift>
Screenshot: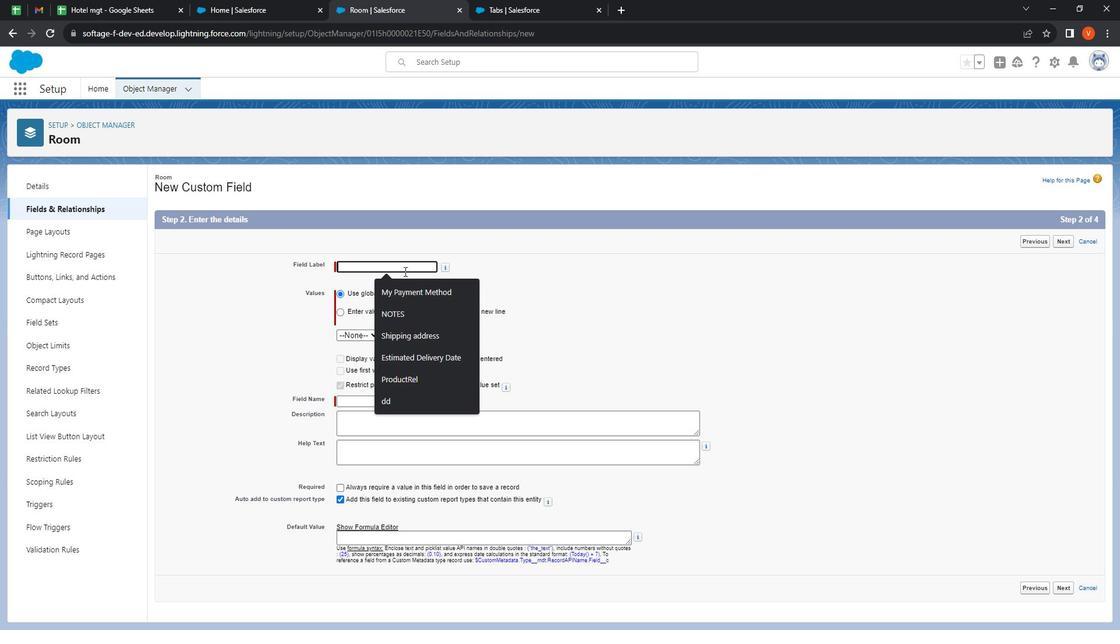 
Action: Mouse moved to (420, 275)
Screenshot: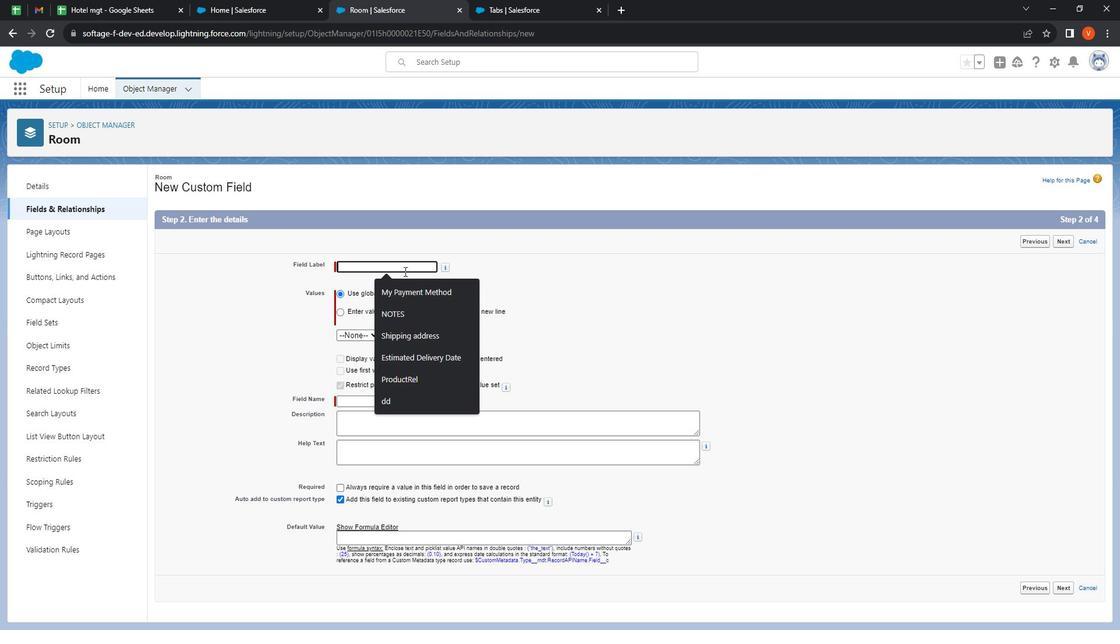 
Action: Key pressed <Key.shift><Key.shift><Key.shift><Key.shift><Key.shift><Key.shift><Key.shift>Room<Key.space><Key.shift>Type
Screenshot: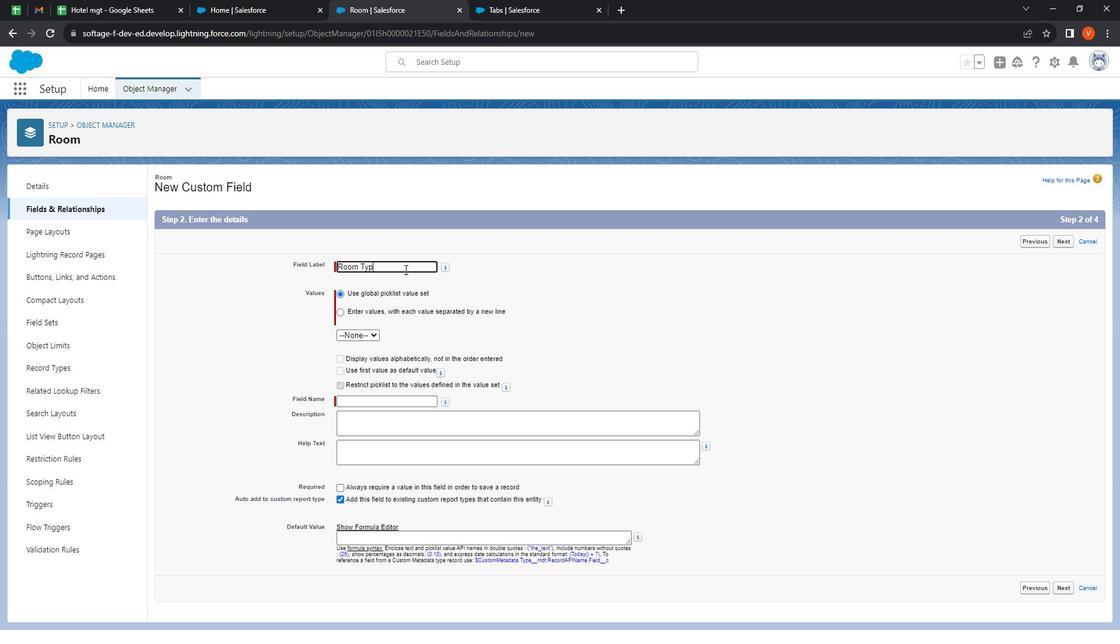 
Action: Mouse moved to (428, 313)
Screenshot: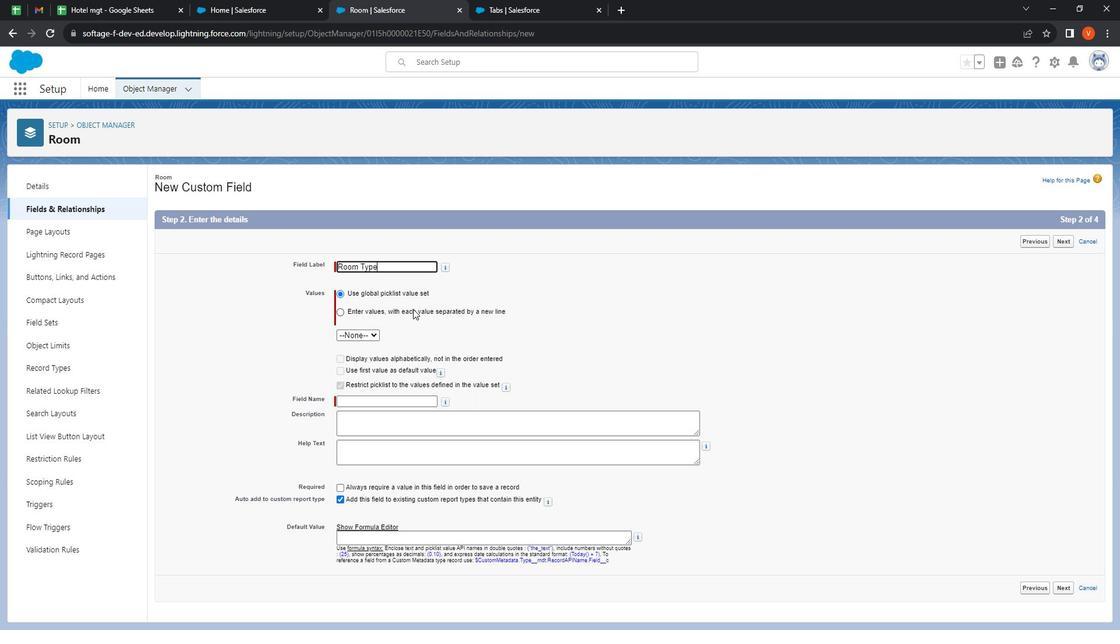 
Action: Mouse pressed left at (428, 313)
Screenshot: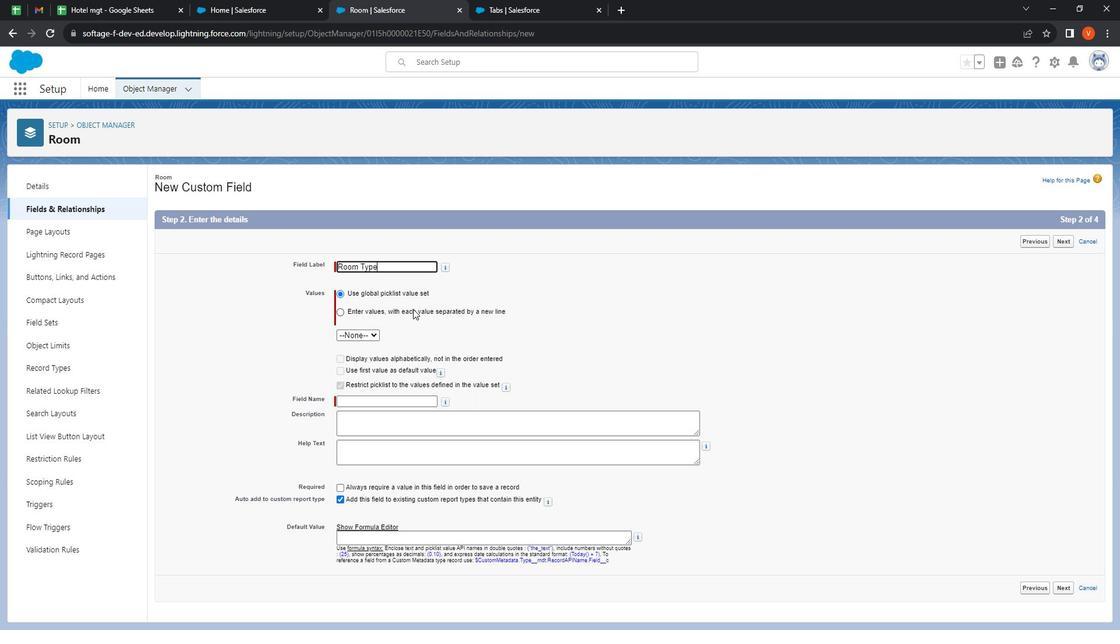 
Action: Mouse moved to (400, 355)
Screenshot: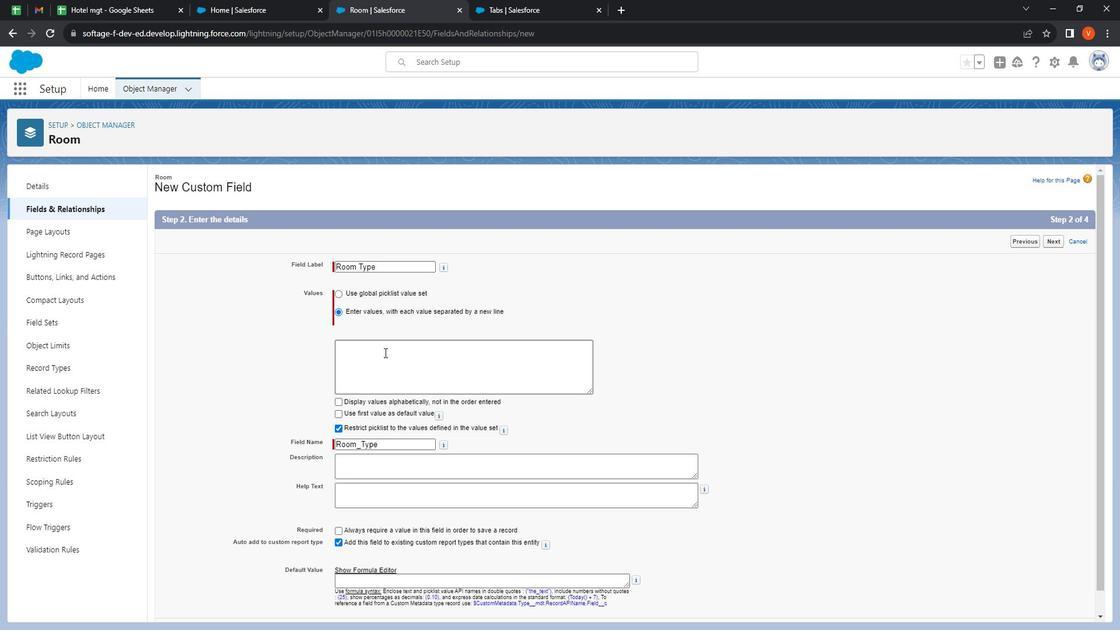 
Action: Mouse pressed left at (400, 355)
Screenshot: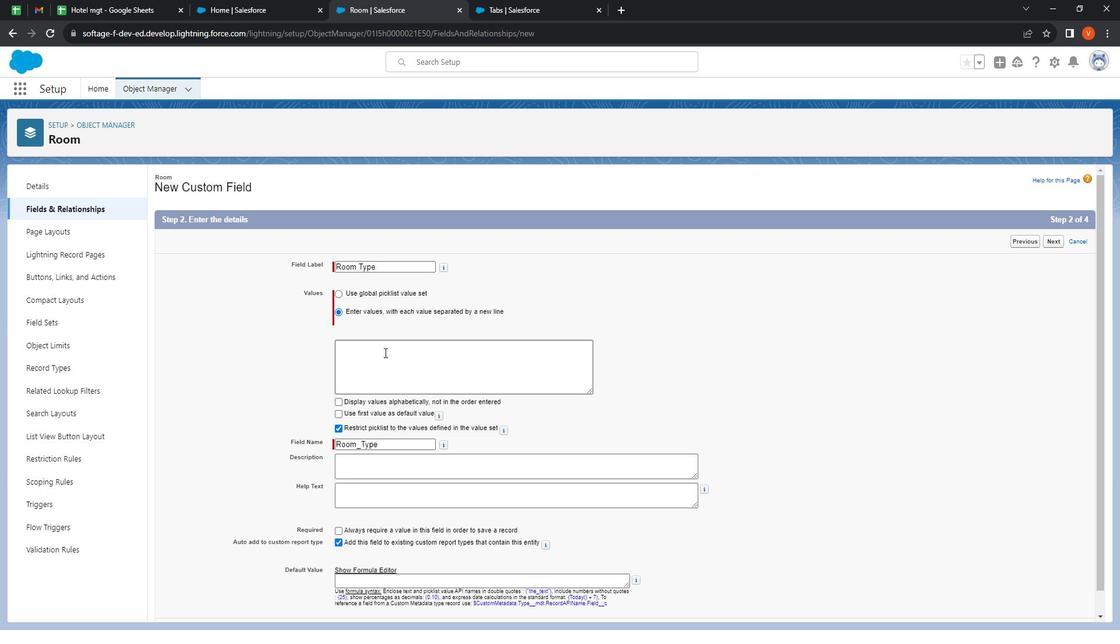 
Action: Mouse moved to (400, 357)
Screenshot: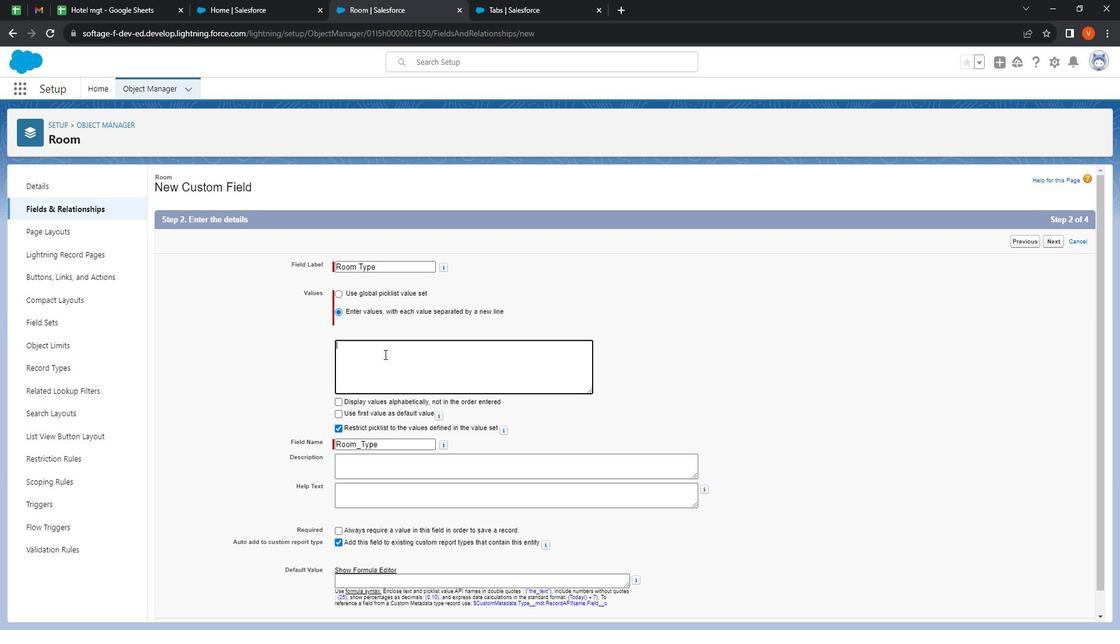 
Action: Key pressed <Key.shift>
Screenshot: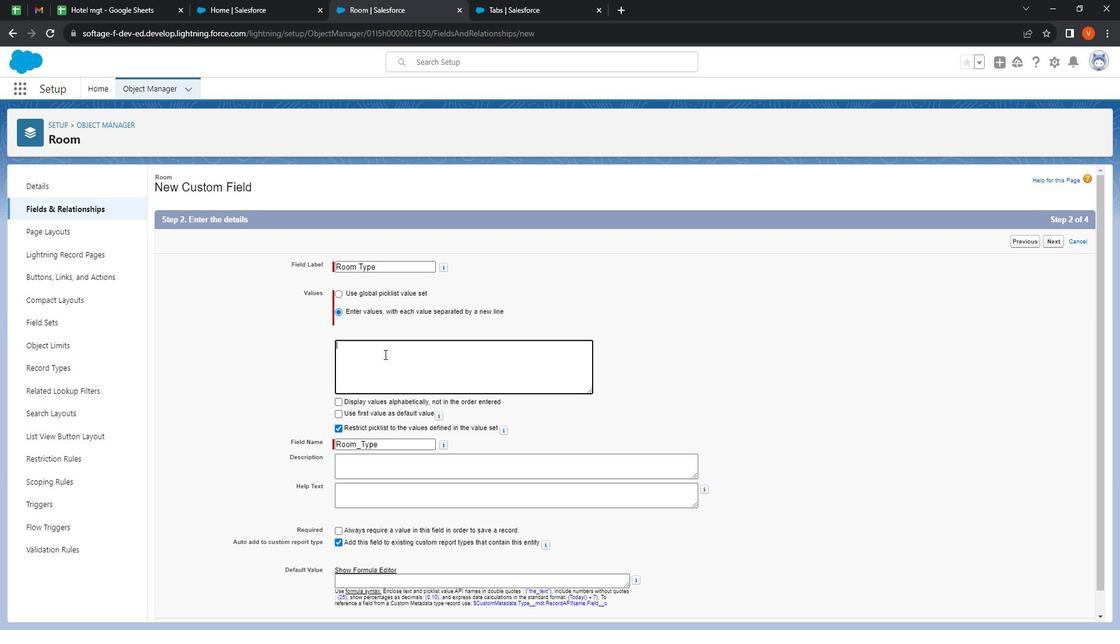 
Action: Mouse moved to (400, 357)
Screenshot: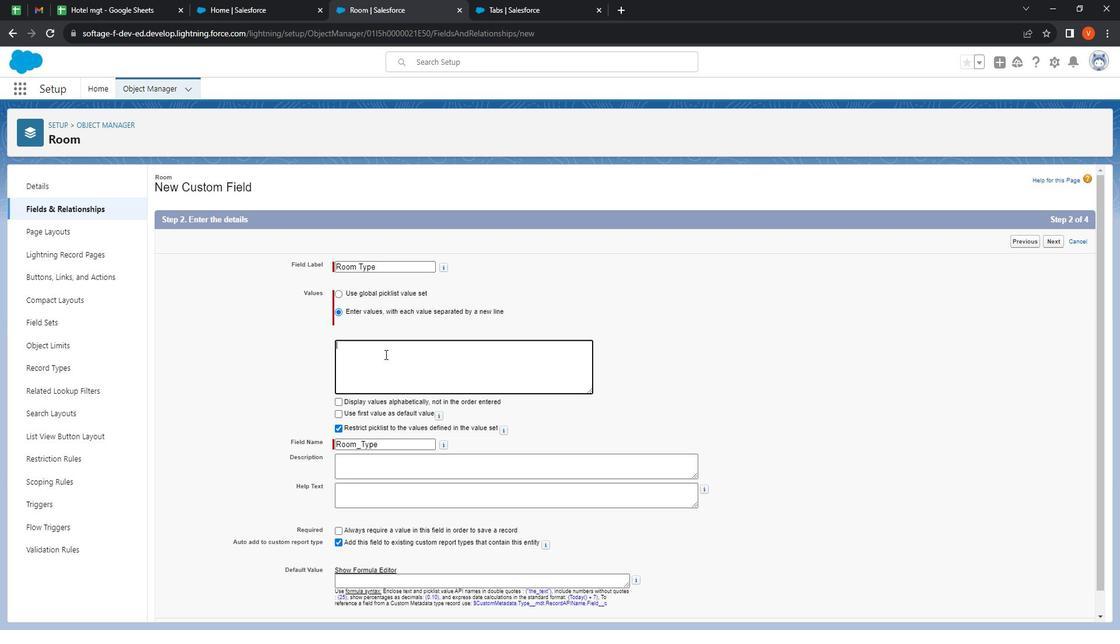 
Action: Key pressed <Key.shift><Key.shift><Key.shift><Key.shift><Key.shift><Key.shift><Key.shift><Key.shift><Key.shift><Key.shift><Key.shift><Key.shift><Key.shift><Key.shift><Key.shift><Key.shift><Key.shift><Key.shift><Key.shift><Key.shift><Key.shift><Key.shift><Key.shift><Key.shift><Key.shift><Key.shift><Key.shift><Key.shift><Key.shift><Key.shift><Key.shift><Key.shift><Key.shift><Key.shift><Key.shift><Key.shift><Key.shift>Standard<Key.enter><Key.shift>Deluxe<Key.enter><Key.shift>Cheap<Key.enter><Key.shift><Key.shift><Key.shift><Key.shift><Key.shift><Key.shift><Key.shift><Key.shift><Key.shift><Key.shift><Key.shift><Key.shift><Key.shift><Key.shift><Key.shift><Key.shift><Key.shift><Key.shift>Easy<Key.space>and<Key.space>small
Screenshot: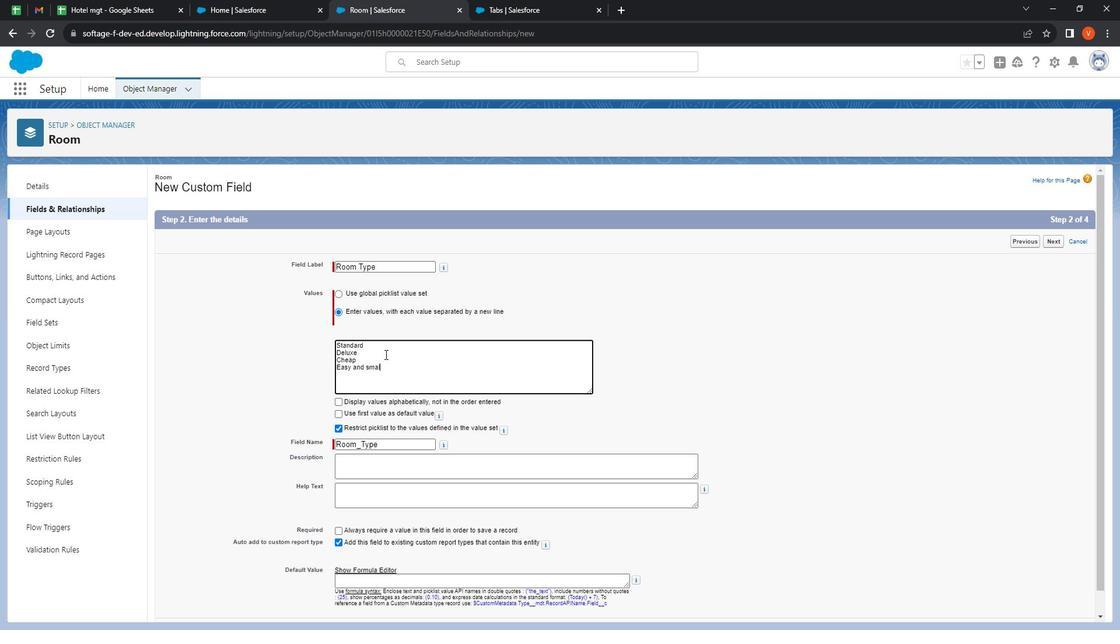 
Action: Mouse moved to (406, 461)
Screenshot: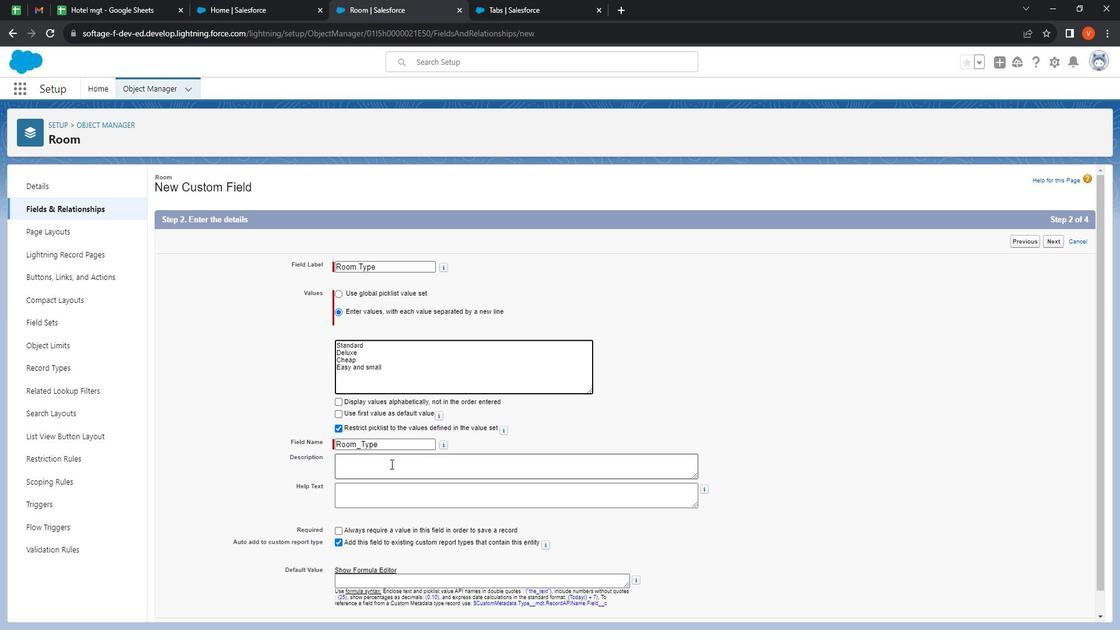 
Action: Mouse pressed left at (406, 461)
Screenshot: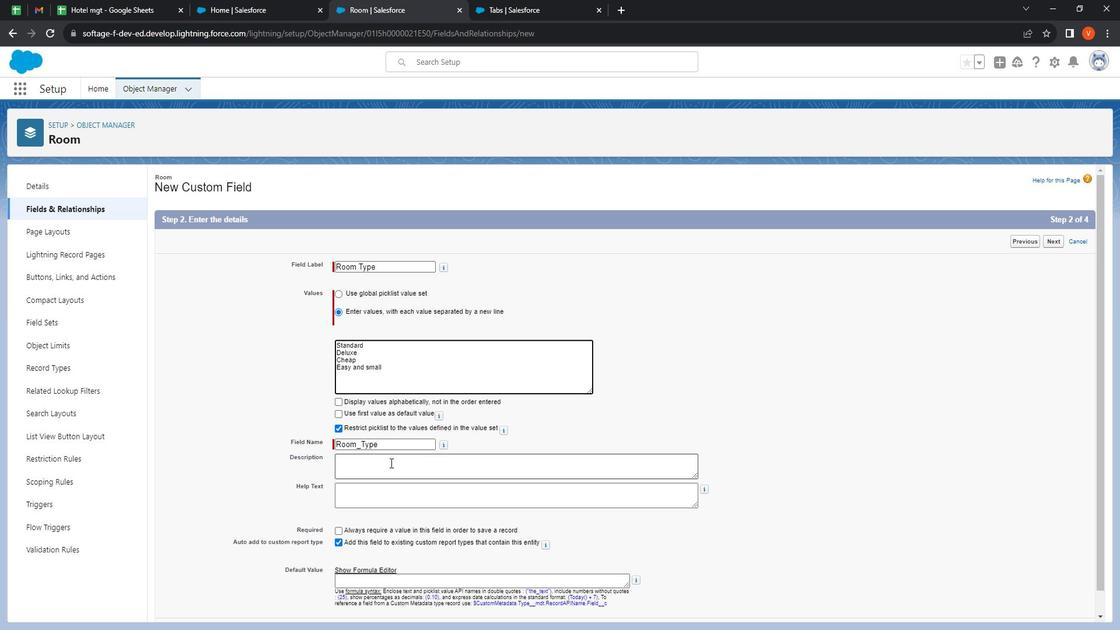 
Action: Mouse moved to (455, 444)
Screenshot: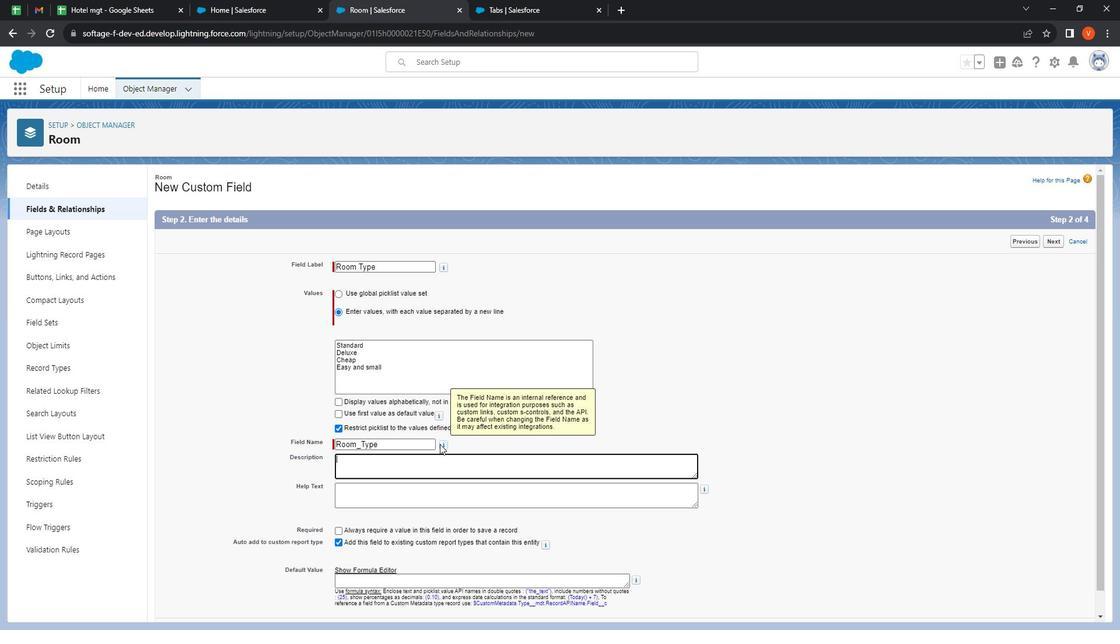 
Action: Key pressed <Key.shift><Key.shift><Key.shift>This<Key.space>is<Key.space>the<Key.space>description<Key.space>for<Key.space>room<Key.space>type<Key.space>custom<Key.space>field,<Key.space>this<Key.space>field<Key.space>sh
Screenshot: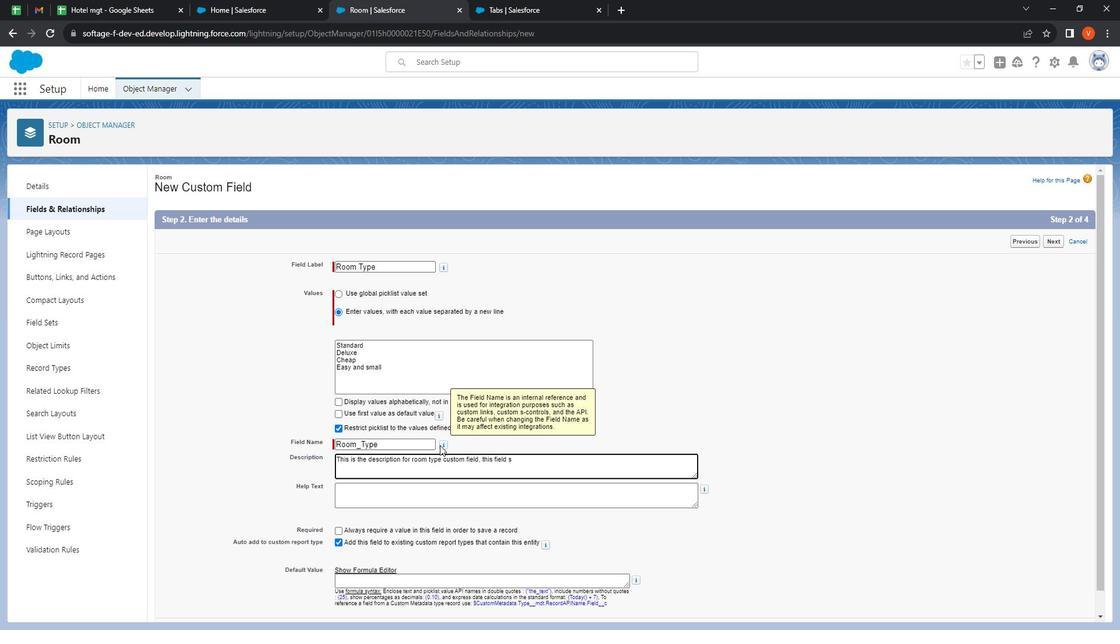 
Action: Mouse moved to (455, 444)
Screenshot: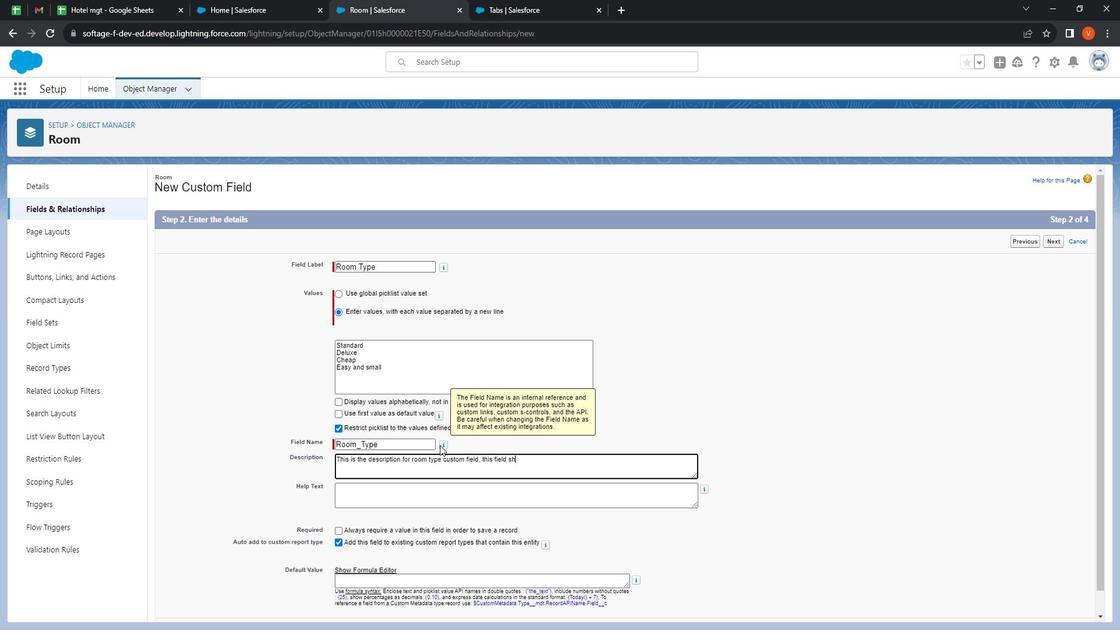 
Action: Key pressed ow<Key.space>ff<Key.backspace><Key.backspace>different<Key.space>type<Key.space>of<Key.space>rooms<Key.space>in<Key.space>hotel<Key.space>,<Key.space>thanks<Key.space>for<Key.space>reading<Key.space>this<Key.space>descriptio<Key.space>n<Key.backspace><Key.backspace>n<Key.space>hope<Key.space>you<Key.space>will<Key.space>find<Key.space>this<Key.space>helpful<Key.space>we<Key.space>give<Key.space>our<Key.space>time<Key.space>to<Key.space>write<Key.space>this.<Key.tab>rg<Key.backspace>his<Key.space>is<Key.space>the<Key.space>help<Key.space>text<Key.space>
Screenshot: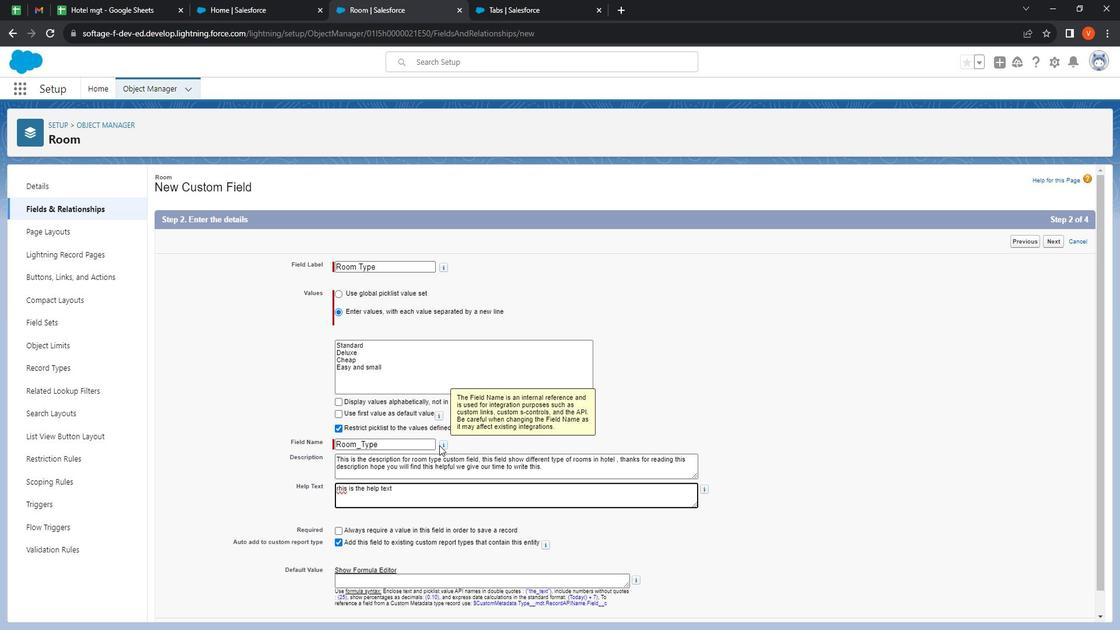 
Action: Mouse moved to (352, 488)
Screenshot: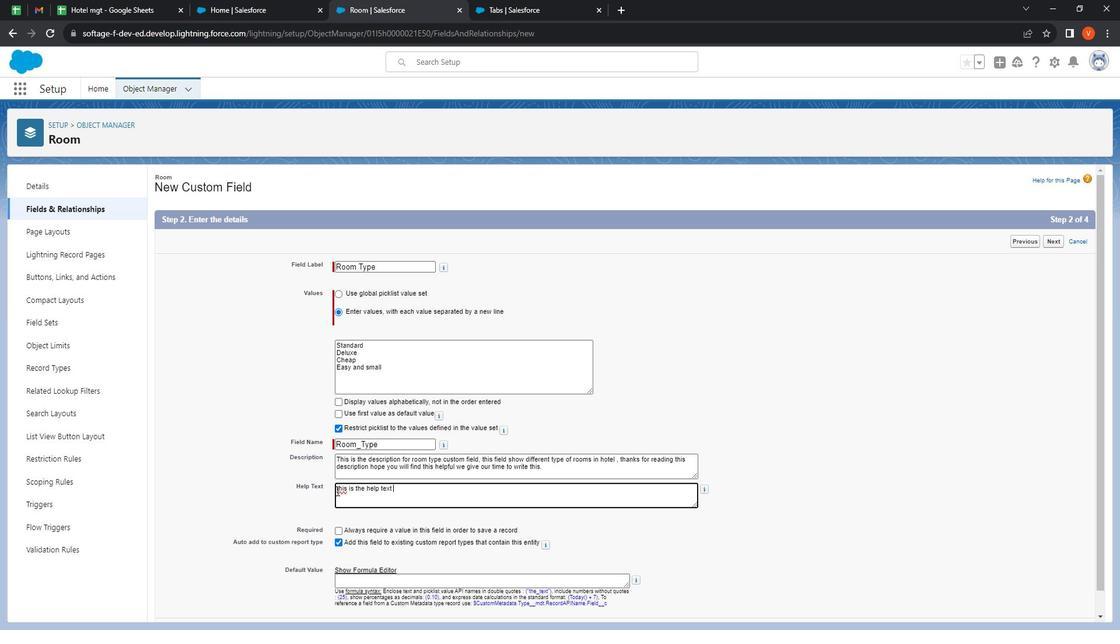 
Action: Mouse pressed right at (352, 488)
Screenshot: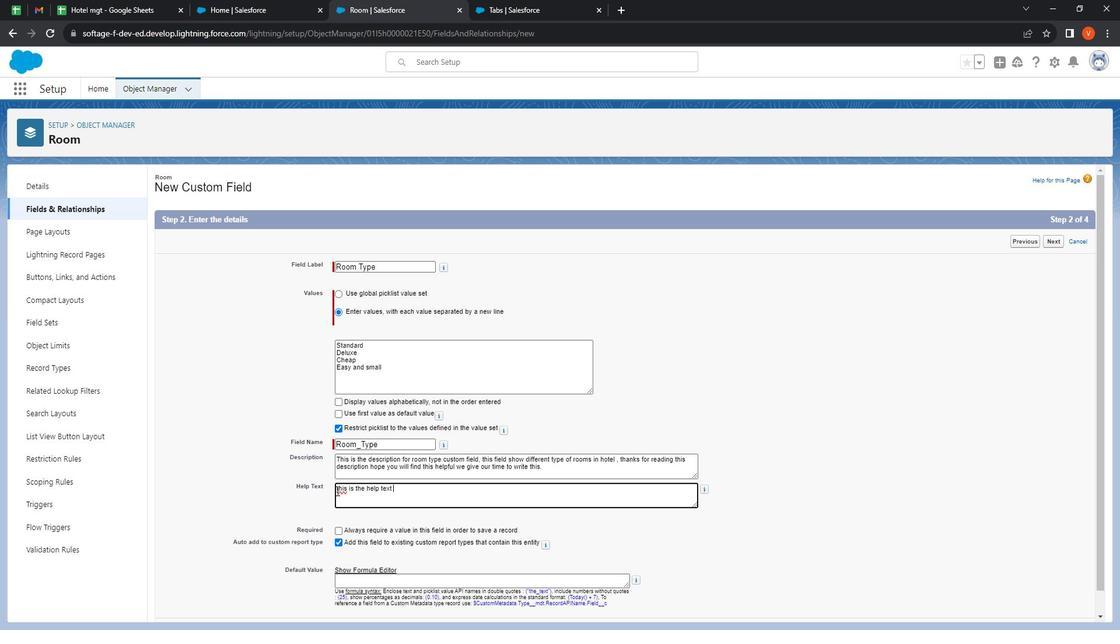 
Action: Mouse moved to (401, 350)
Screenshot: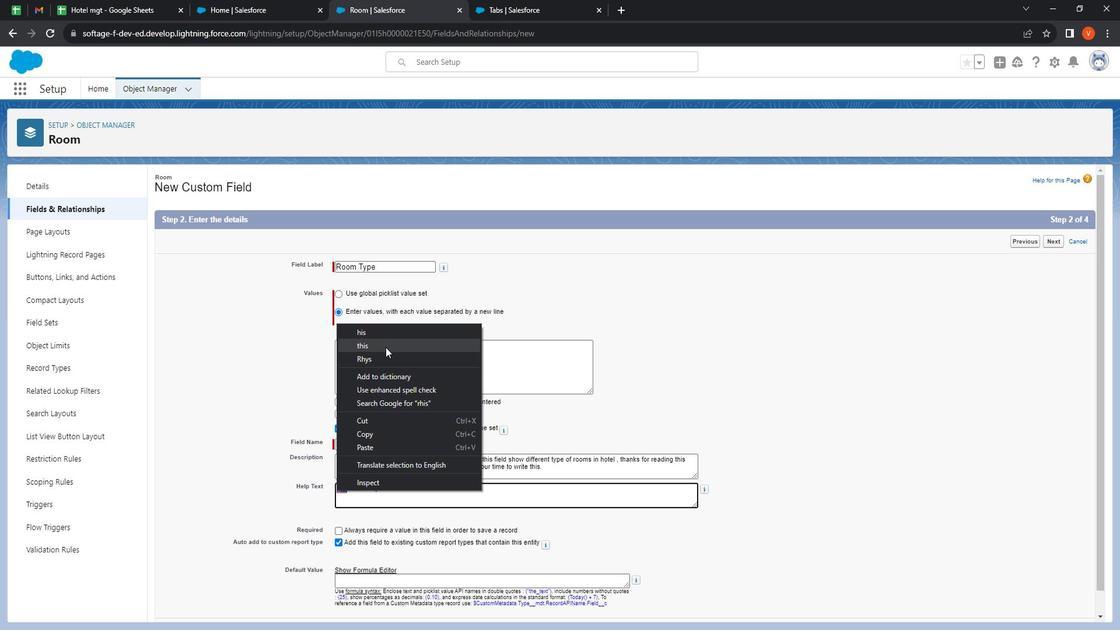 
Action: Mouse pressed left at (401, 350)
Screenshot: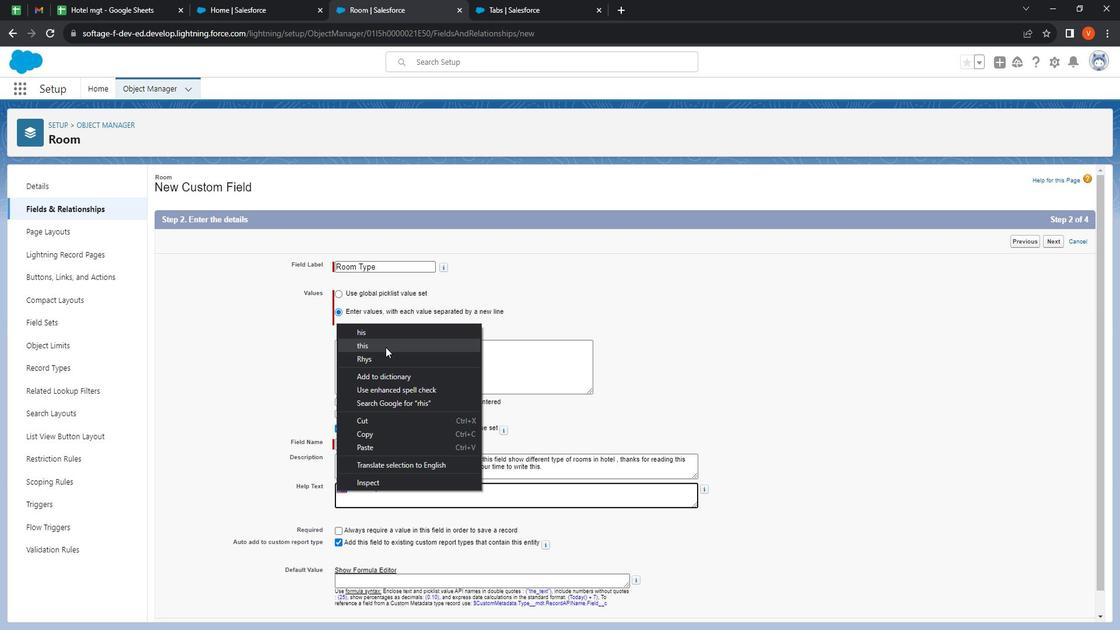 
Action: Mouse moved to (437, 491)
Screenshot: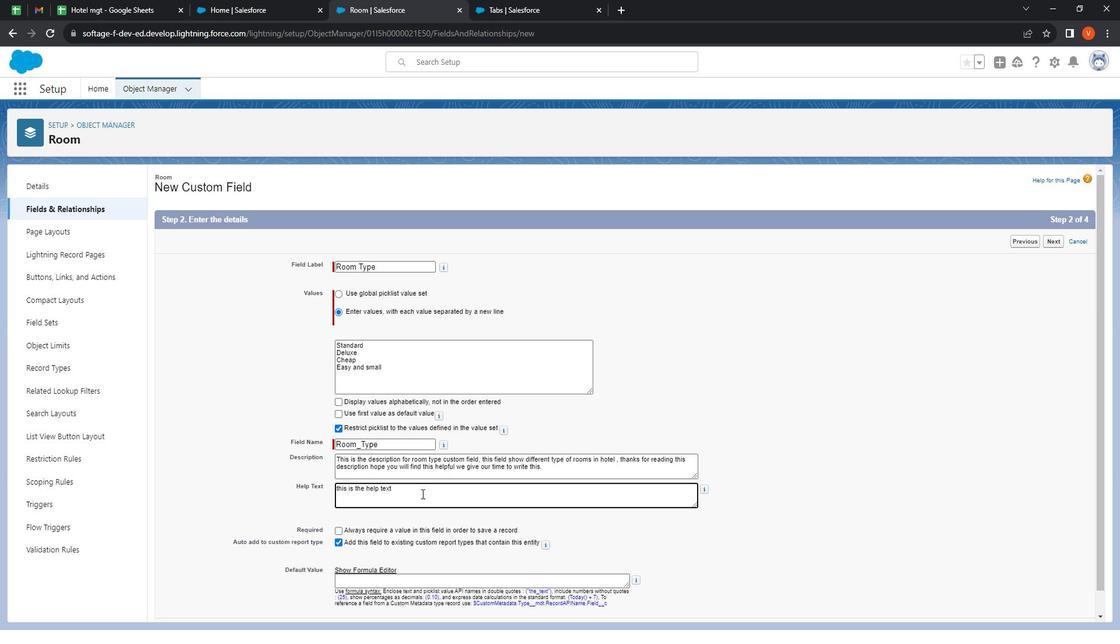
Action: Mouse pressed left at (437, 491)
Screenshot: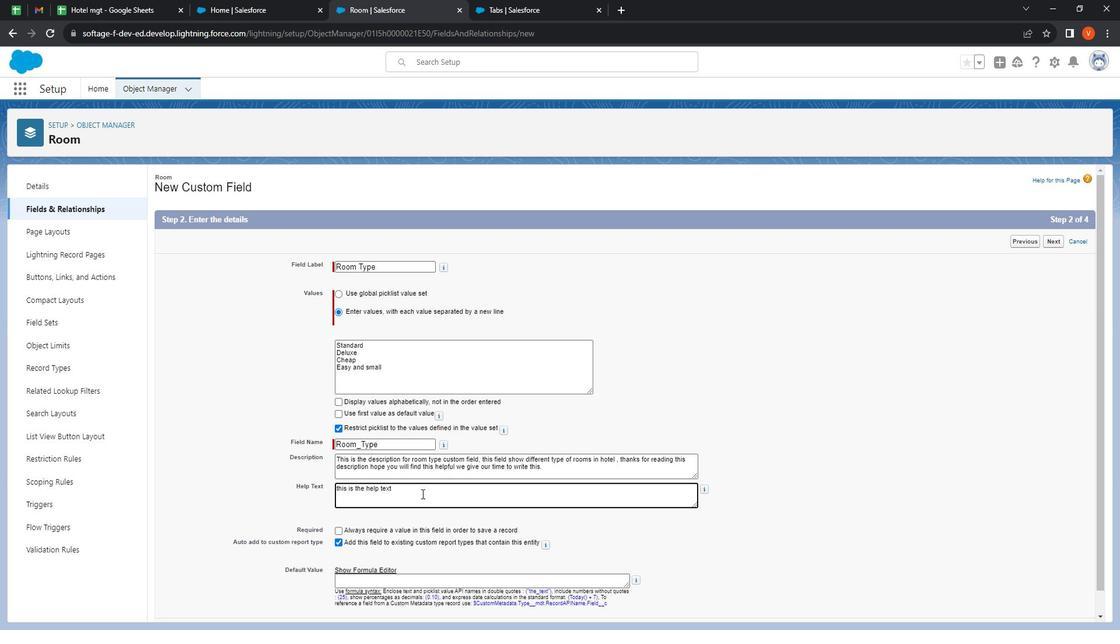 
Action: Mouse moved to (375, 473)
Screenshot: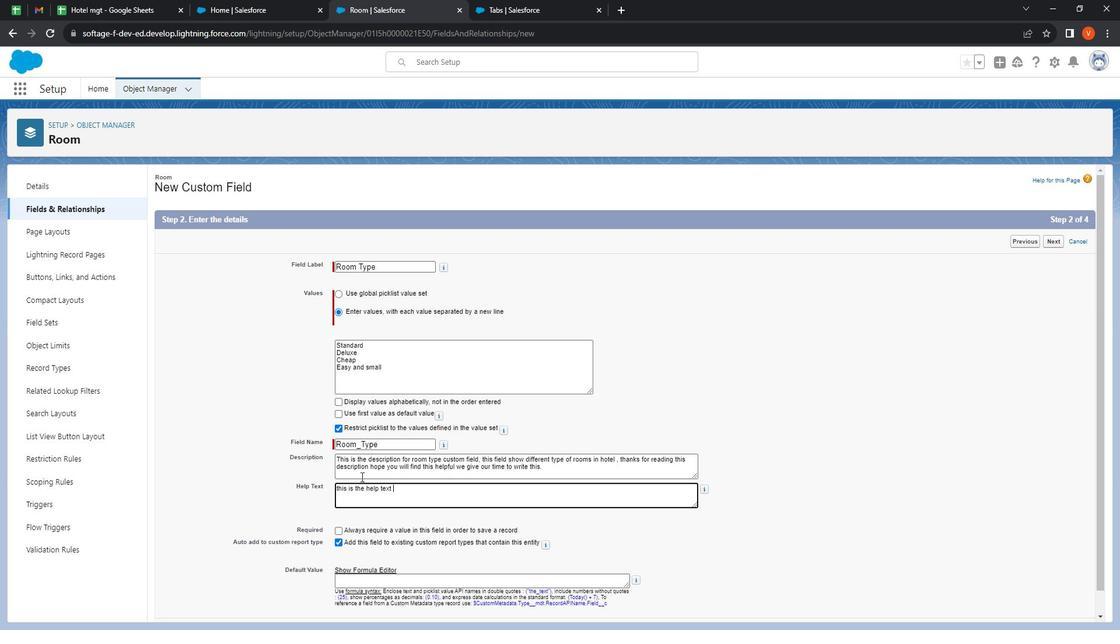 
Action: Key pressed field<Key.space>for<Key.space>room<Key.space>type<Key.space>custom<Key.space>field.<Key.space><Key.shift_r><Key.shift_r><Key.shift_r>This<Key.space>field<Key.space>show<Key.space>different<Key.space>r<Key.backspace>type<Key.space>of<Key.space>rooms<Key.space>in<Key.space>hotel,<Key.space>thanks<Key.space>for<Key.space>reading<Key.space>this<Key.space>description<Key.space>hope<Key.space>you<Key.space>will<Key.space>find<Key.space>this<Key.space>help<Key.space>text<Key.space>helpful<Key.space>we<Key.space>give<Key.space>our<Key.space>time<Key.space>to<Key.space>write<Key.space>it<Key.space>down.
Screenshot: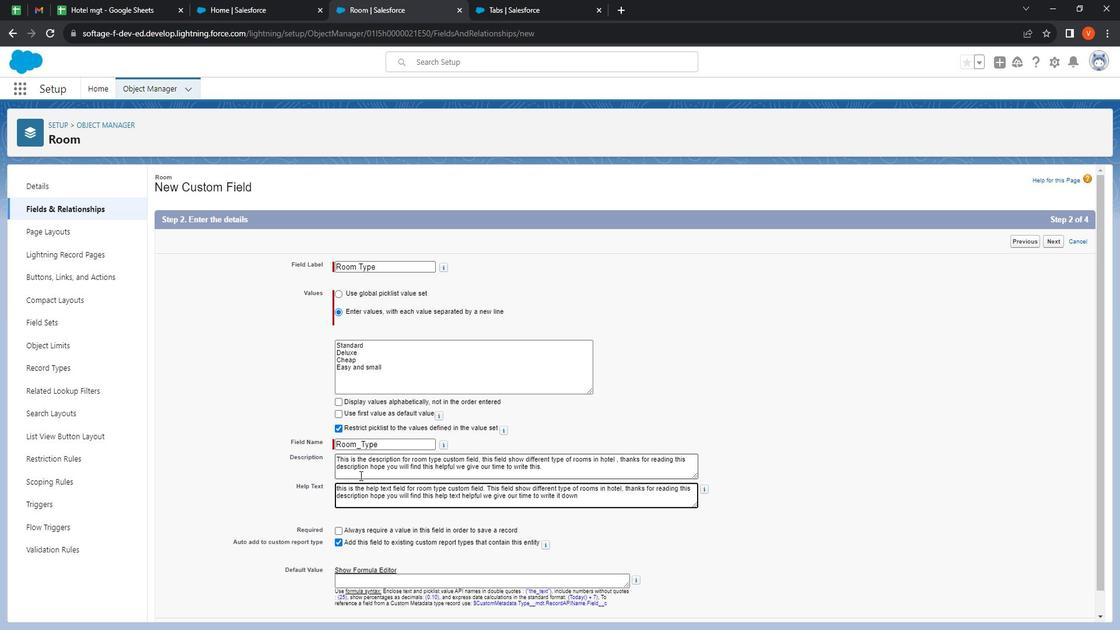 
Action: Mouse moved to (550, 434)
Screenshot: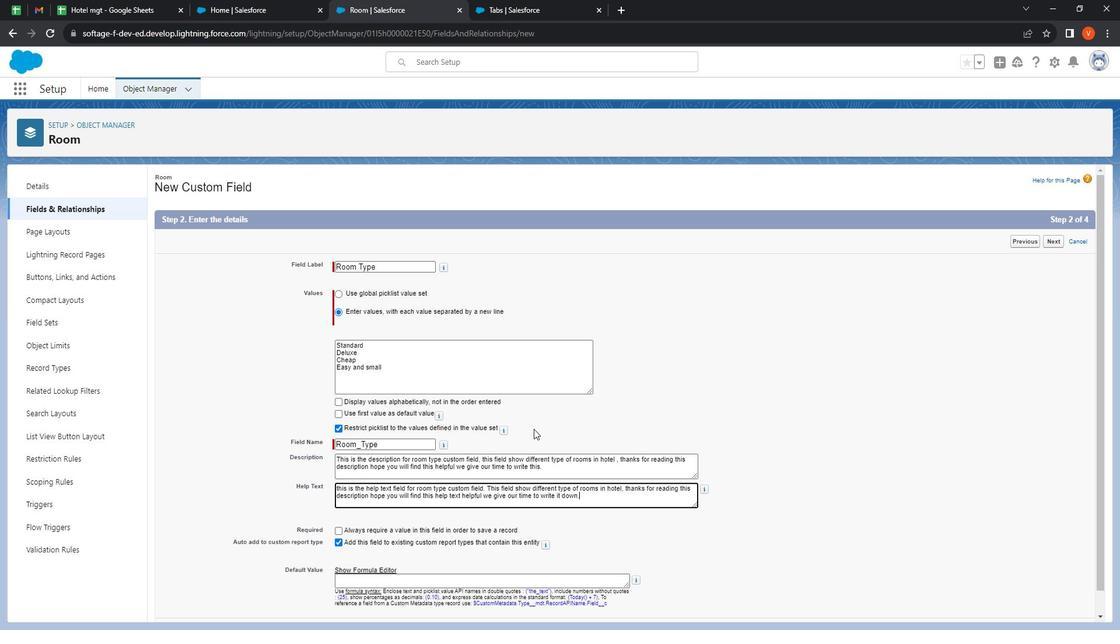 
Action: Mouse scrolled (550, 434) with delta (0, 0)
Screenshot: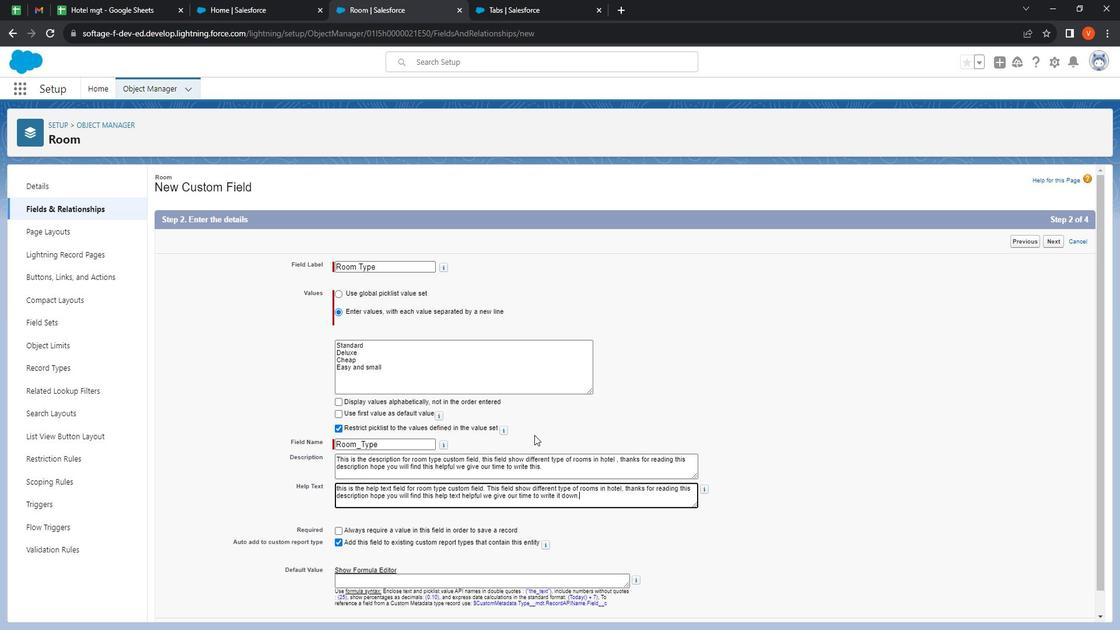 
Action: Mouse moved to (550, 436)
Screenshot: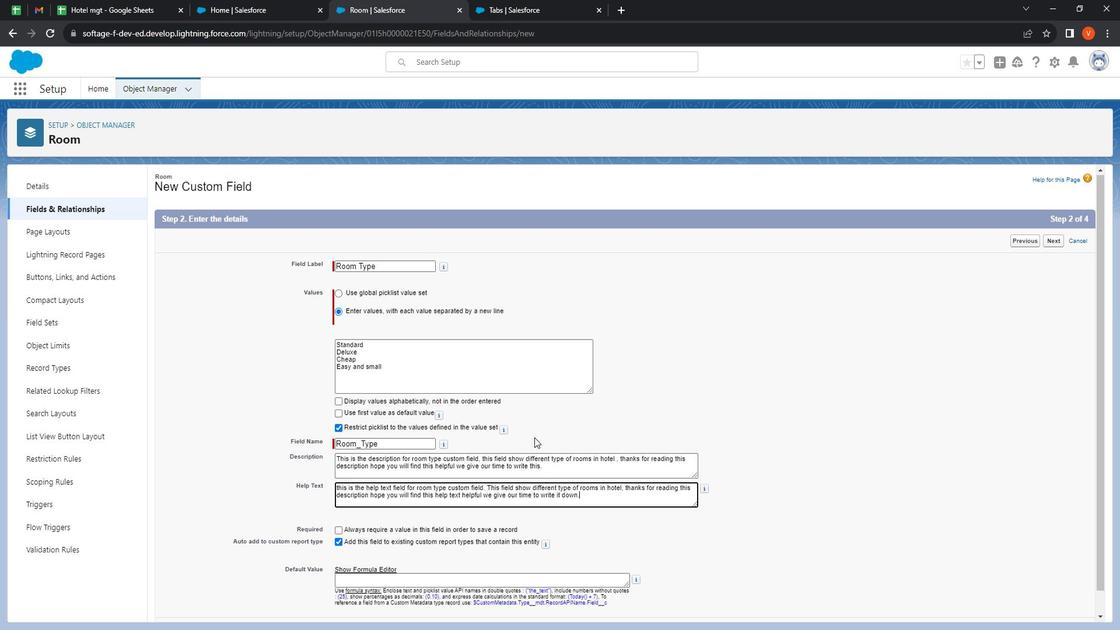
Action: Mouse scrolled (550, 436) with delta (0, 0)
Screenshot: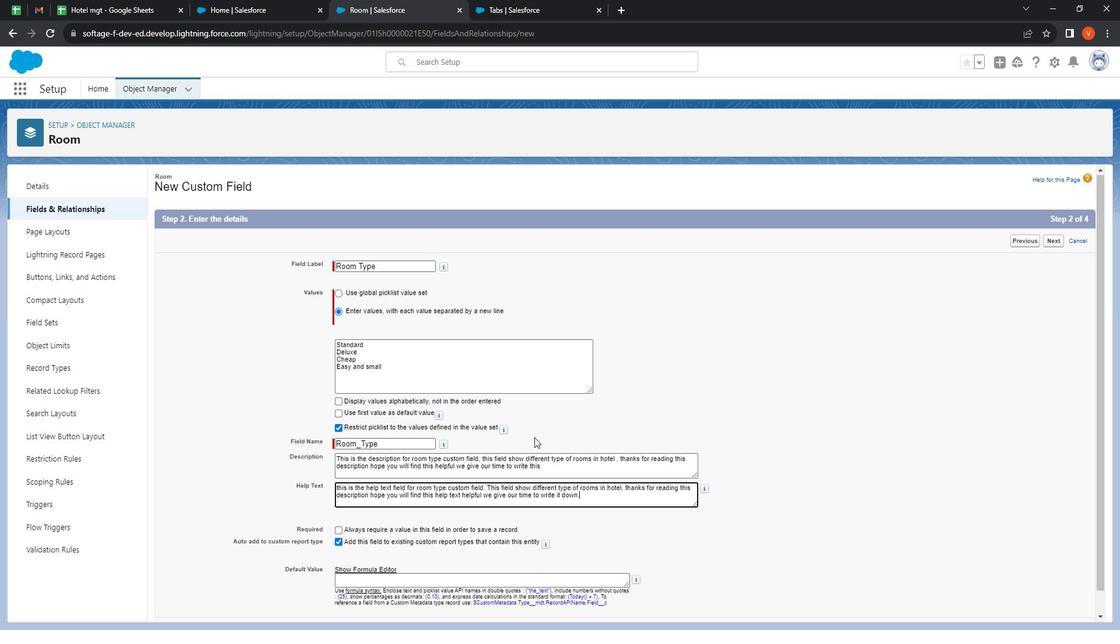 
Action: Mouse moved to (550, 438)
Screenshot: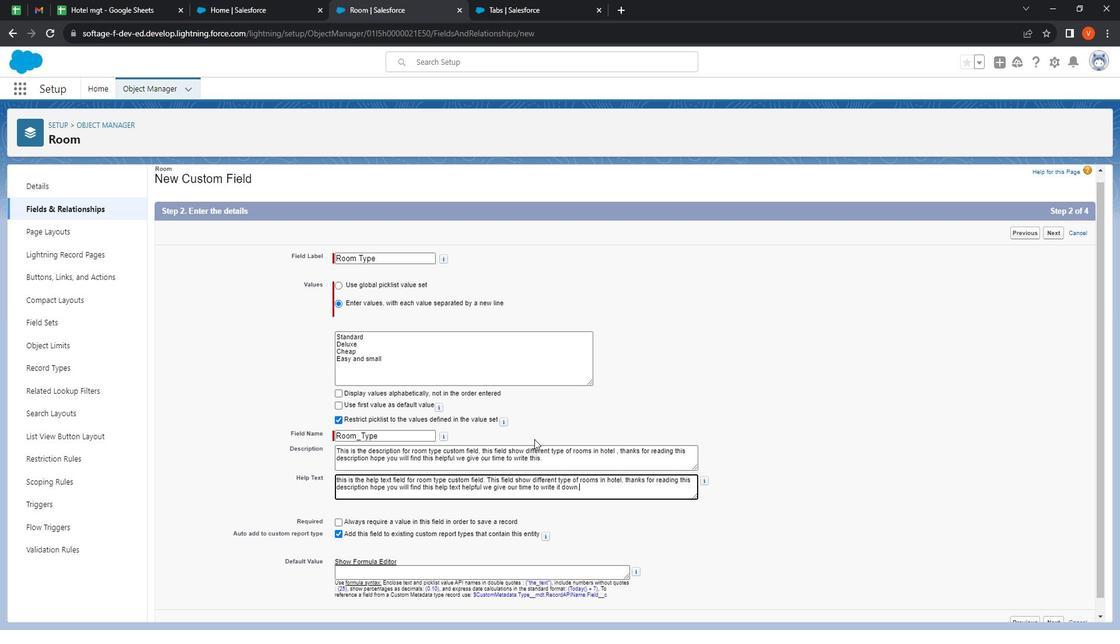 
Action: Mouse scrolled (550, 438) with delta (0, 0)
Screenshot: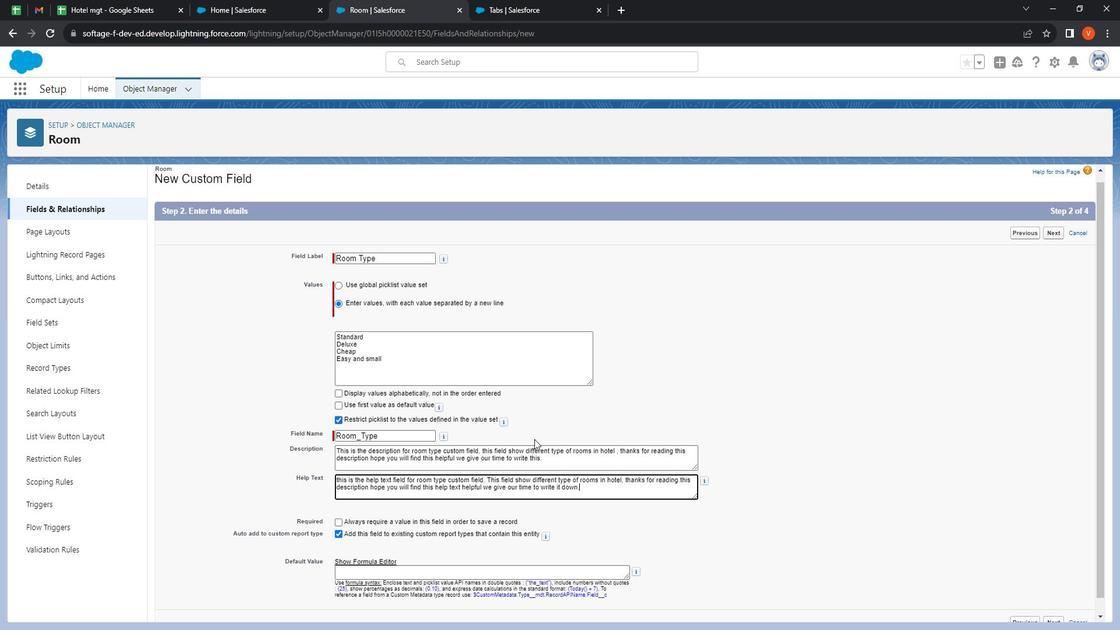 
Action: Mouse moved to (1064, 597)
Screenshot: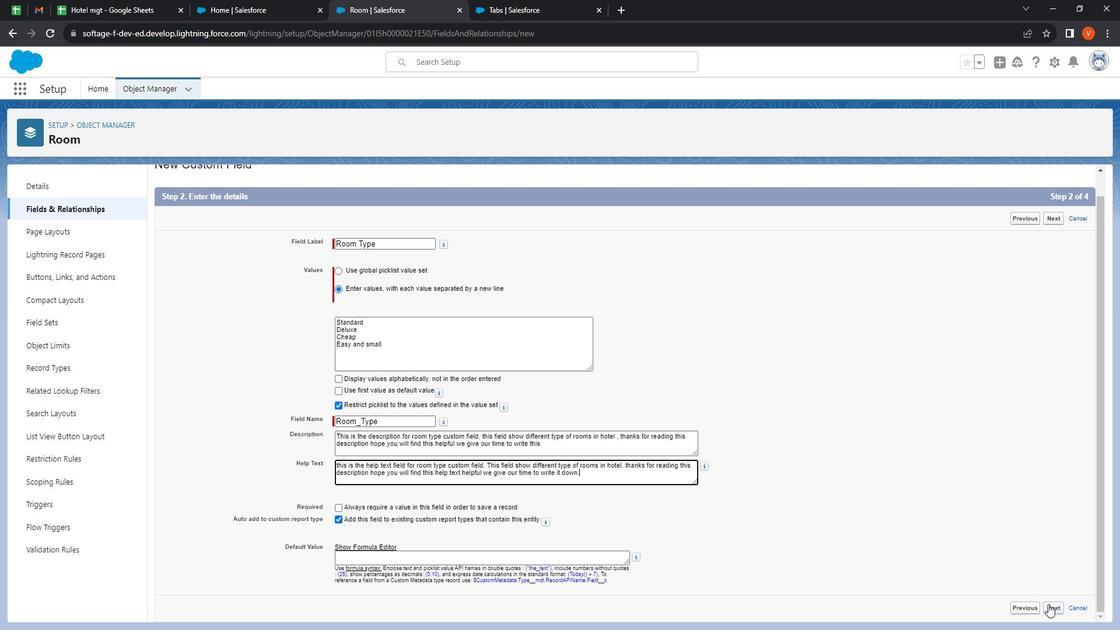 
Action: Mouse pressed left at (1064, 597)
Screenshot: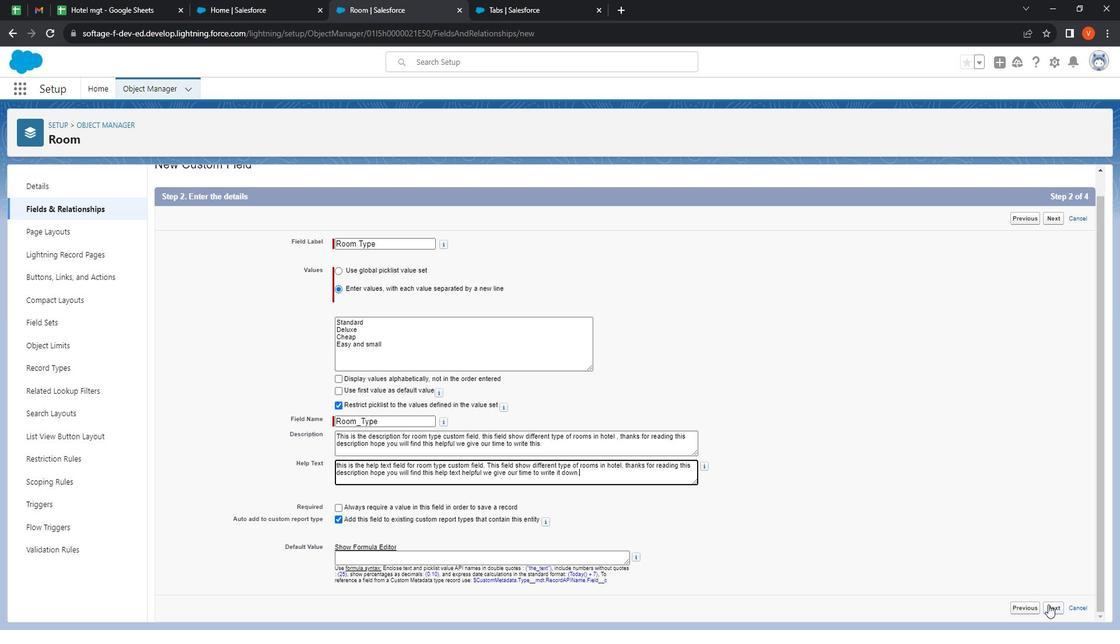 
Action: Mouse moved to (999, 359)
Screenshot: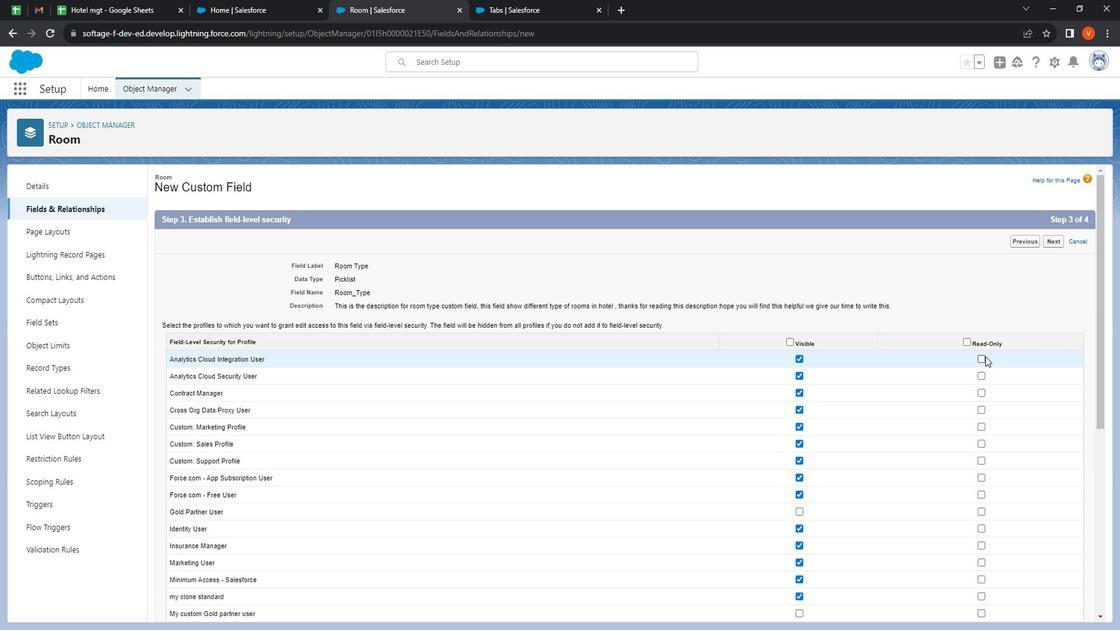 
Action: Mouse pressed left at (999, 359)
Screenshot: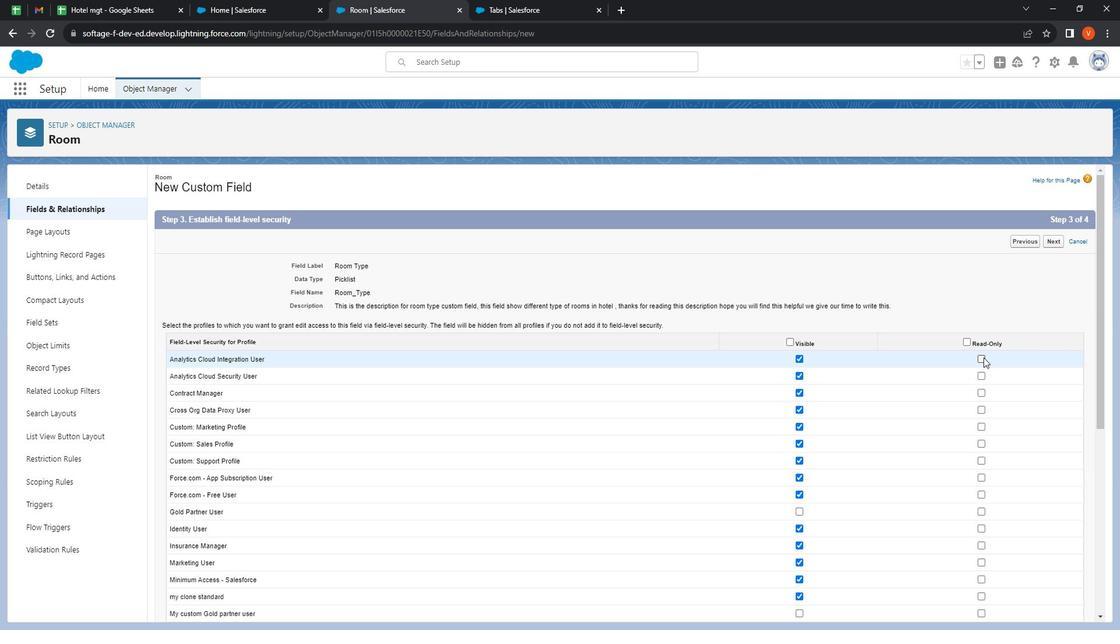 
Action: Mouse moved to (996, 378)
Screenshot: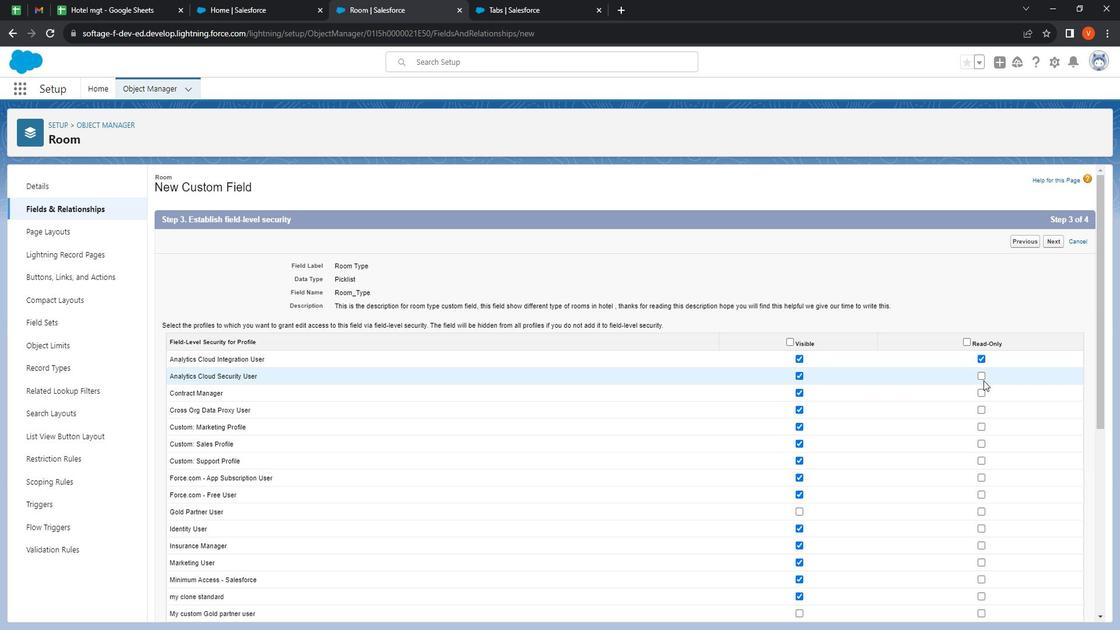 
Action: Mouse pressed left at (996, 378)
Screenshot: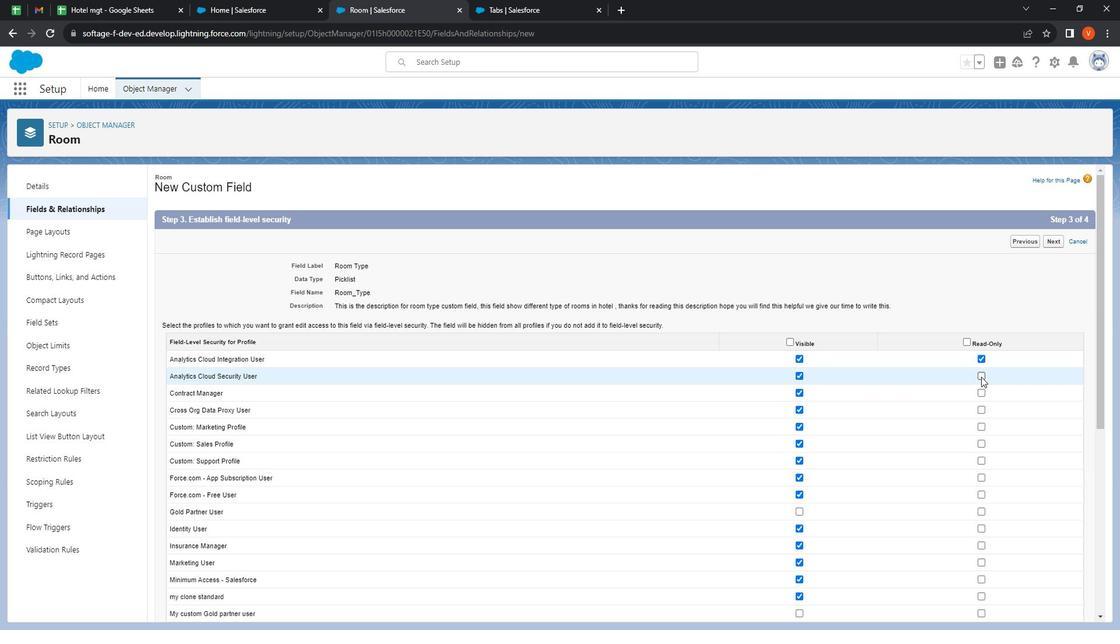 
Action: Mouse moved to (998, 393)
Screenshot: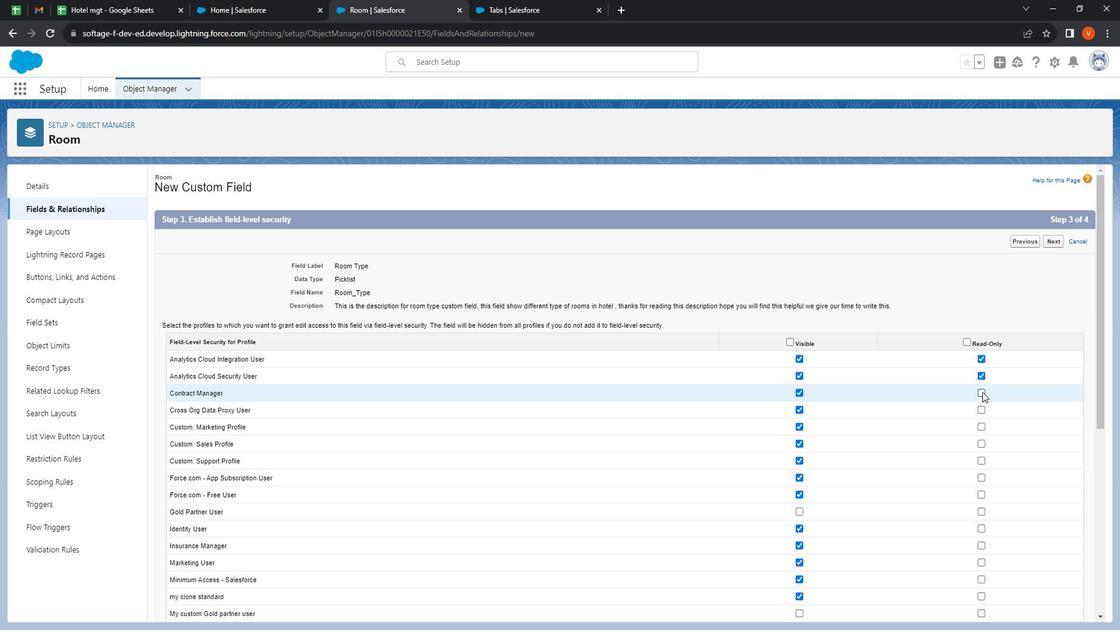 
Action: Mouse pressed left at (998, 393)
Screenshot: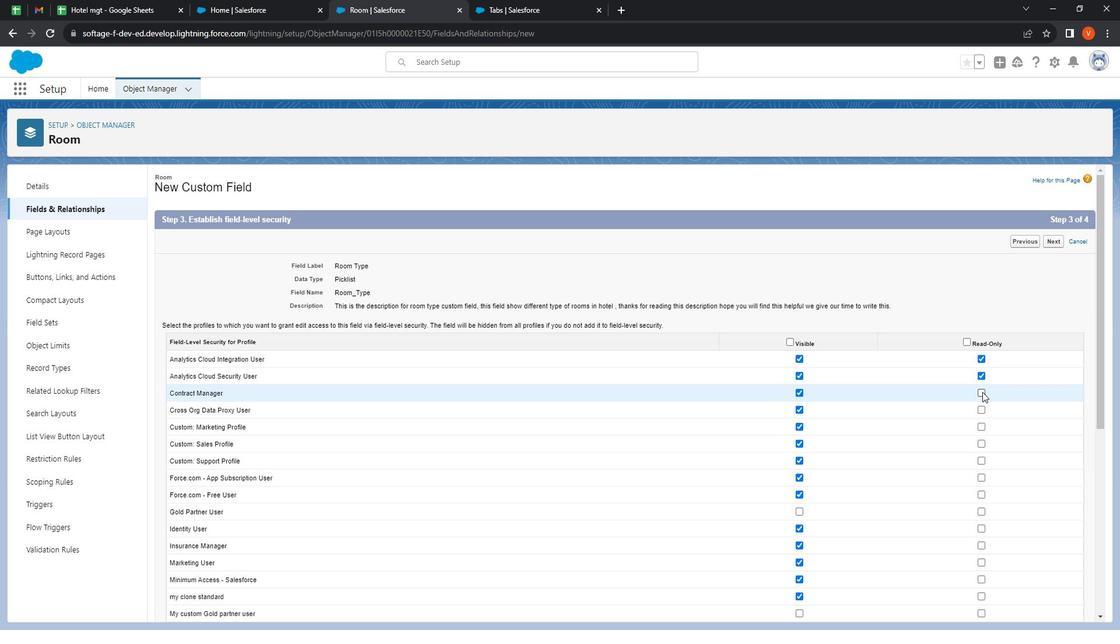 
Action: Mouse moved to (998, 407)
Screenshot: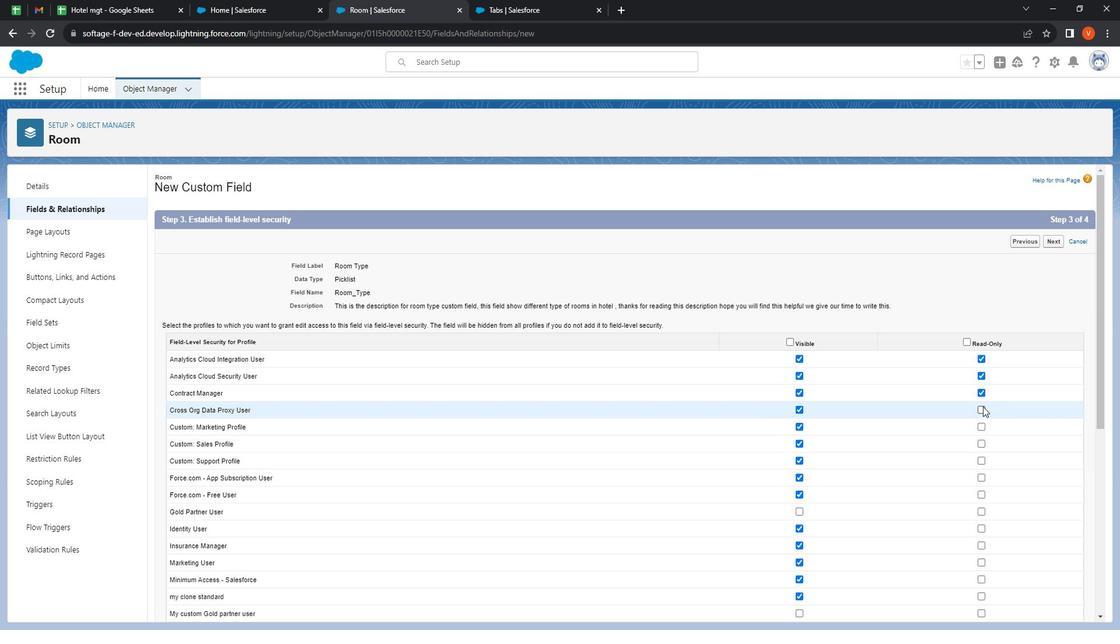 
Action: Mouse pressed left at (998, 407)
Screenshot: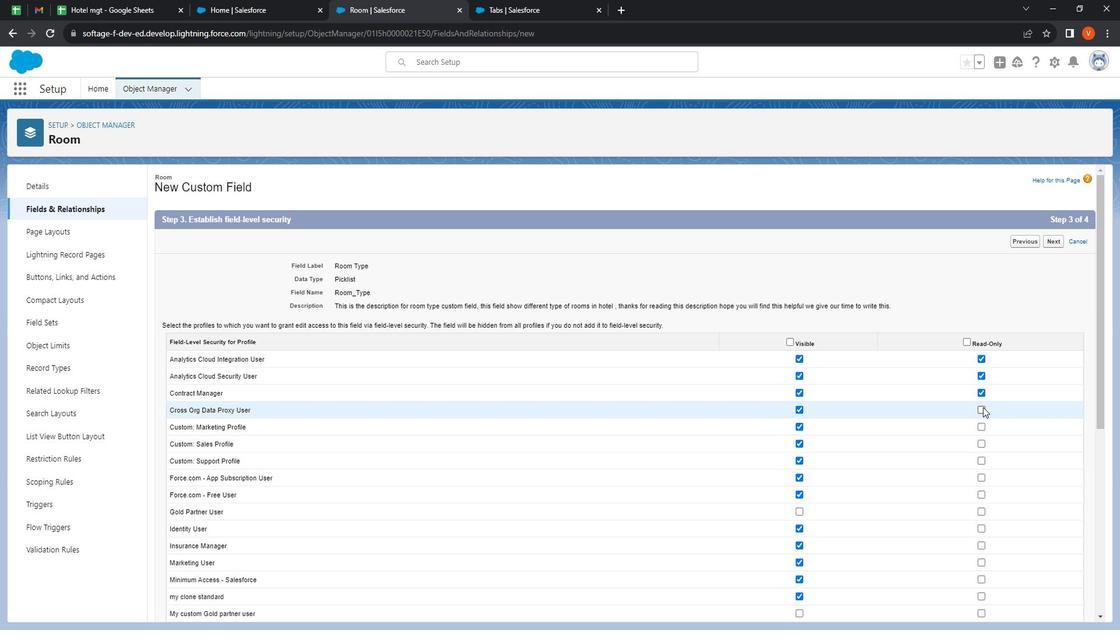 
Action: Mouse moved to (998, 423)
Screenshot: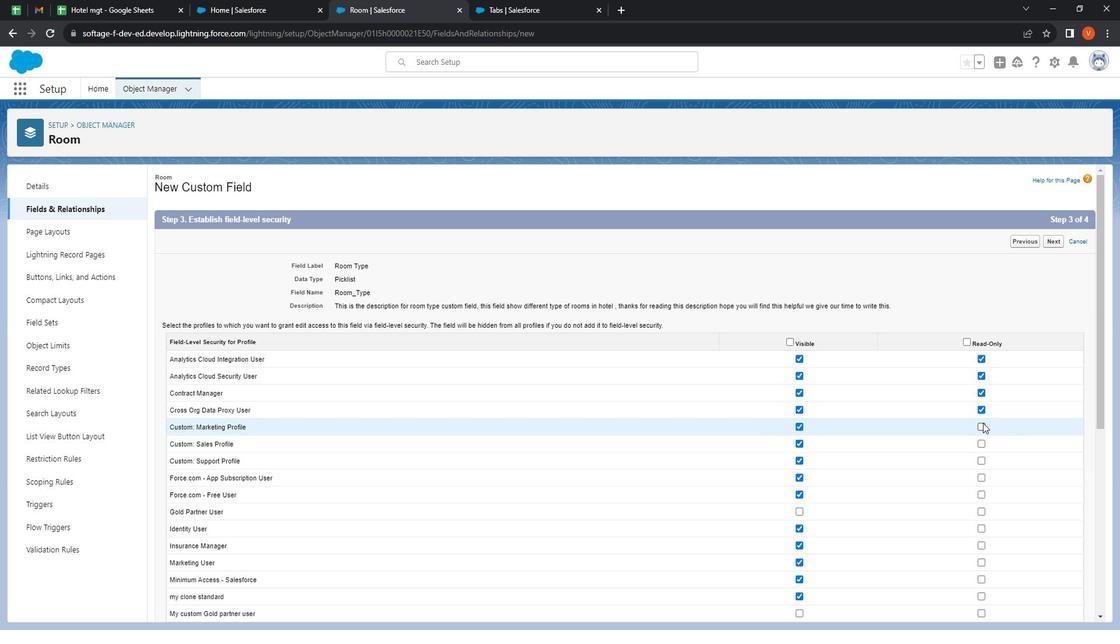 
Action: Mouse pressed left at (998, 423)
Screenshot: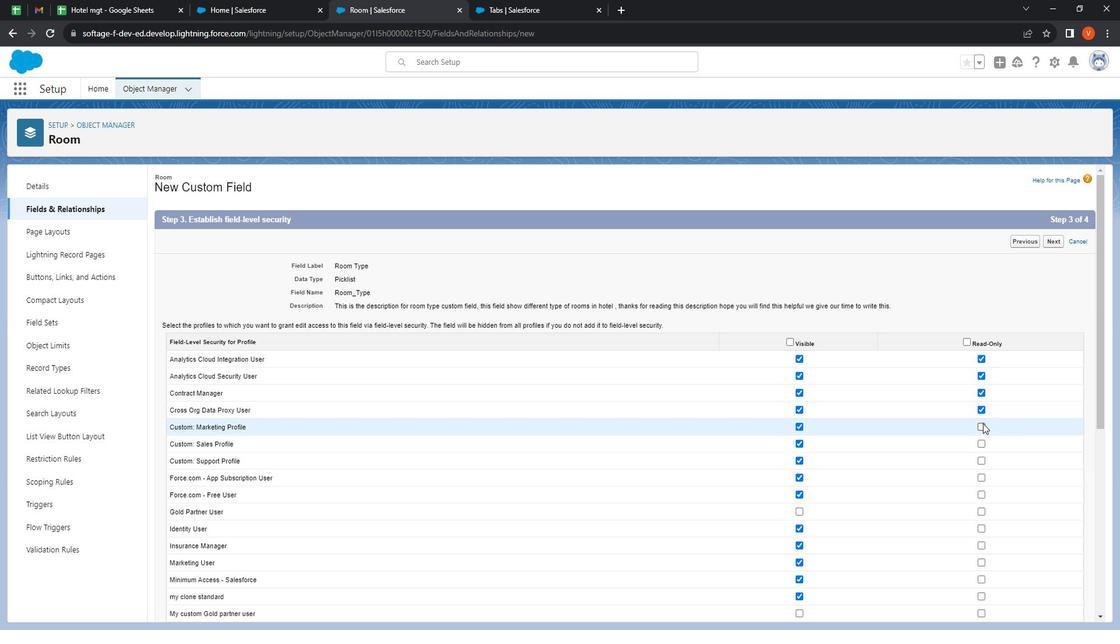 
Action: Mouse moved to (997, 442)
Screenshot: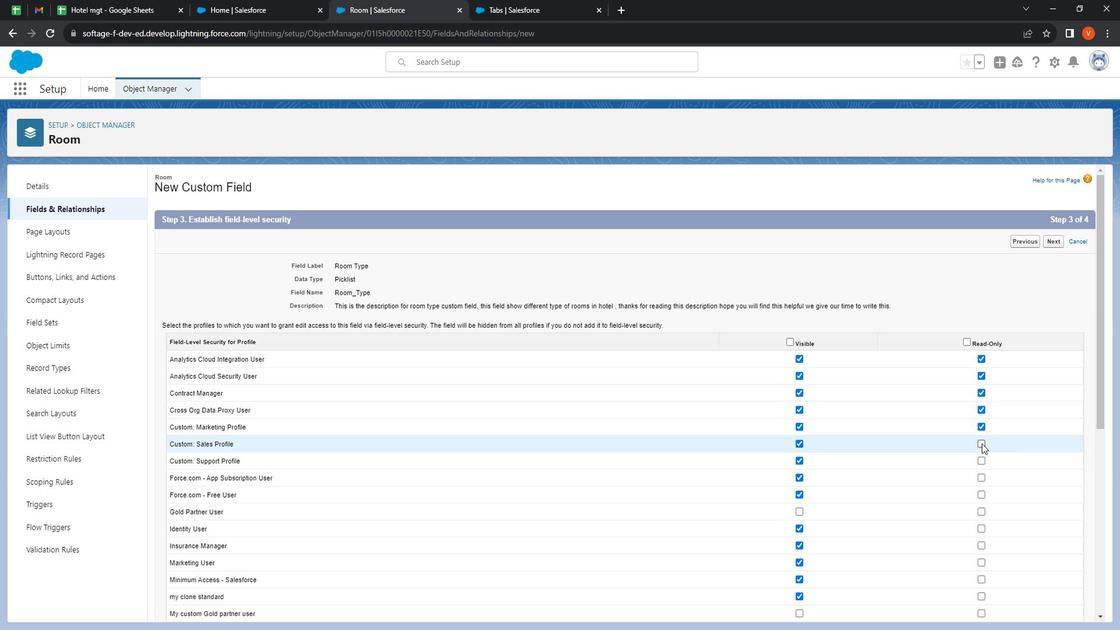 
Action: Mouse pressed left at (997, 442)
Screenshot: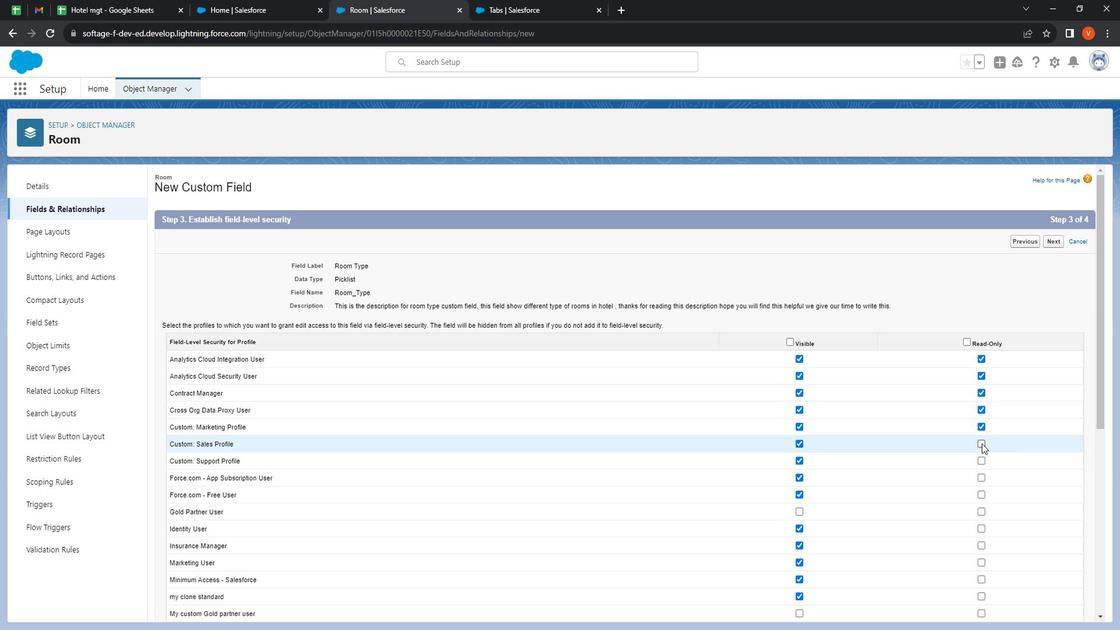 
Action: Mouse moved to (999, 460)
Screenshot: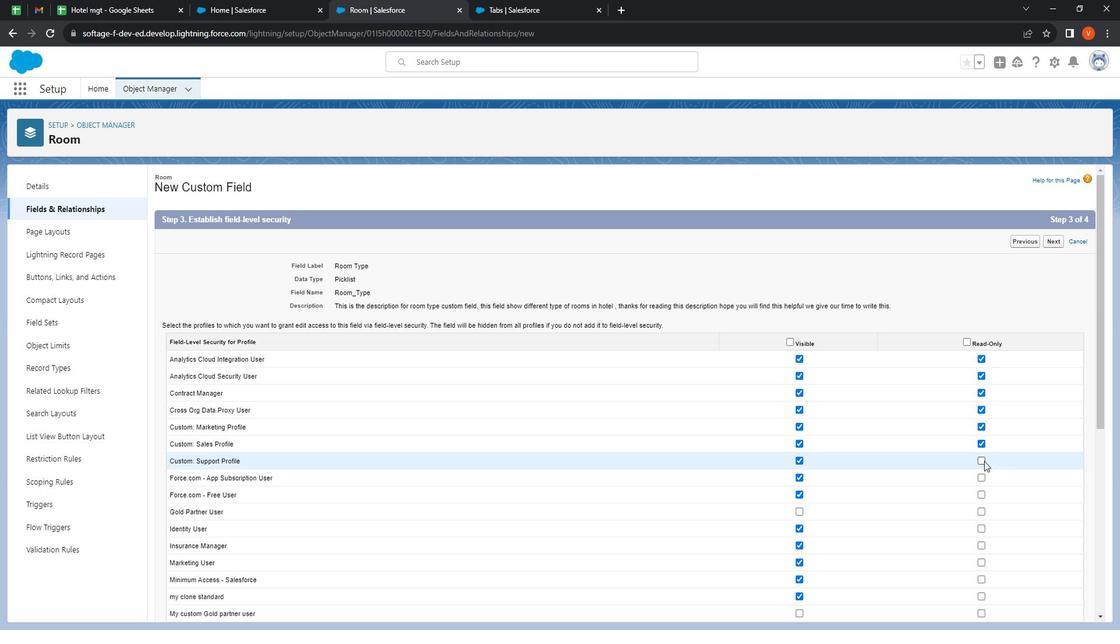 
Action: Mouse pressed left at (999, 460)
Screenshot: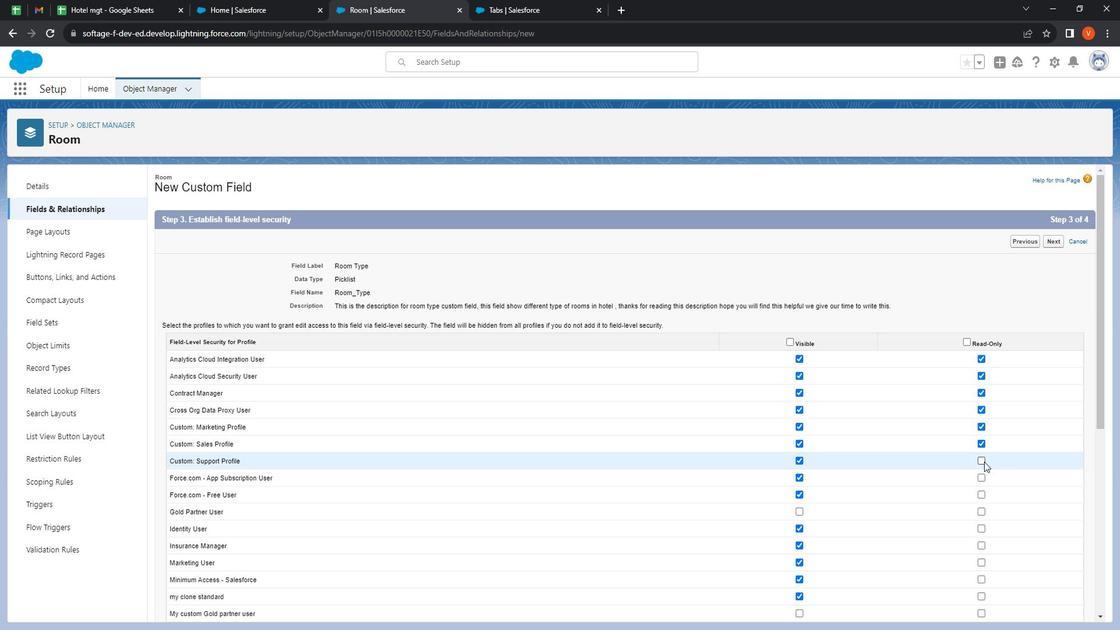 
Action: Mouse moved to (1001, 476)
Screenshot: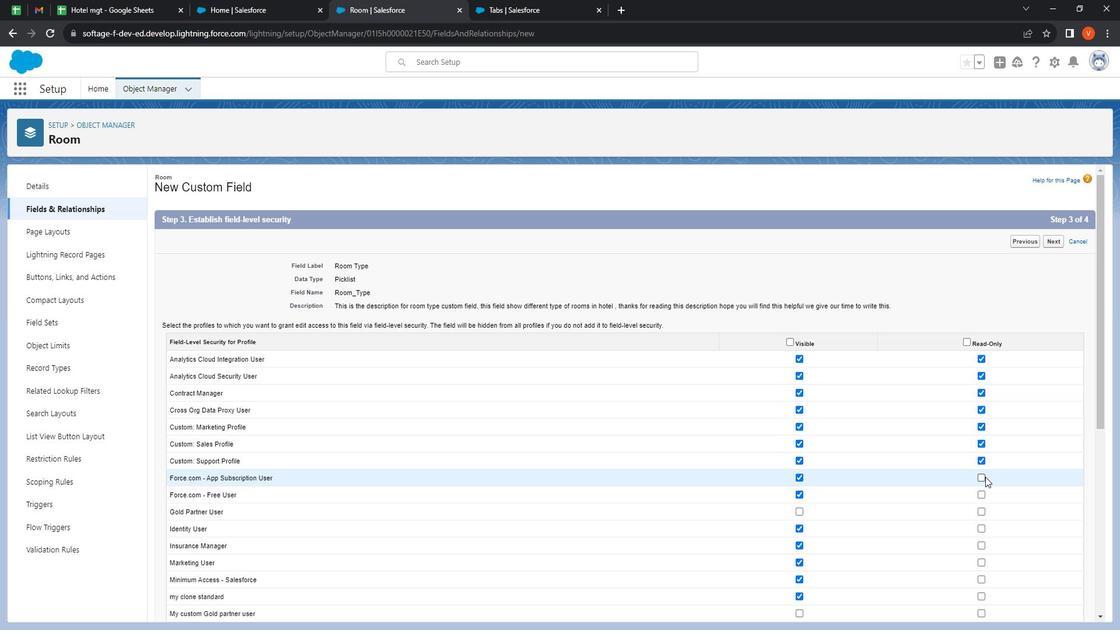 
Action: Mouse pressed left at (1001, 476)
Screenshot: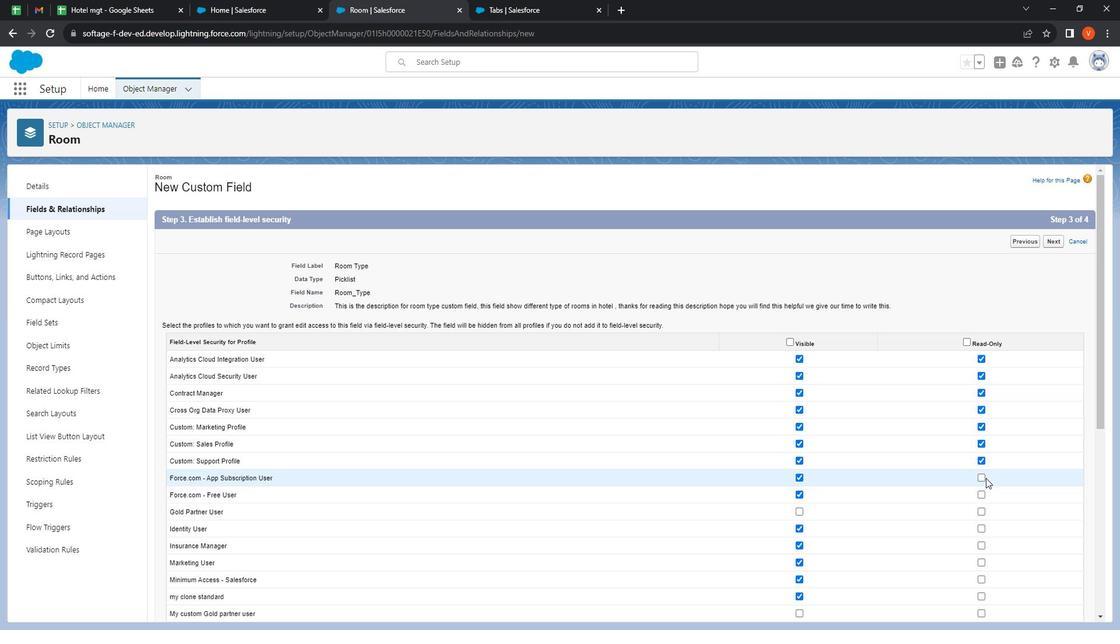 
Action: Mouse moved to (996, 478)
Screenshot: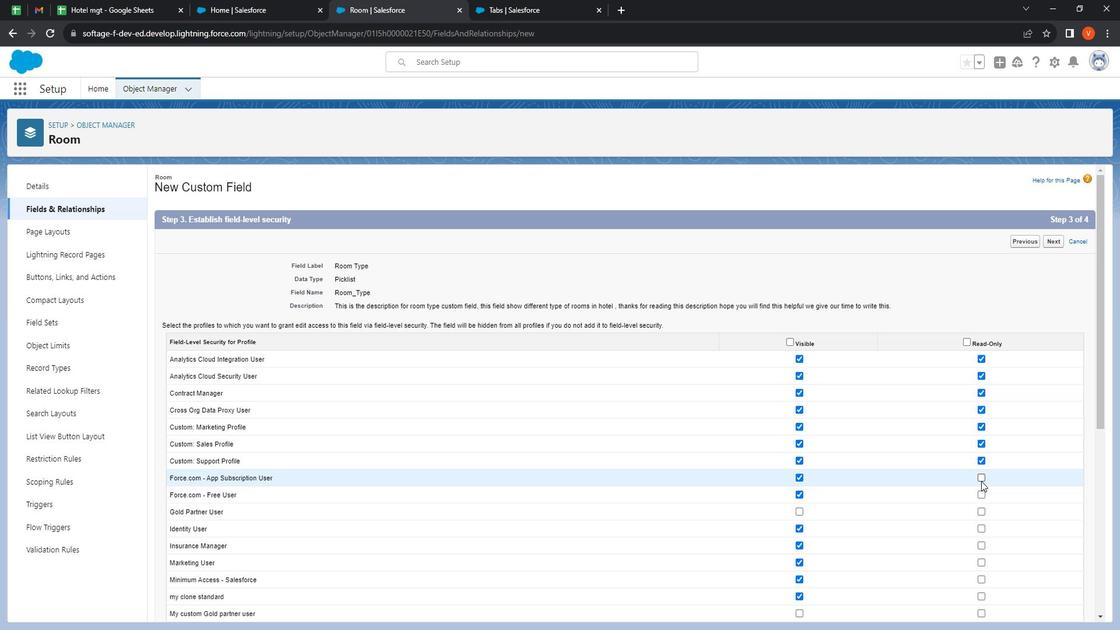 
Action: Mouse pressed left at (996, 478)
Screenshot: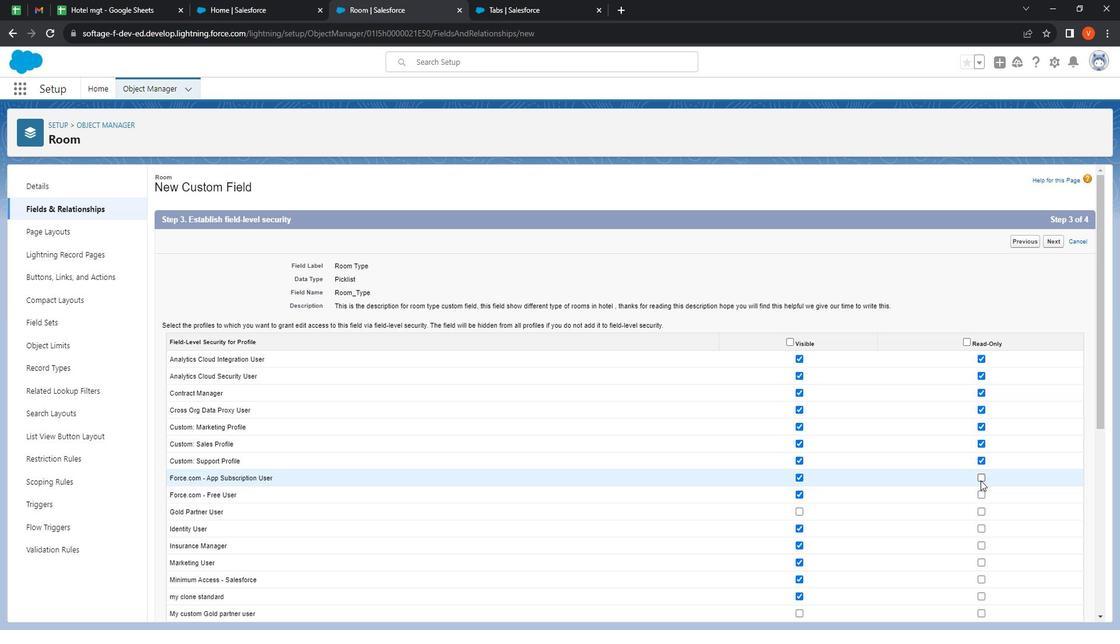
Action: Mouse moved to (996, 492)
